 Task: Explore the satellite view of the Appalachian Trail in New Hampshire.
Action: Mouse moved to (96, 73)
Screenshot: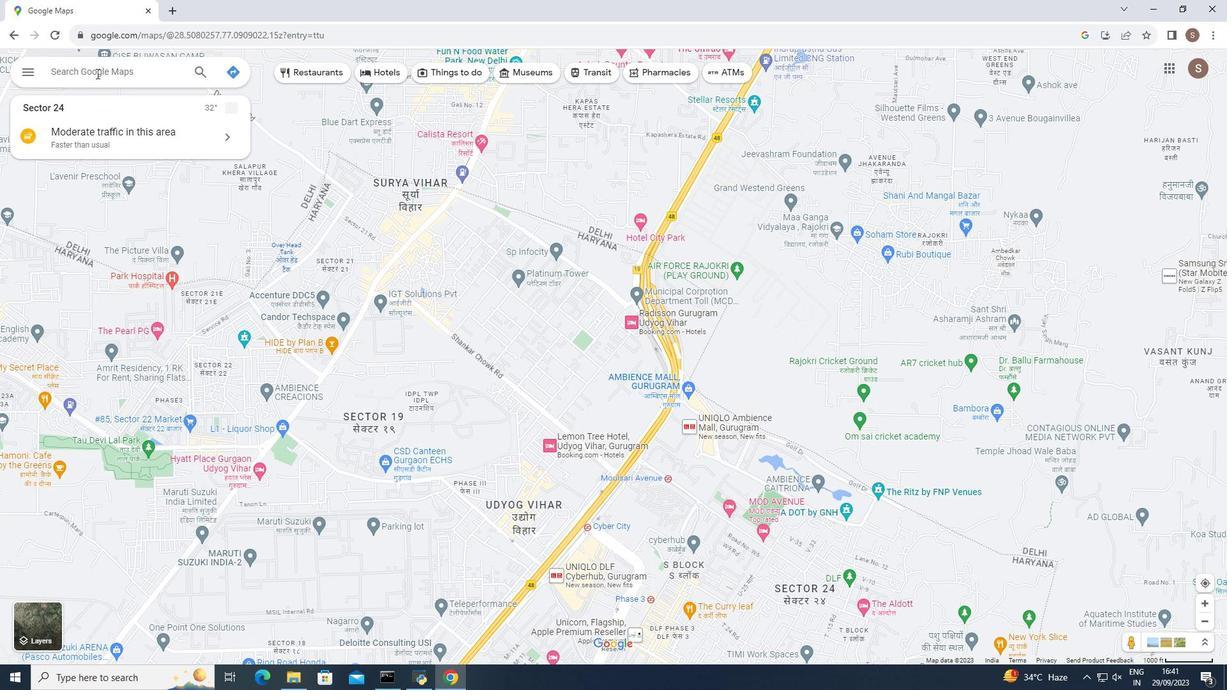 
Action: Mouse pressed left at (96, 73)
Screenshot: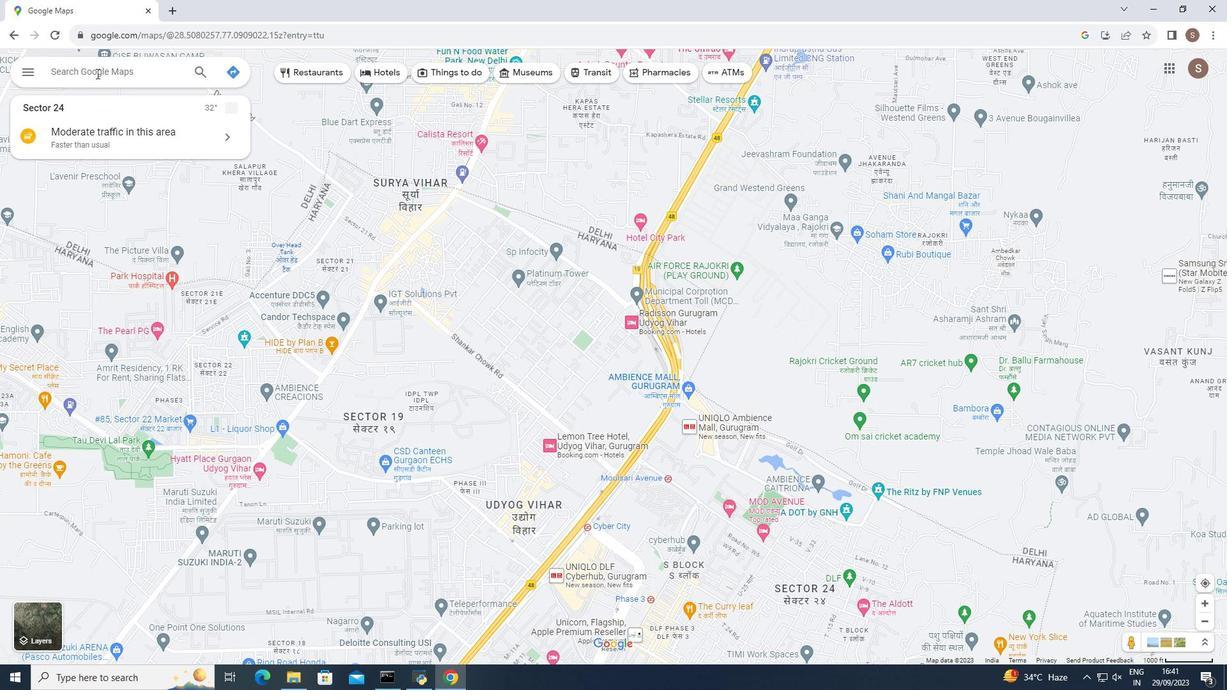 
Action: Key pressed appalachian<Key.space>trail<Key.space>in<Key.space>new<Key.space>hampshire<Key.enter>
Screenshot: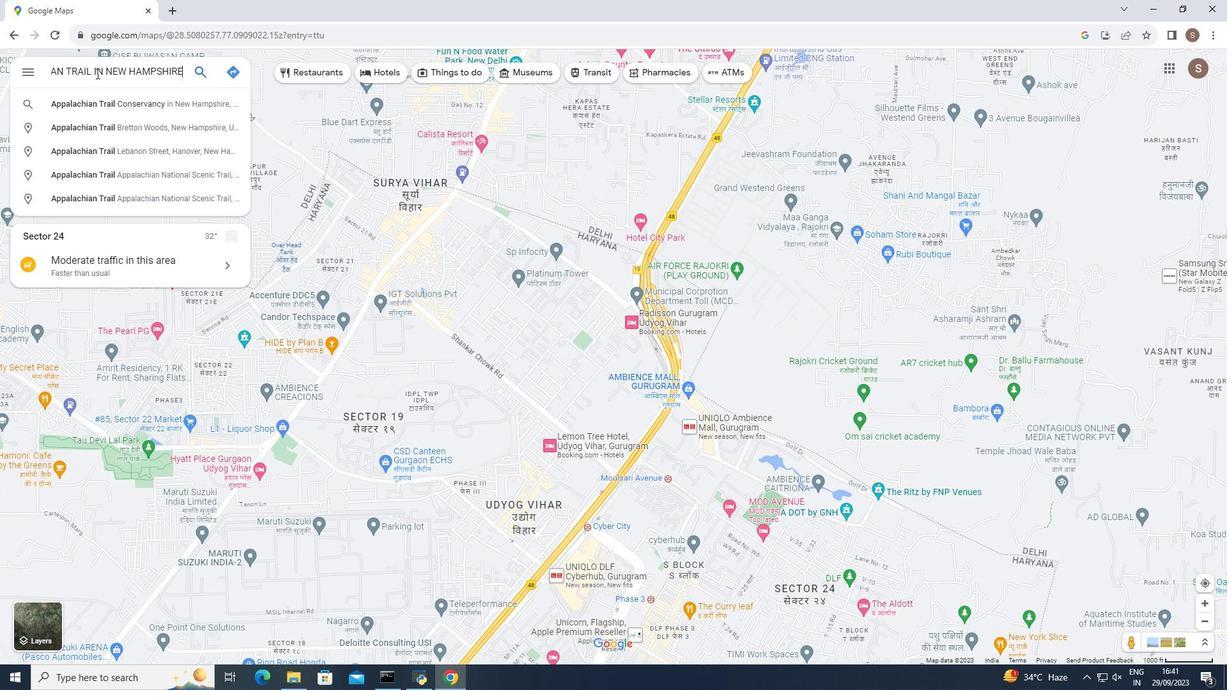 
Action: Mouse moved to (8, 31)
Screenshot: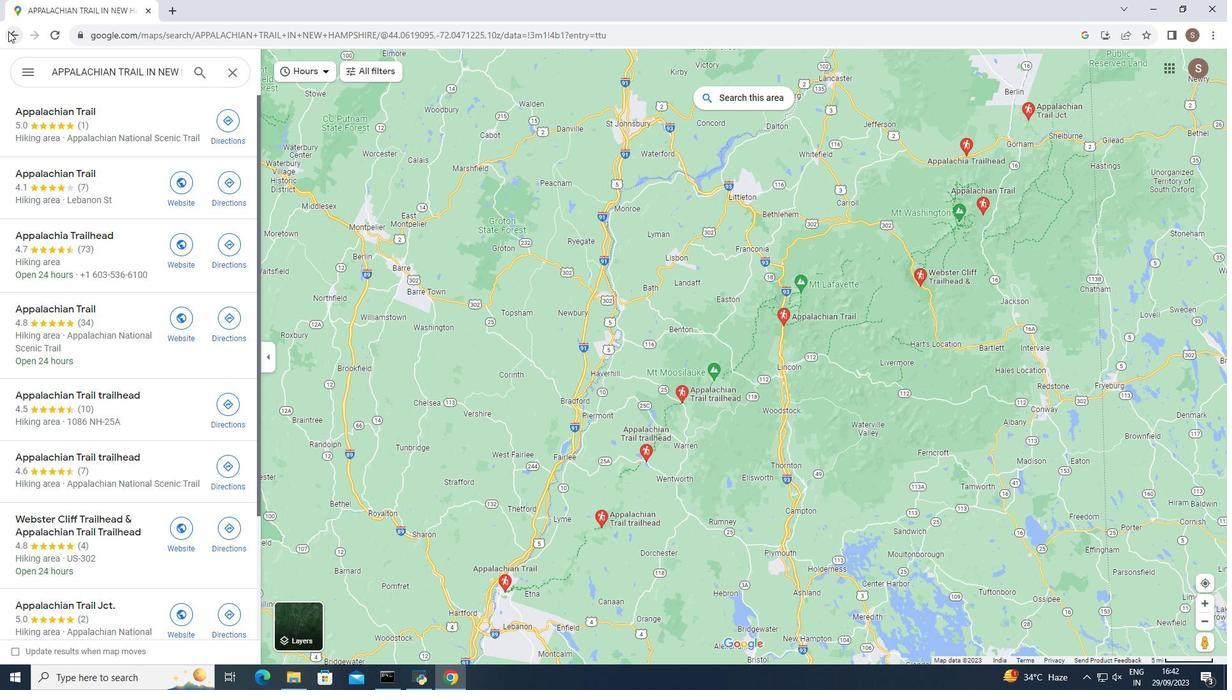 
Action: Mouse pressed left at (8, 31)
Screenshot: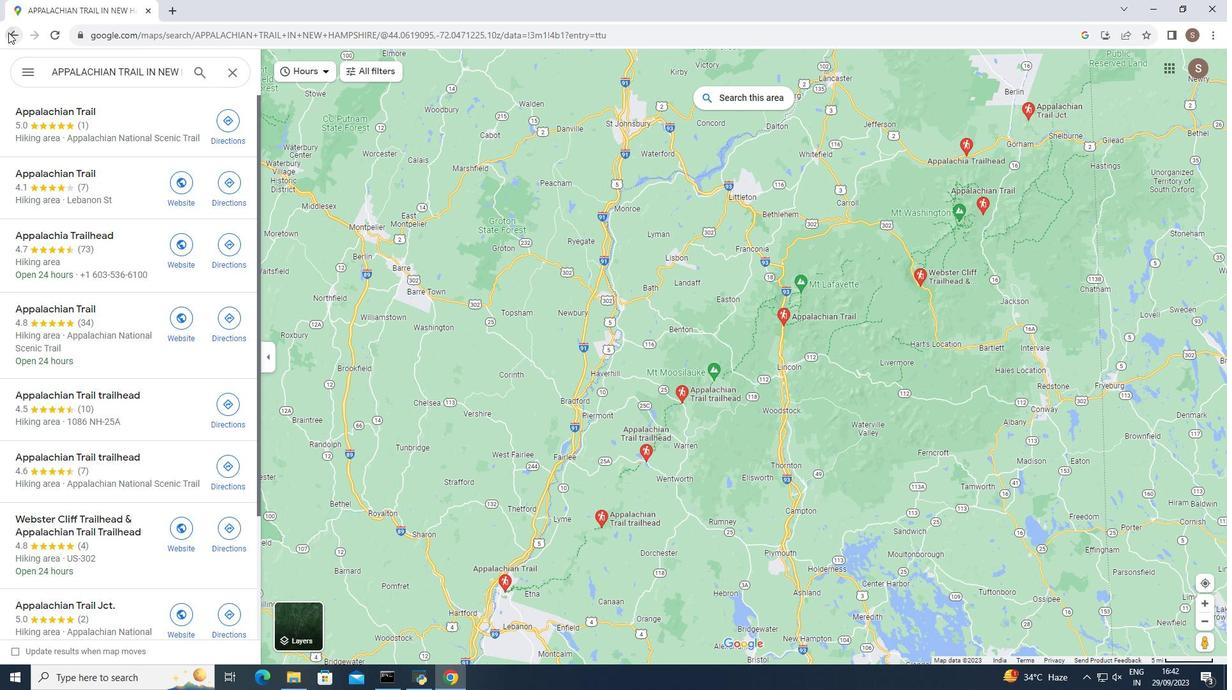 
Action: Mouse moved to (88, 70)
Screenshot: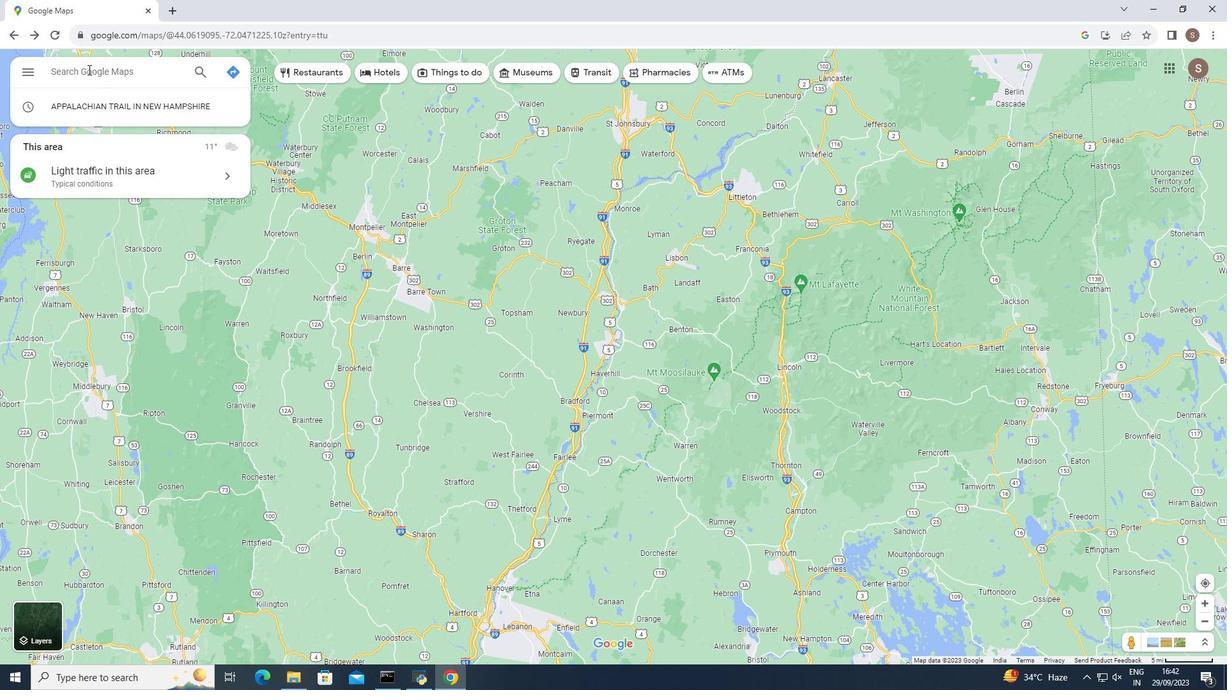 
Action: Mouse pressed left at (88, 70)
Screenshot: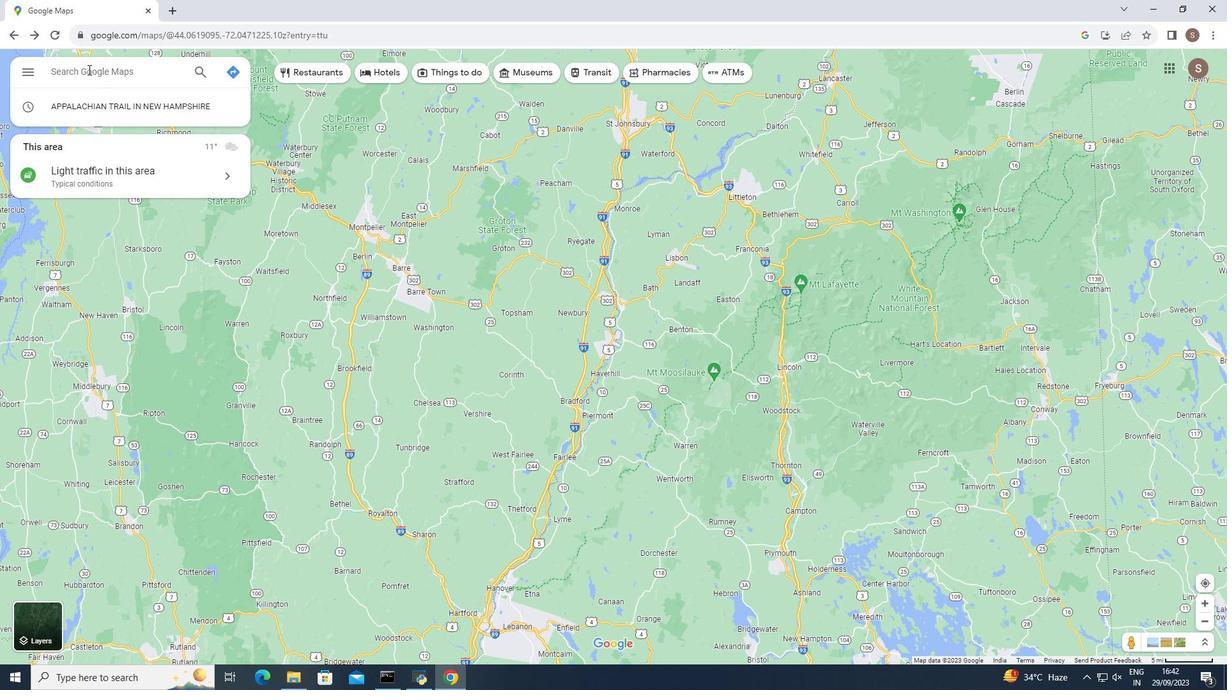 
Action: Mouse moved to (88, 69)
Screenshot: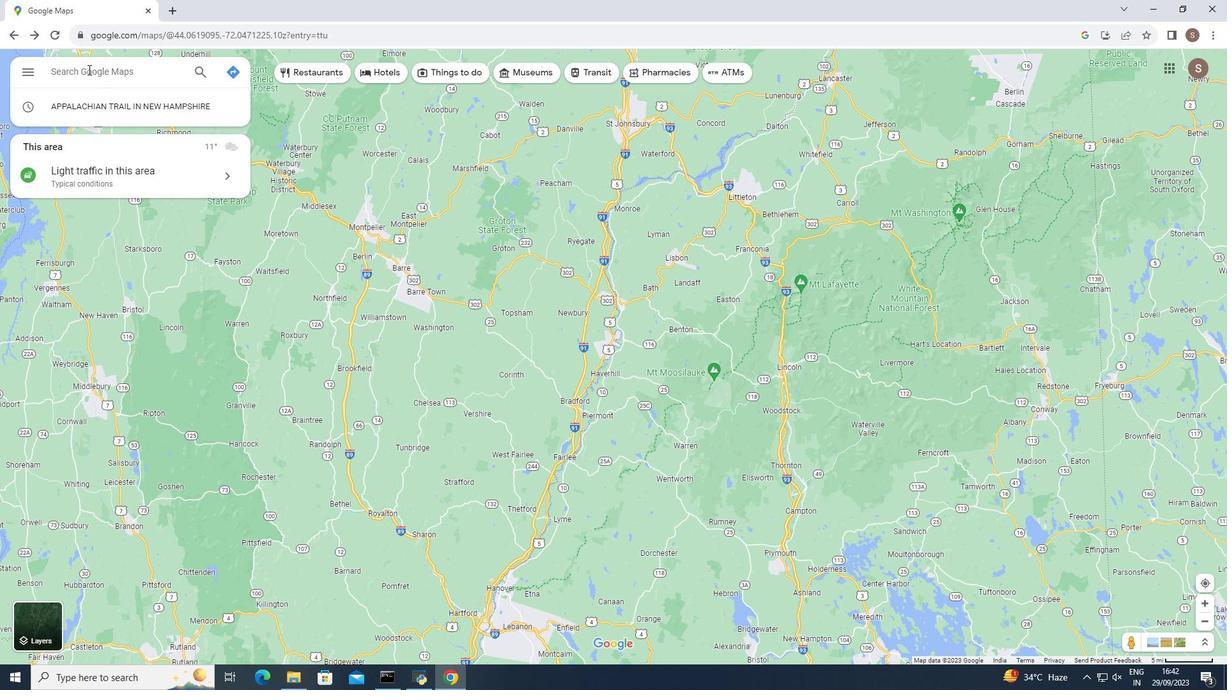 
Action: Key pressed appalachian<Key.space>trail<Key.space>in<Key.space>new<Key.space>hamo<Key.backspace>pshire
Screenshot: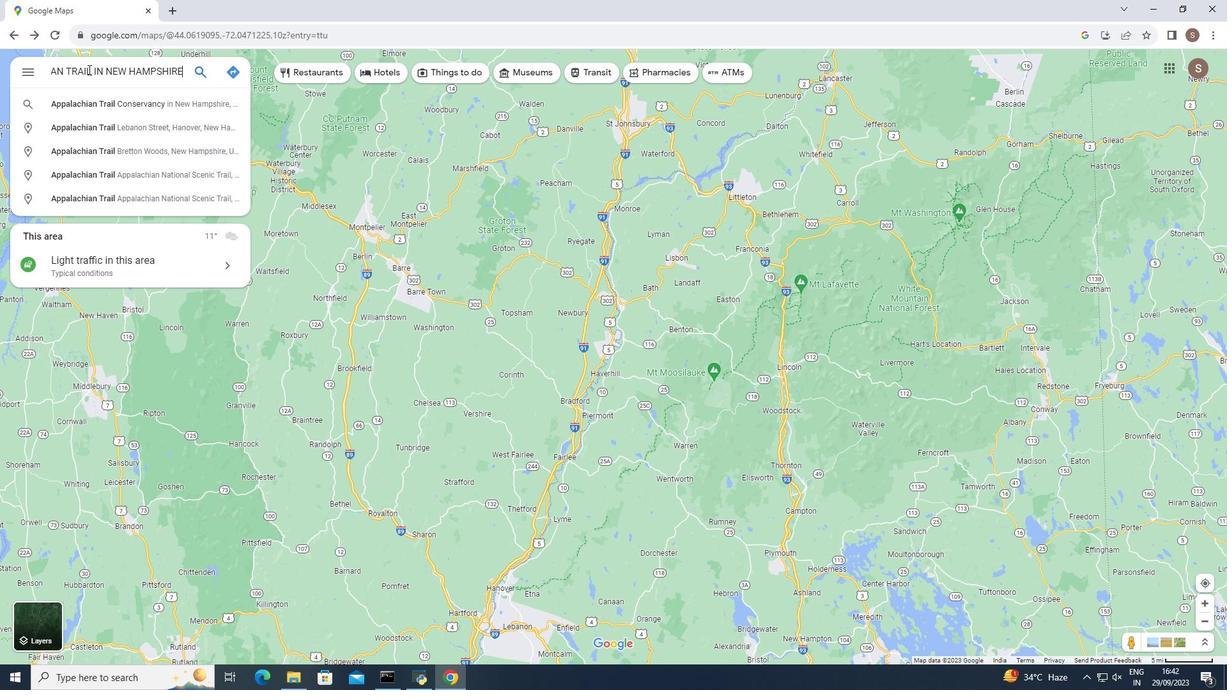 
Action: Mouse moved to (143, 97)
Screenshot: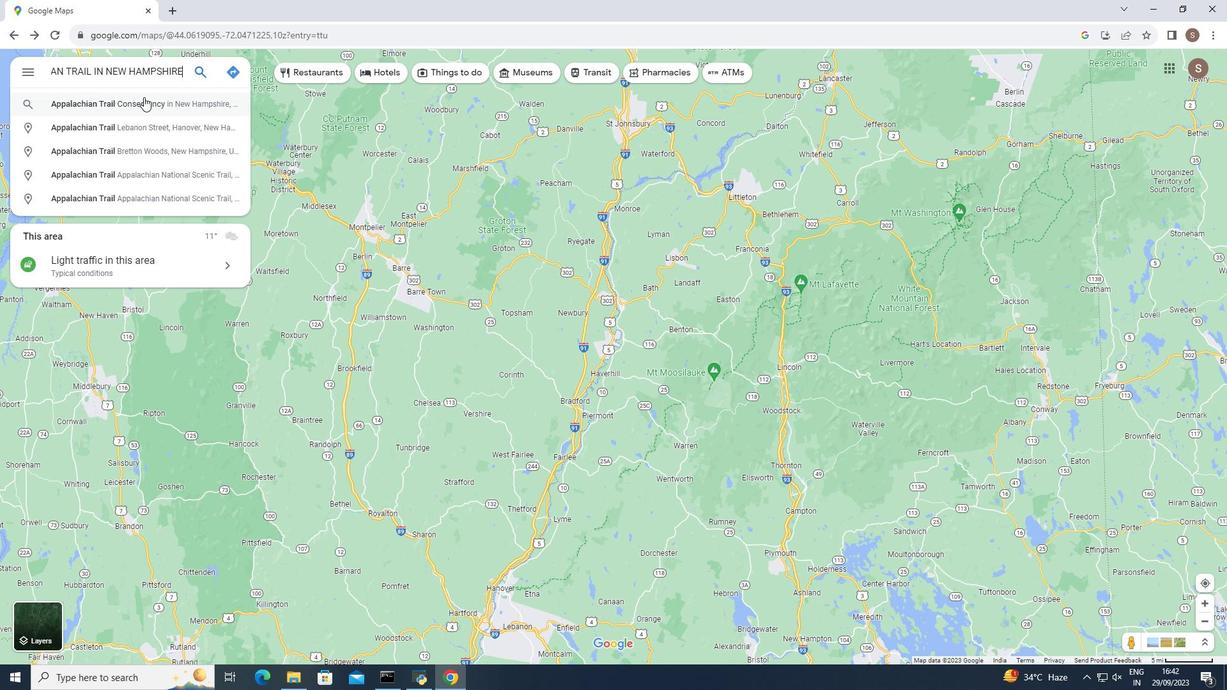 
Action: Key pressed <Key.enter>
Screenshot: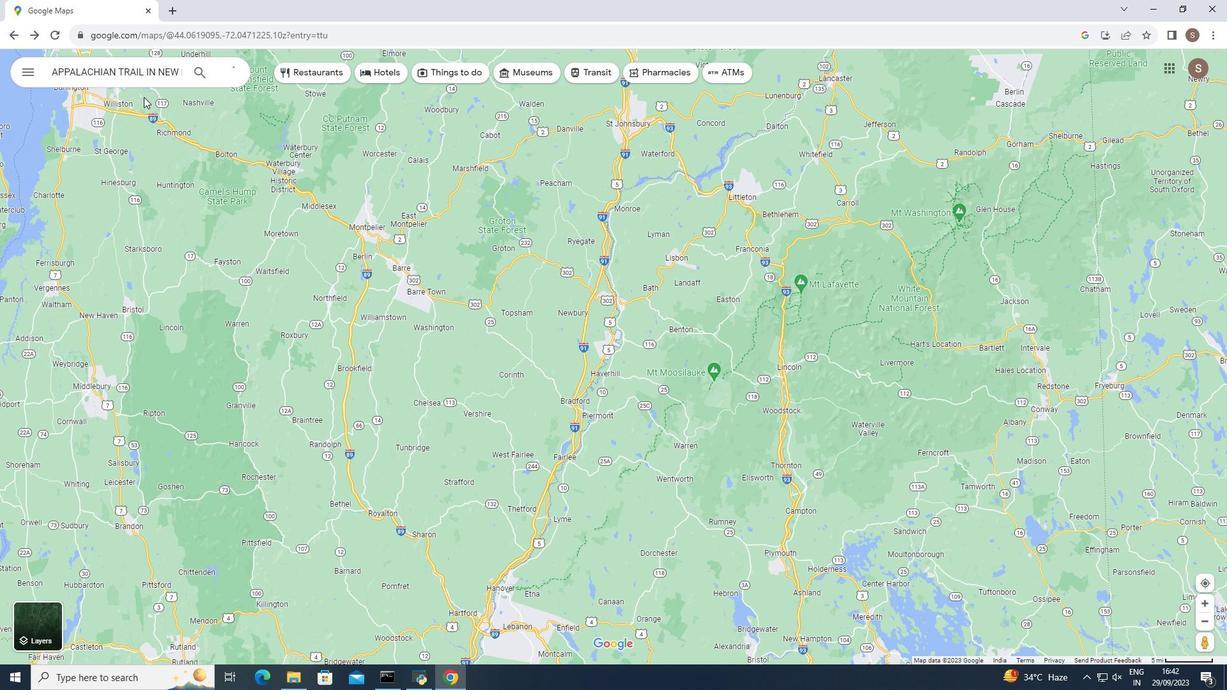 
Action: Mouse moved to (74, 109)
Screenshot: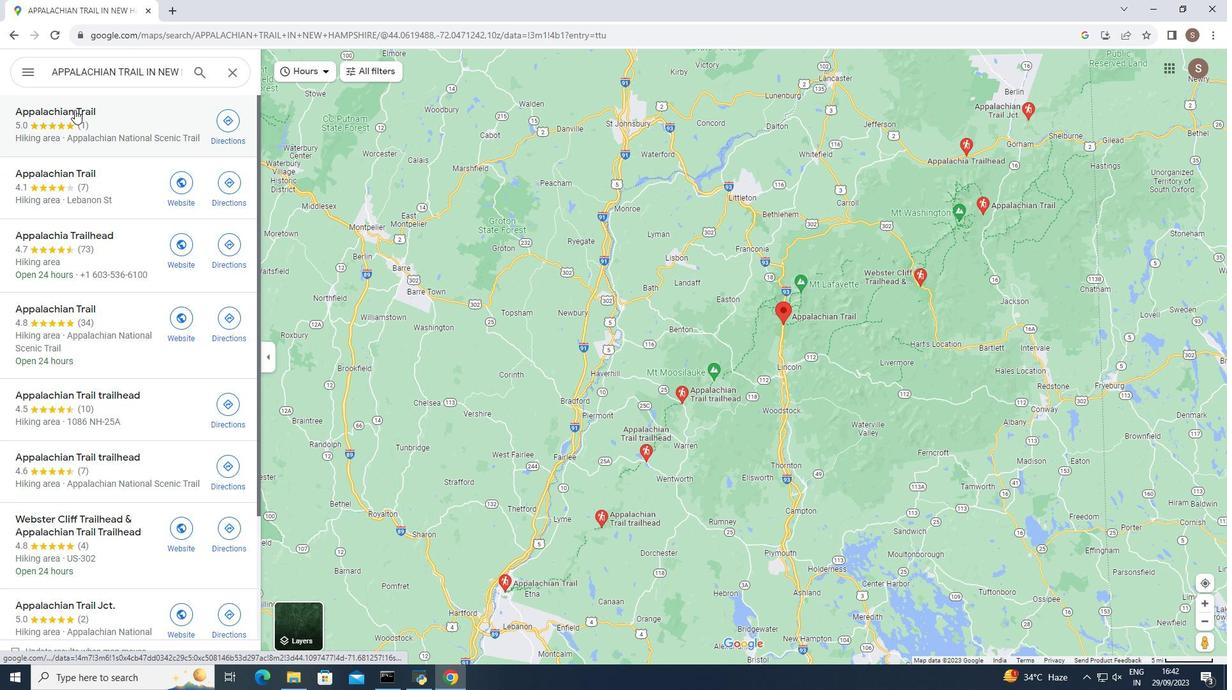 
Action: Mouse pressed left at (74, 109)
Screenshot: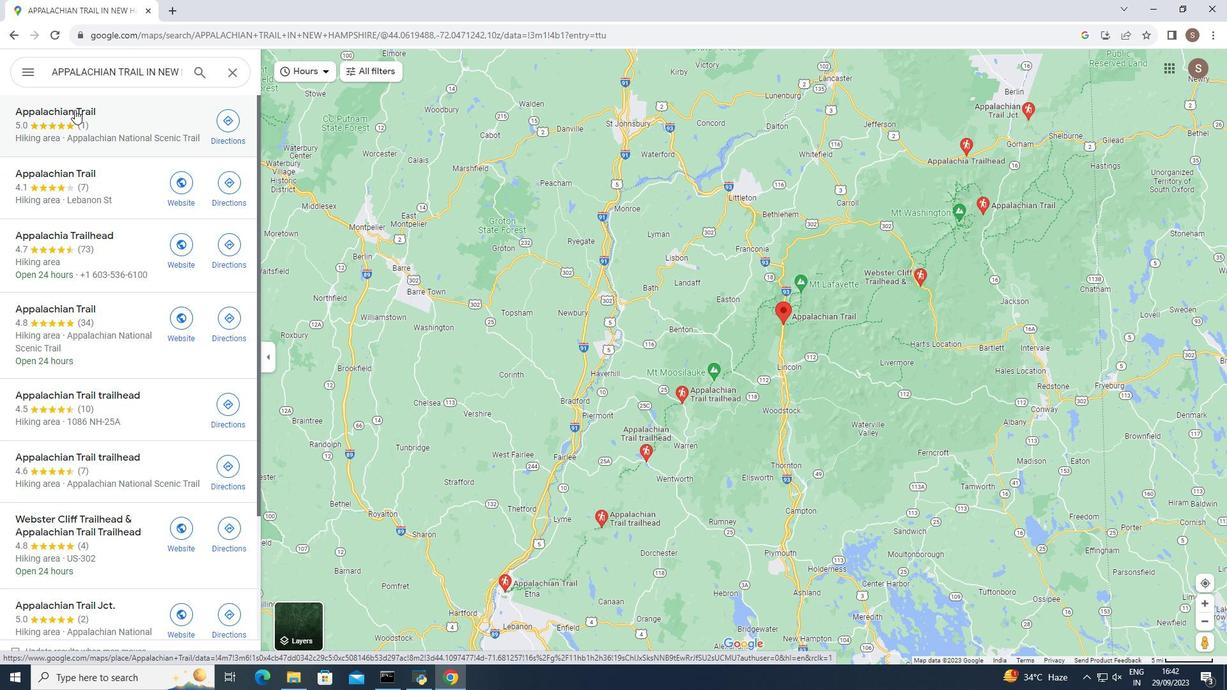 
Action: Mouse moved to (372, 464)
Screenshot: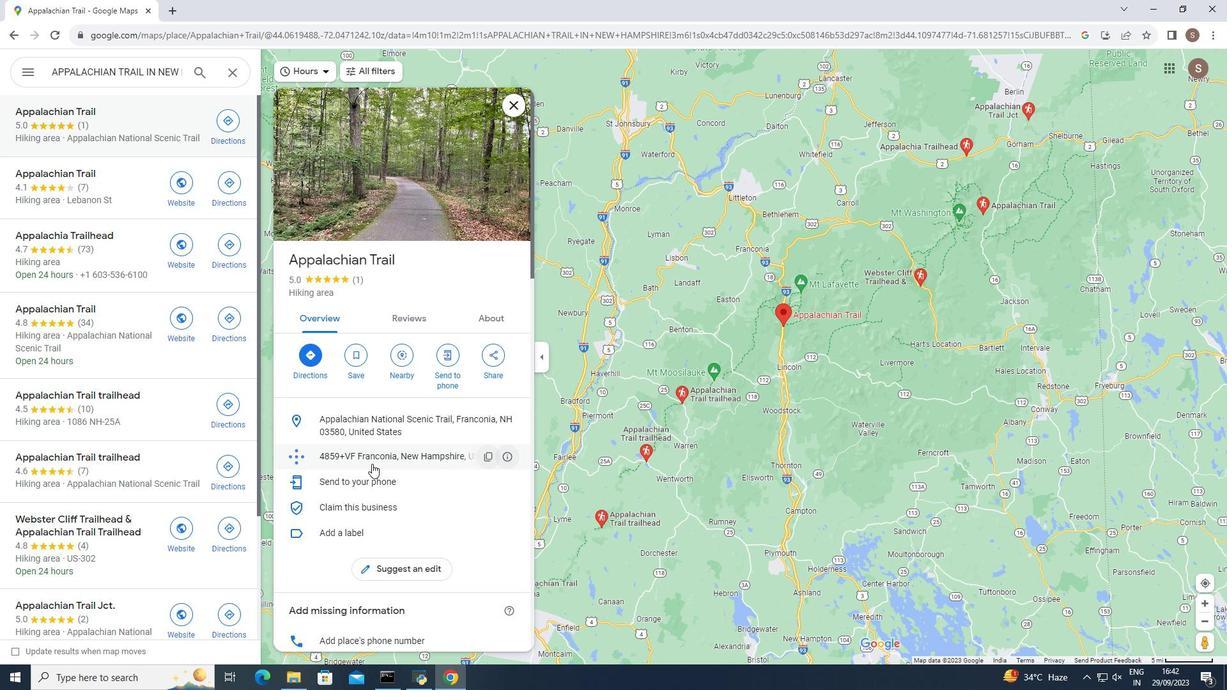 
Action: Mouse scrolled (372, 463) with delta (0, 0)
Screenshot: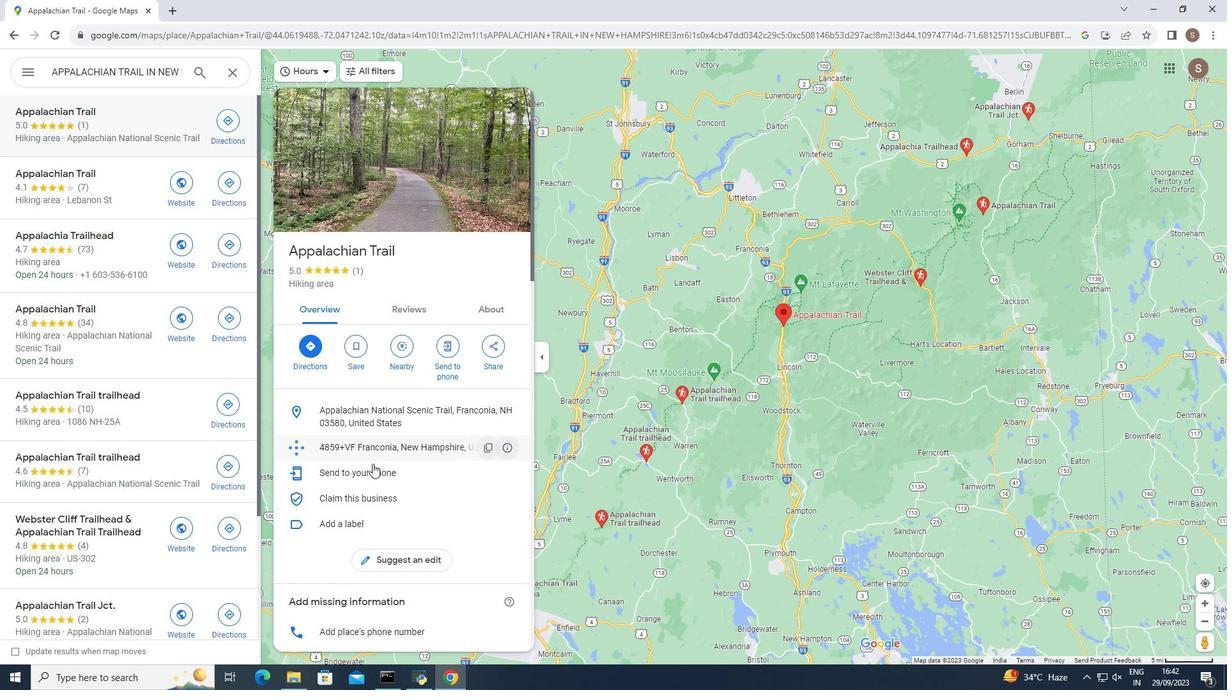 
Action: Mouse moved to (509, 105)
Screenshot: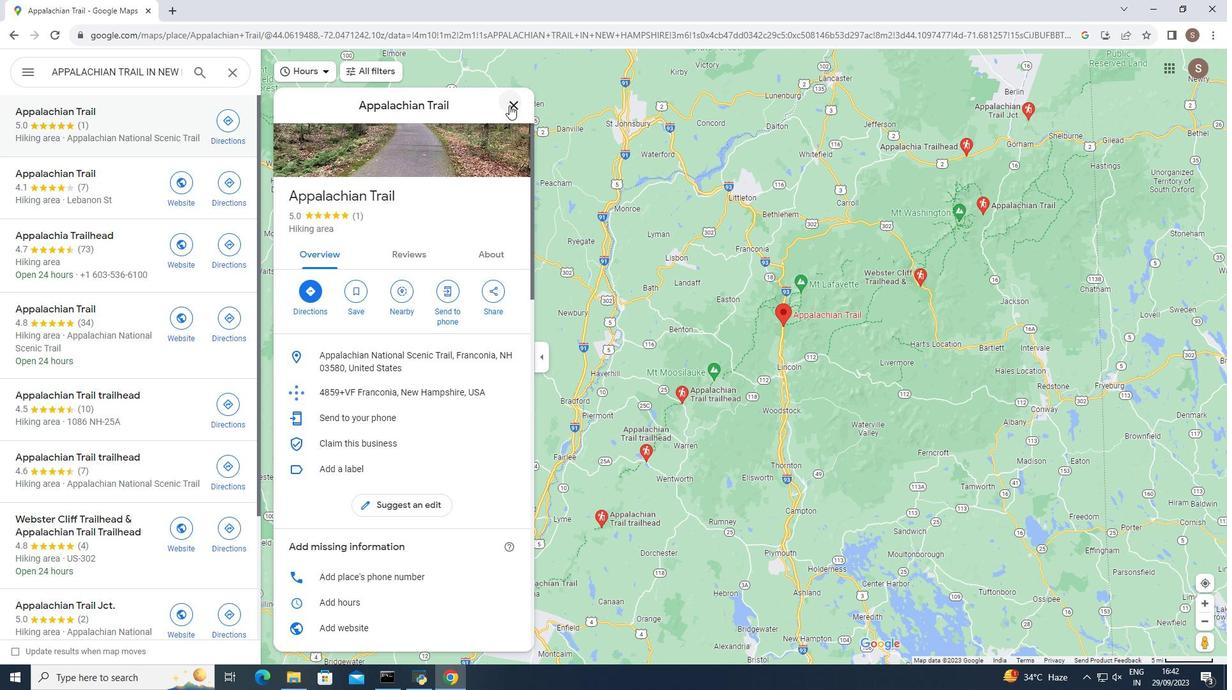 
Action: Mouse pressed left at (509, 105)
Screenshot: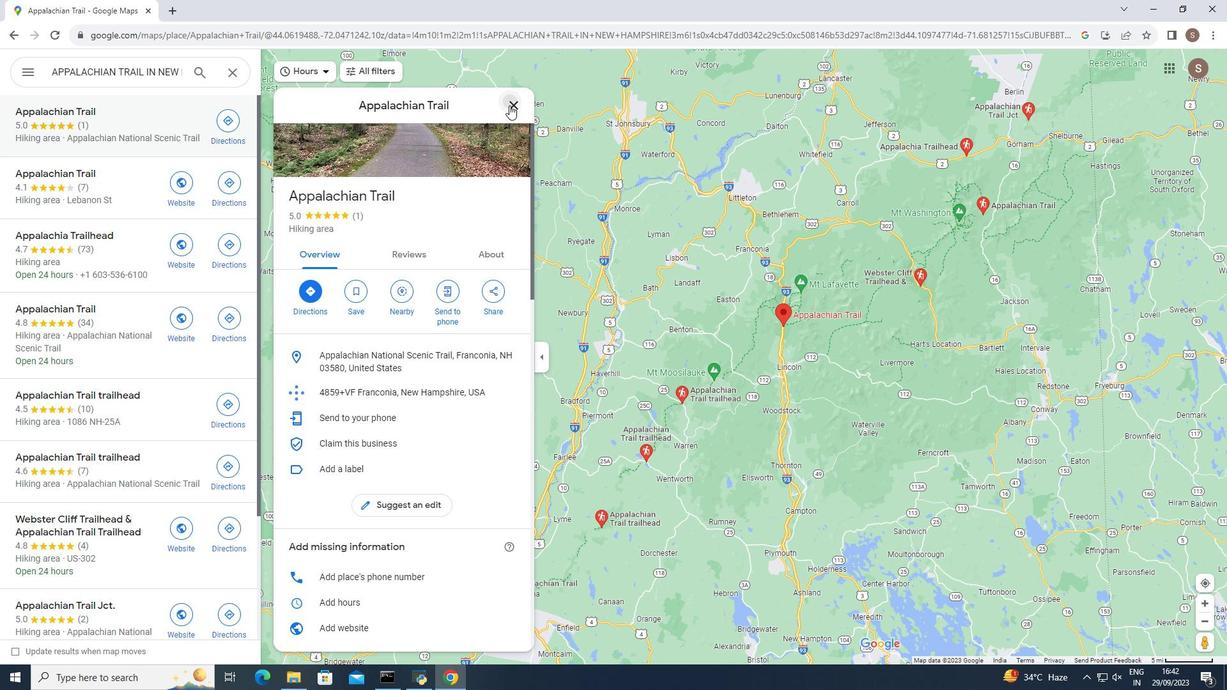 
Action: Mouse moved to (65, 173)
Screenshot: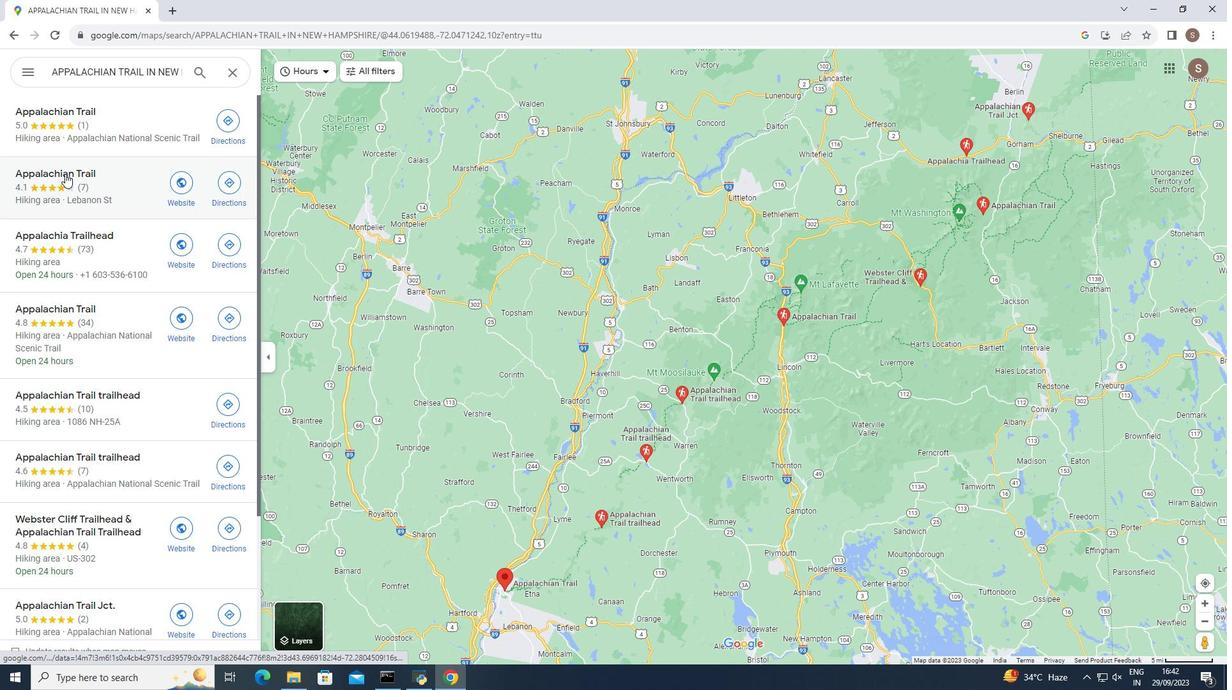 
Action: Mouse pressed left at (65, 173)
Screenshot: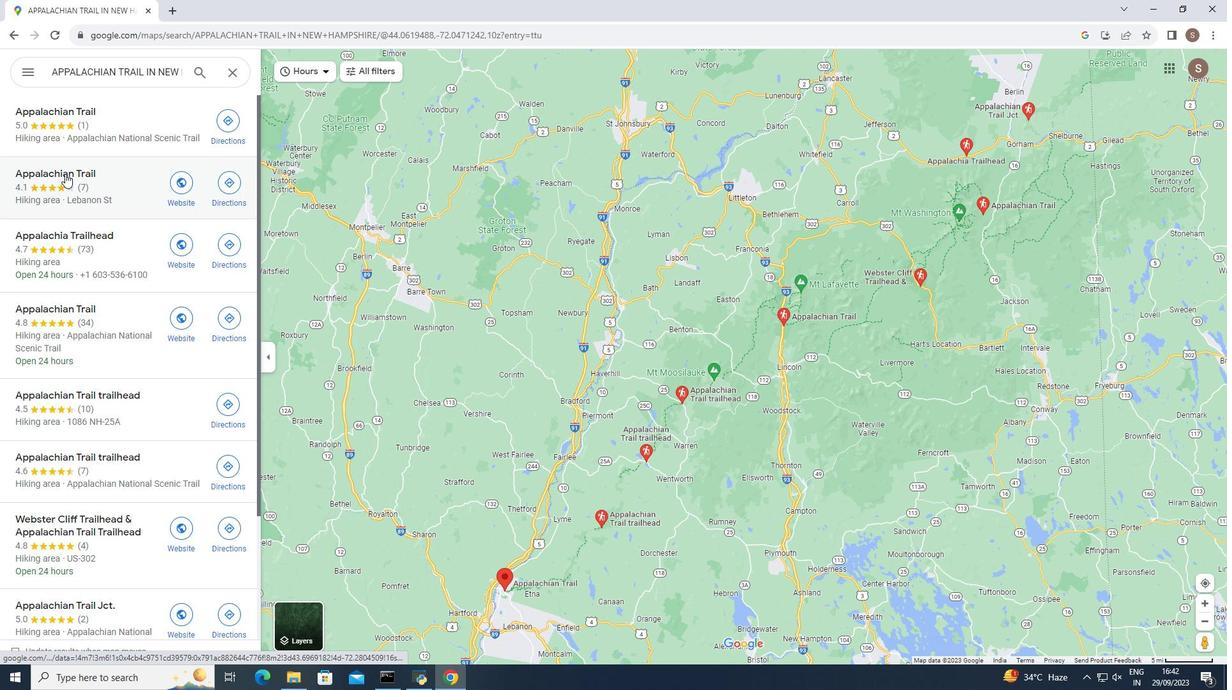
Action: Mouse moved to (509, 100)
Screenshot: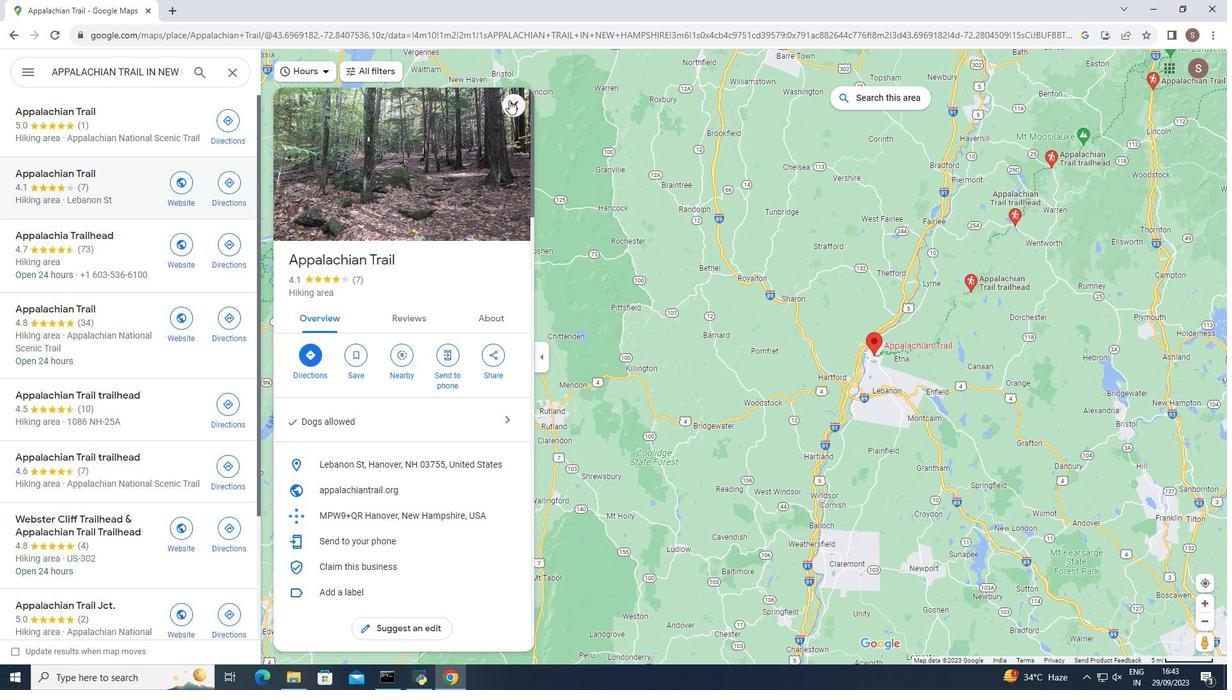 
Action: Mouse pressed left at (509, 100)
Screenshot: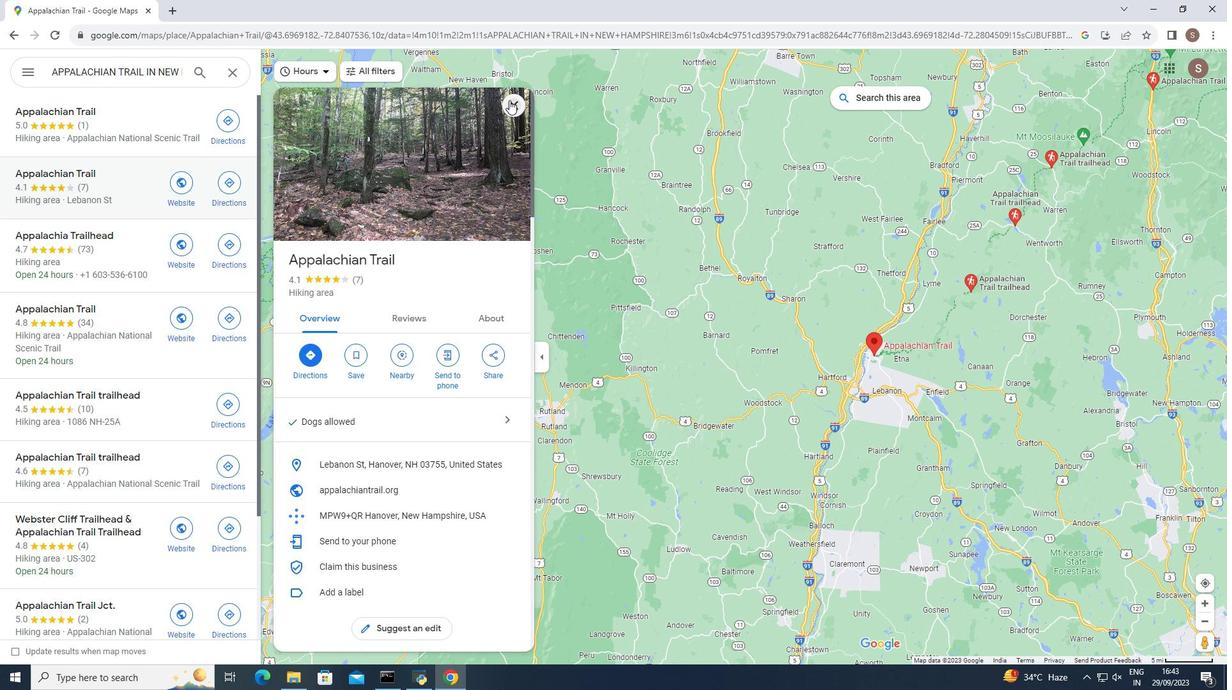 
Action: Mouse moved to (77, 106)
Screenshot: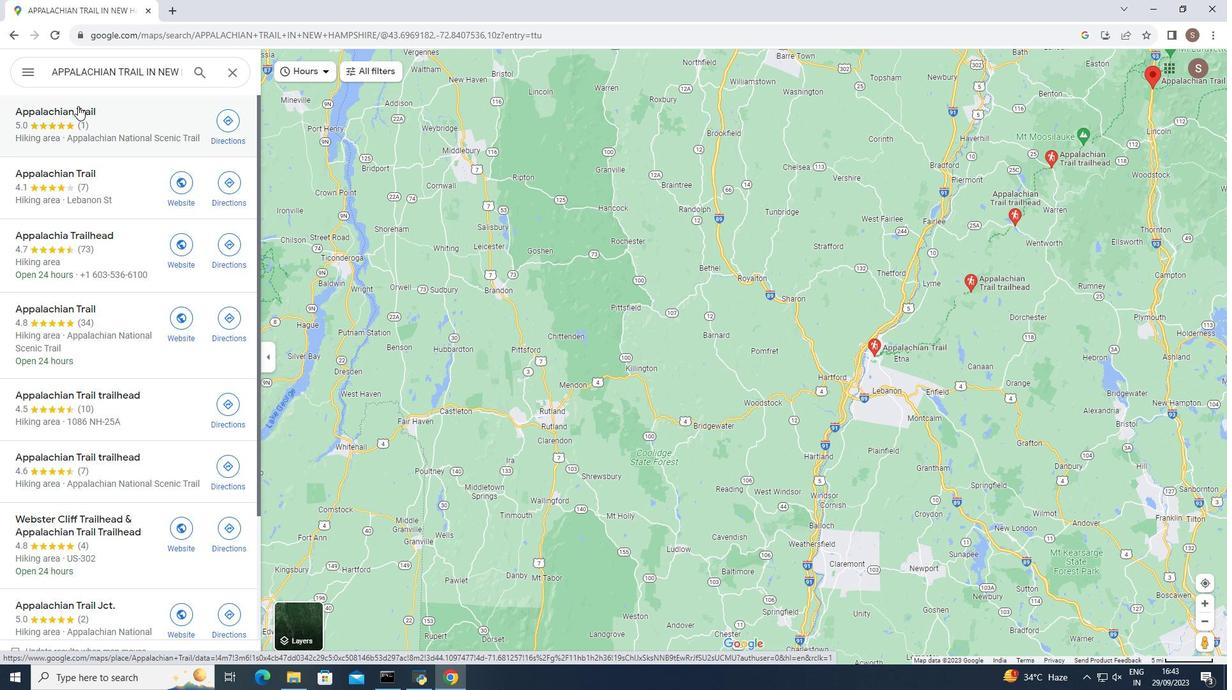
Action: Mouse pressed left at (77, 106)
Screenshot: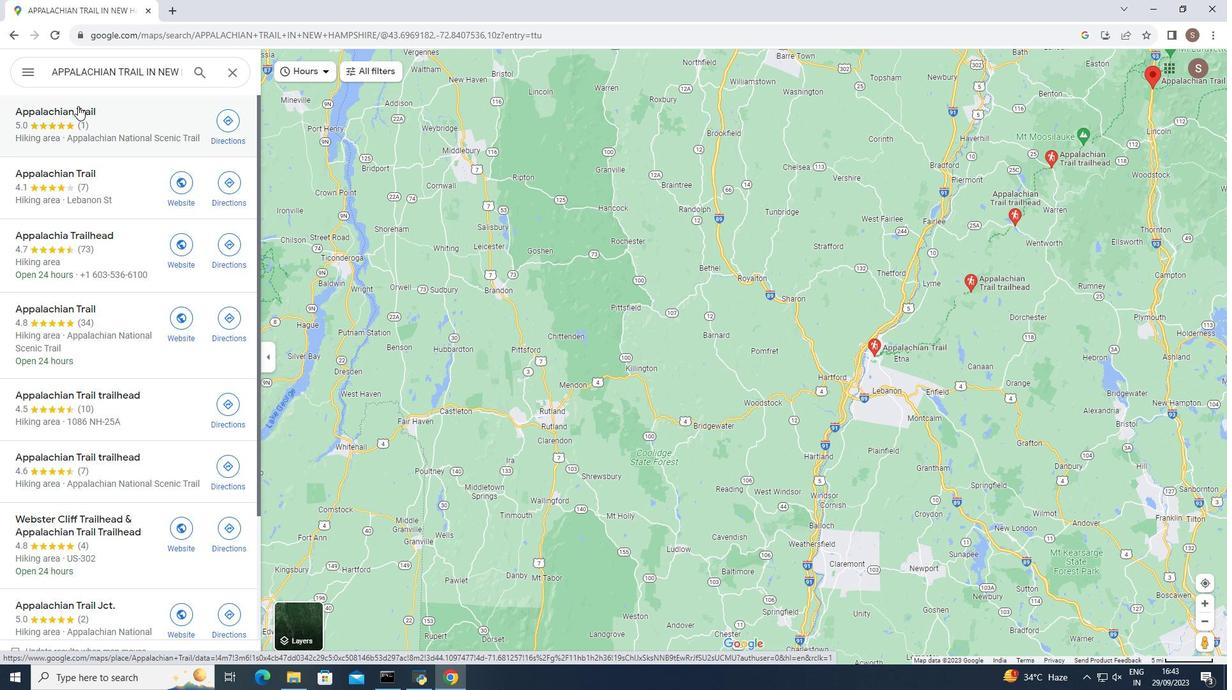 
Action: Mouse moved to (509, 102)
Screenshot: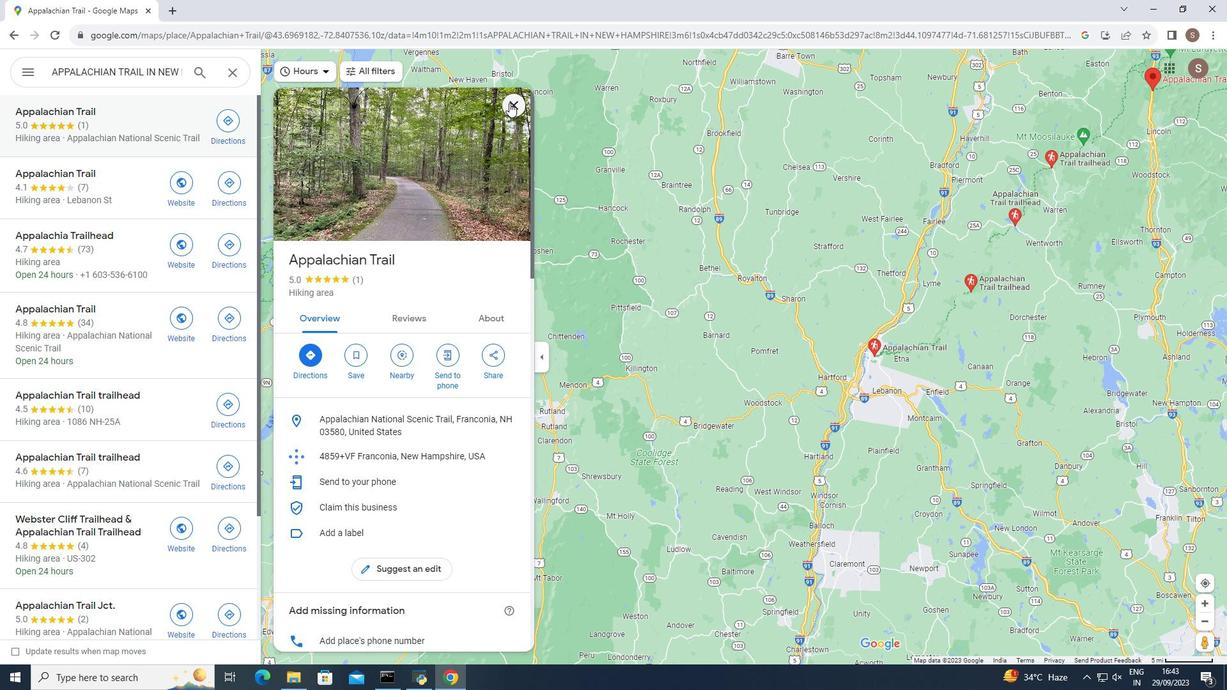 
Action: Mouse pressed left at (509, 102)
Screenshot: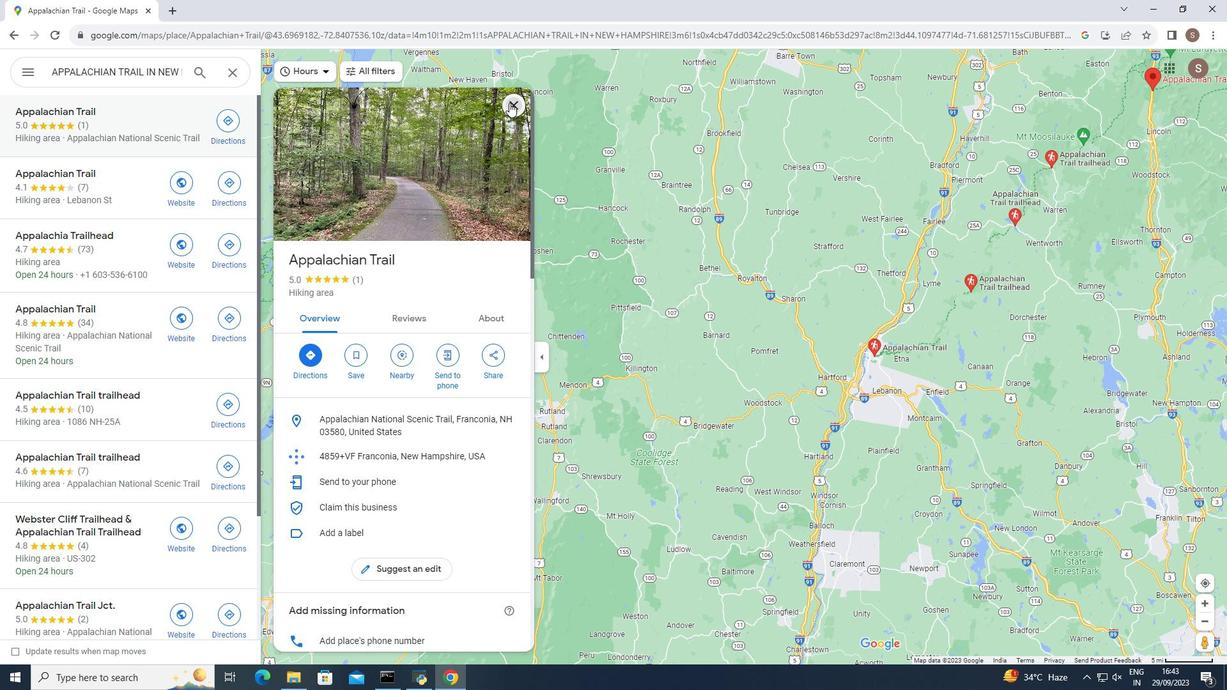 
Action: Mouse moved to (302, 621)
Screenshot: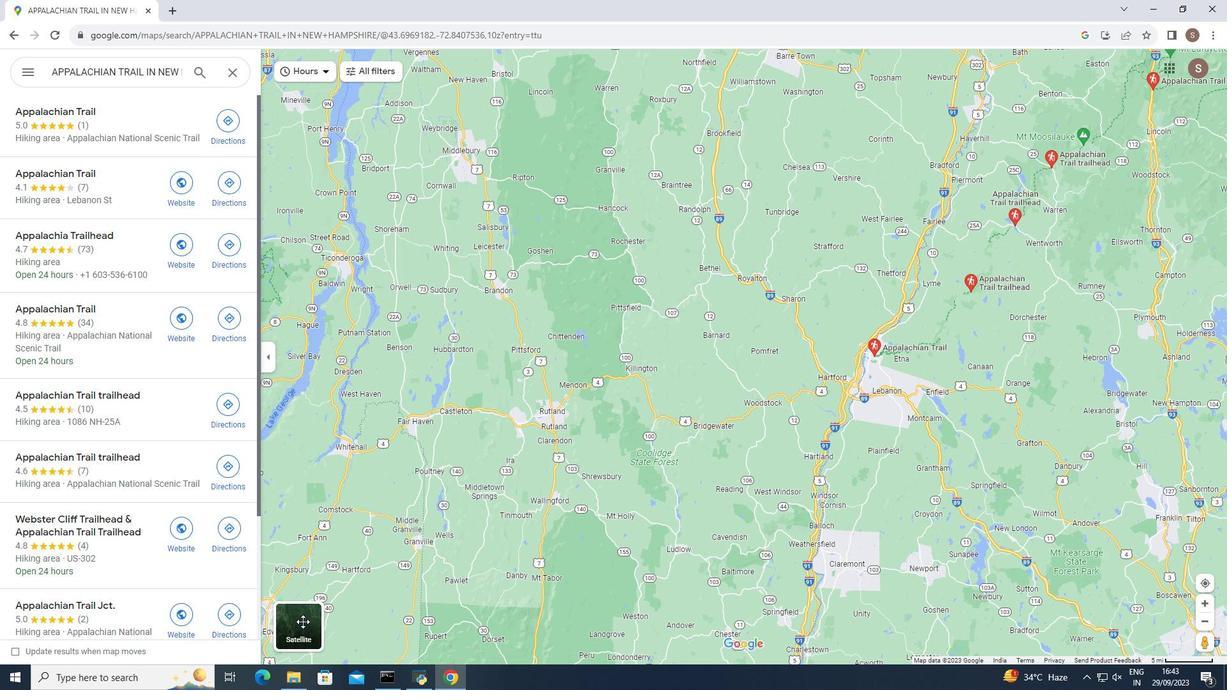 
Action: Mouse pressed left at (302, 621)
Screenshot: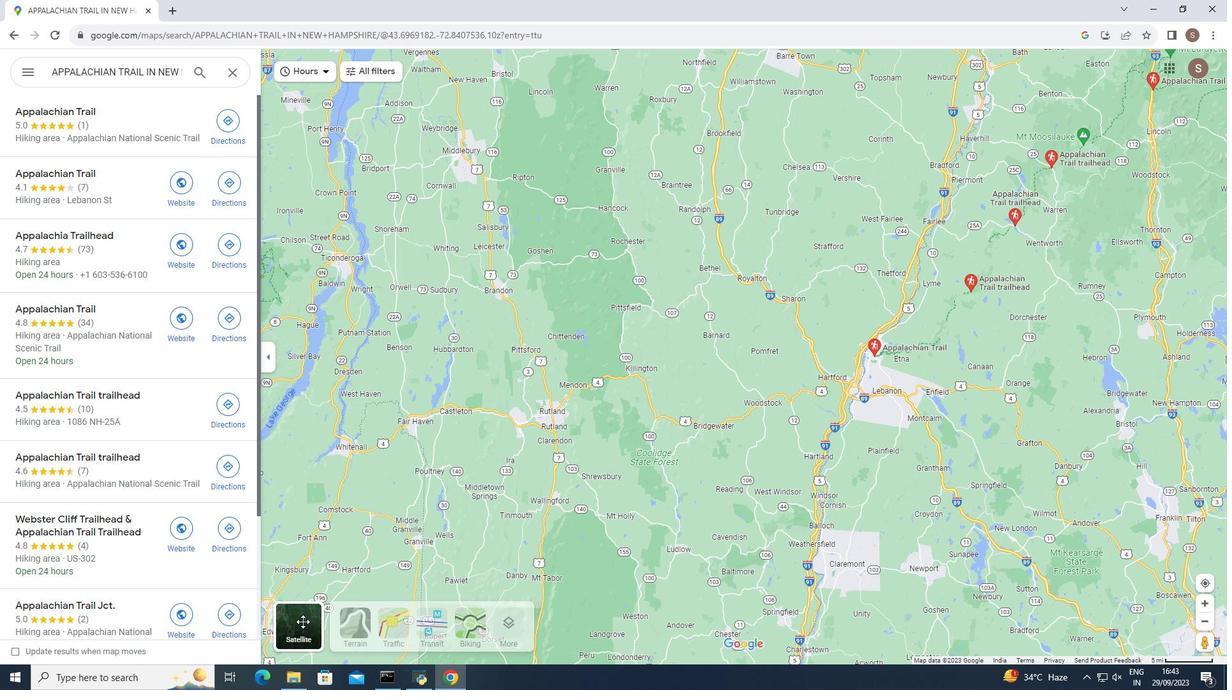 
Action: Mouse moved to (507, 623)
Screenshot: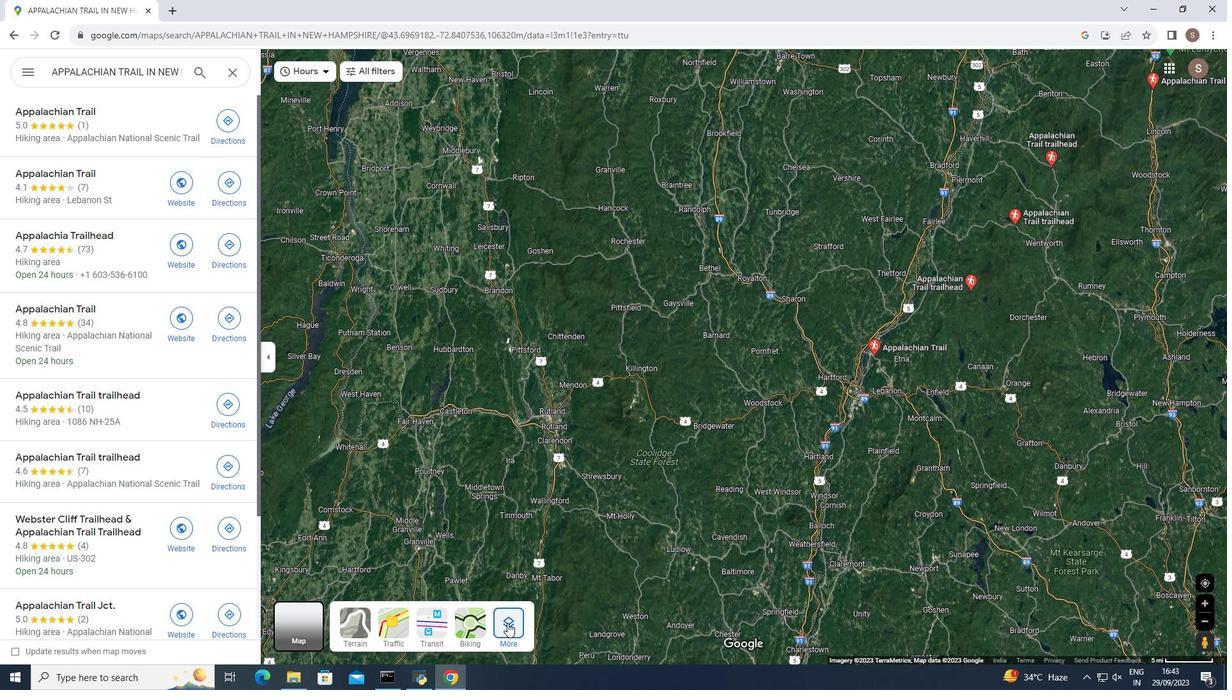 
Action: Mouse pressed left at (507, 623)
Screenshot: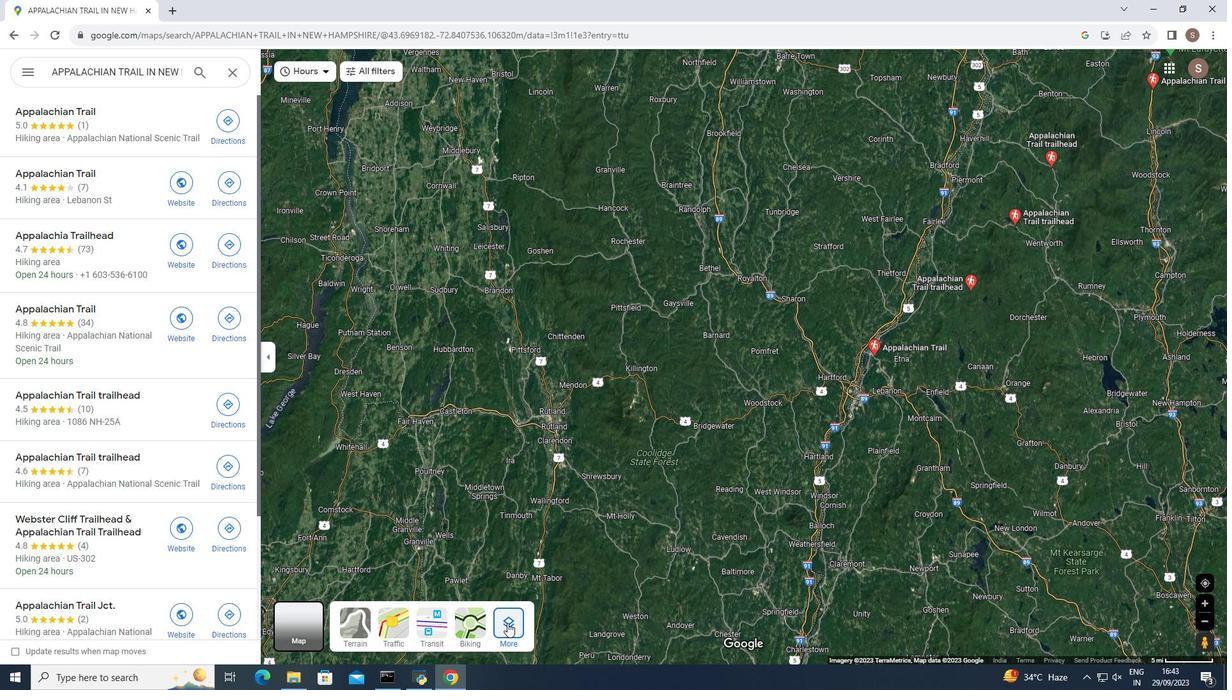 
Action: Mouse moved to (392, 587)
Screenshot: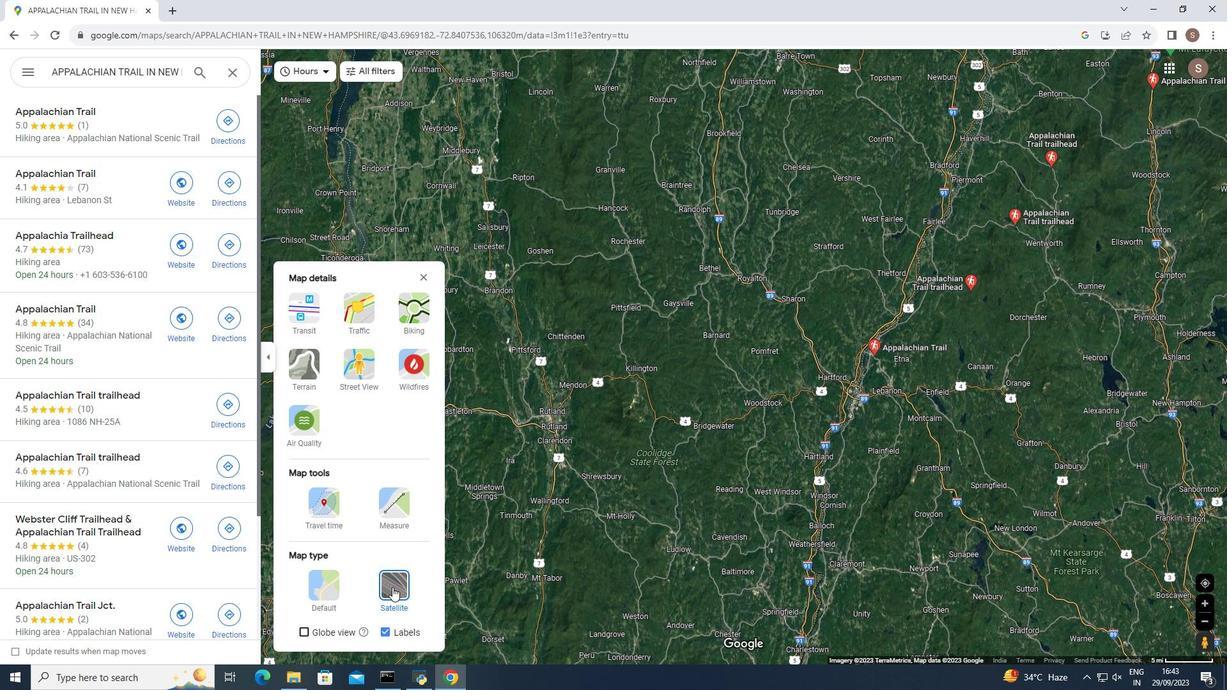 
Action: Mouse pressed left at (392, 587)
Screenshot: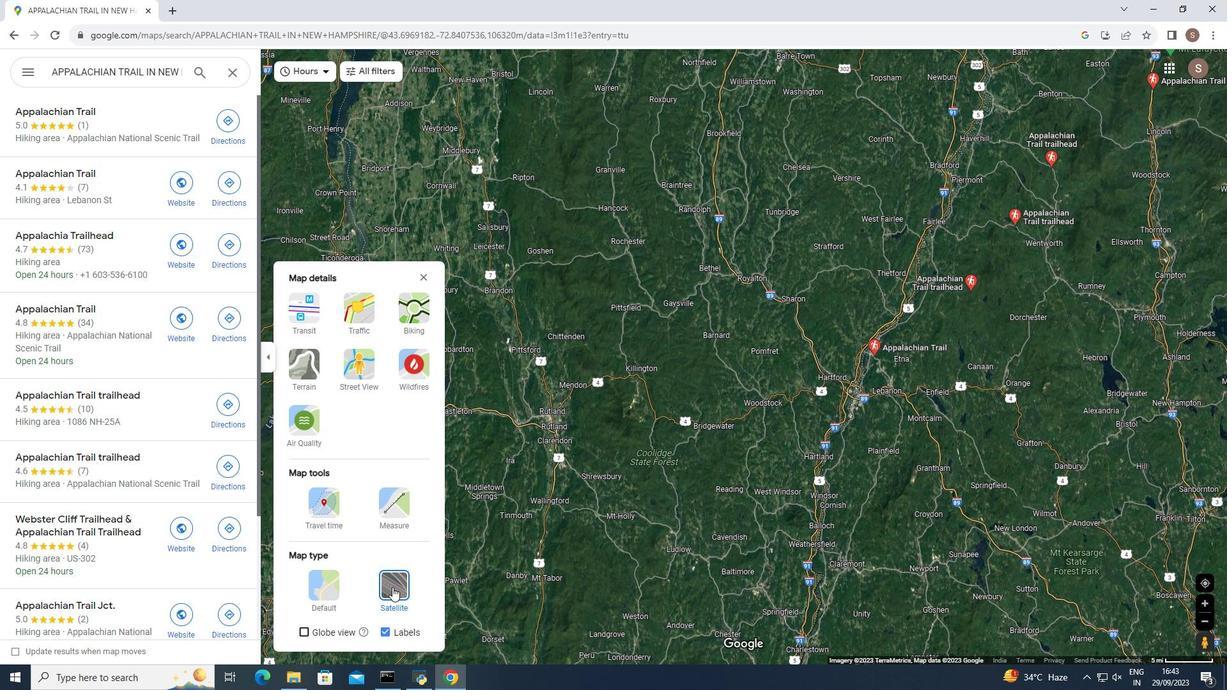 
Action: Mouse moved to (417, 273)
Screenshot: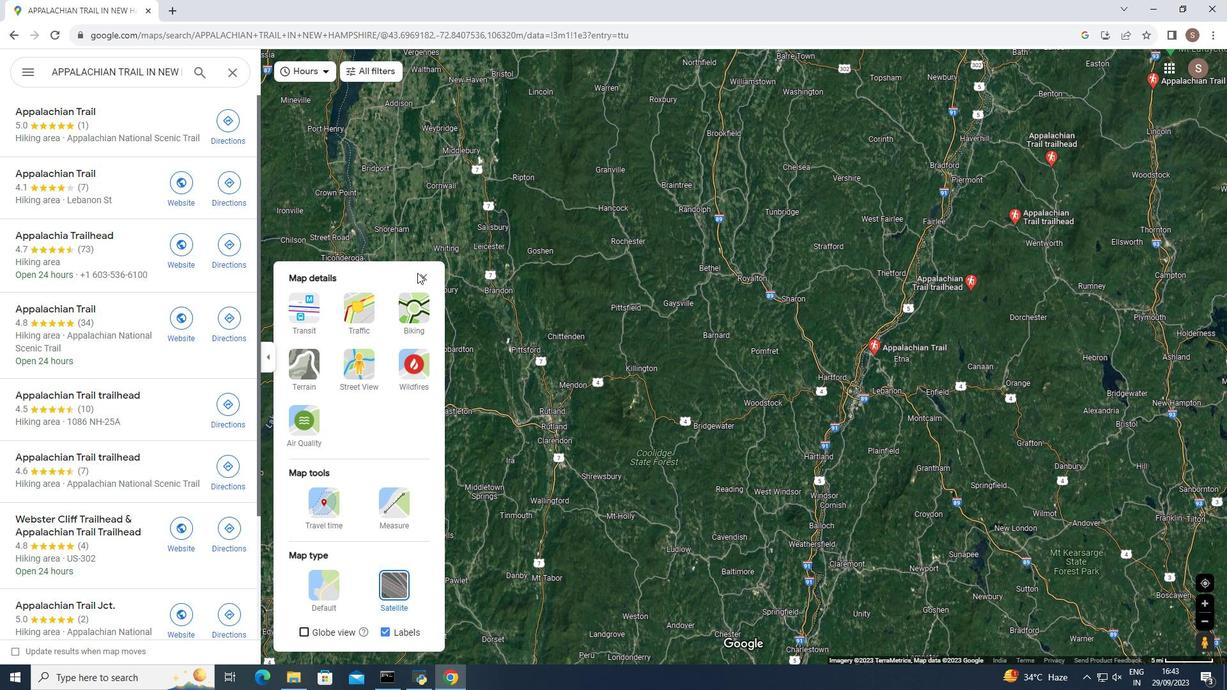 
Action: Mouse pressed left at (417, 273)
Screenshot: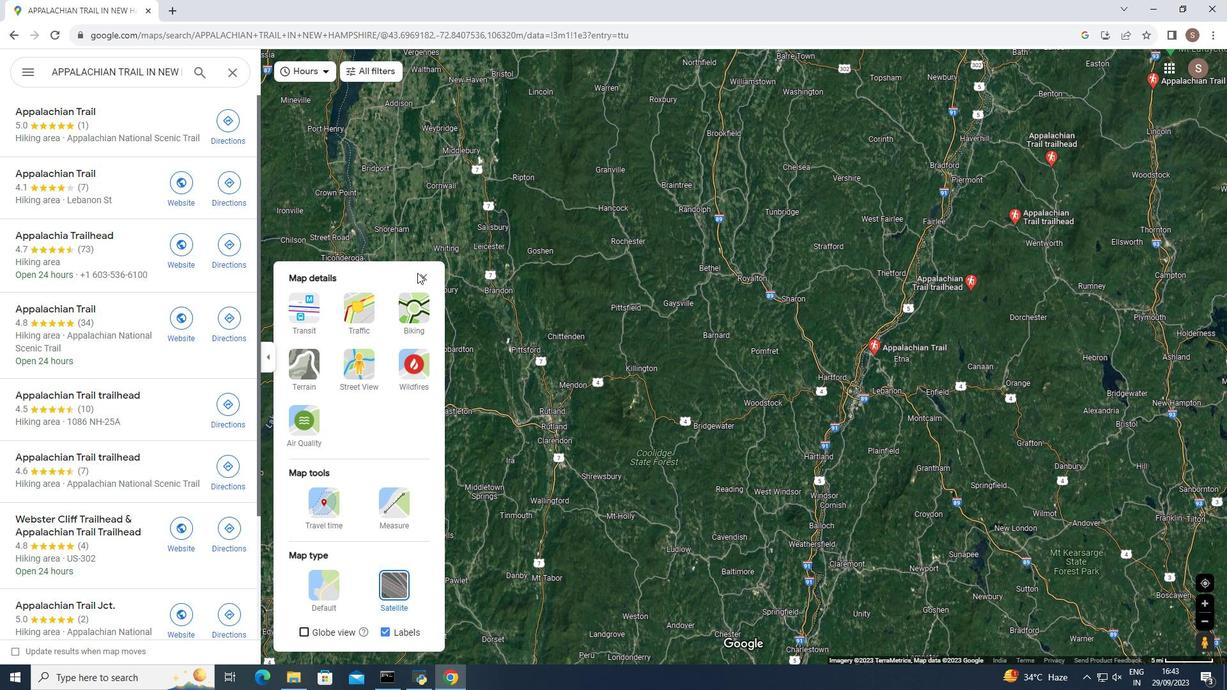 
Action: Mouse moved to (421, 275)
Screenshot: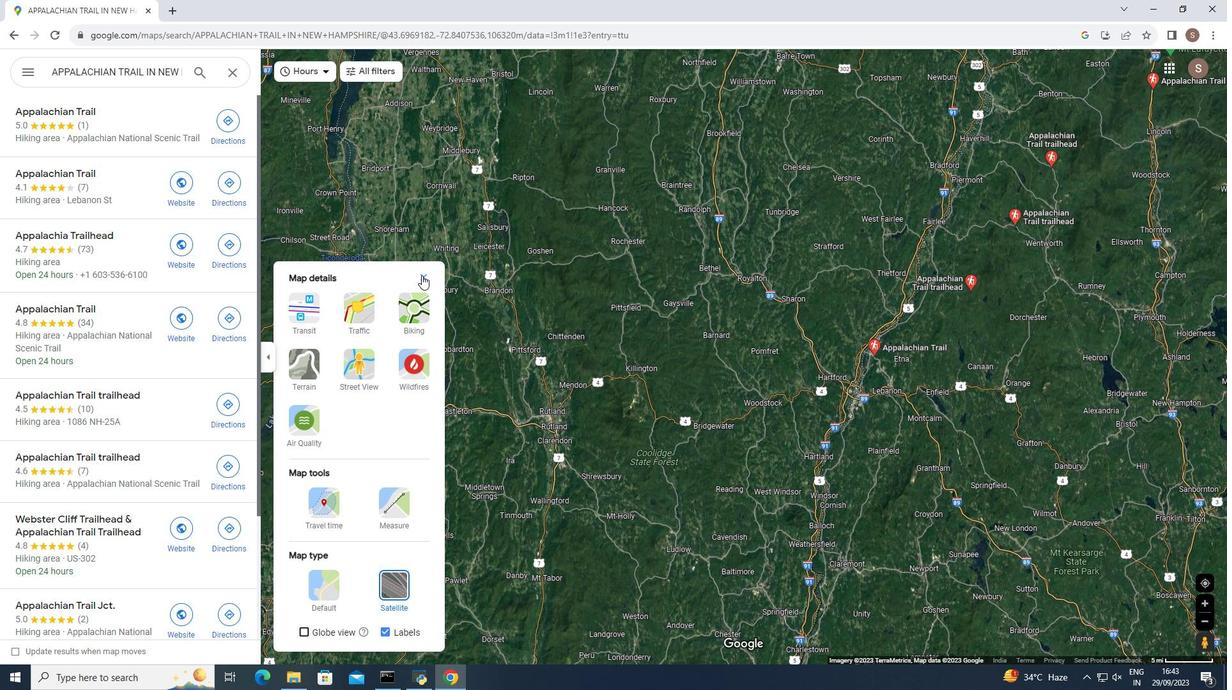 
Action: Mouse pressed left at (421, 275)
Screenshot: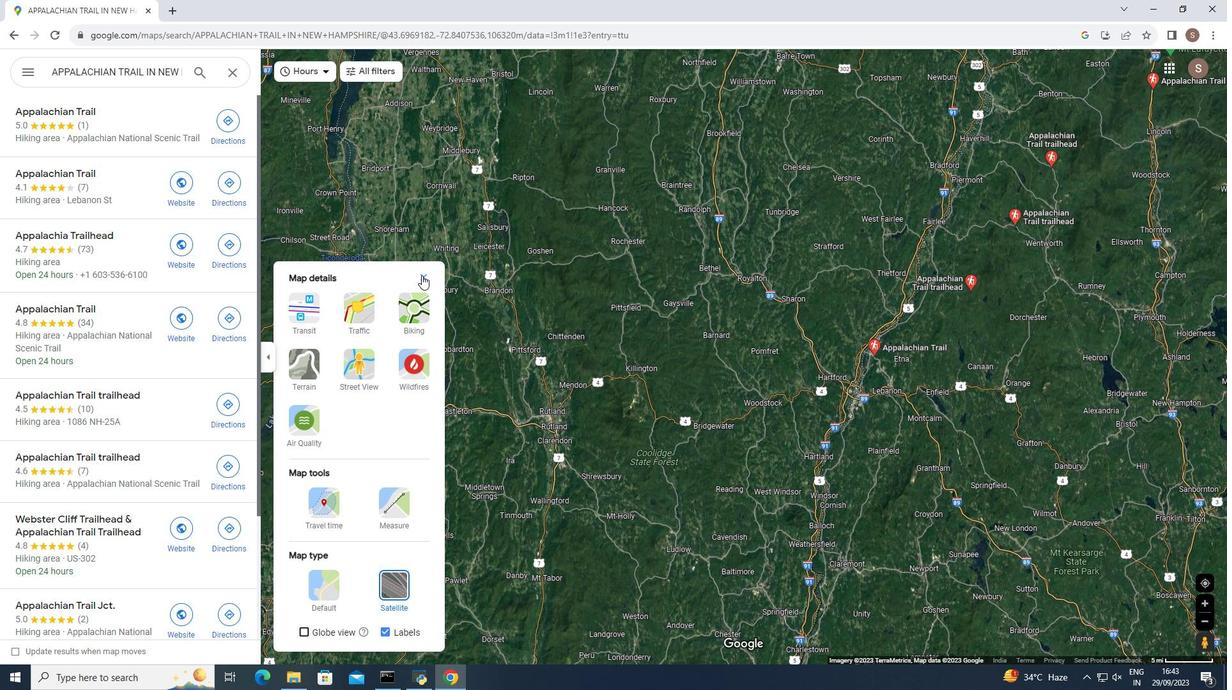 
Action: Mouse moved to (907, 309)
Screenshot: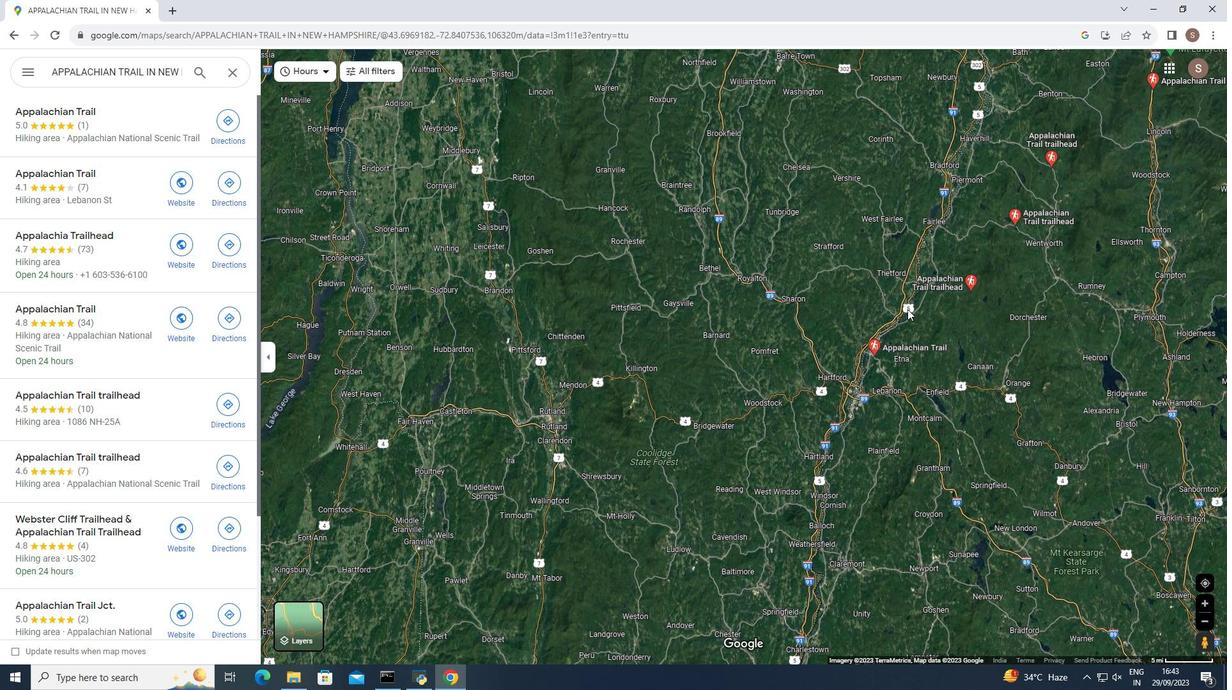 
Action: Mouse scrolled (907, 308) with delta (0, 0)
Screenshot: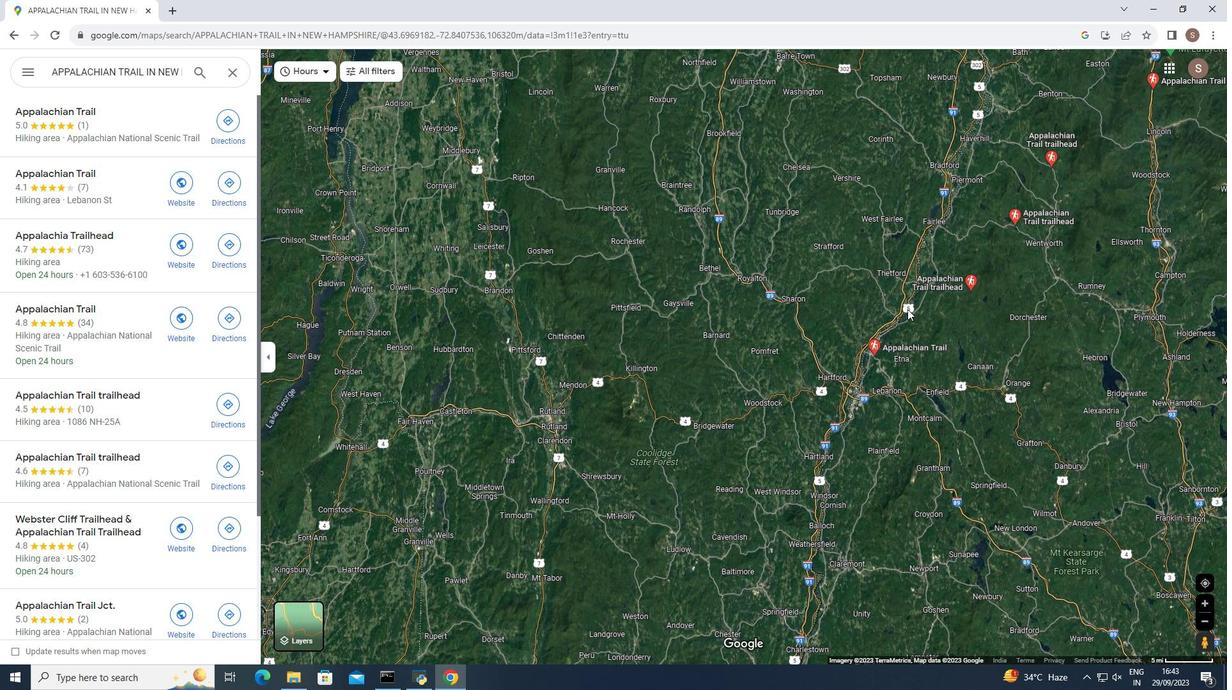 
Action: Mouse scrolled (907, 310) with delta (0, 0)
Screenshot: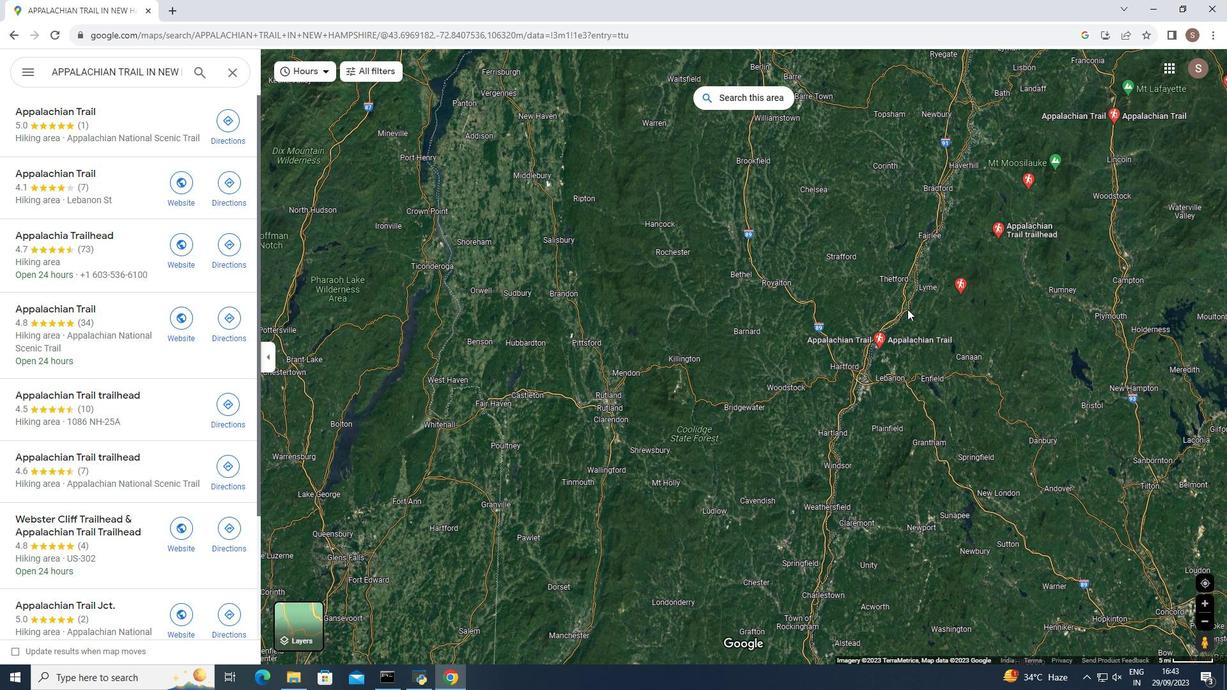 
Action: Mouse scrolled (907, 310) with delta (0, 0)
Screenshot: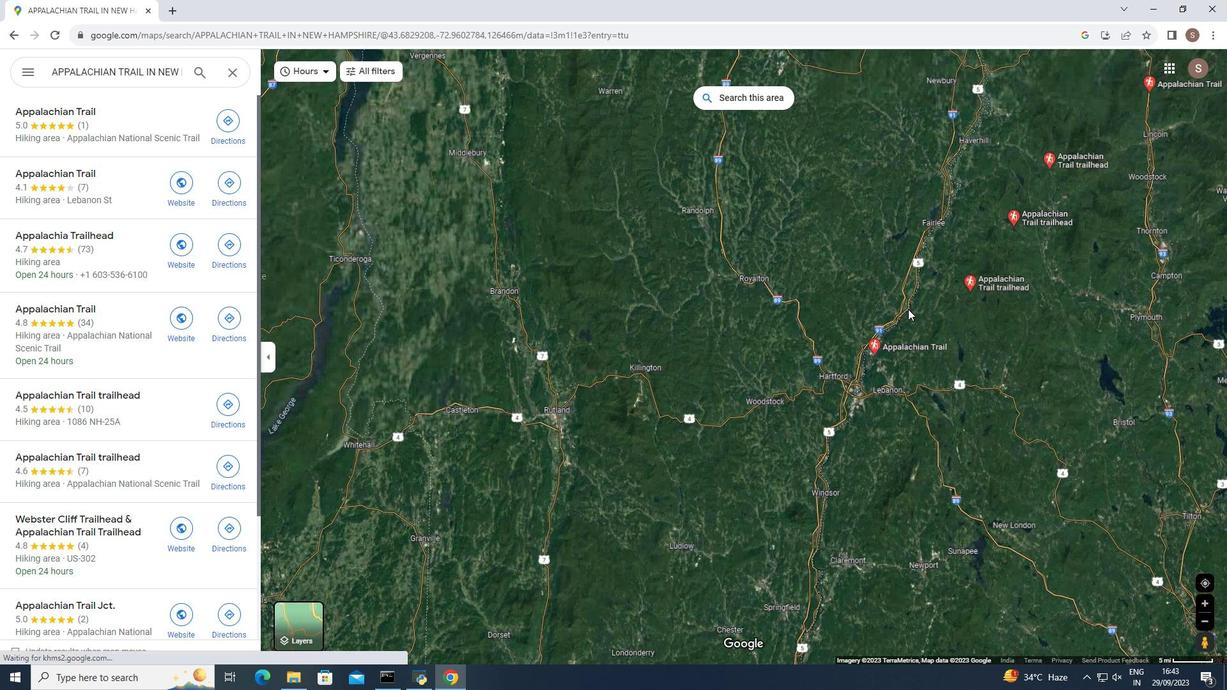 
Action: Mouse moved to (908, 309)
Screenshot: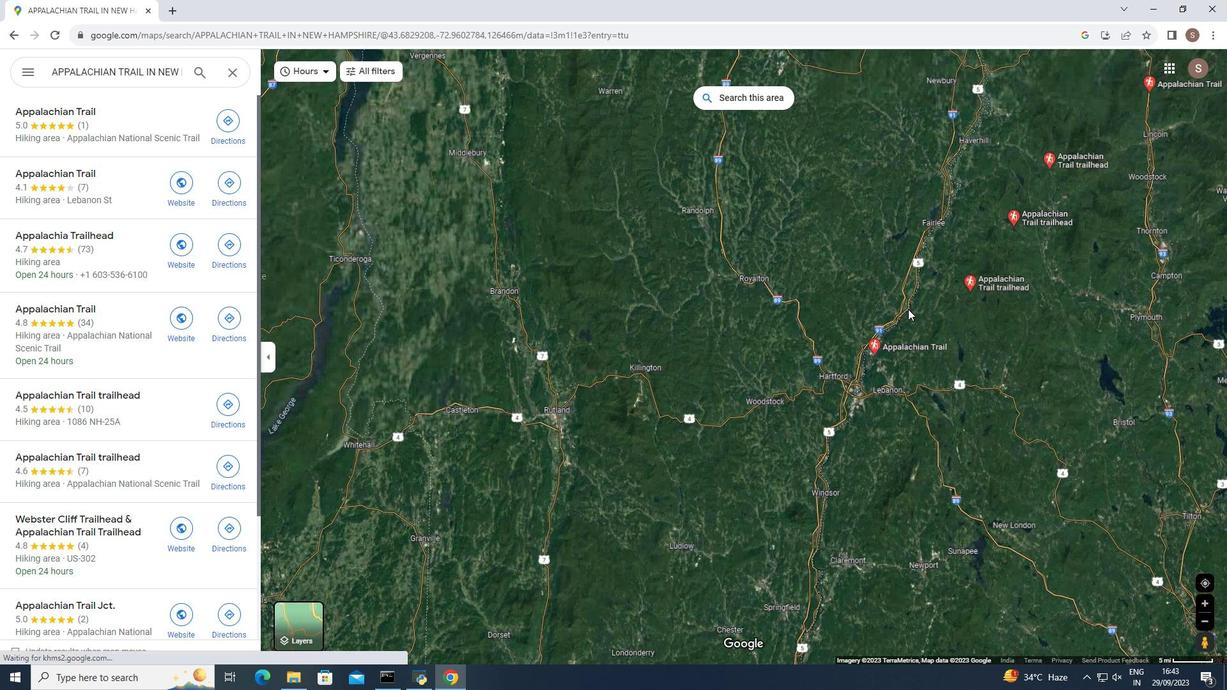 
Action: Mouse scrolled (908, 310) with delta (0, 0)
Screenshot: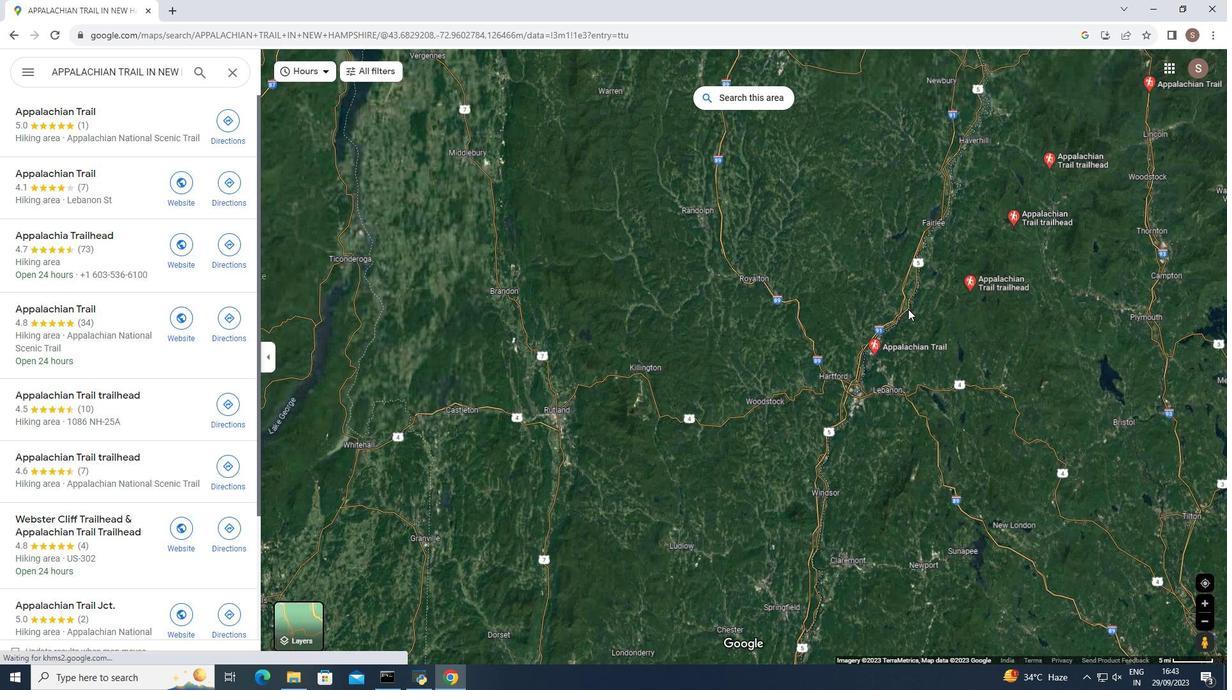 
Action: Mouse scrolled (908, 310) with delta (0, 0)
Screenshot: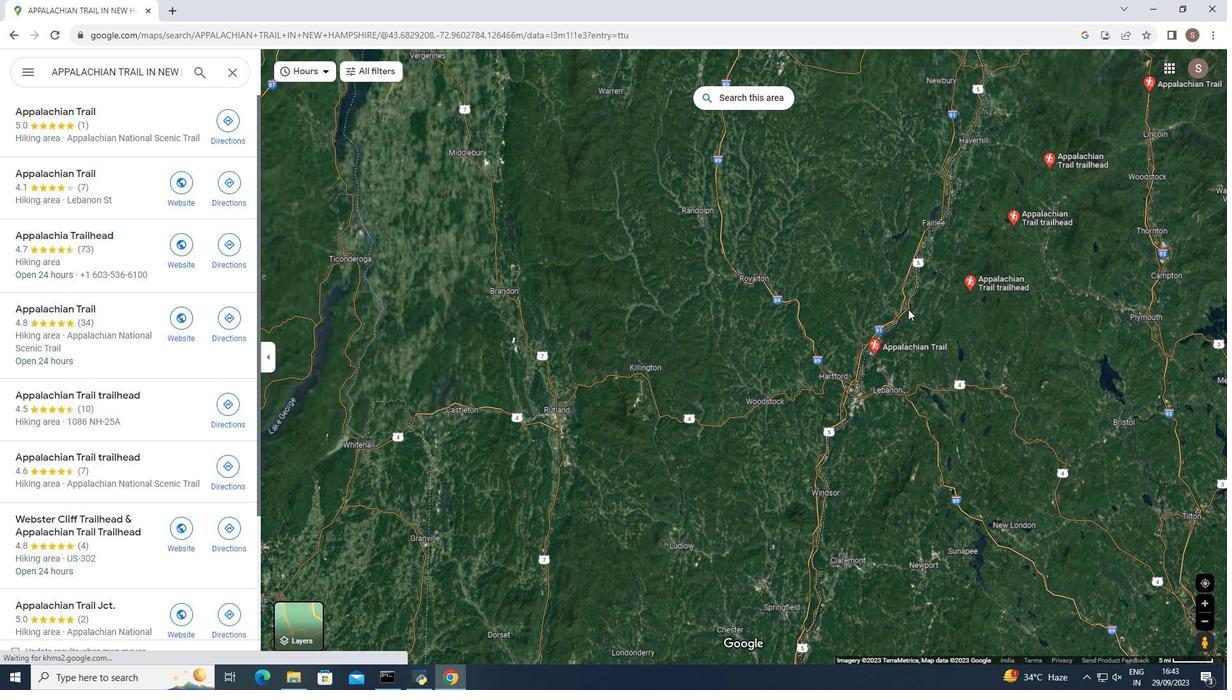 
Action: Mouse moved to (816, 373)
Screenshot: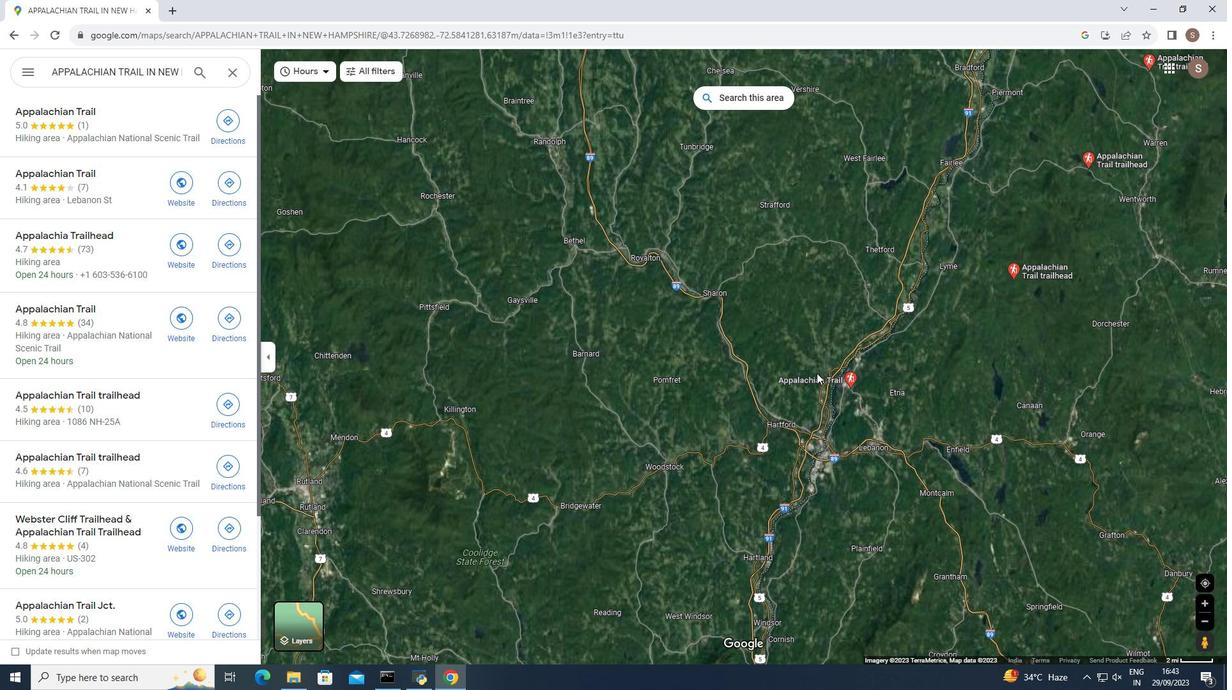 
Action: Mouse scrolled (816, 373) with delta (0, 0)
Screenshot: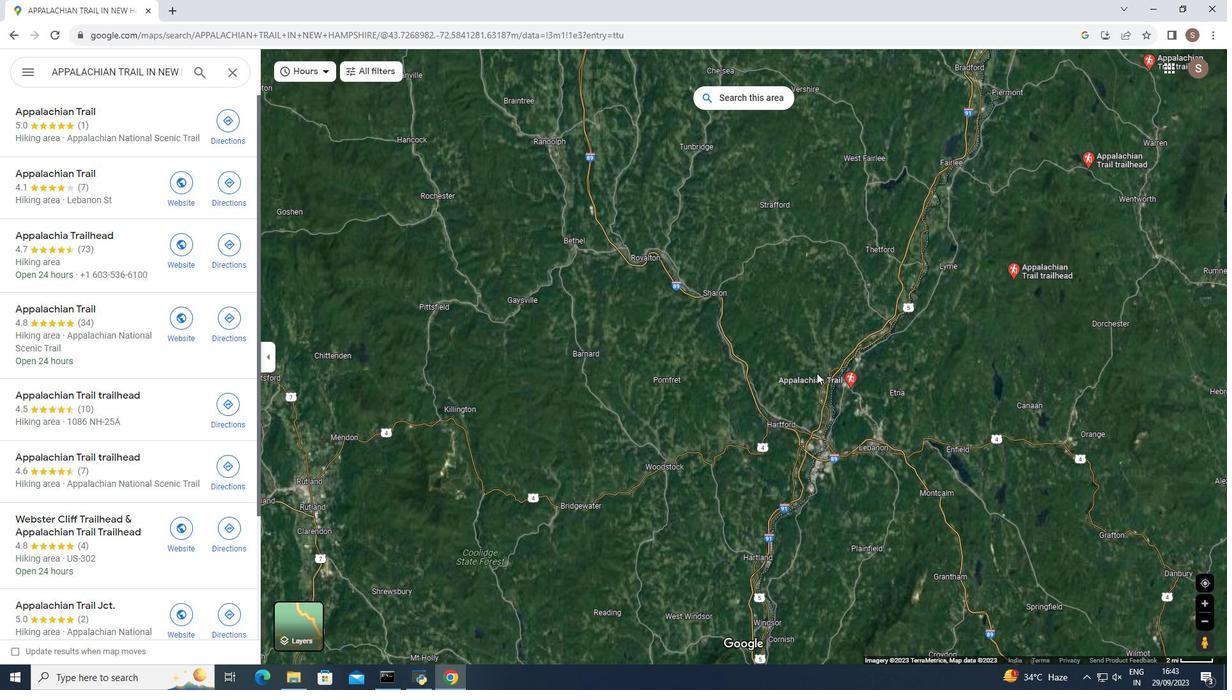 
Action: Mouse scrolled (816, 373) with delta (0, 0)
Screenshot: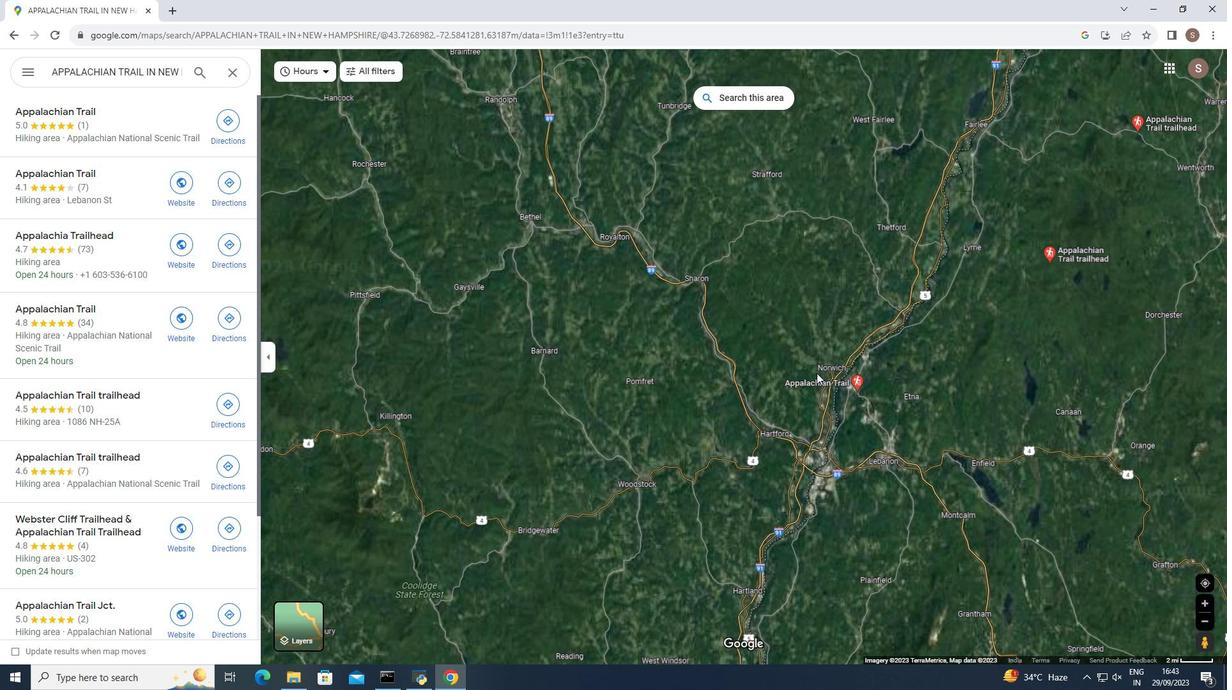 
Action: Mouse scrolled (816, 373) with delta (0, 0)
Screenshot: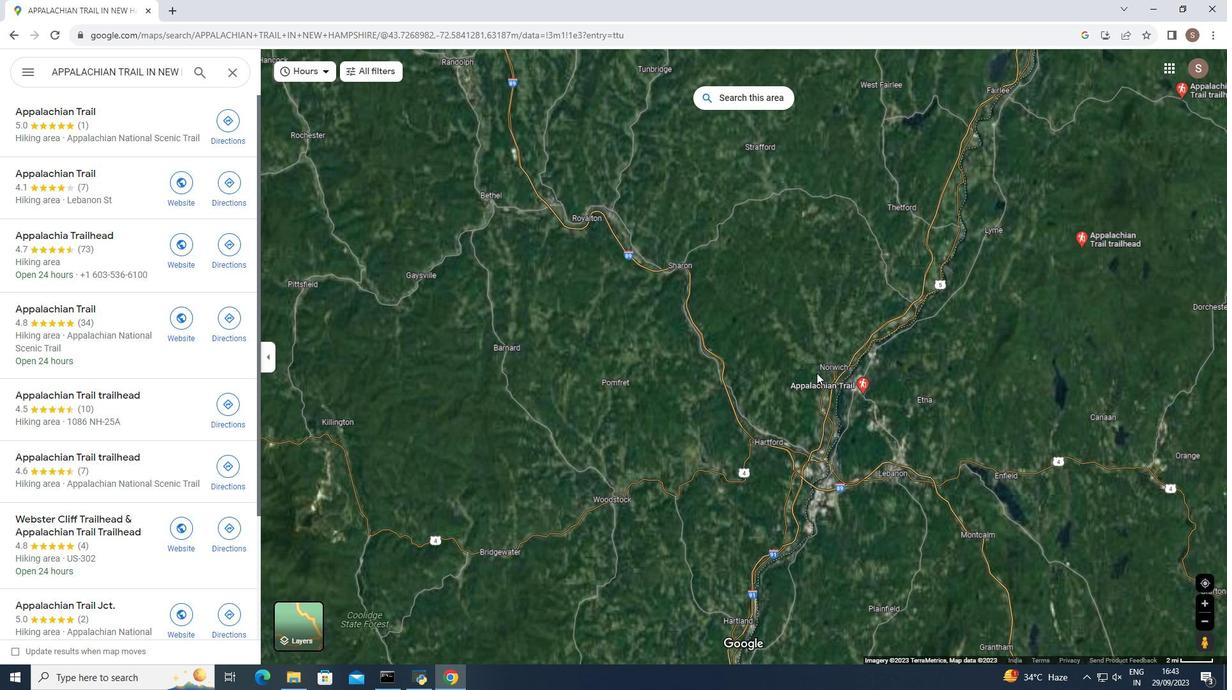 
Action: Mouse moved to (817, 373)
Screenshot: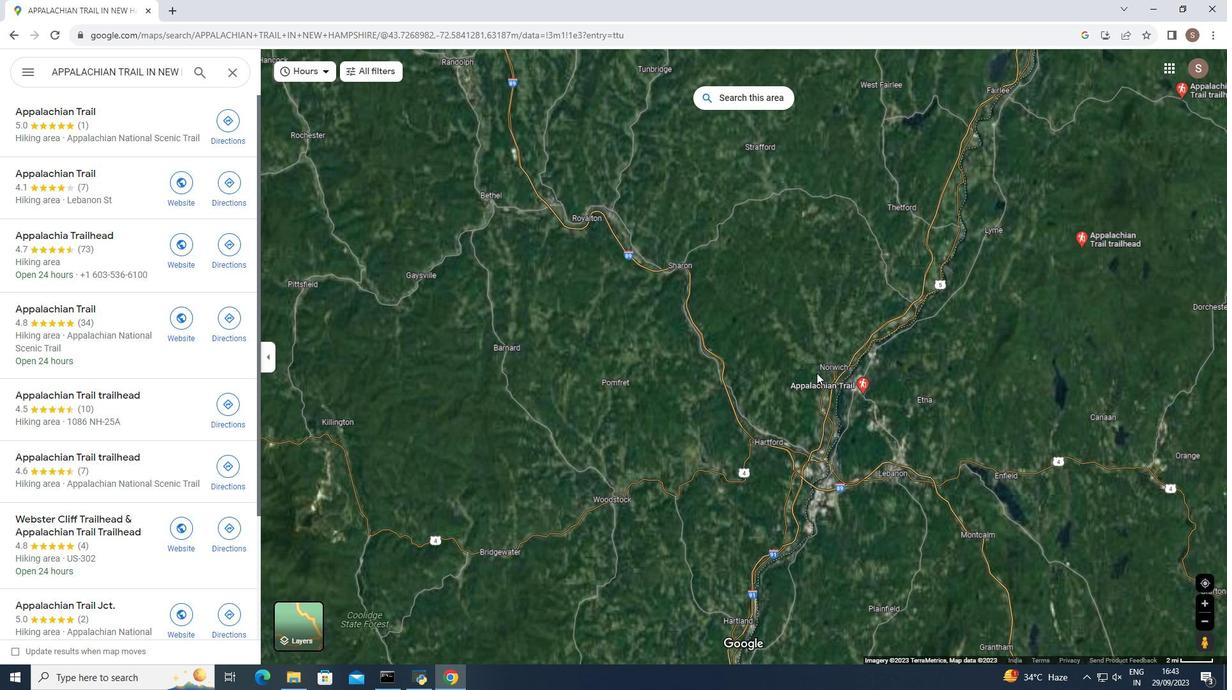 
Action: Mouse scrolled (817, 373) with delta (0, 0)
Screenshot: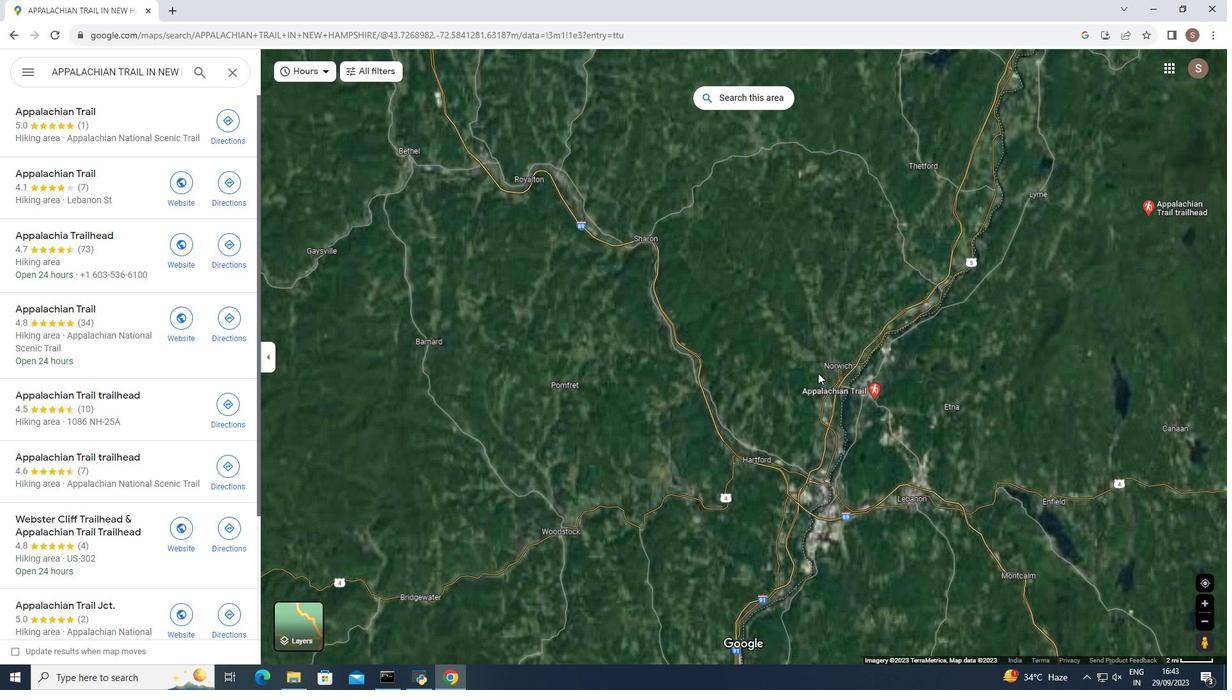 
Action: Mouse moved to (818, 373)
Screenshot: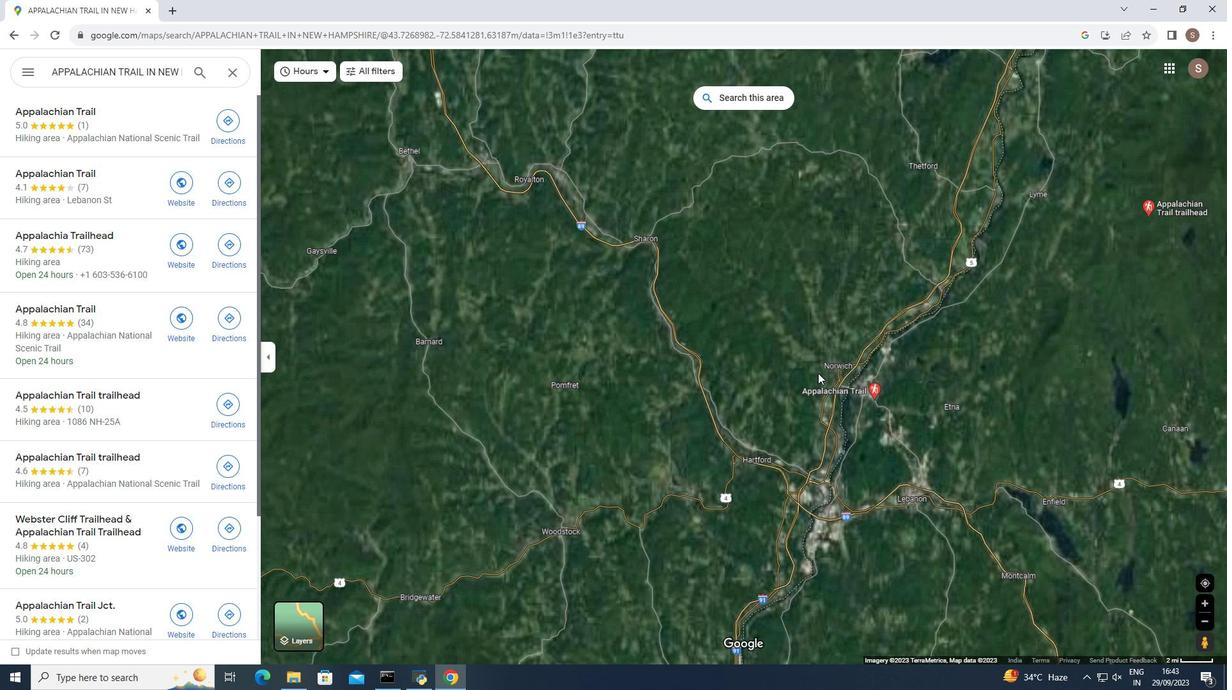 
Action: Mouse scrolled (818, 373) with delta (0, 0)
Screenshot: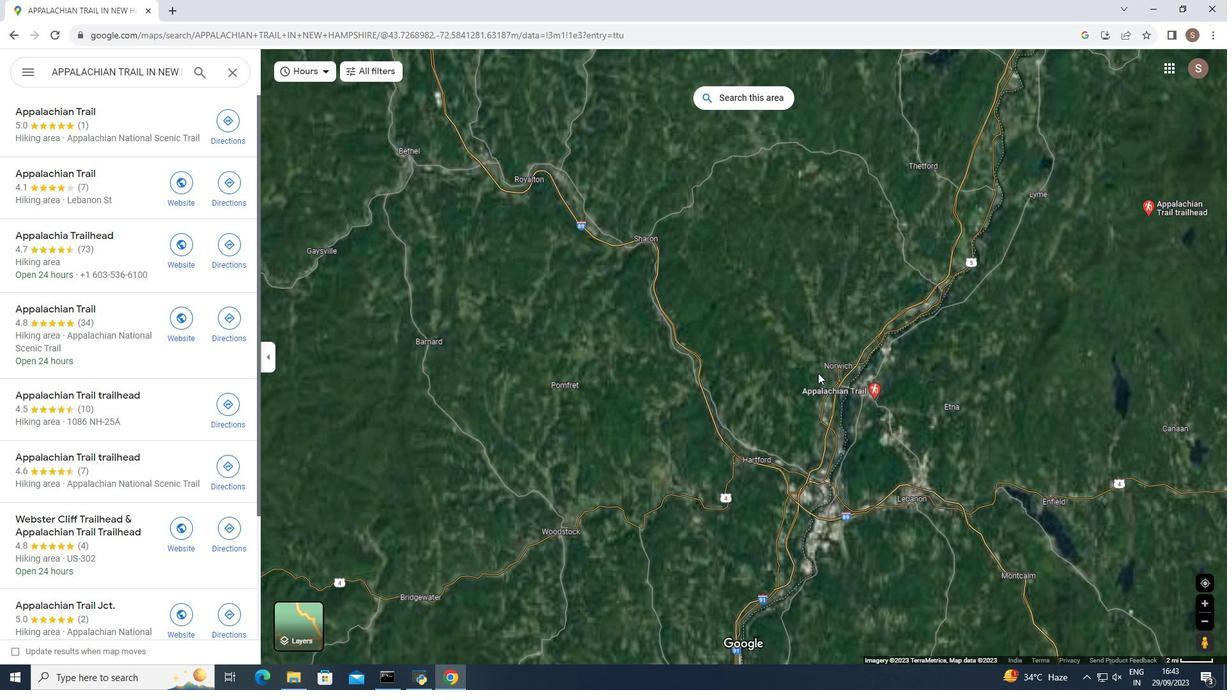 
Action: Mouse moved to (850, 418)
Screenshot: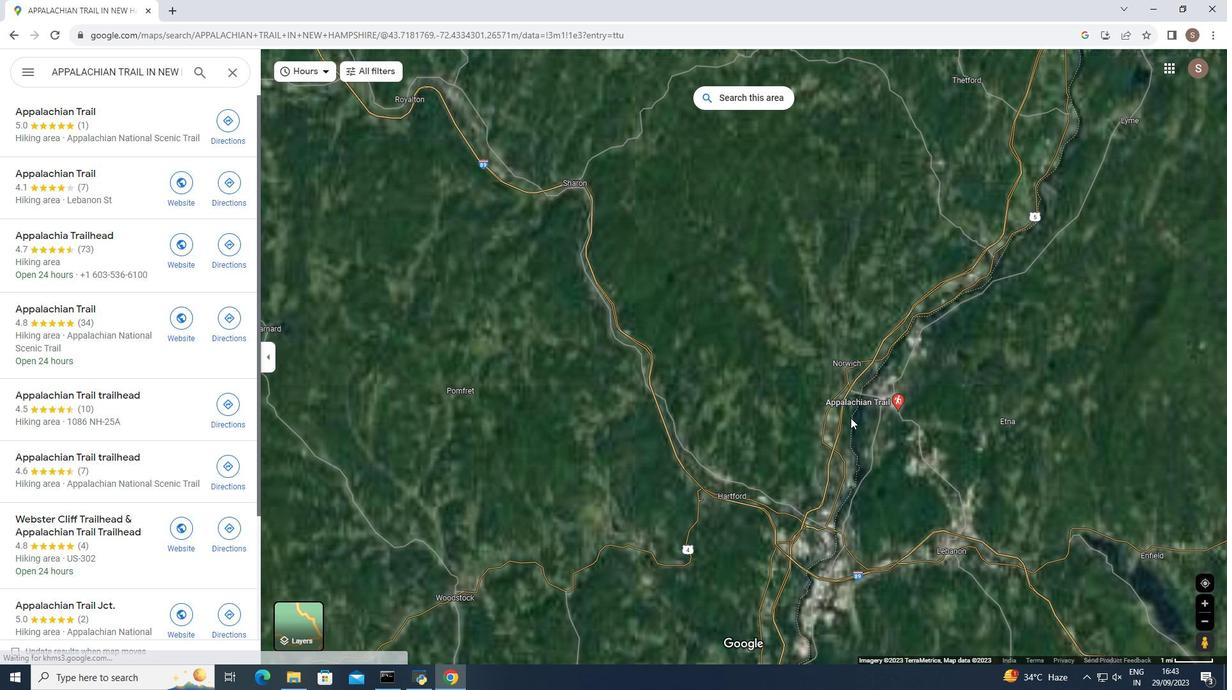 
Action: Mouse scrolled (850, 418) with delta (0, 0)
Screenshot: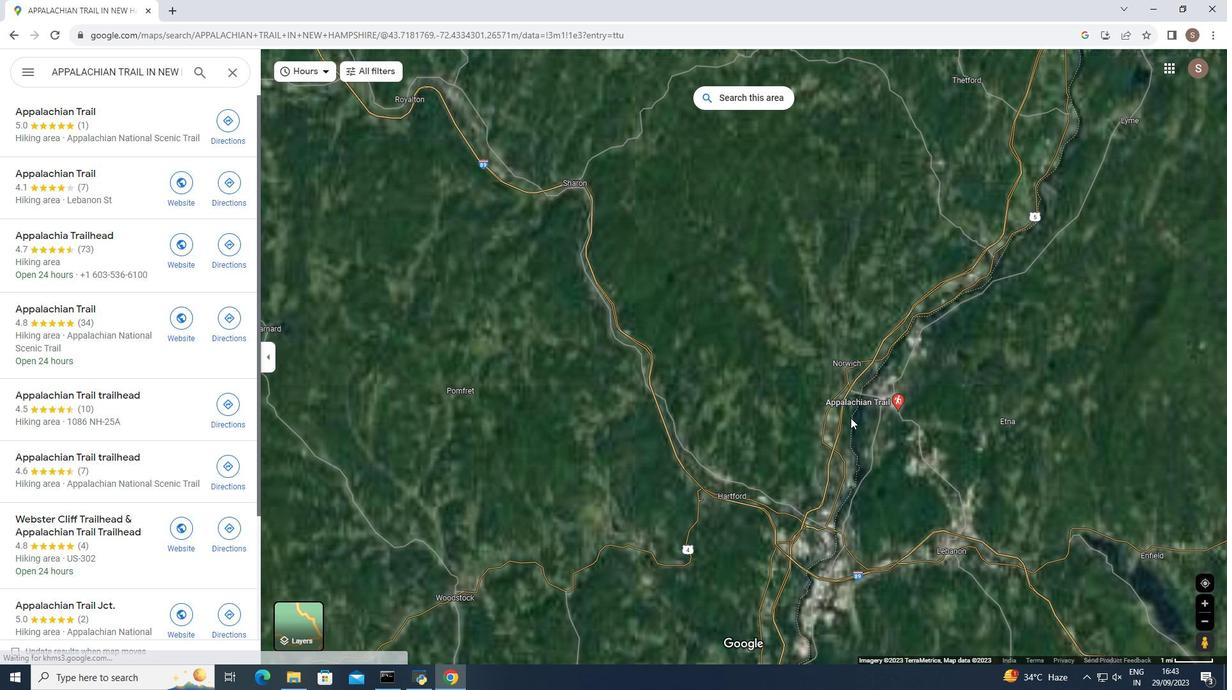 
Action: Mouse scrolled (850, 418) with delta (0, 0)
Screenshot: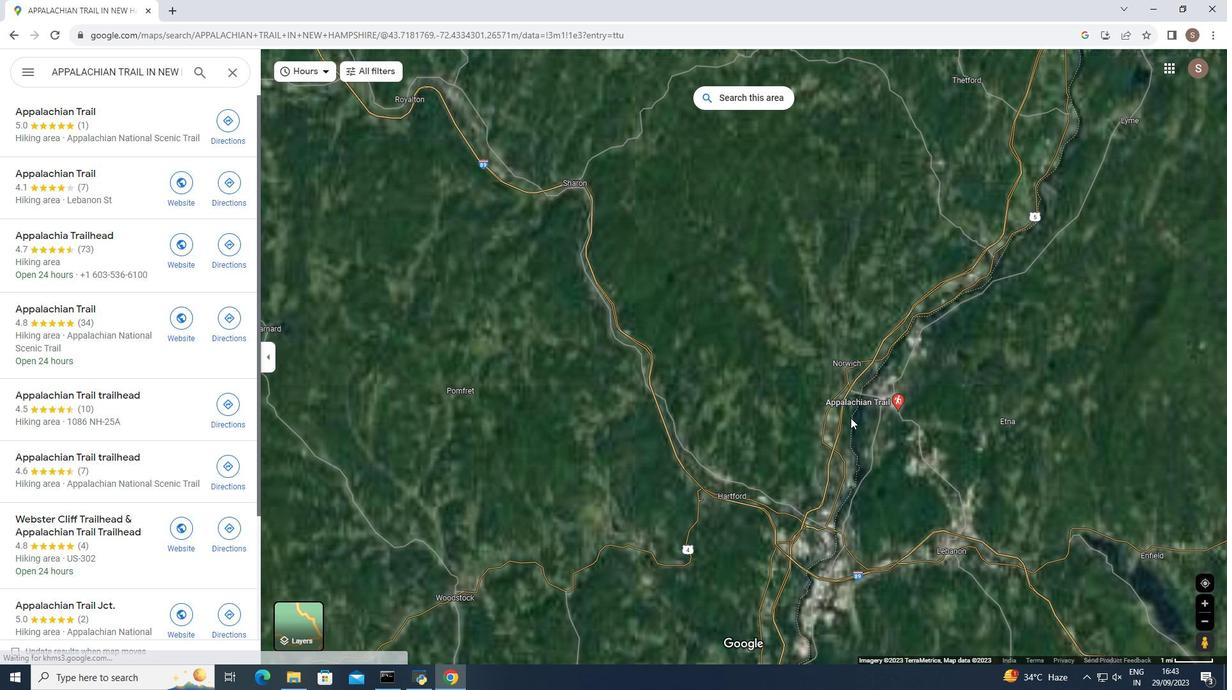 
Action: Mouse scrolled (850, 418) with delta (0, 0)
Screenshot: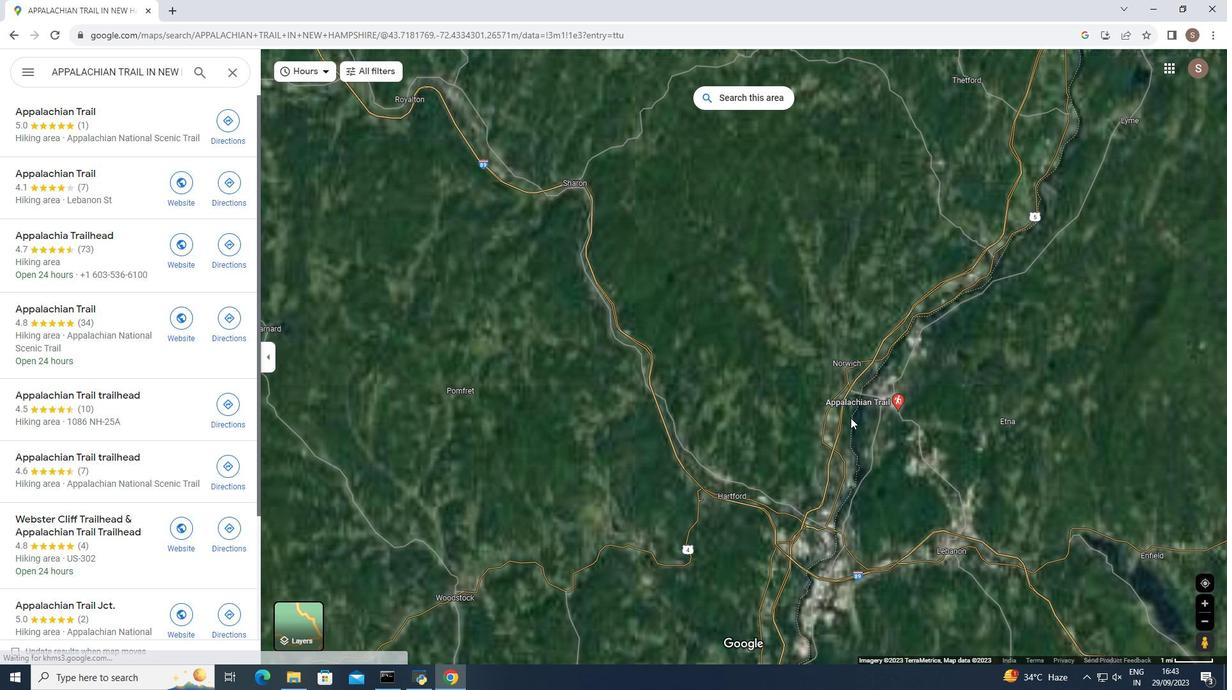 
Action: Mouse scrolled (850, 418) with delta (0, 0)
Screenshot: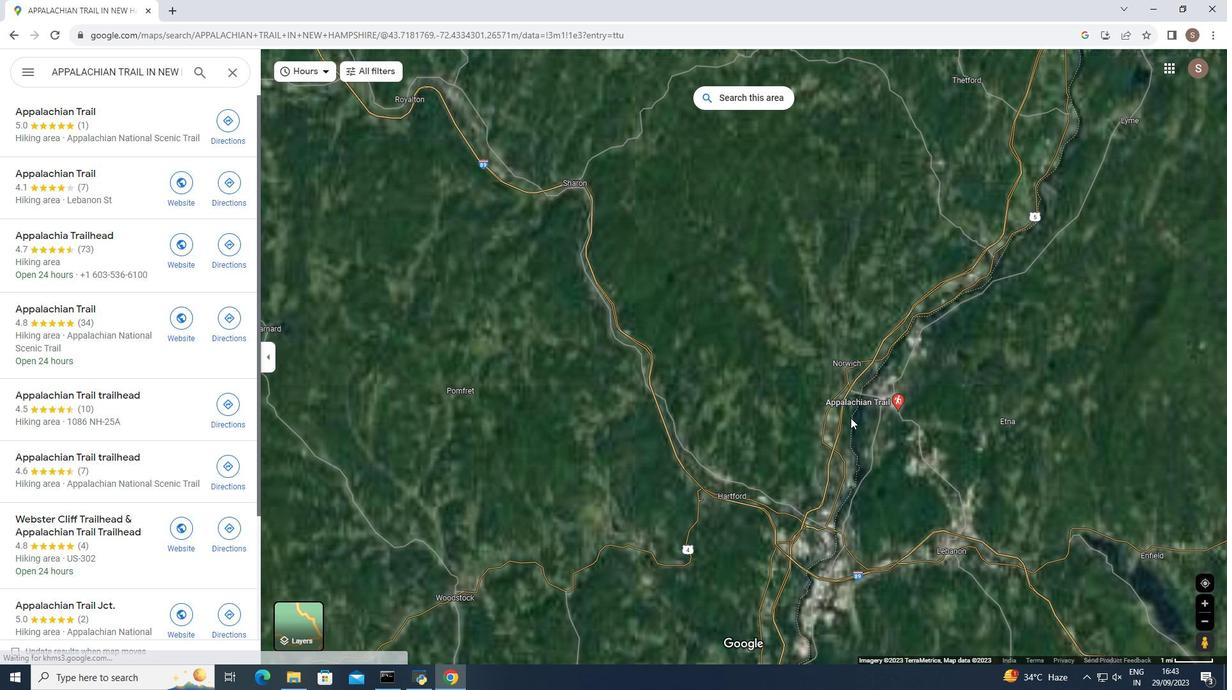 
Action: Mouse moved to (851, 418)
Screenshot: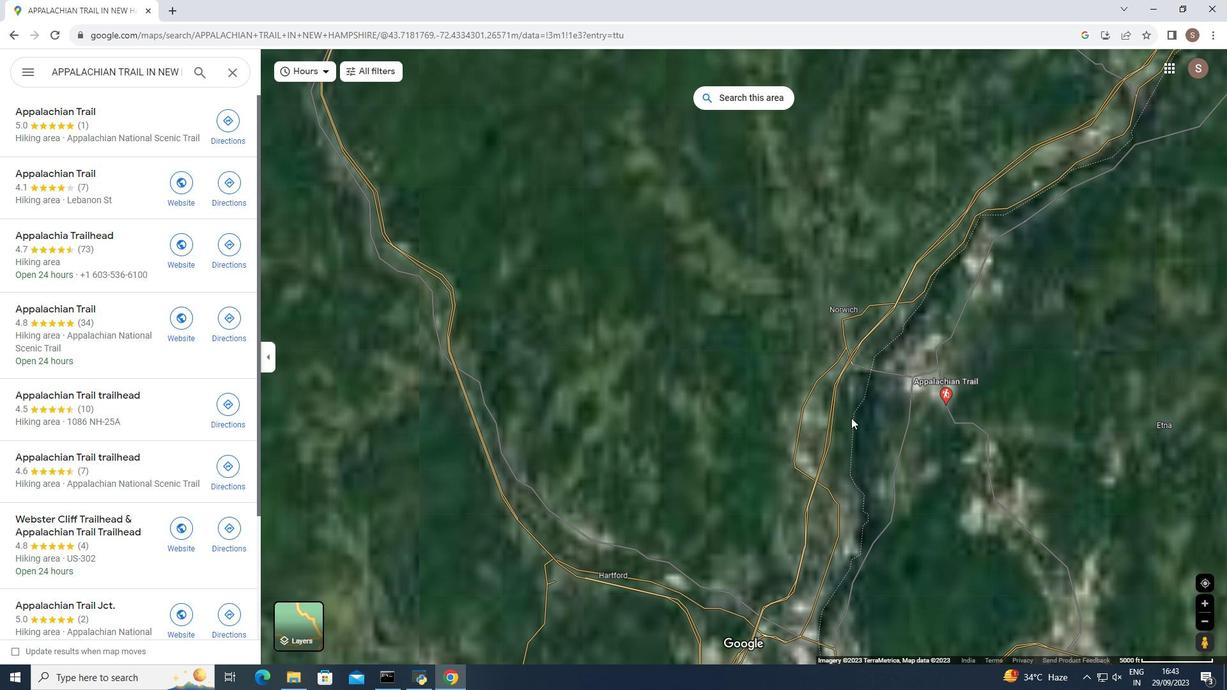 
Action: Mouse scrolled (851, 418) with delta (0, 0)
Screenshot: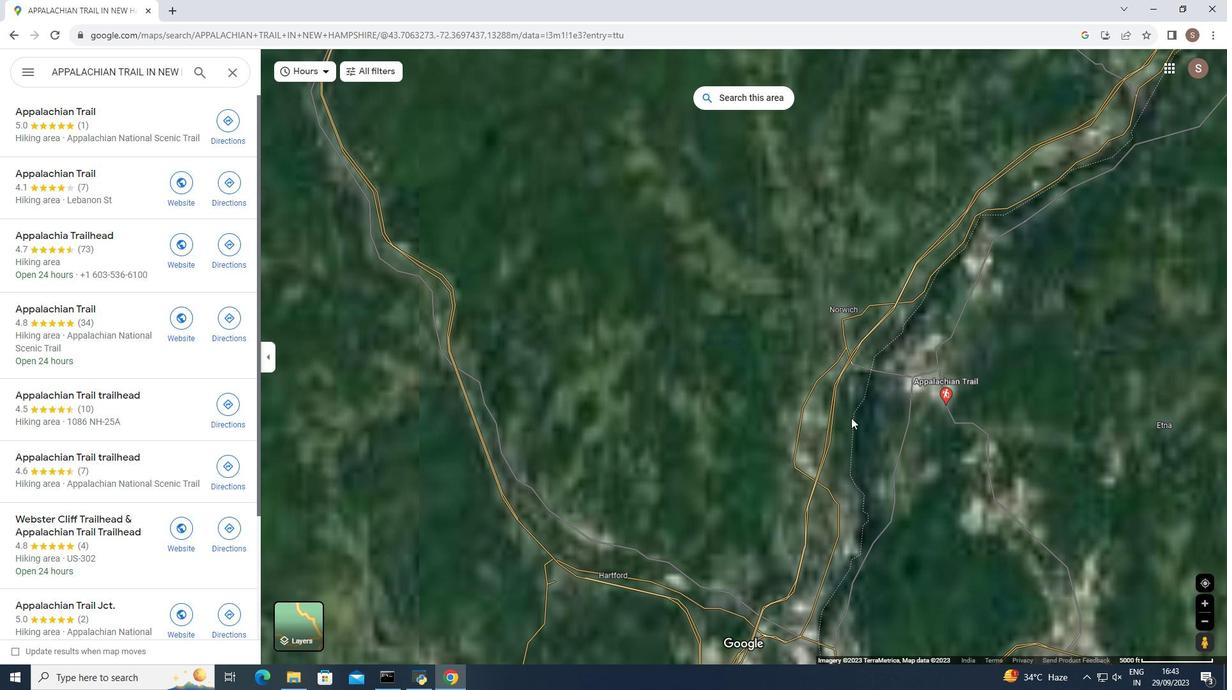 
Action: Mouse scrolled (851, 418) with delta (0, 0)
Screenshot: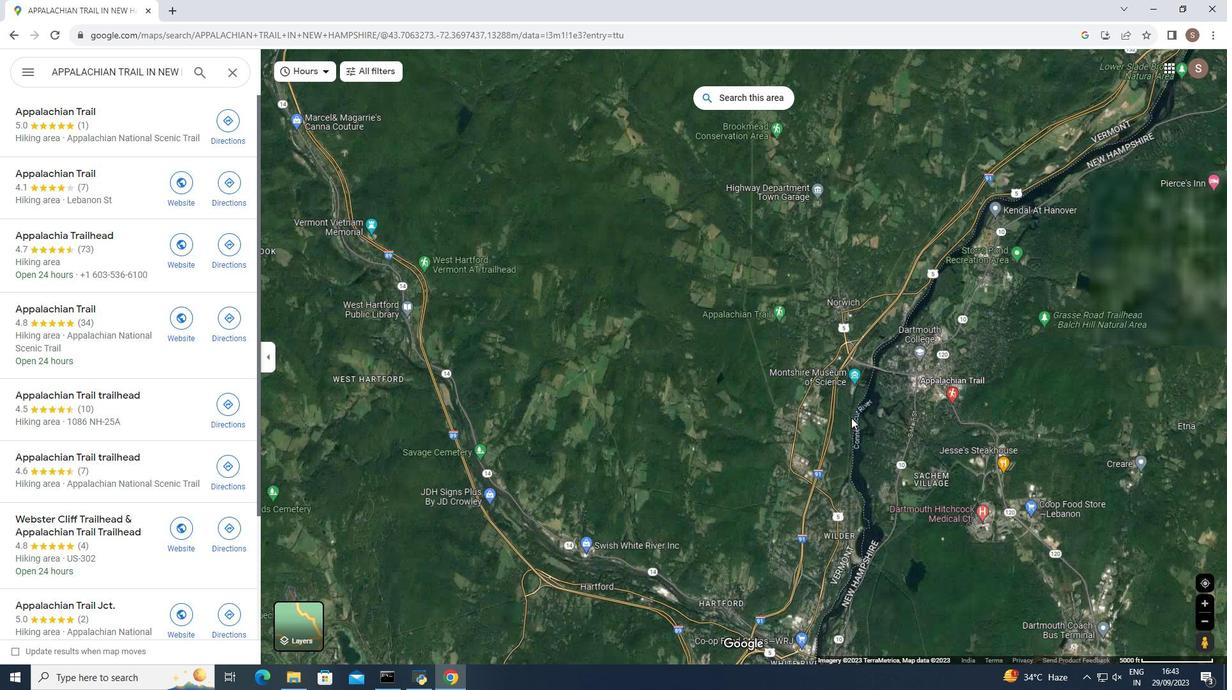 
Action: Mouse scrolled (851, 418) with delta (0, 0)
Screenshot: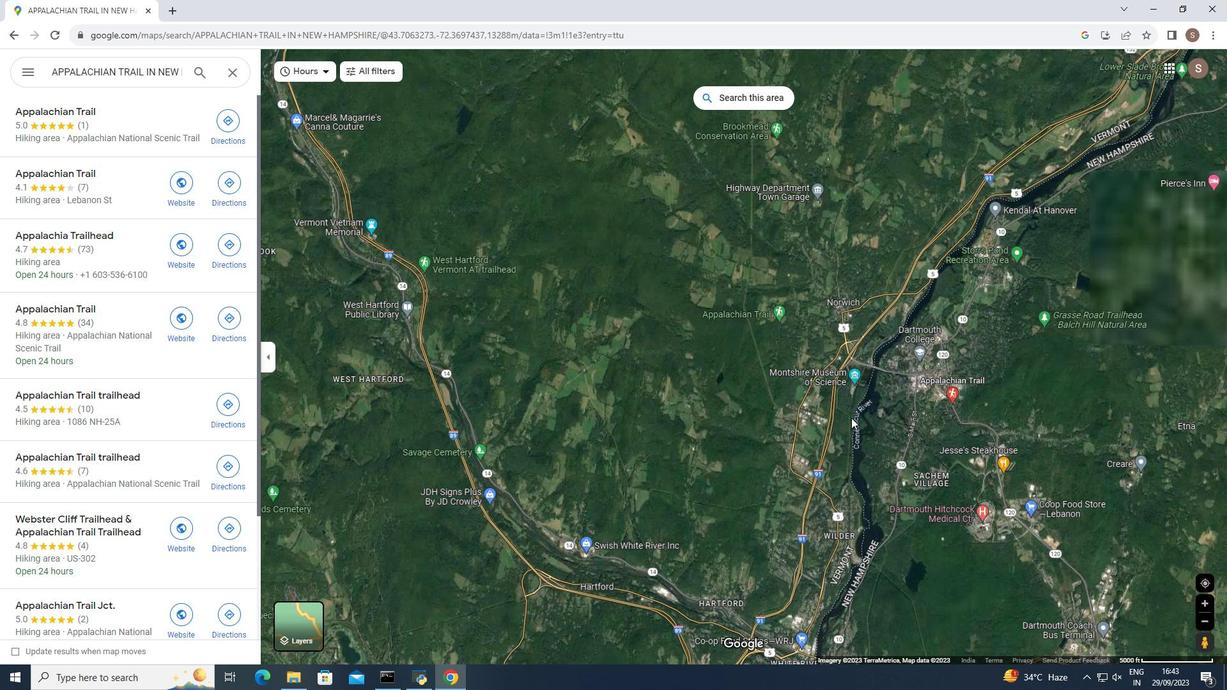 
Action: Mouse scrolled (851, 418) with delta (0, 0)
Screenshot: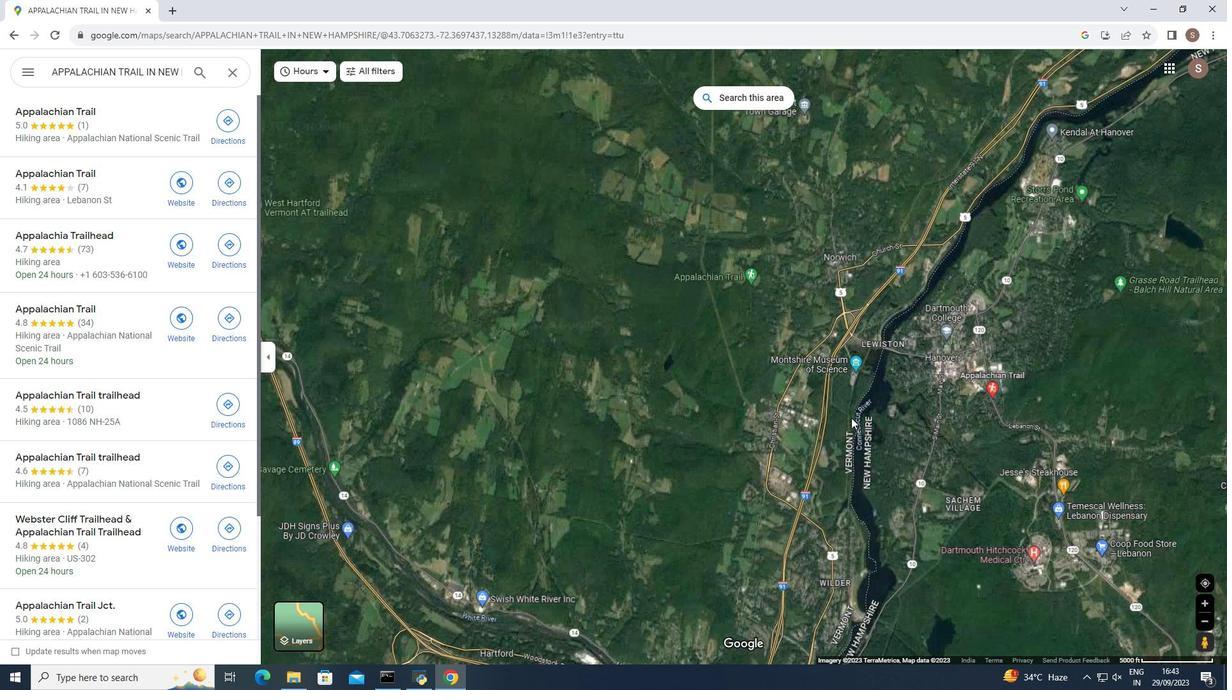 
Action: Mouse scrolled (851, 418) with delta (0, 0)
Screenshot: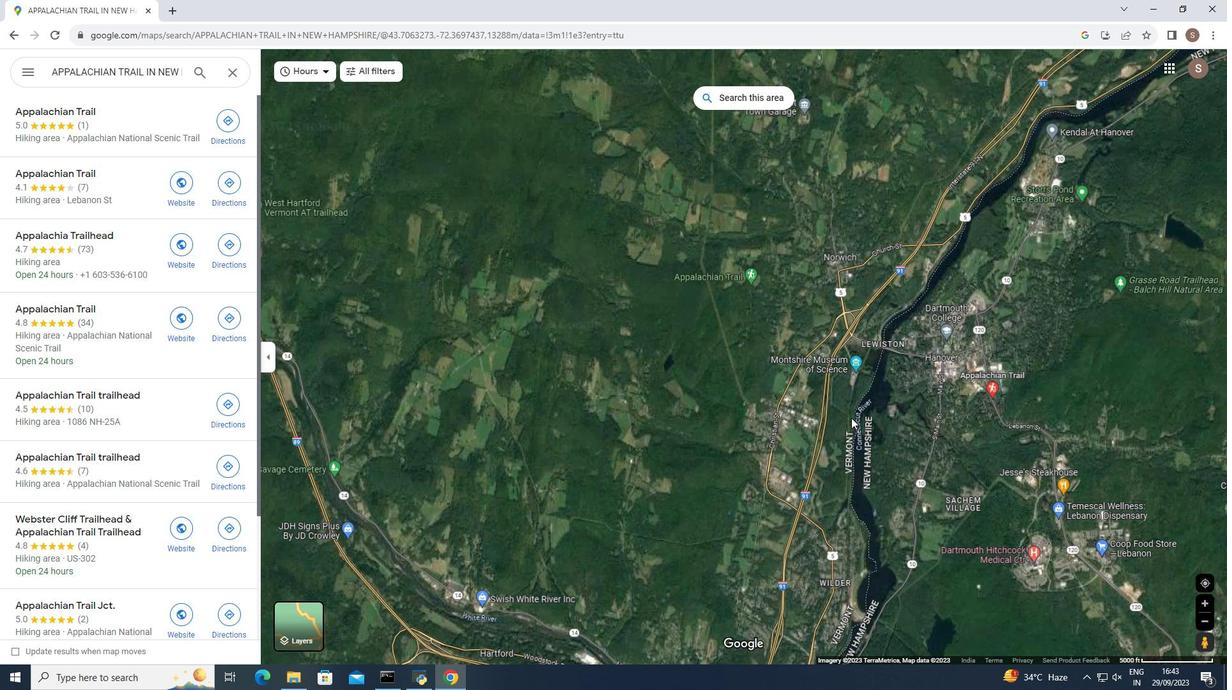 
Action: Mouse scrolled (851, 418) with delta (0, 0)
Screenshot: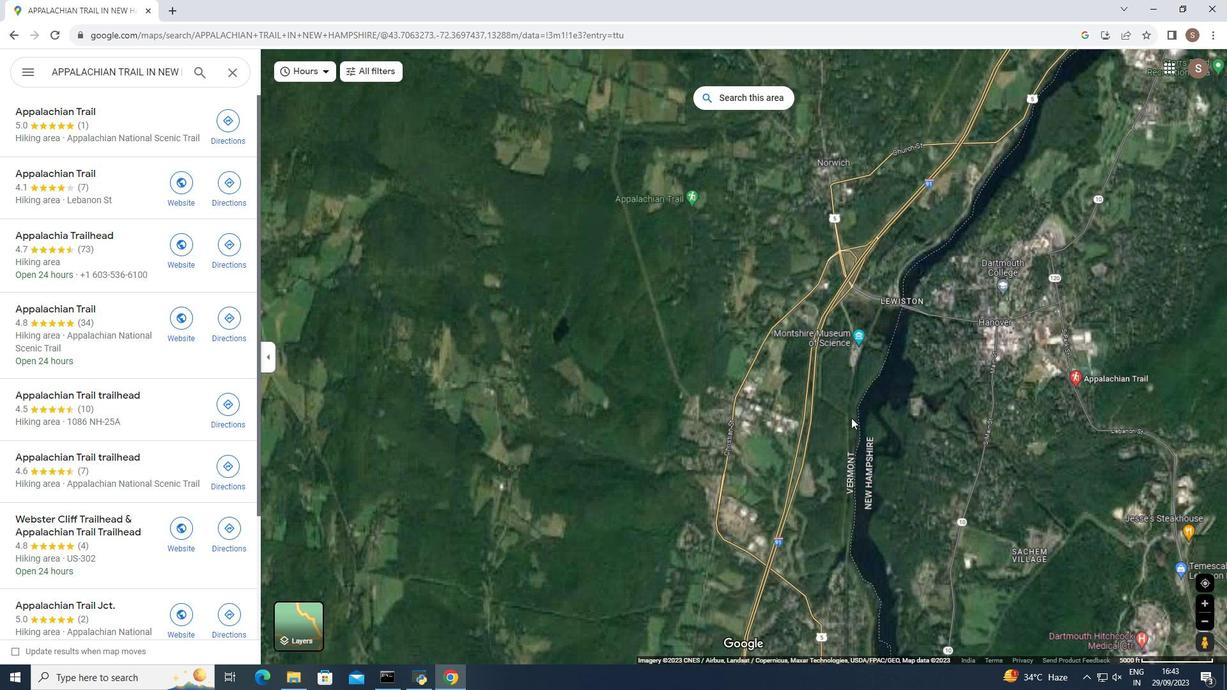 
Action: Mouse moved to (1064, 369)
Screenshot: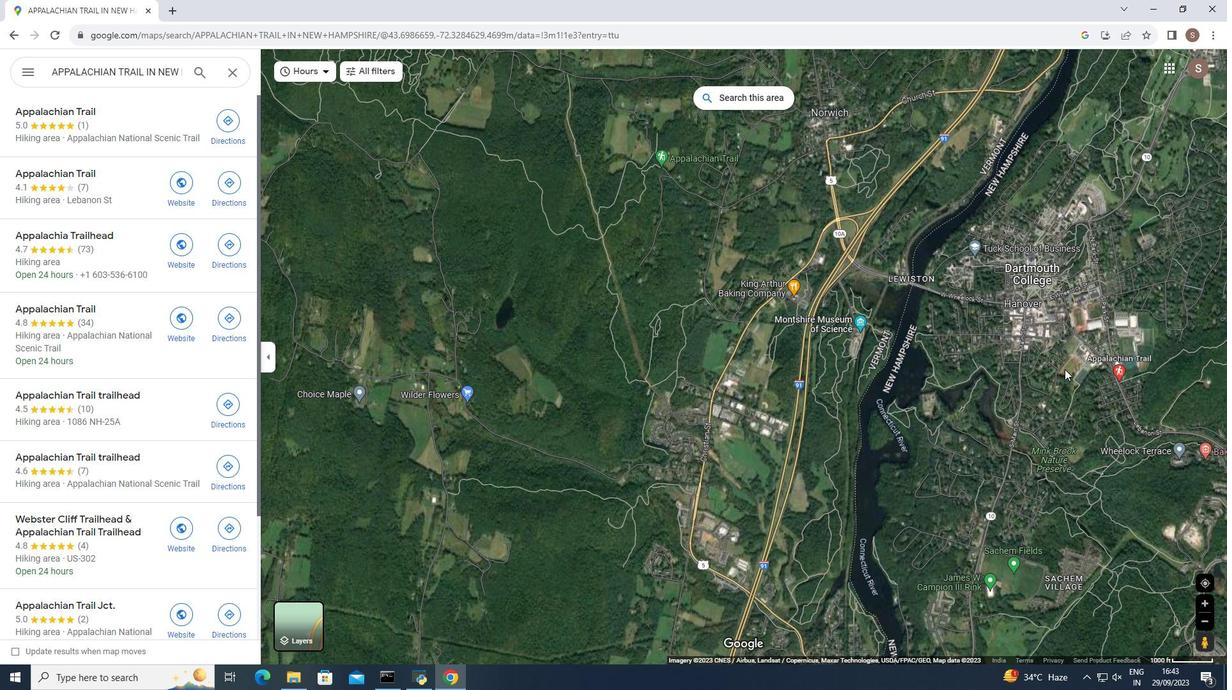 
Action: Mouse pressed left at (1064, 369)
Screenshot: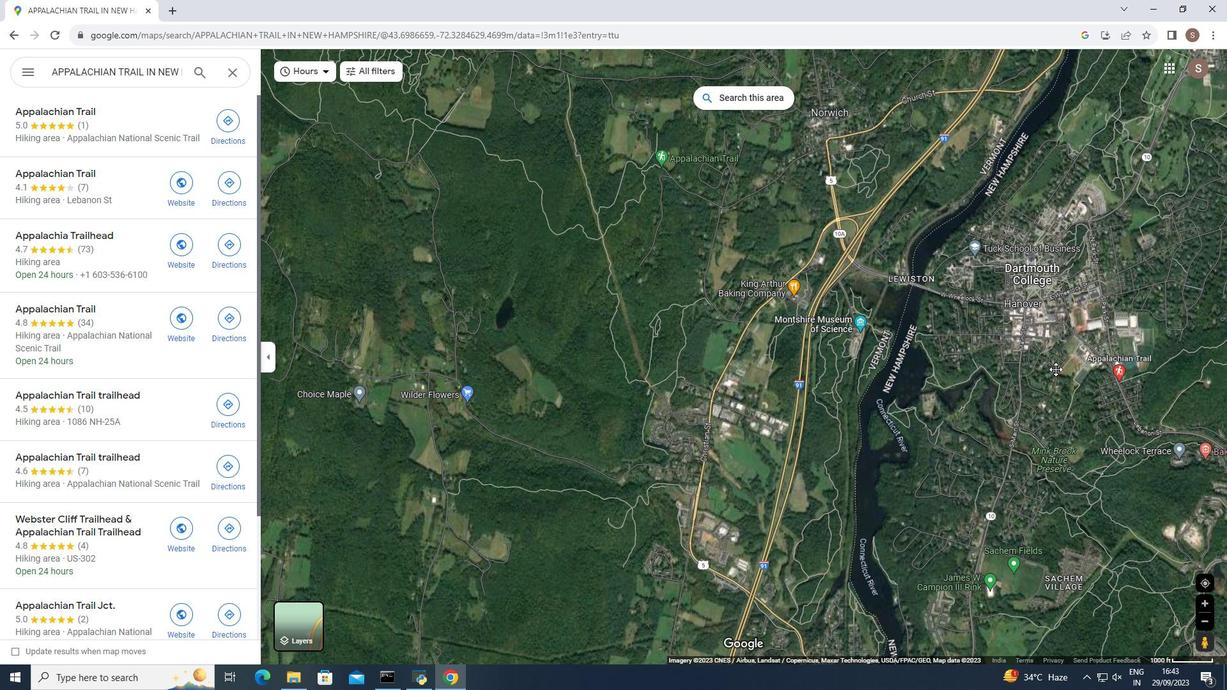 
Action: Mouse moved to (701, 316)
Screenshot: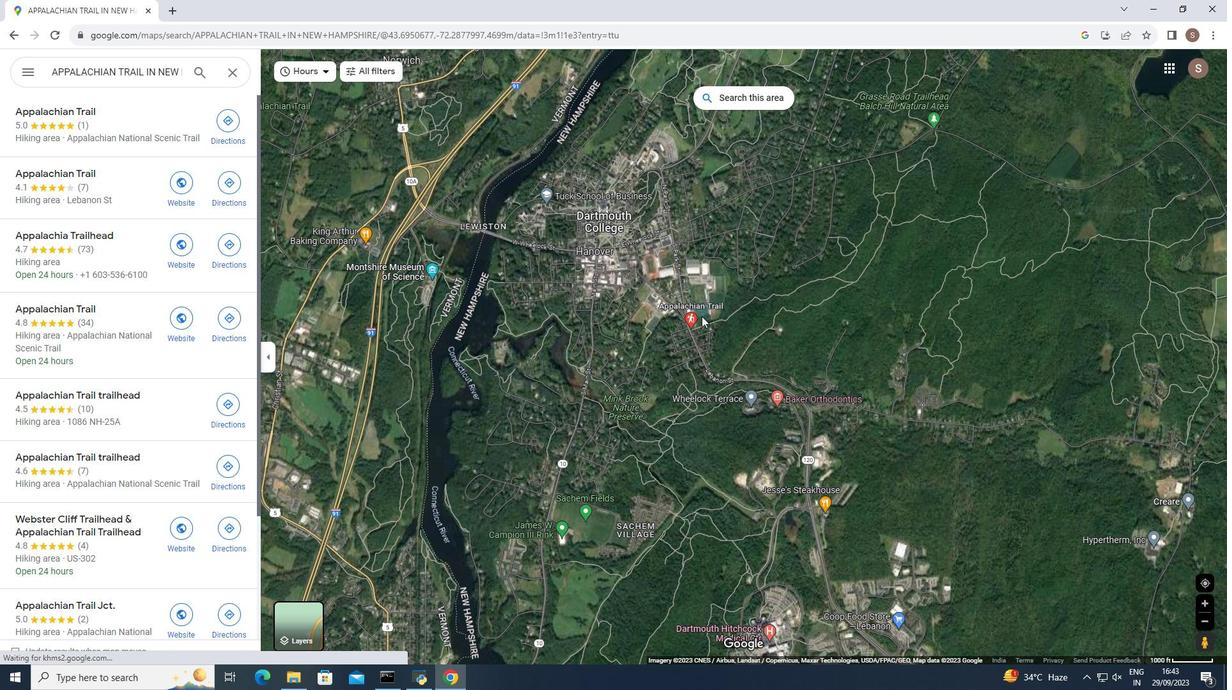 
Action: Mouse scrolled (701, 317) with delta (0, 0)
Screenshot: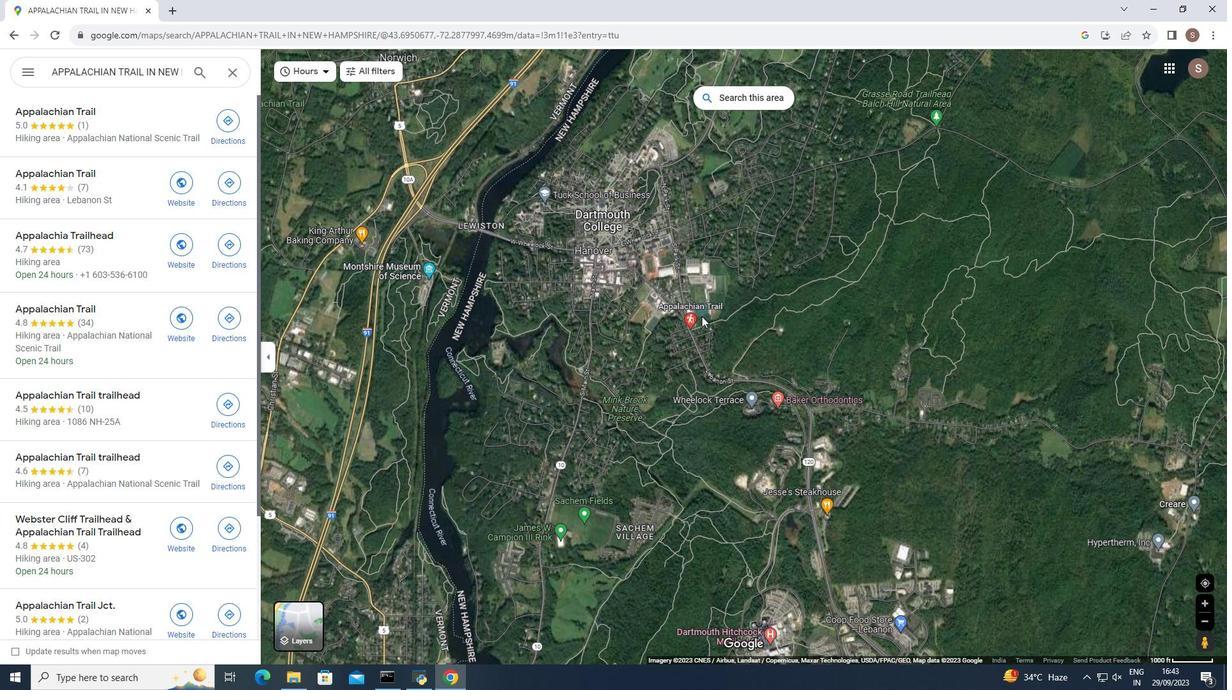 
Action: Mouse scrolled (701, 317) with delta (0, 0)
Screenshot: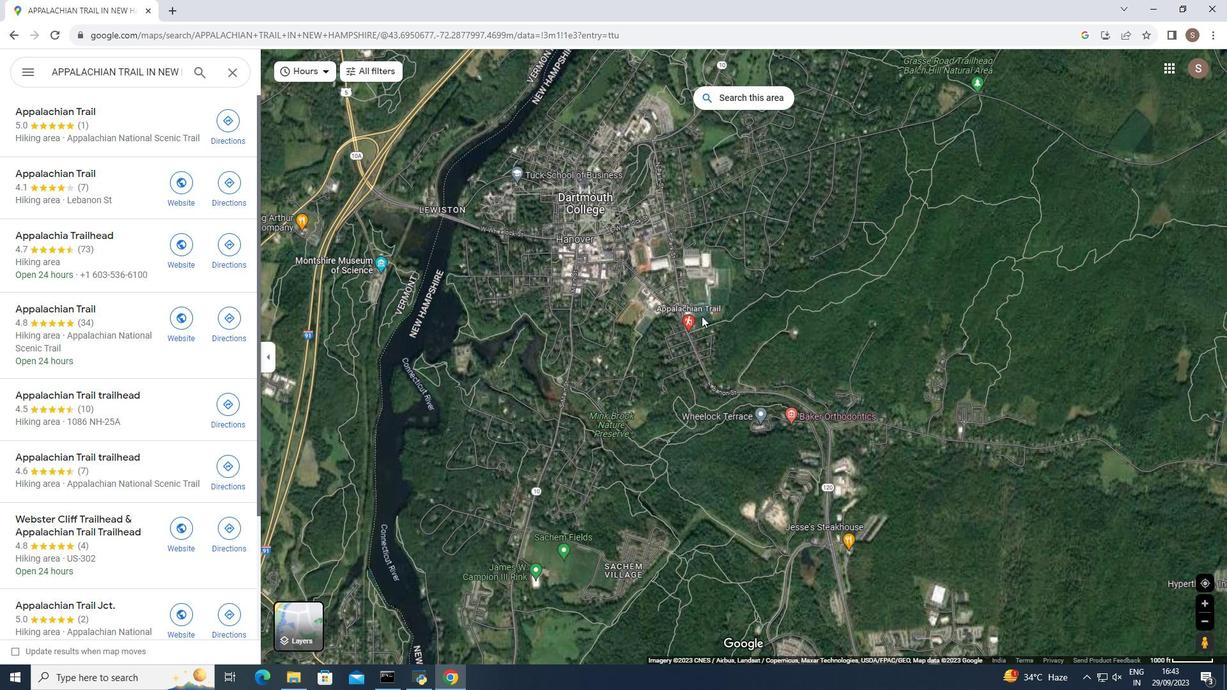 
Action: Mouse scrolled (701, 317) with delta (0, 0)
Screenshot: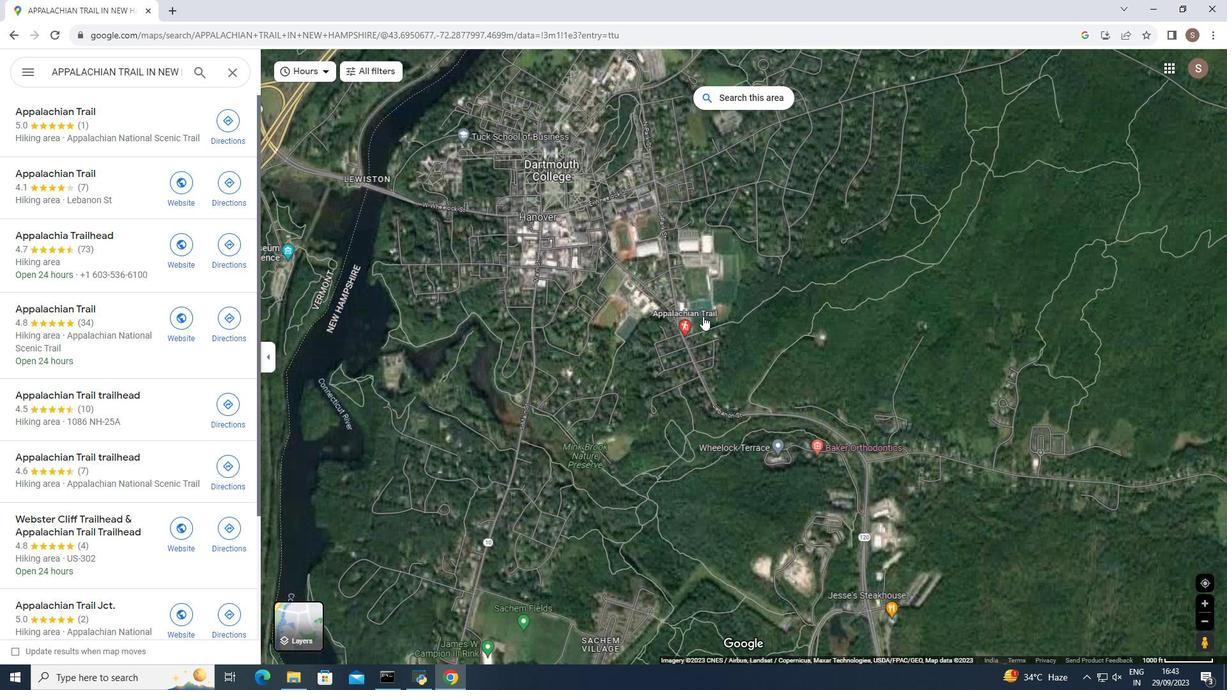 
Action: Mouse moved to (703, 316)
Screenshot: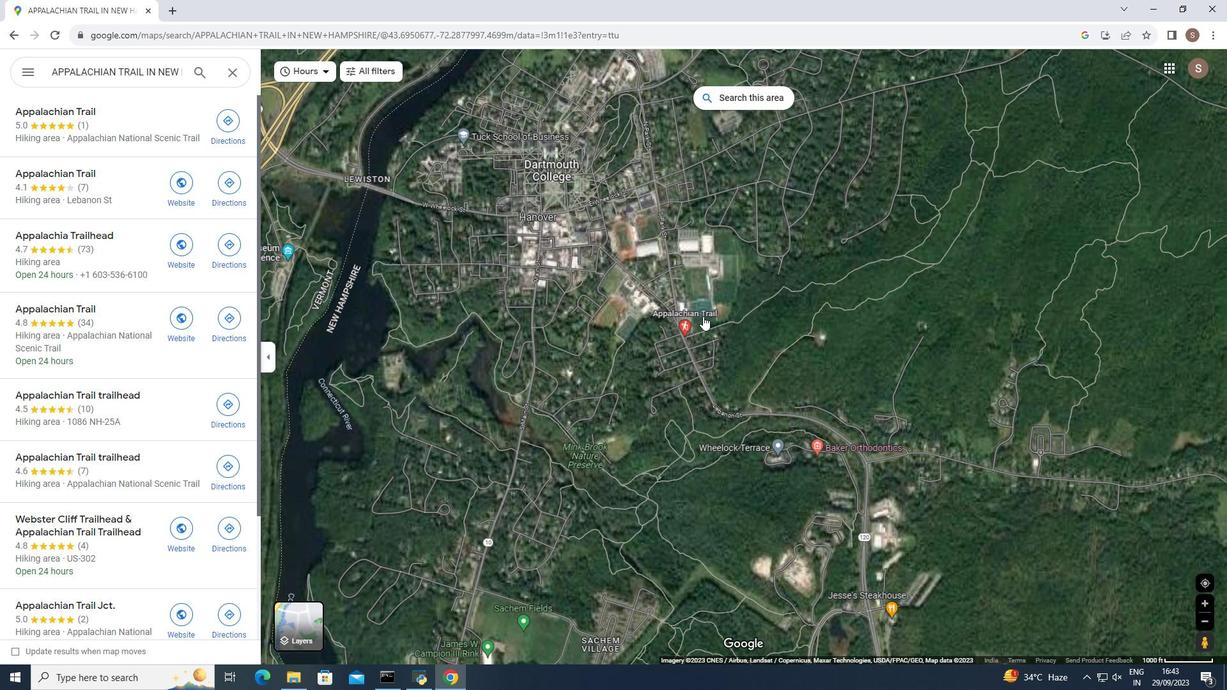 
Action: Mouse scrolled (703, 317) with delta (0, 0)
Screenshot: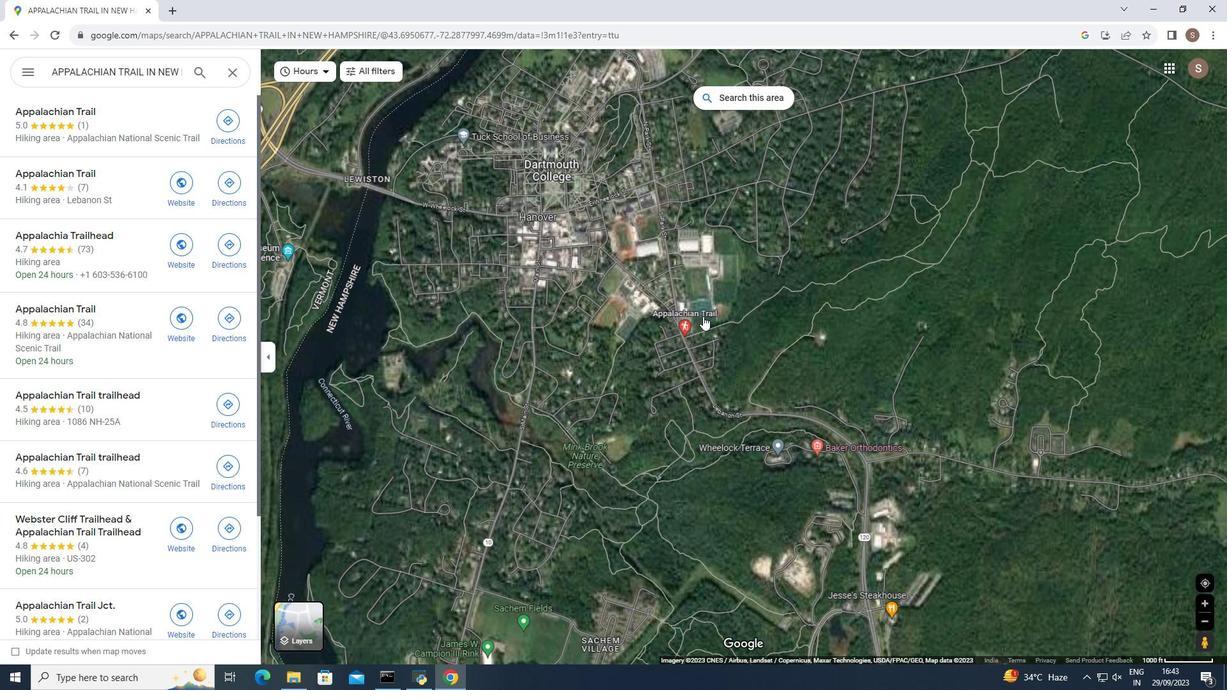 
Action: Mouse moved to (689, 326)
Screenshot: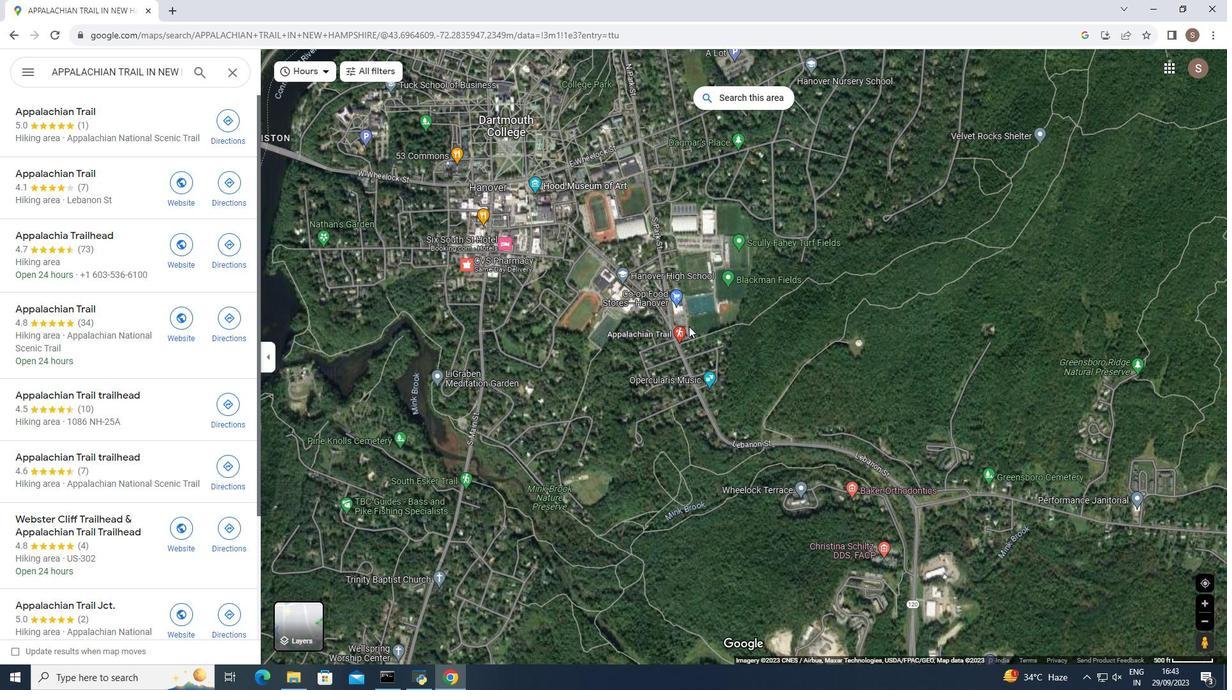 
Action: Mouse scrolled (689, 327) with delta (0, 0)
Screenshot: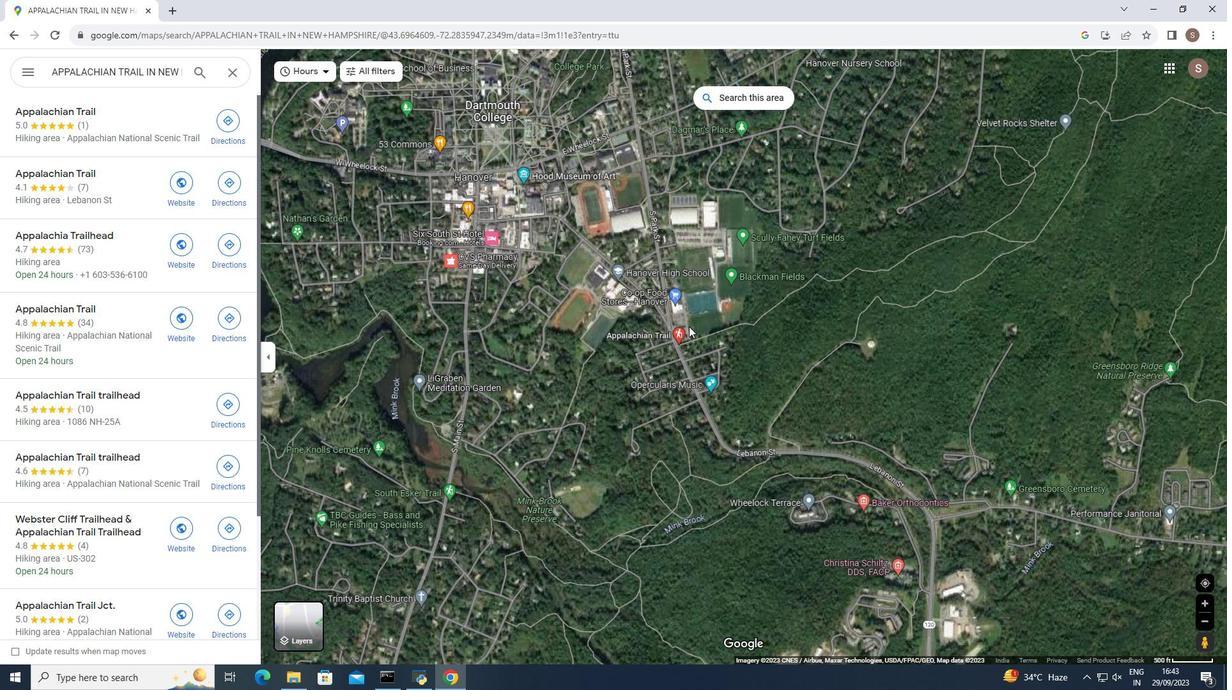 
Action: Mouse scrolled (689, 327) with delta (0, 0)
Screenshot: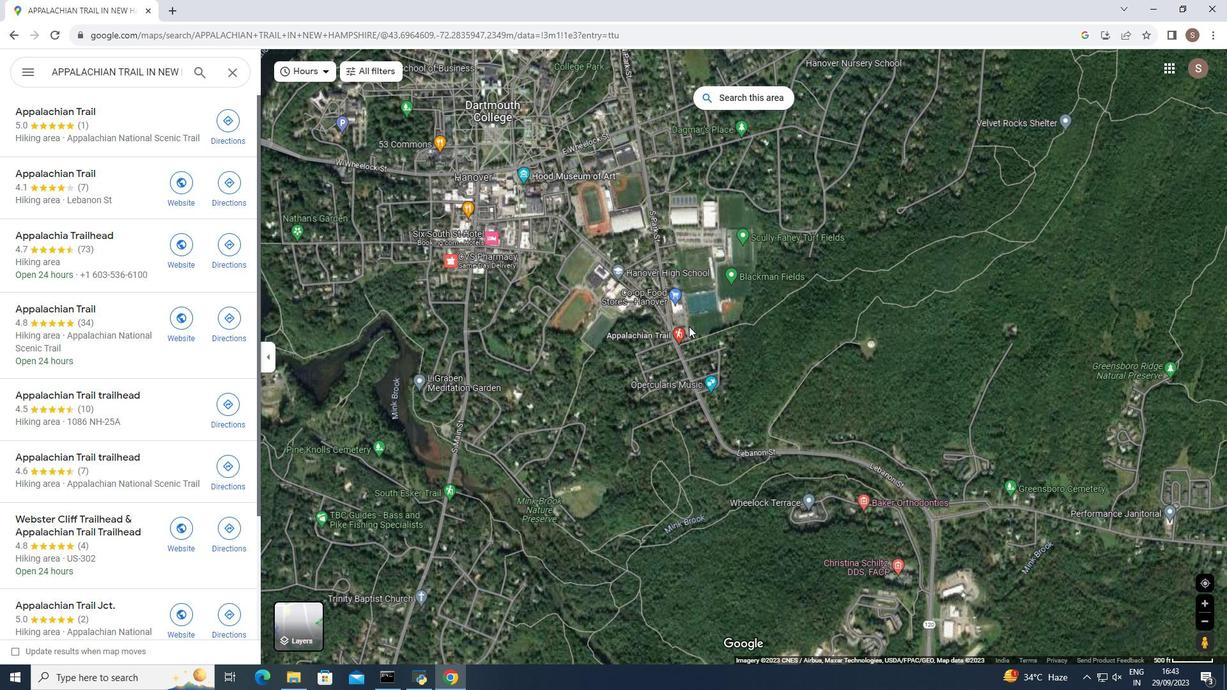
Action: Mouse scrolled (689, 327) with delta (0, 0)
Screenshot: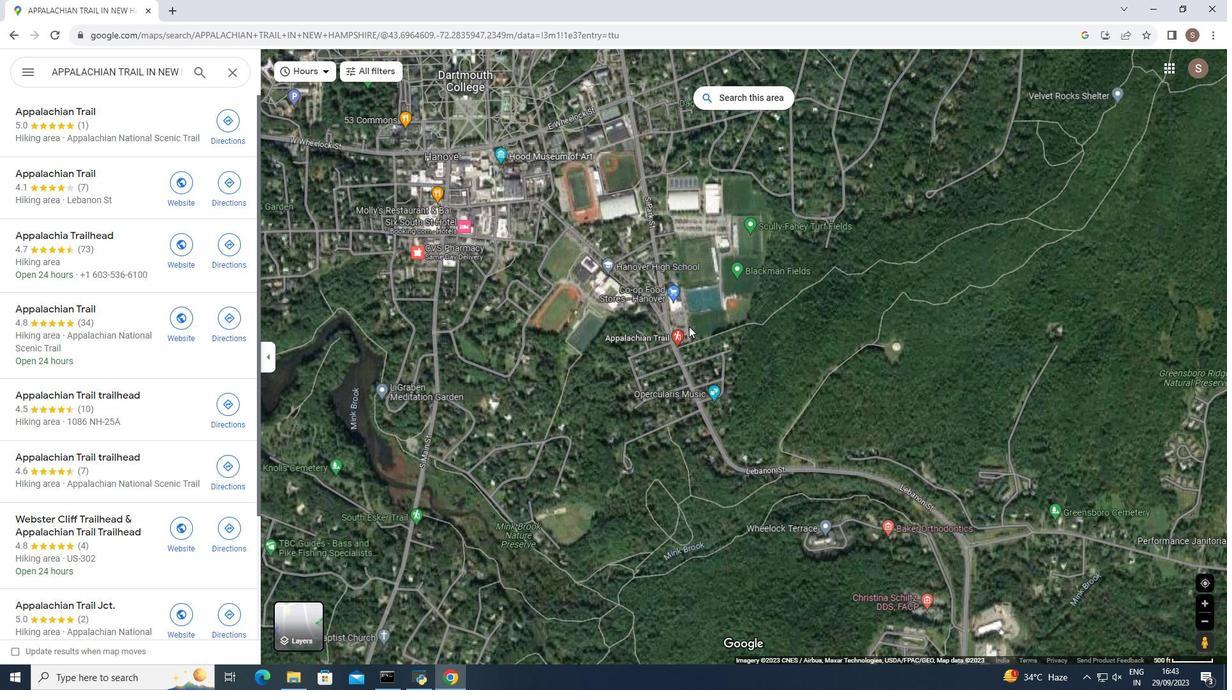 
Action: Mouse scrolled (689, 327) with delta (0, 0)
Screenshot: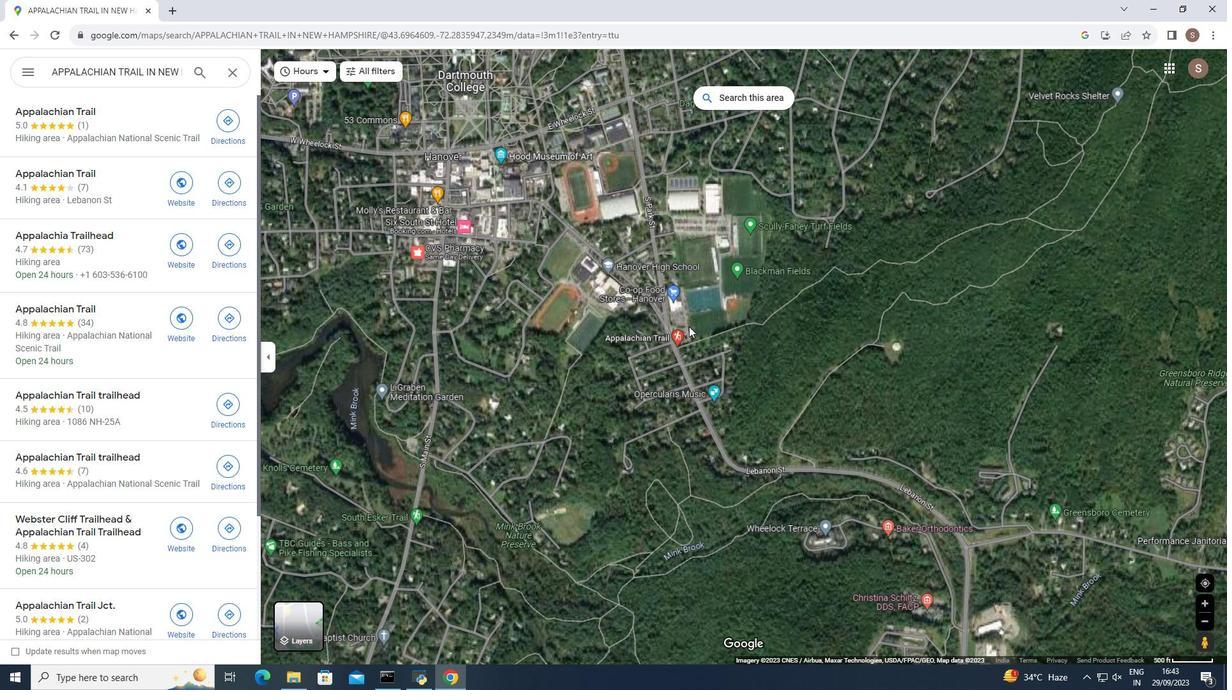 
Action: Mouse moved to (690, 327)
Screenshot: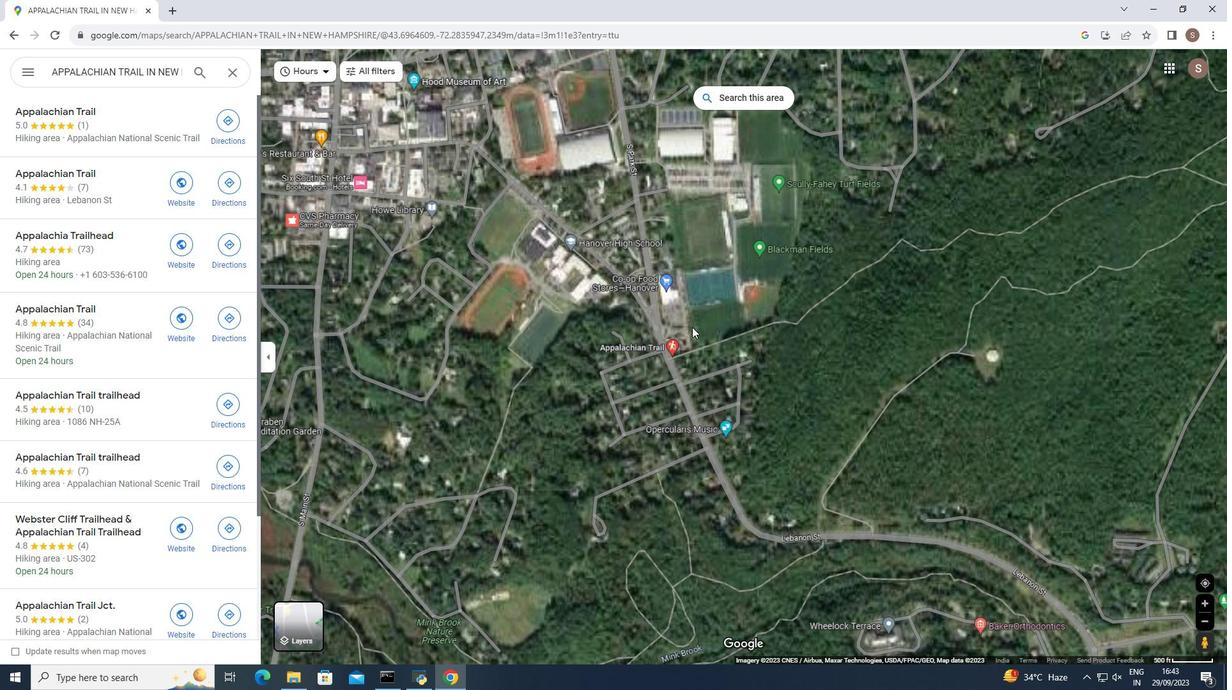 
Action: Mouse scrolled (690, 327) with delta (0, 0)
Screenshot: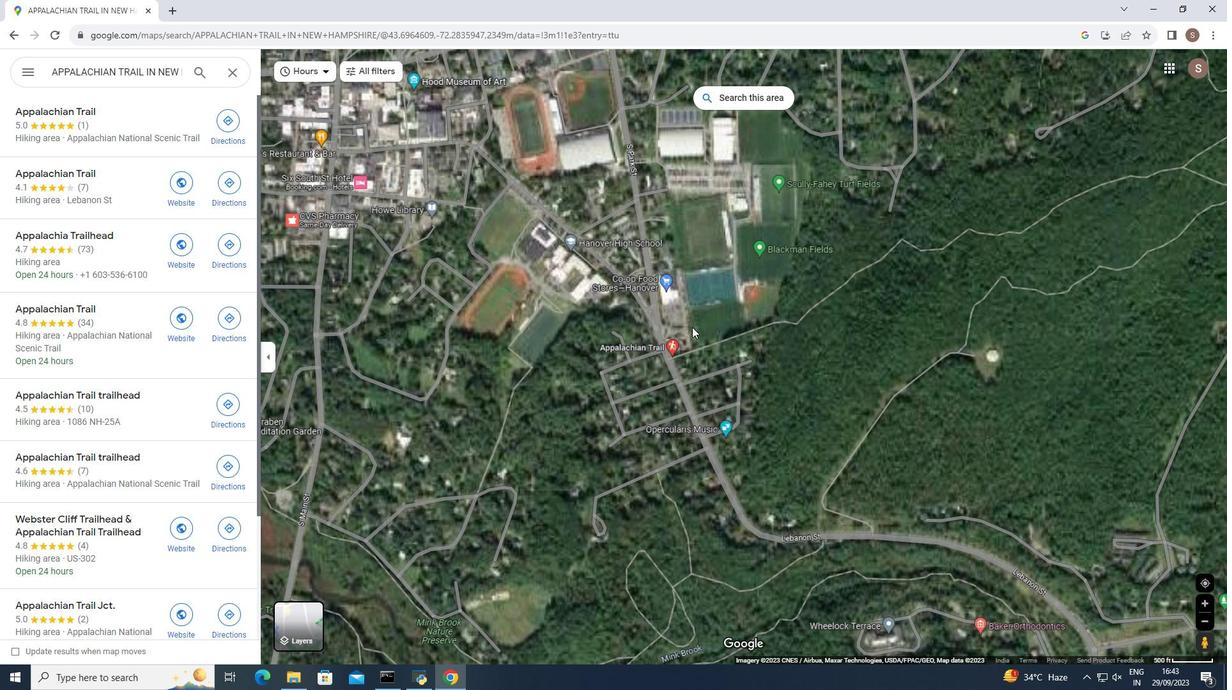 
Action: Mouse moved to (691, 325)
Screenshot: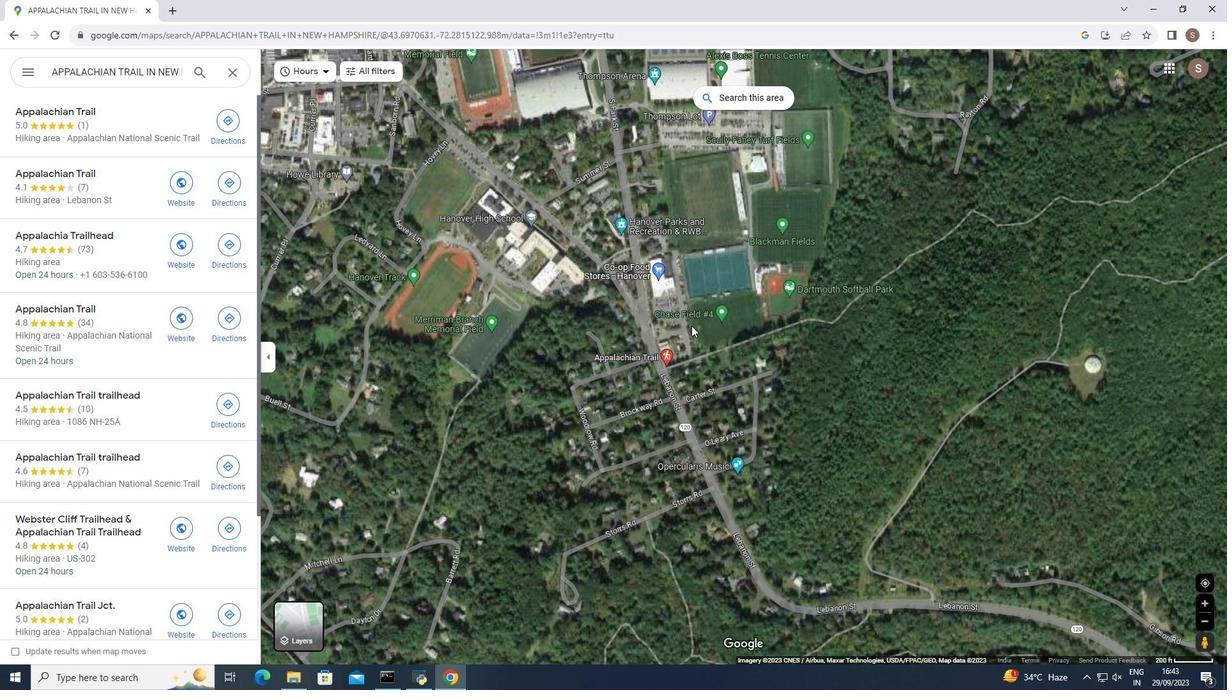 
Action: Mouse scrolled (691, 326) with delta (0, 0)
Screenshot: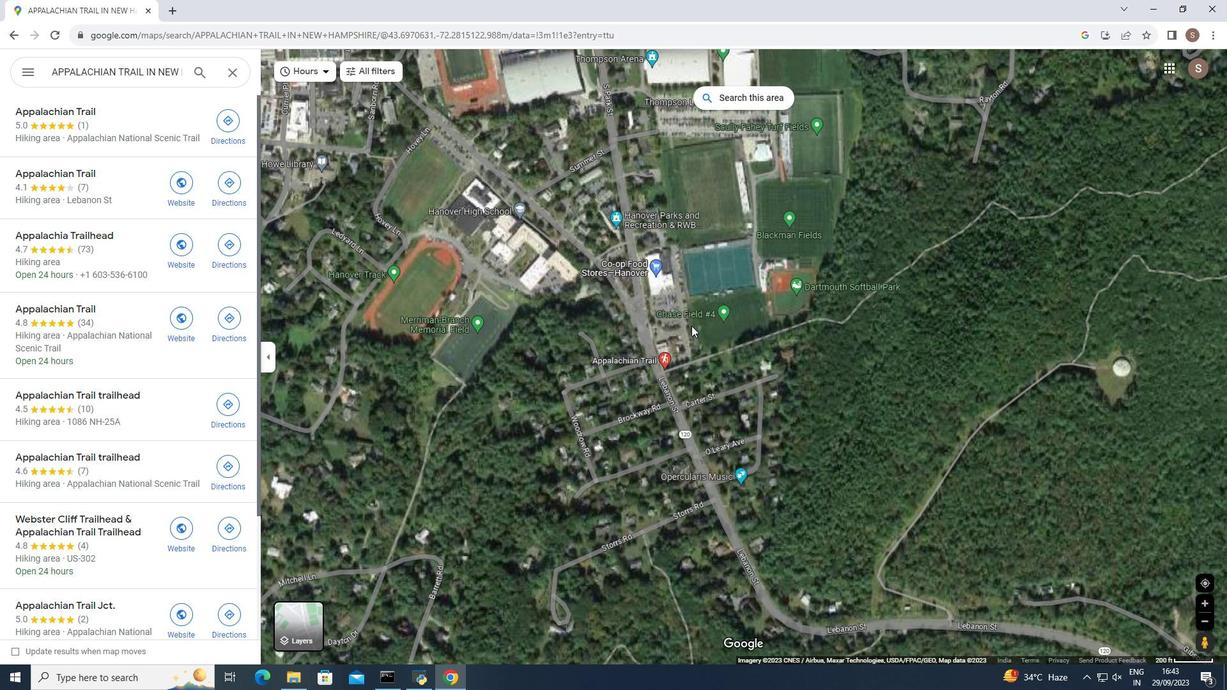 
Action: Mouse scrolled (691, 326) with delta (0, 0)
Screenshot: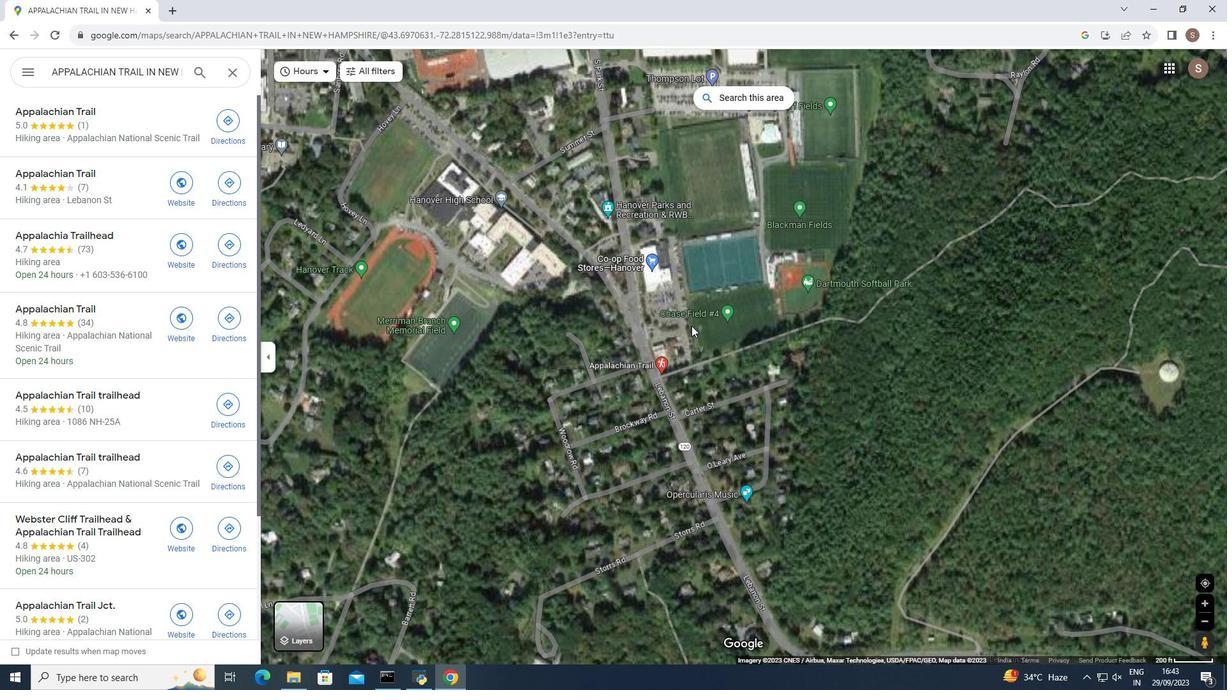 
Action: Mouse scrolled (691, 326) with delta (0, 0)
Screenshot: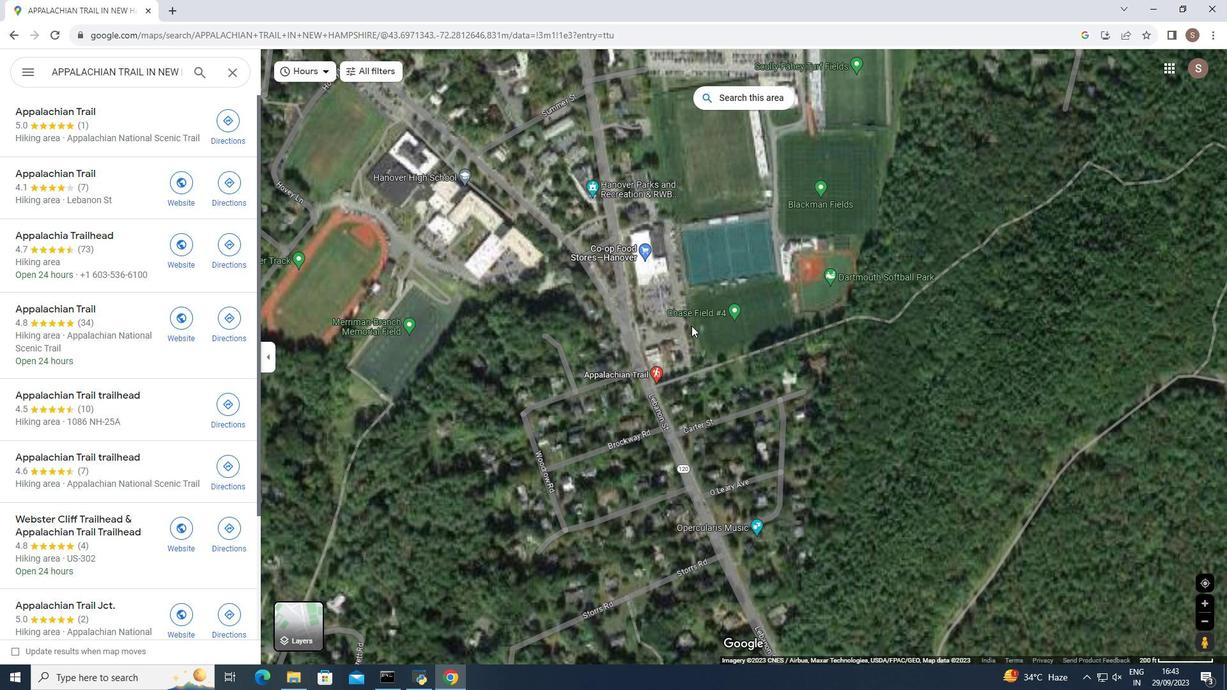 
Action: Mouse moved to (692, 325)
Screenshot: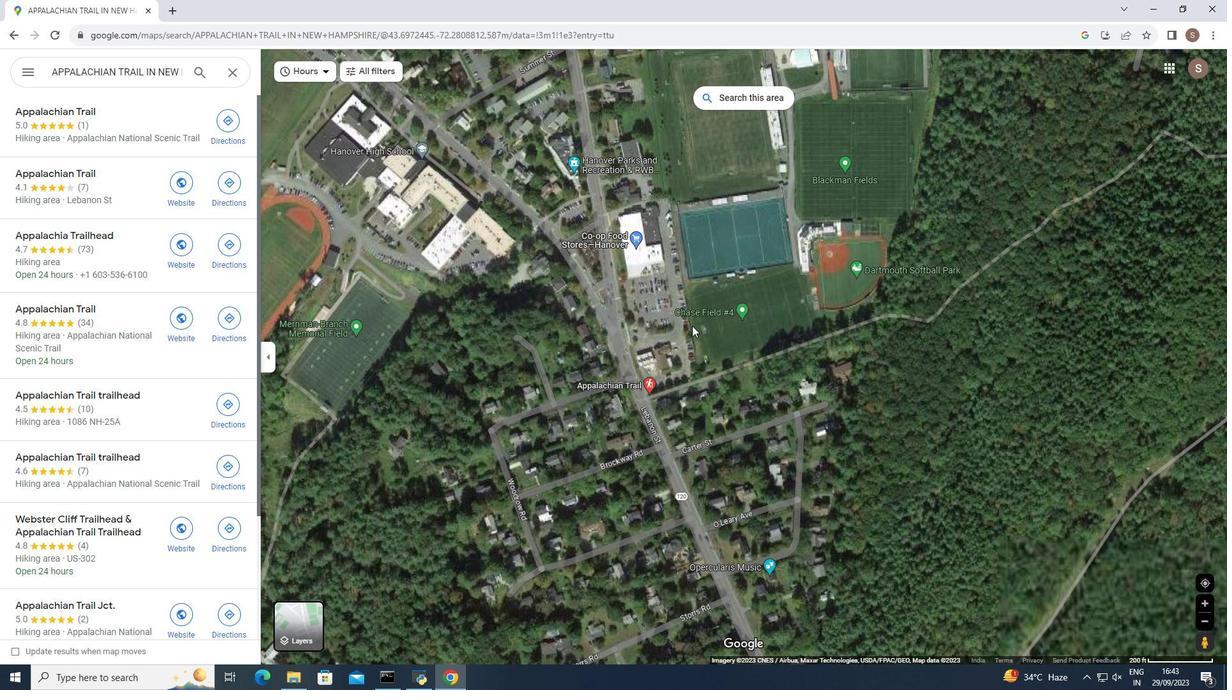 
Action: Mouse scrolled (692, 326) with delta (0, 0)
Screenshot: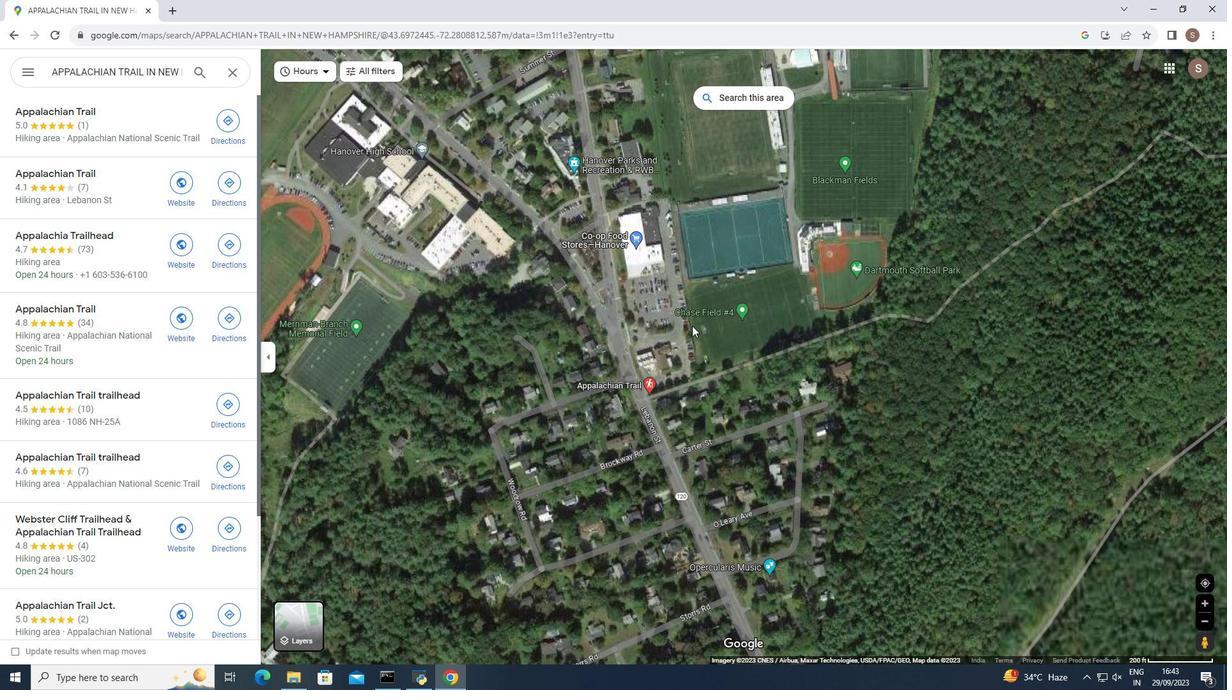 
Action: Mouse moved to (695, 323)
Screenshot: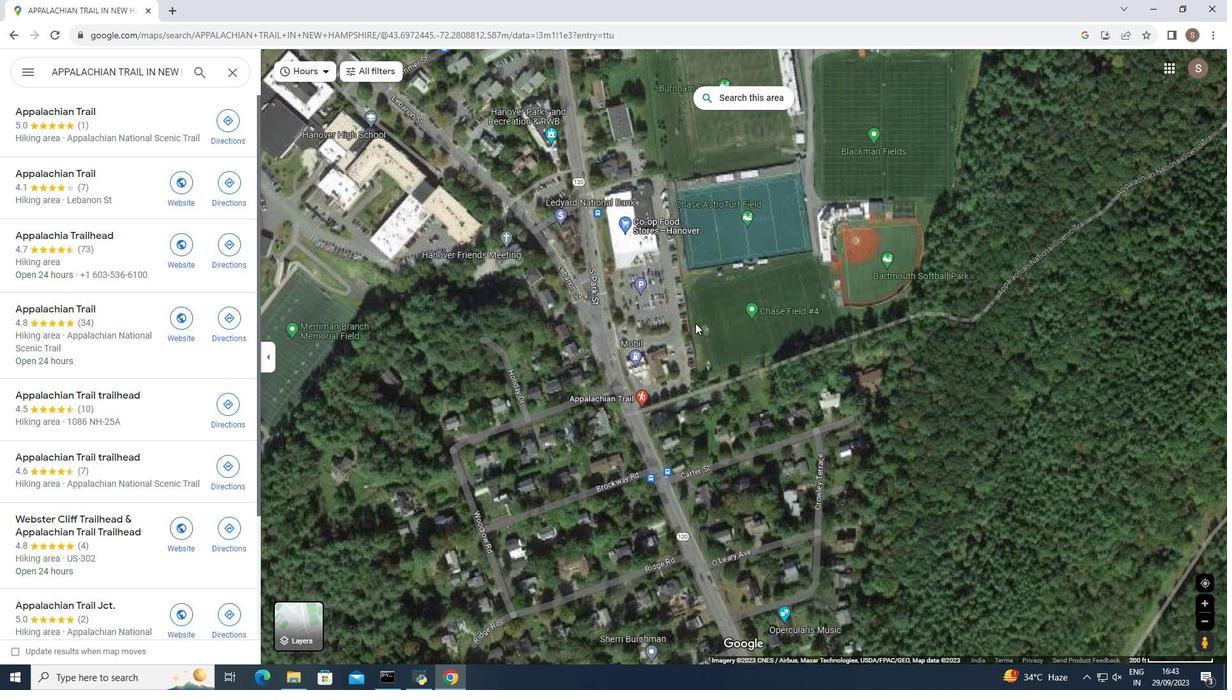 
Action: Mouse scrolled (695, 324) with delta (0, 0)
Screenshot: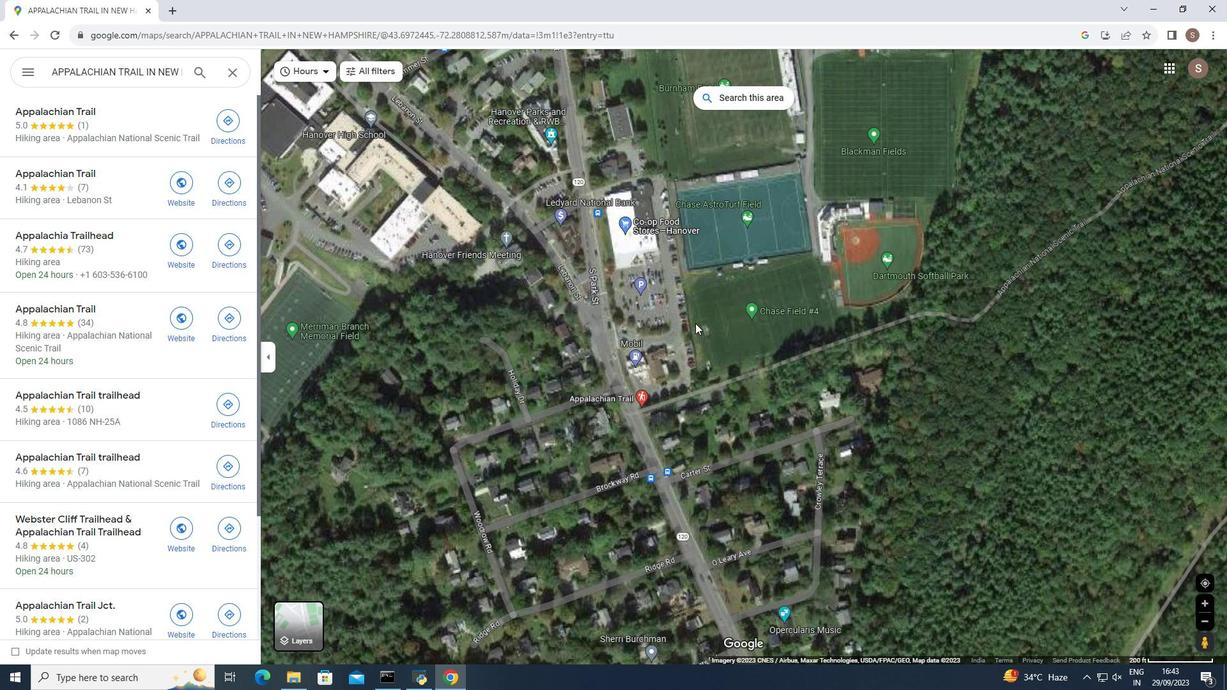 
Action: Mouse moved to (687, 344)
Screenshot: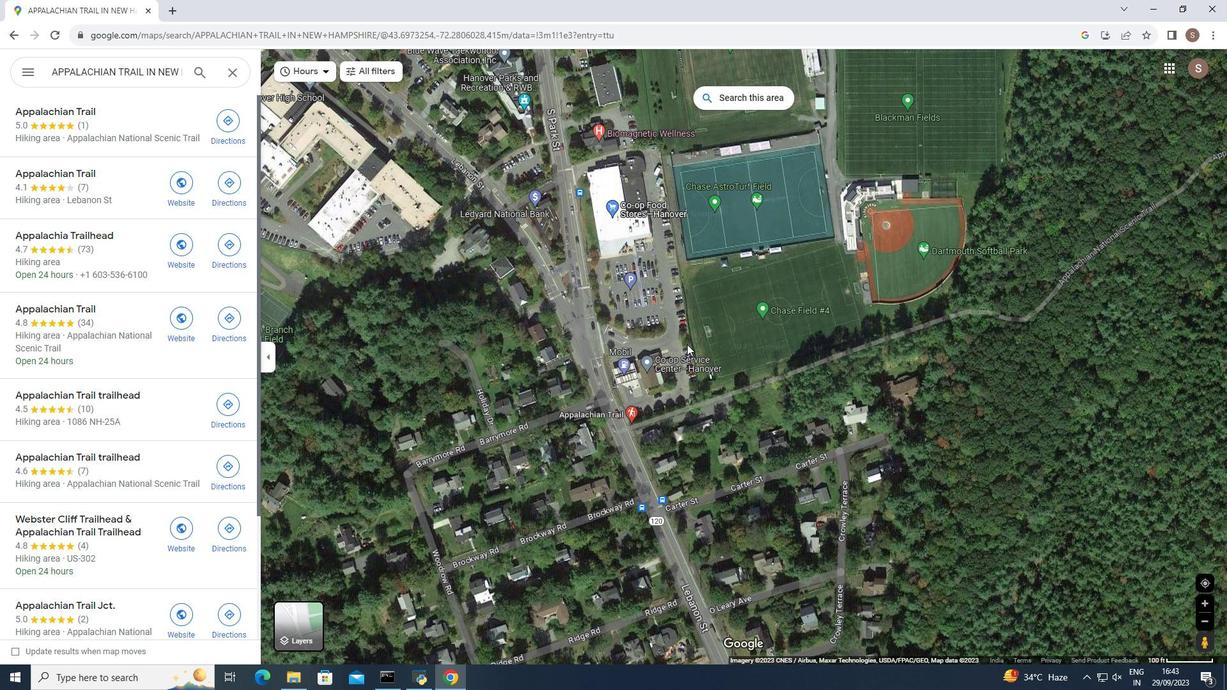 
Action: Mouse scrolled (687, 345) with delta (0, 0)
Screenshot: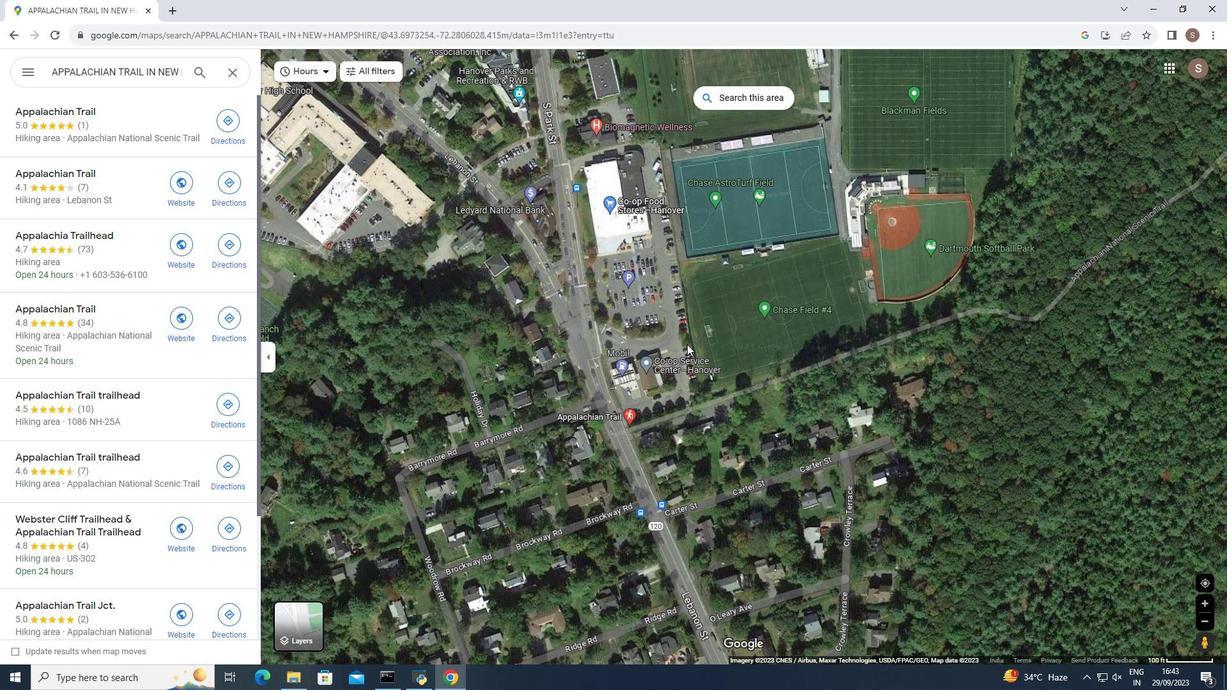 
Action: Mouse scrolled (687, 345) with delta (0, 0)
Screenshot: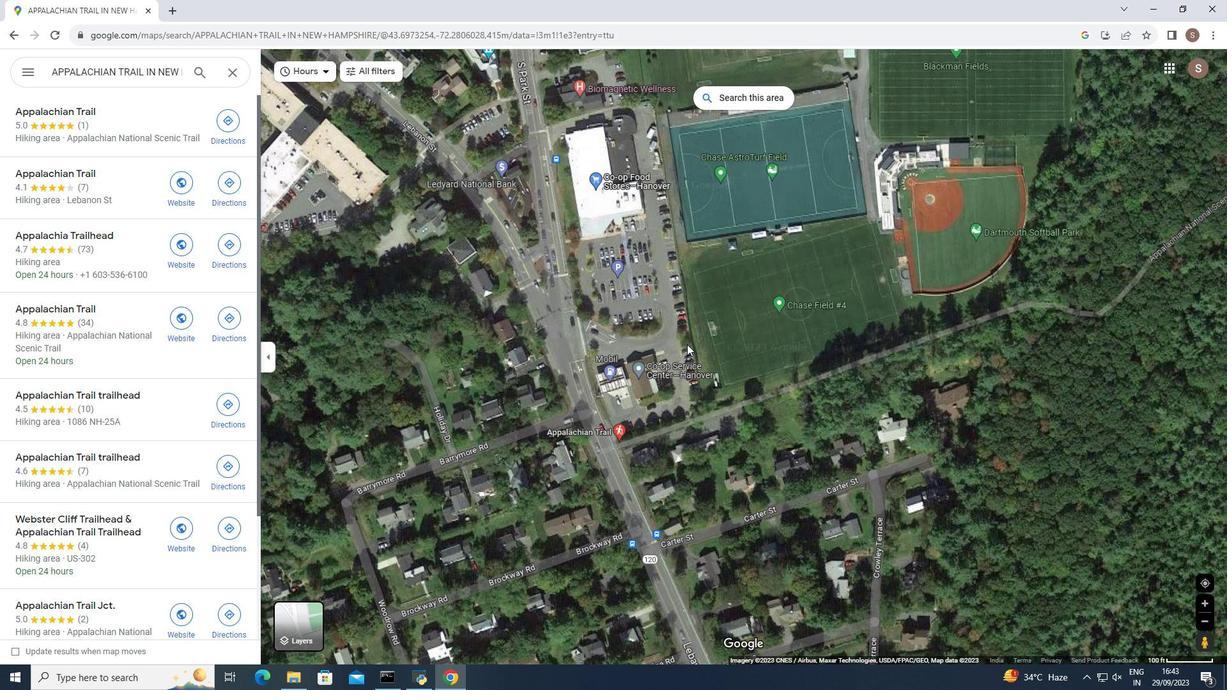 
Action: Mouse scrolled (687, 345) with delta (0, 0)
Screenshot: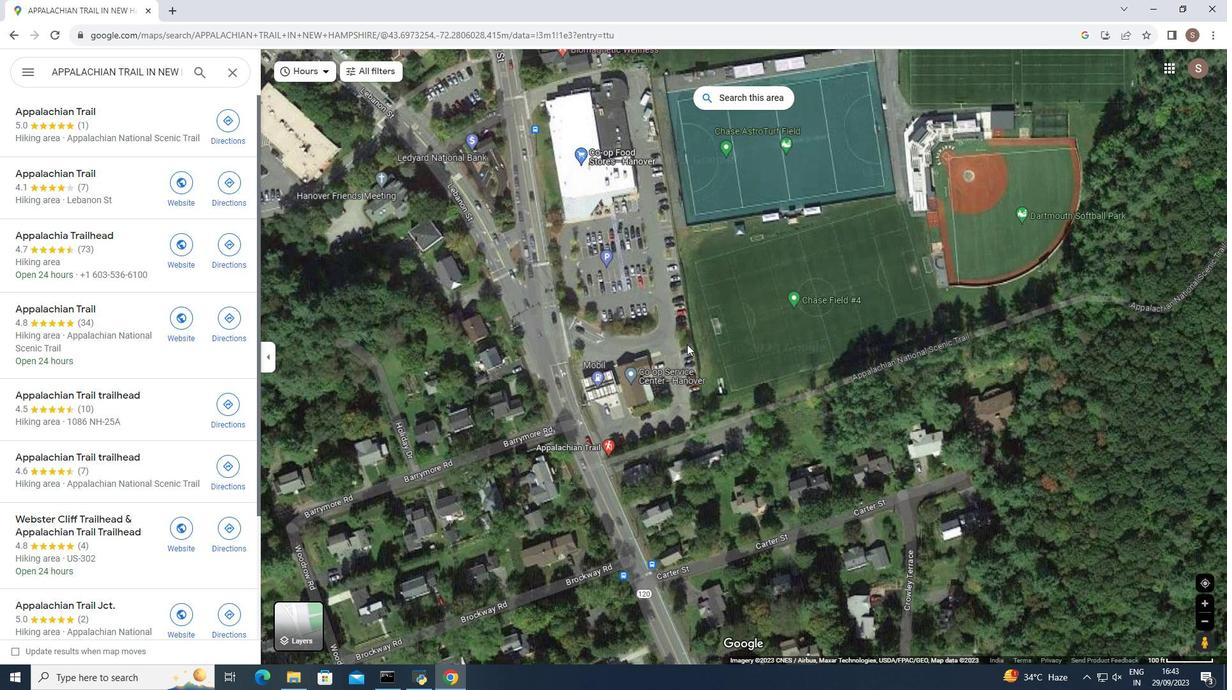 
Action: Mouse moved to (688, 345)
Screenshot: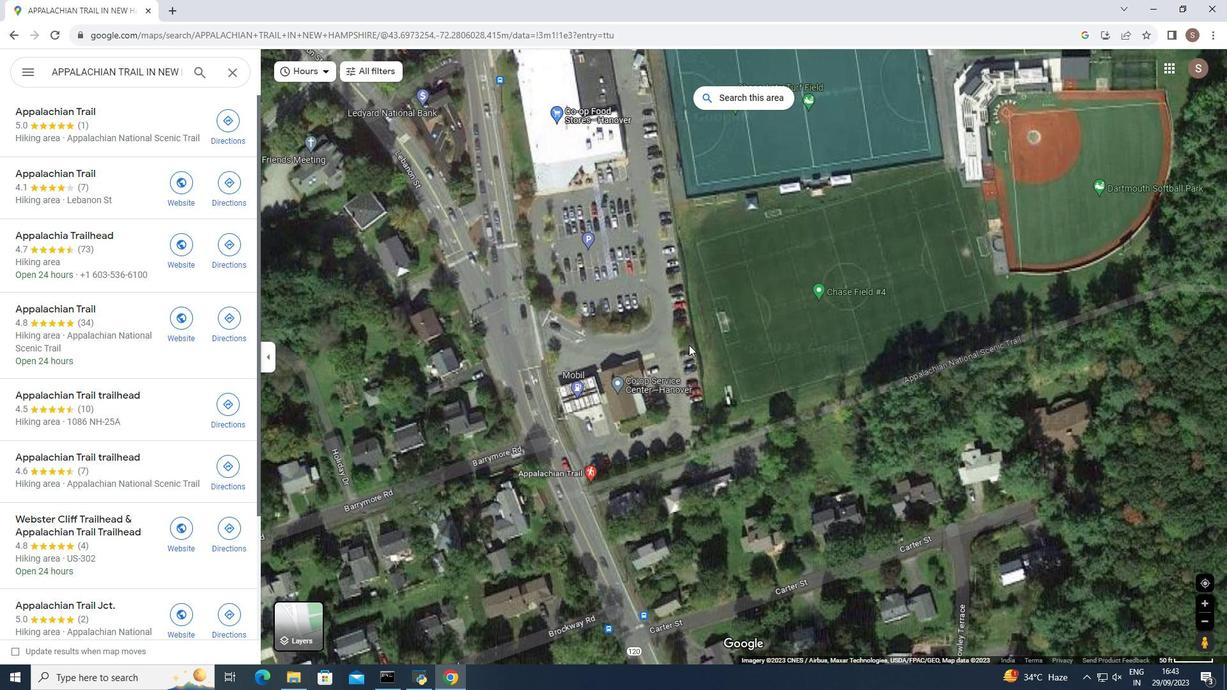 
Action: Mouse scrolled (688, 345) with delta (0, 0)
Screenshot: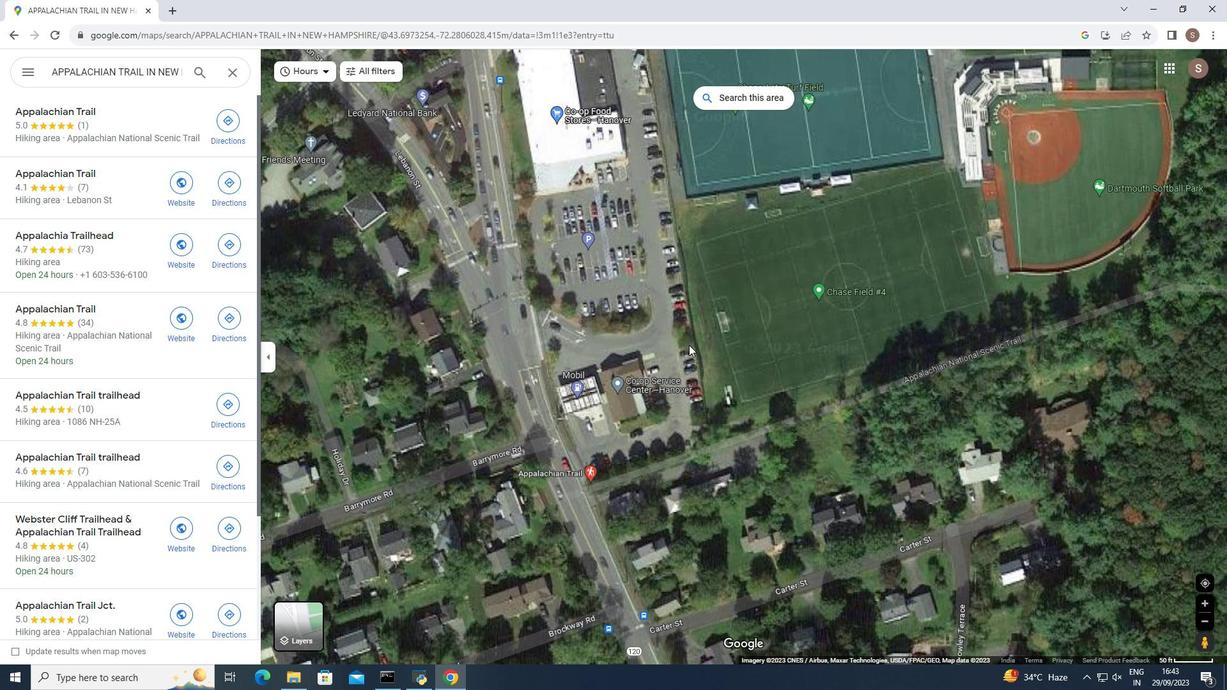 
Action: Mouse moved to (710, 434)
Screenshot: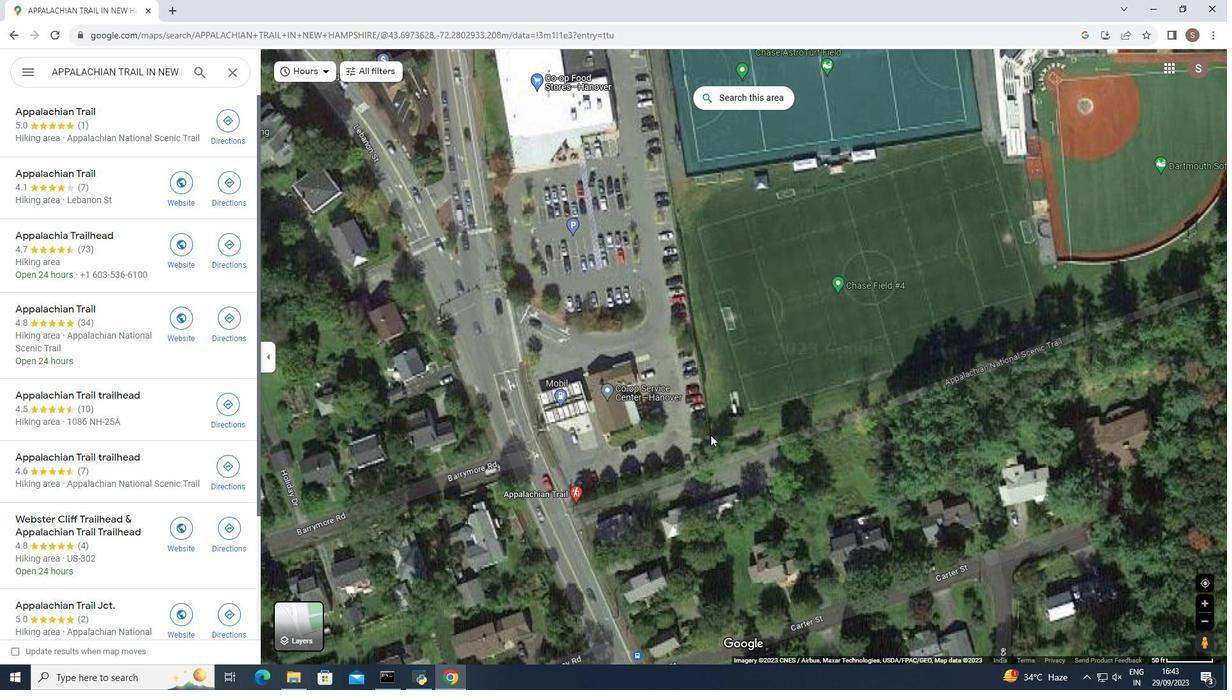 
Action: Mouse pressed left at (710, 434)
Screenshot: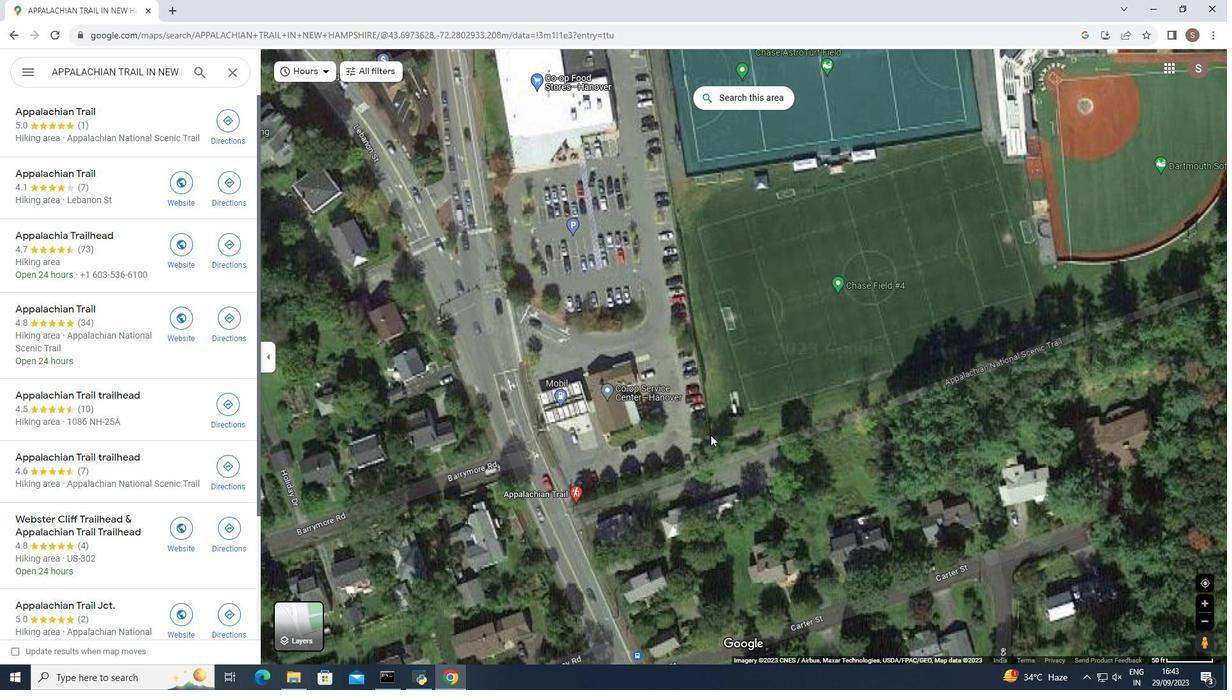
Action: Mouse moved to (737, 336)
Screenshot: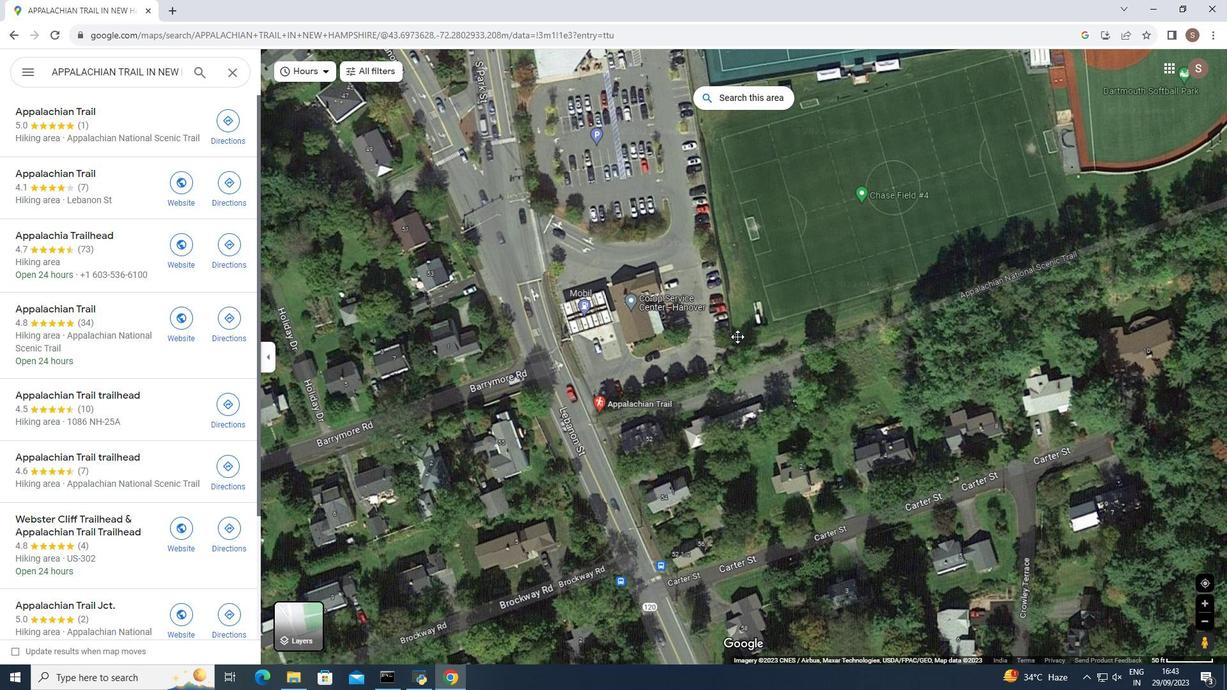 
Action: Mouse pressed left at (737, 336)
Screenshot: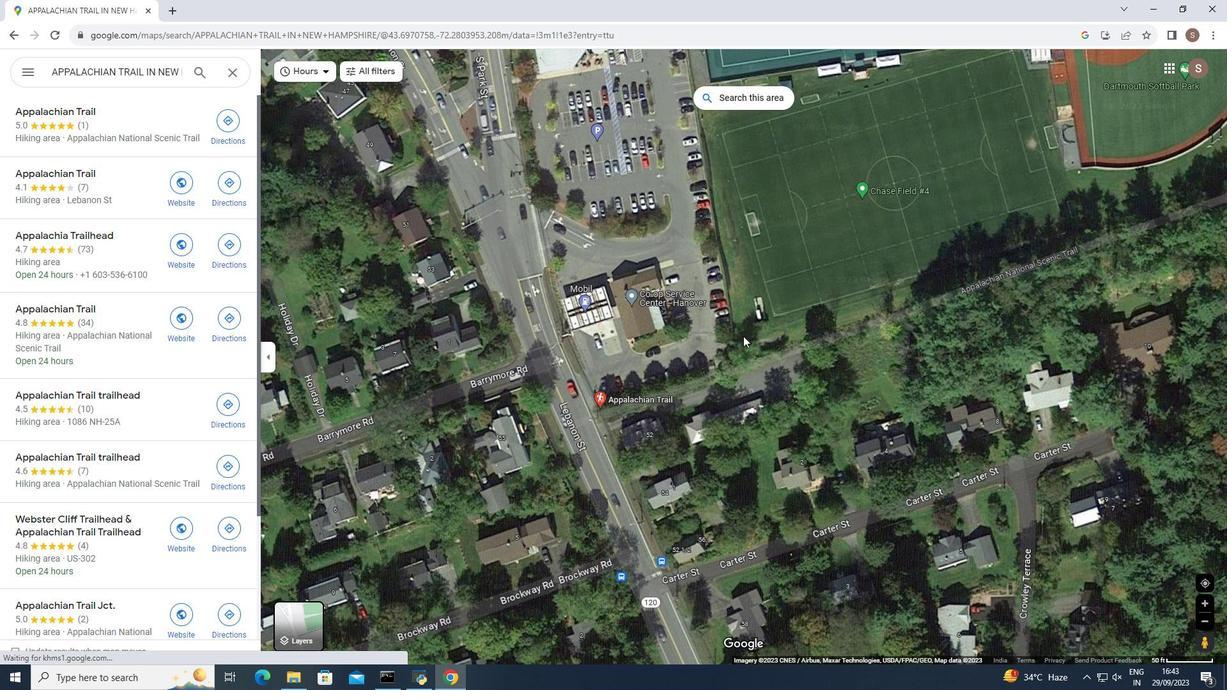 
Action: Mouse moved to (798, 338)
Screenshot: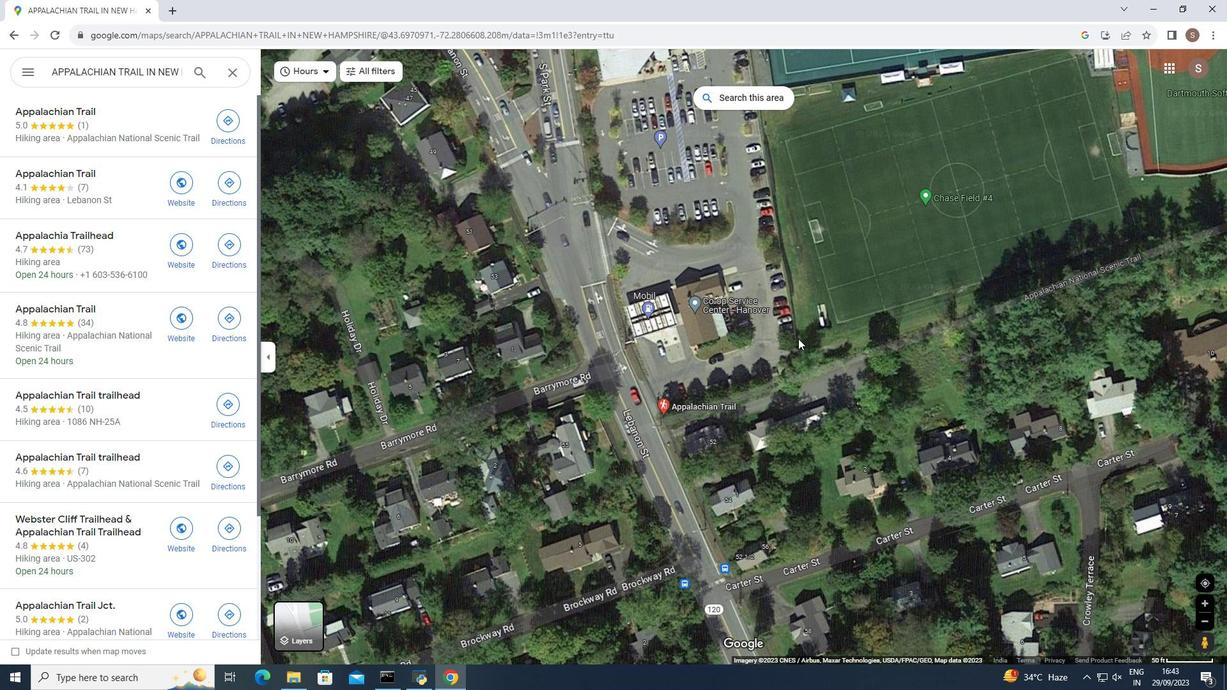 
Action: Mouse scrolled (798, 338) with delta (0, 0)
Screenshot: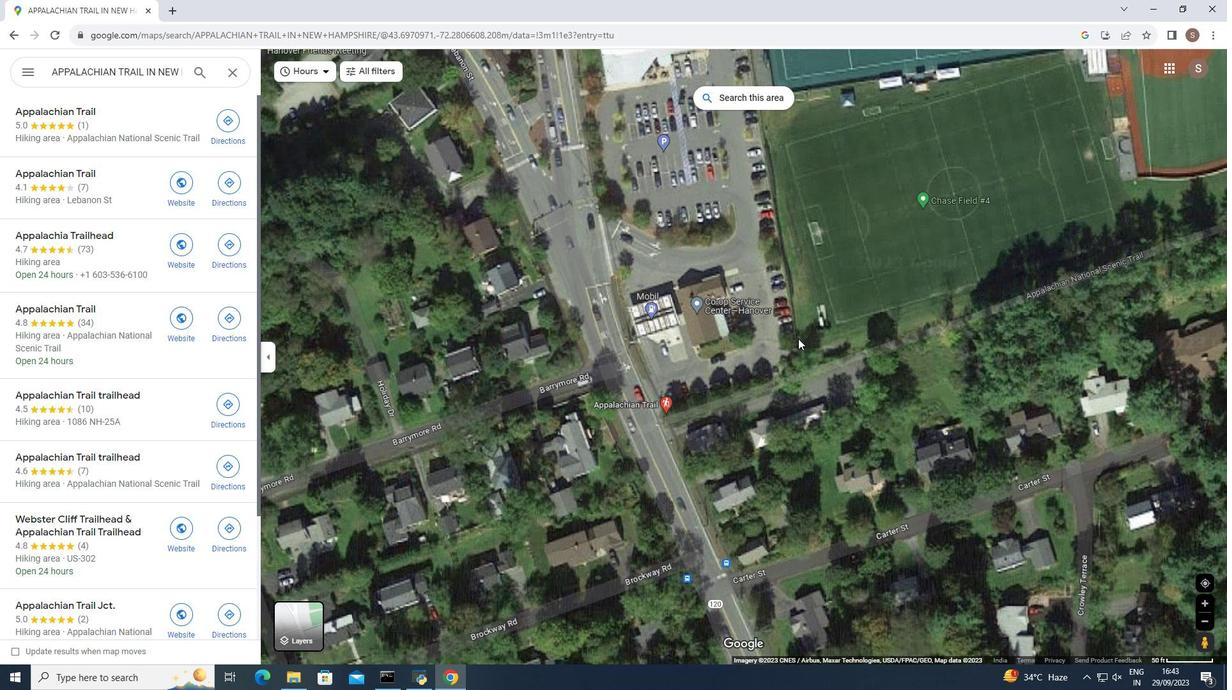 
Action: Mouse scrolled (798, 338) with delta (0, 0)
Screenshot: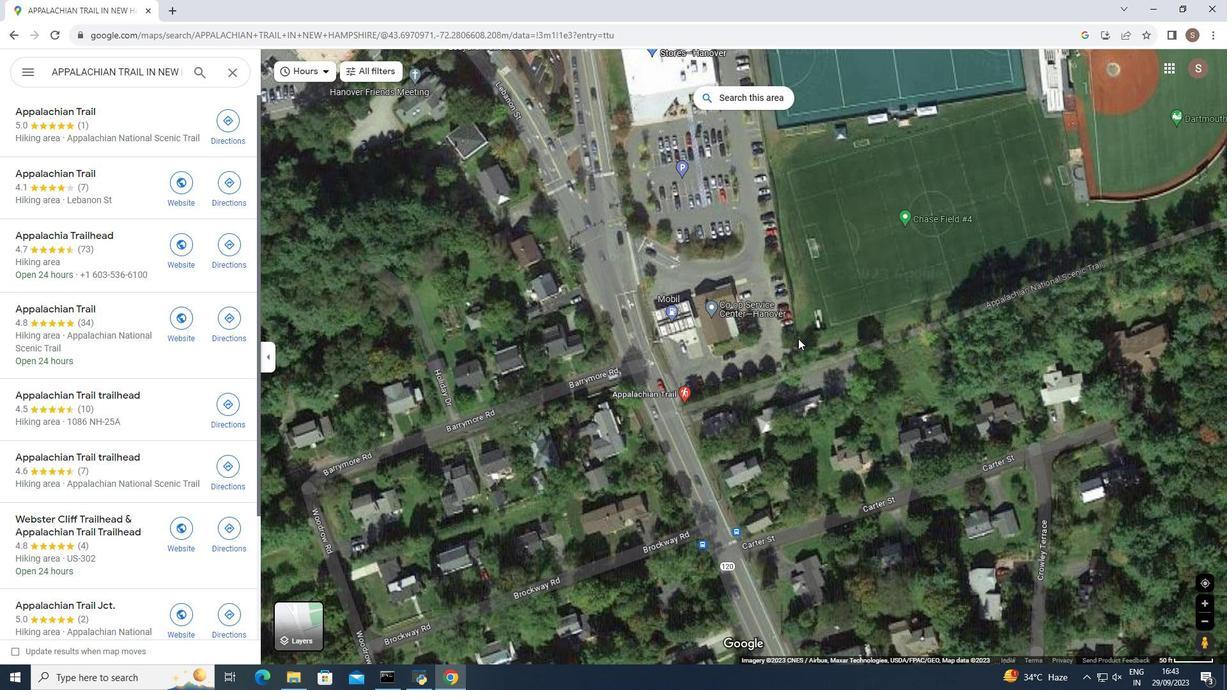 
Action: Mouse moved to (798, 336)
Screenshot: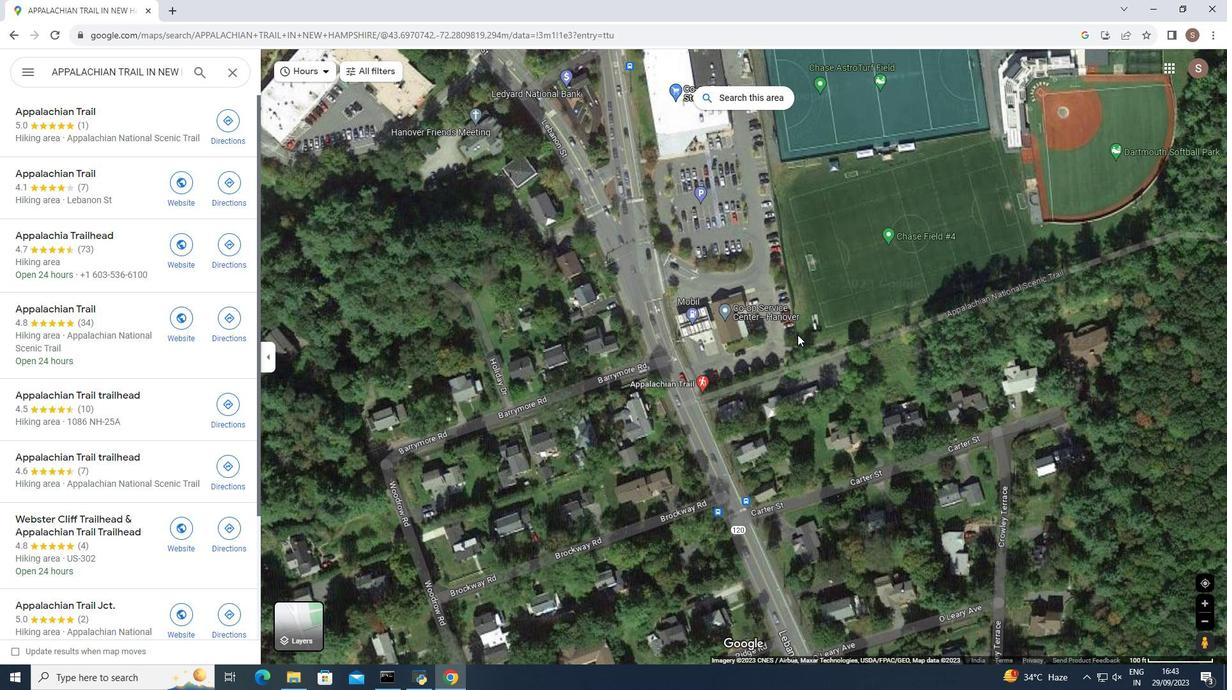 
Action: Mouse scrolled (798, 337) with delta (0, 0)
Screenshot: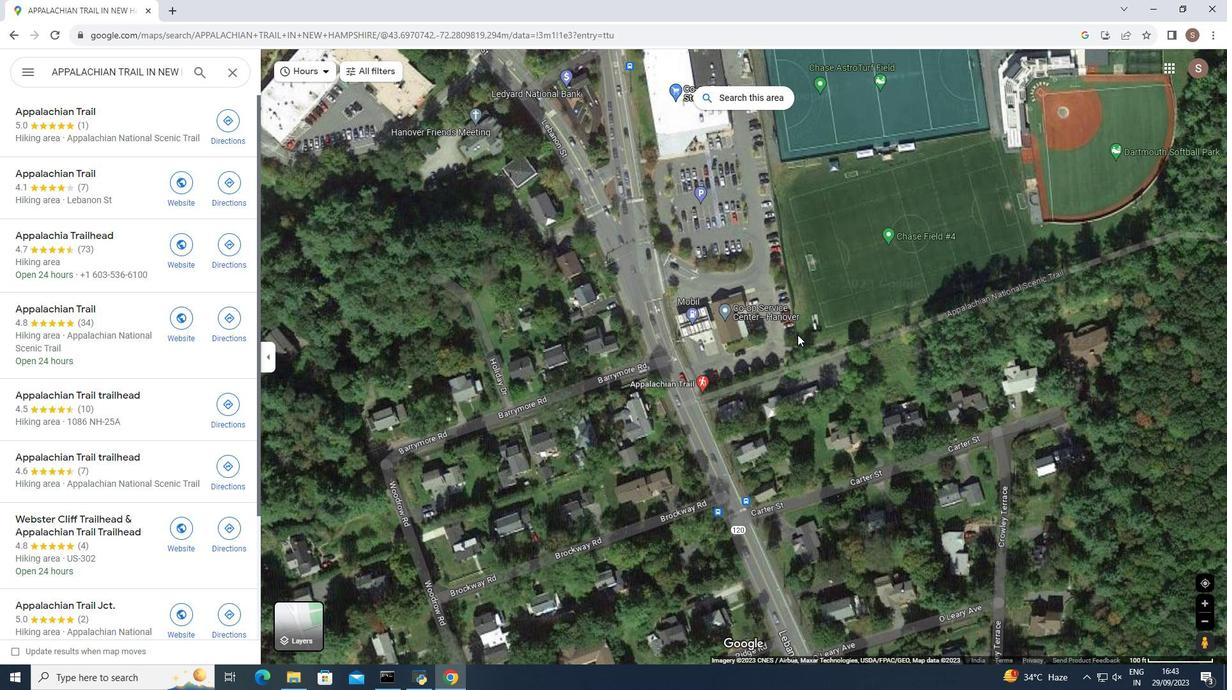 
Action: Mouse moved to (797, 334)
Screenshot: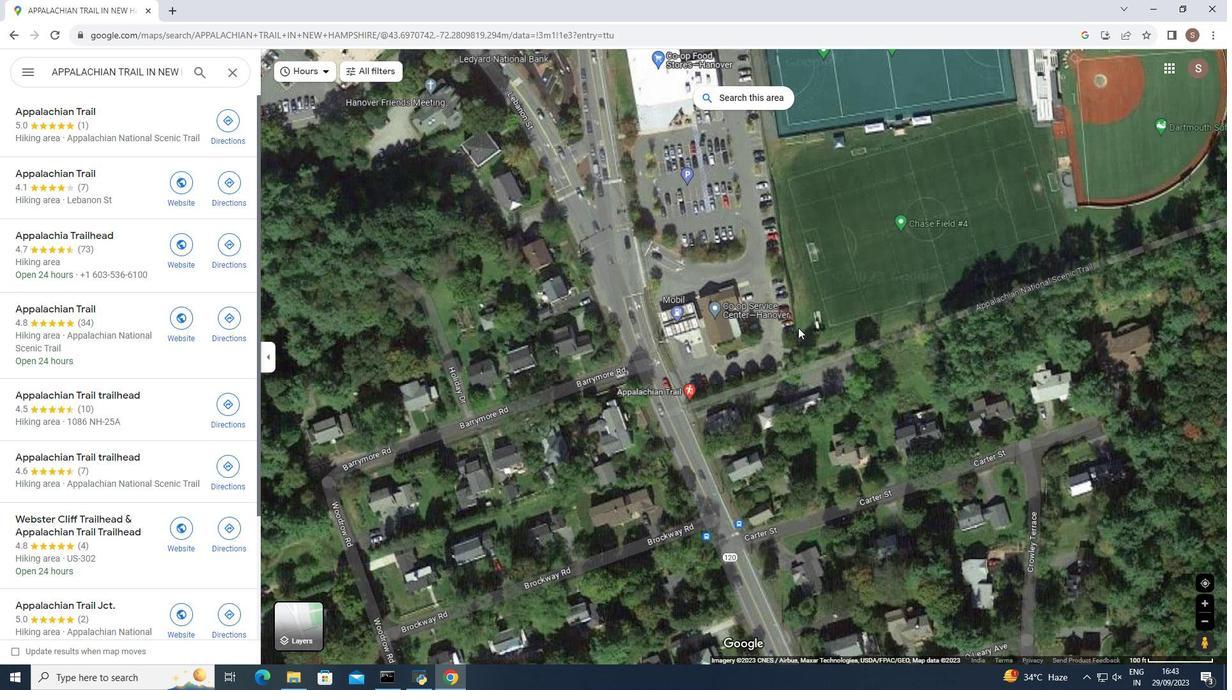 
Action: Mouse scrolled (797, 335) with delta (0, 0)
Screenshot: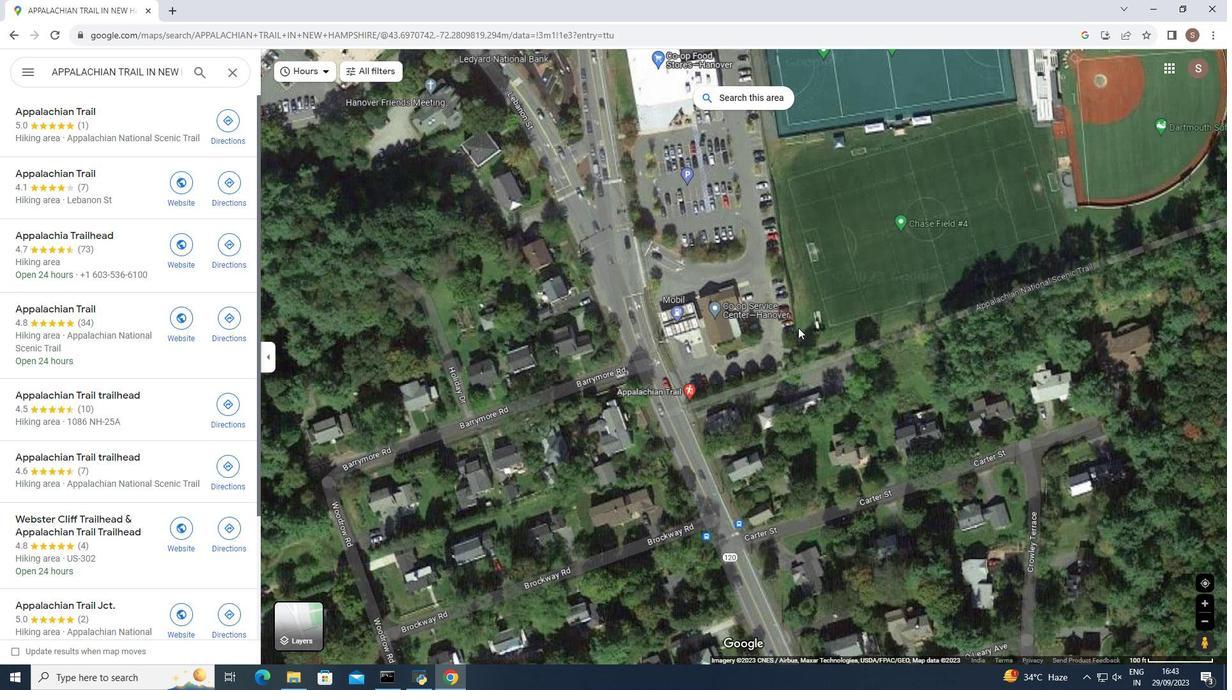 
Action: Mouse moved to (797, 331)
Screenshot: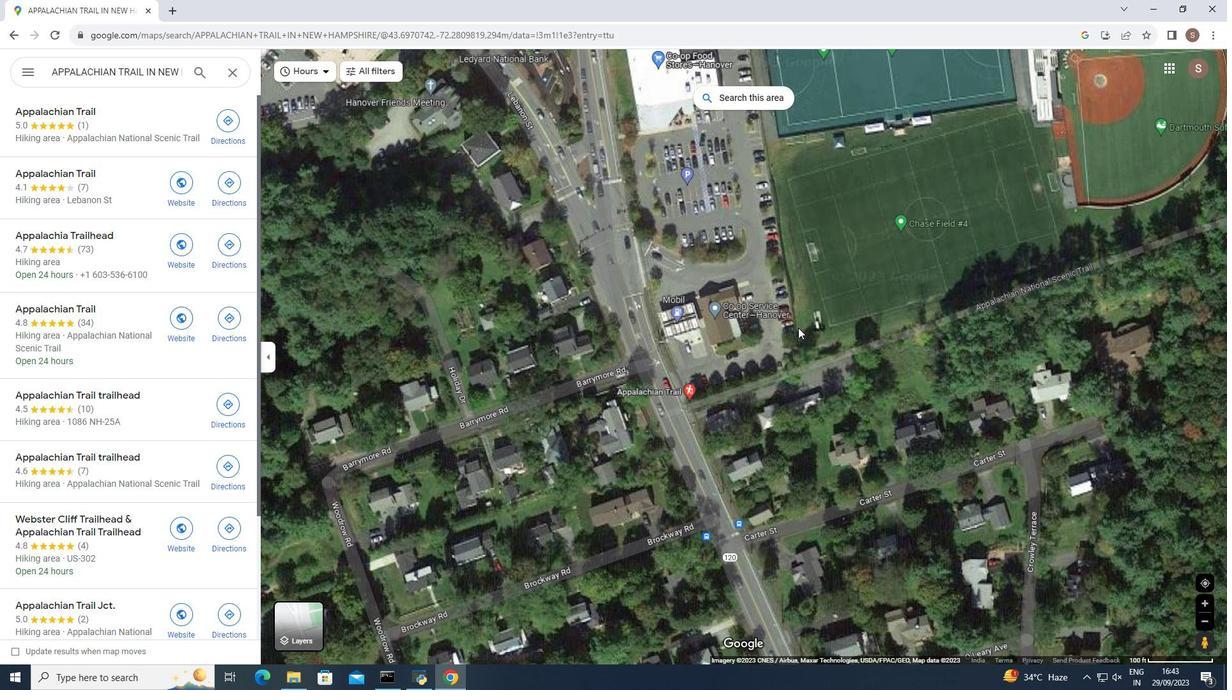 
Action: Mouse scrolled (797, 332) with delta (0, 0)
Screenshot: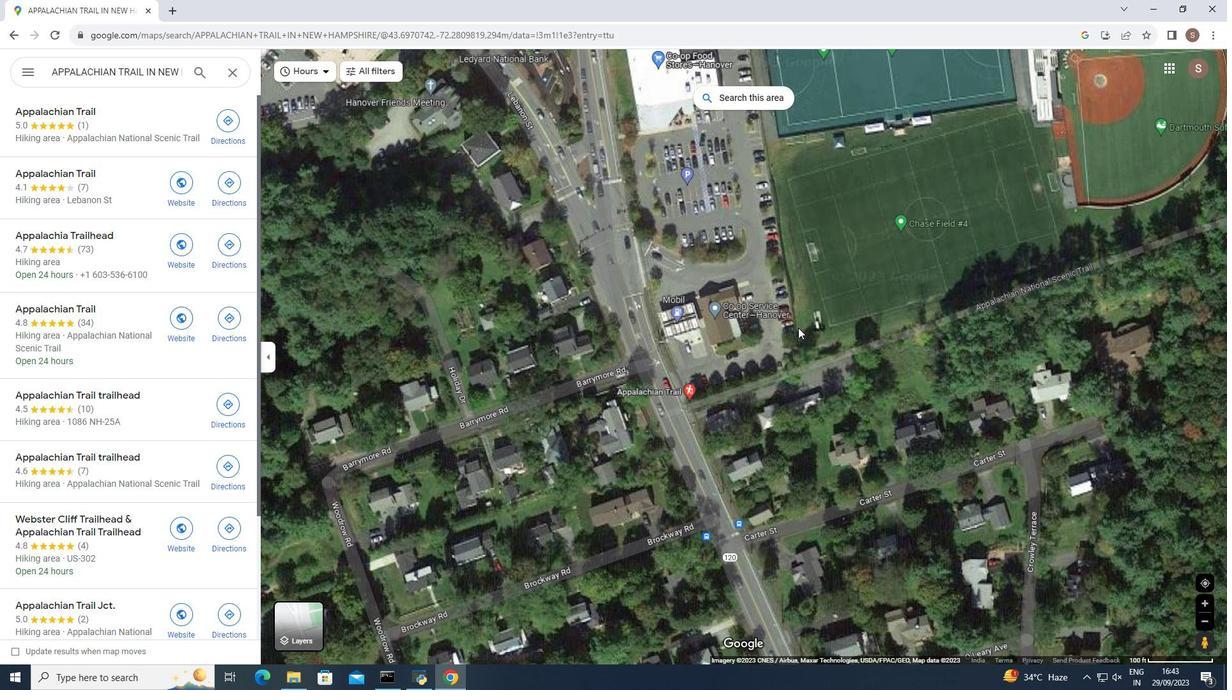 
Action: Mouse moved to (798, 327)
Screenshot: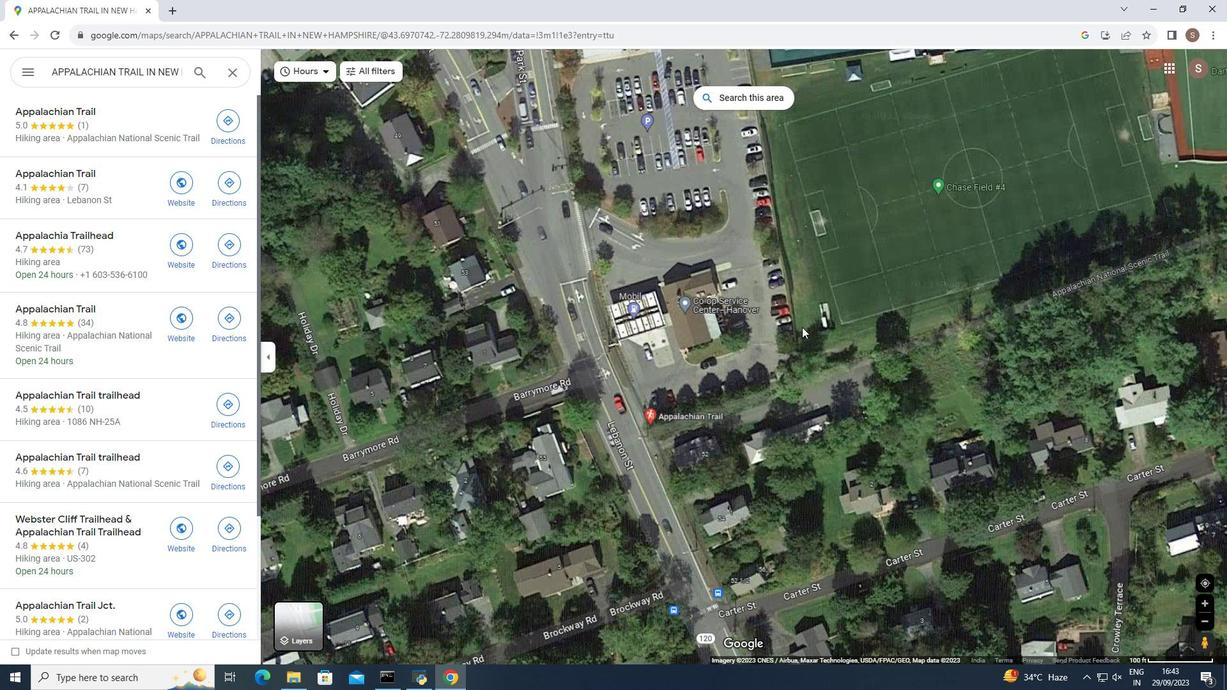 
Action: Mouse scrolled (798, 327) with delta (0, 0)
Screenshot: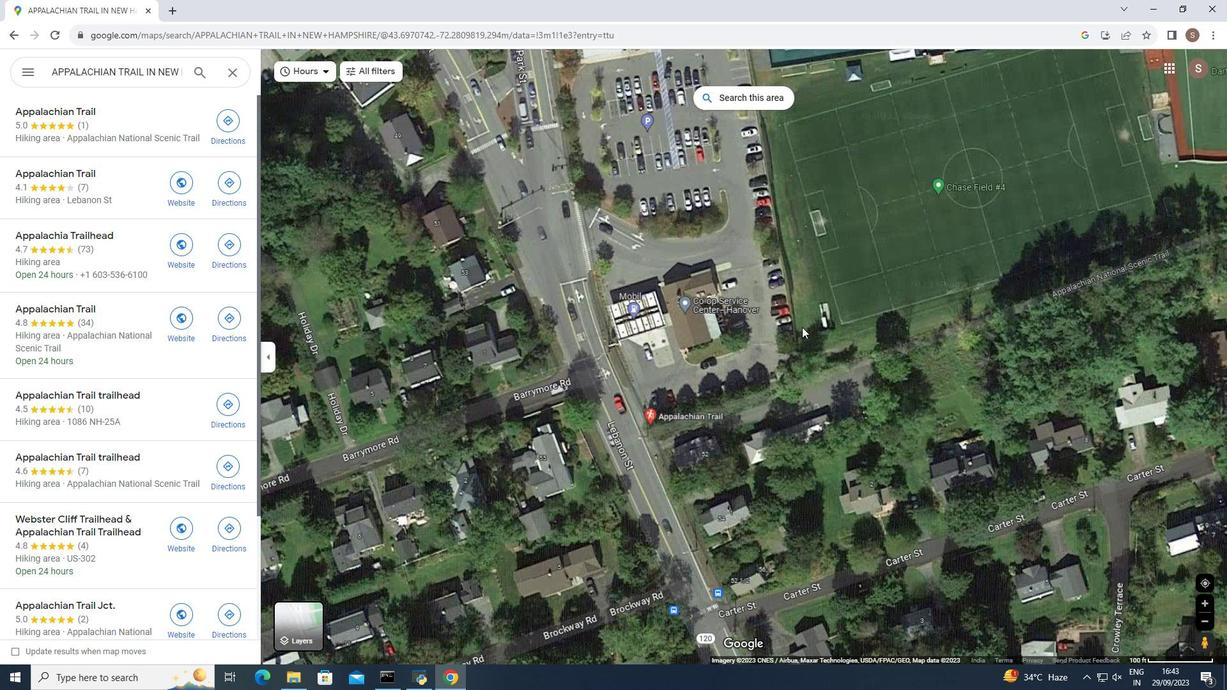 
Action: Mouse moved to (804, 325)
Screenshot: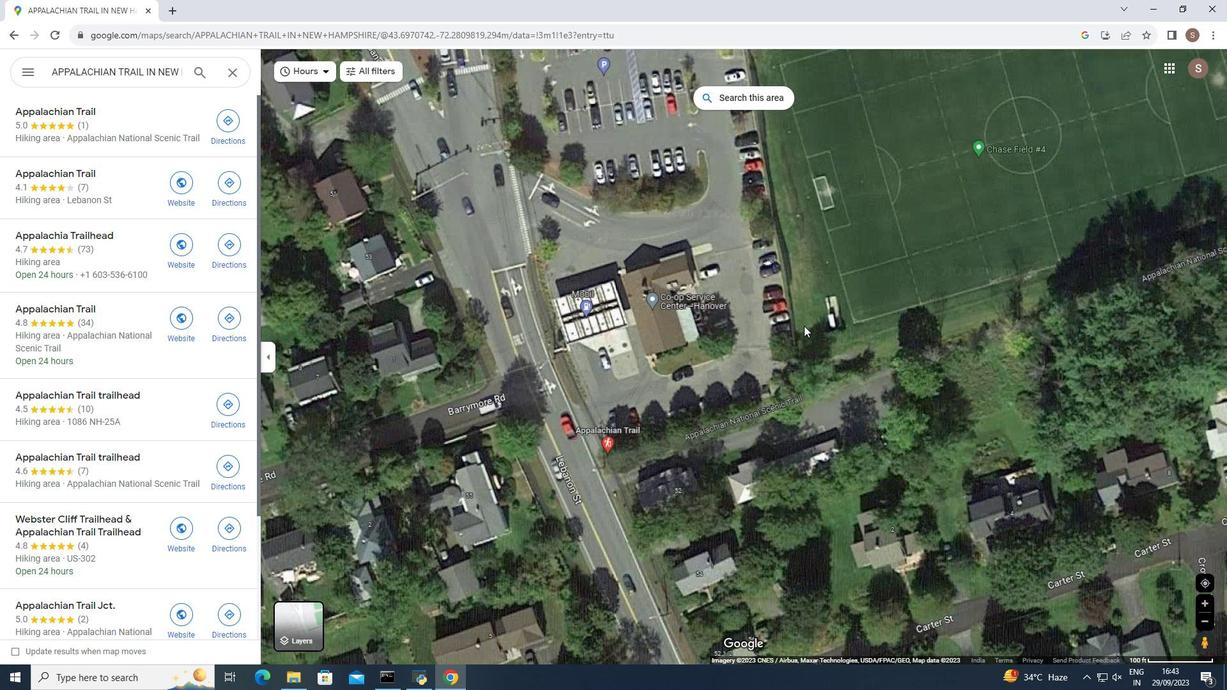 
Action: Mouse scrolled (804, 326) with delta (0, 0)
Screenshot: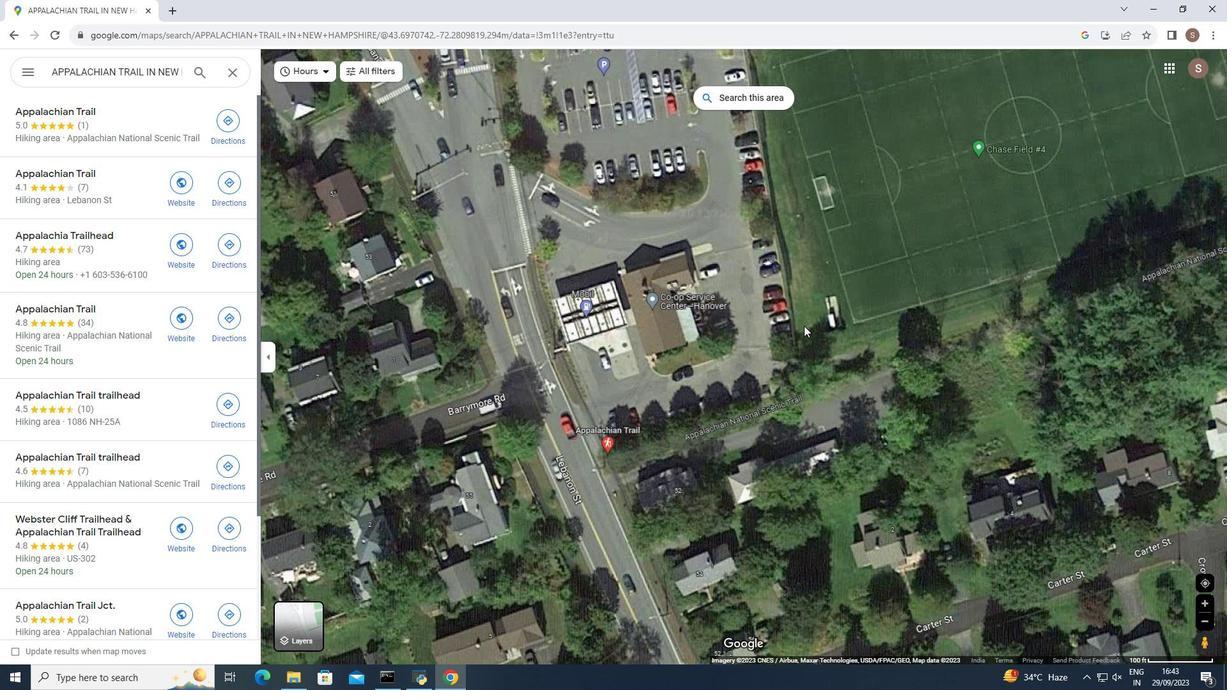
Action: Mouse moved to (802, 326)
Screenshot: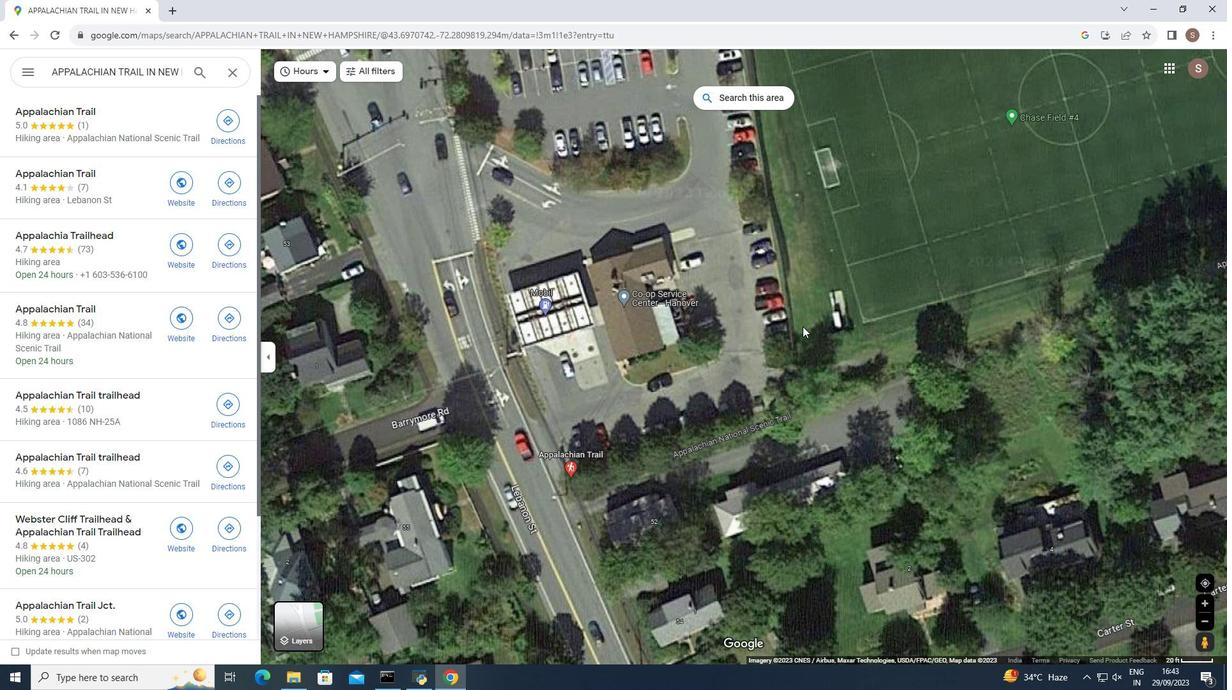 
Action: Mouse scrolled (802, 327) with delta (0, 0)
Screenshot: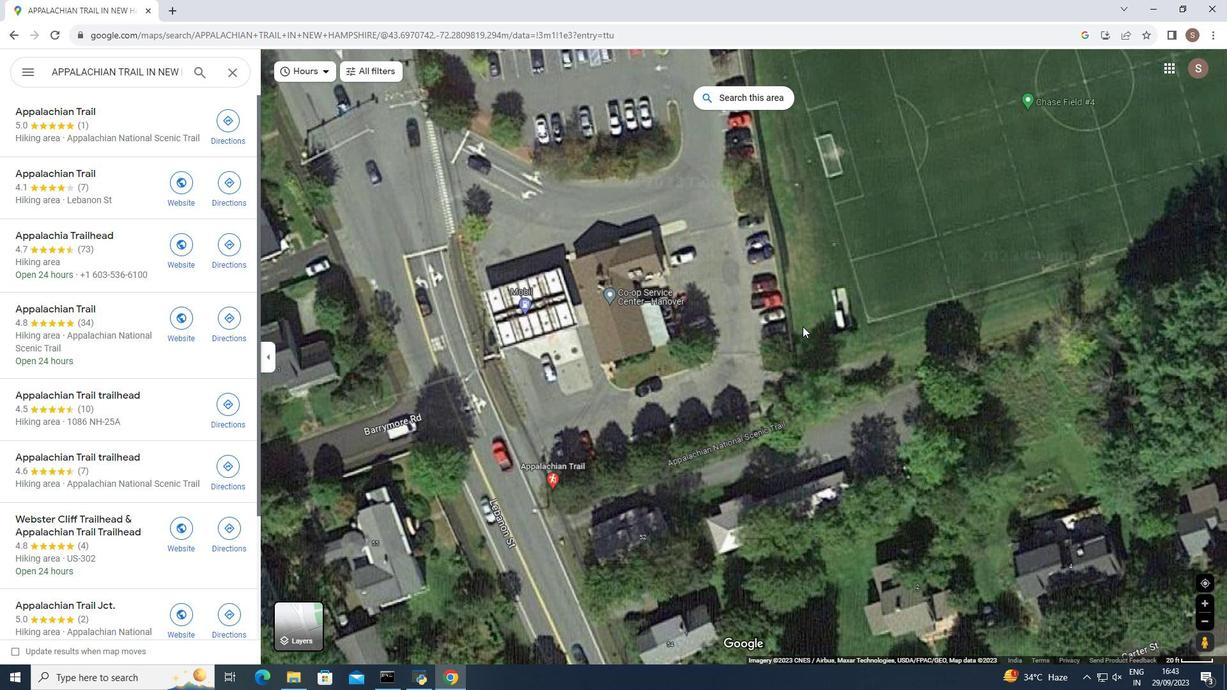 
Action: Mouse moved to (695, 306)
Screenshot: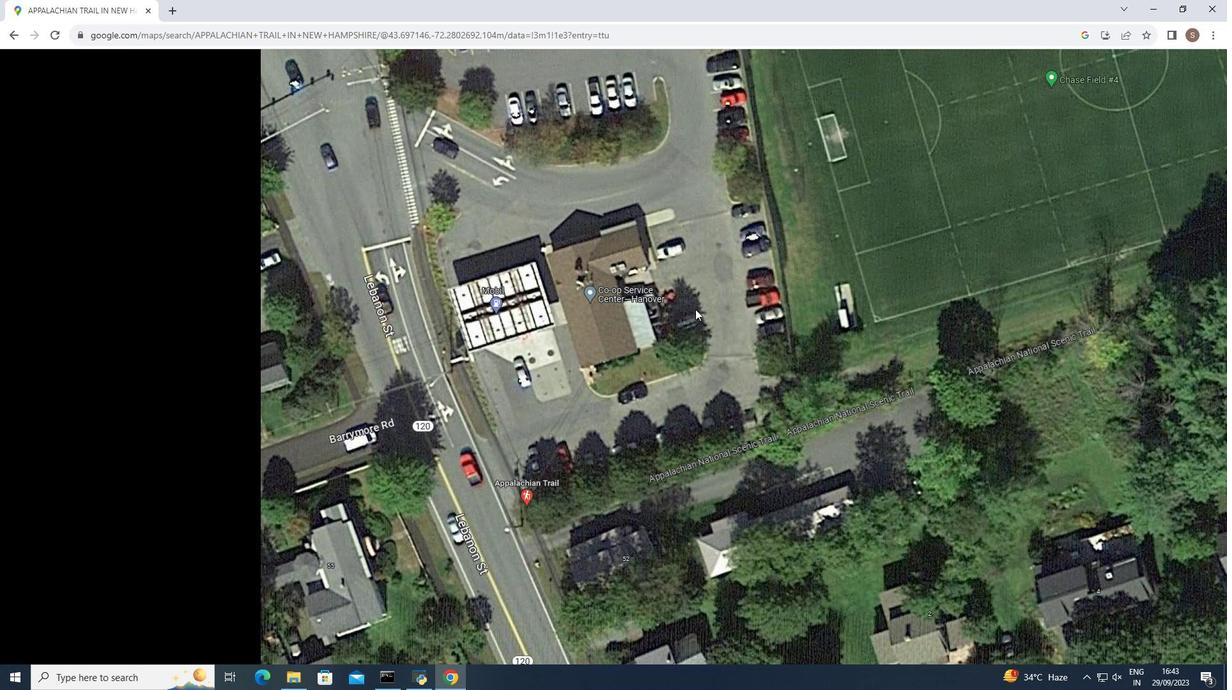 
Action: Mouse pressed left at (695, 306)
Screenshot: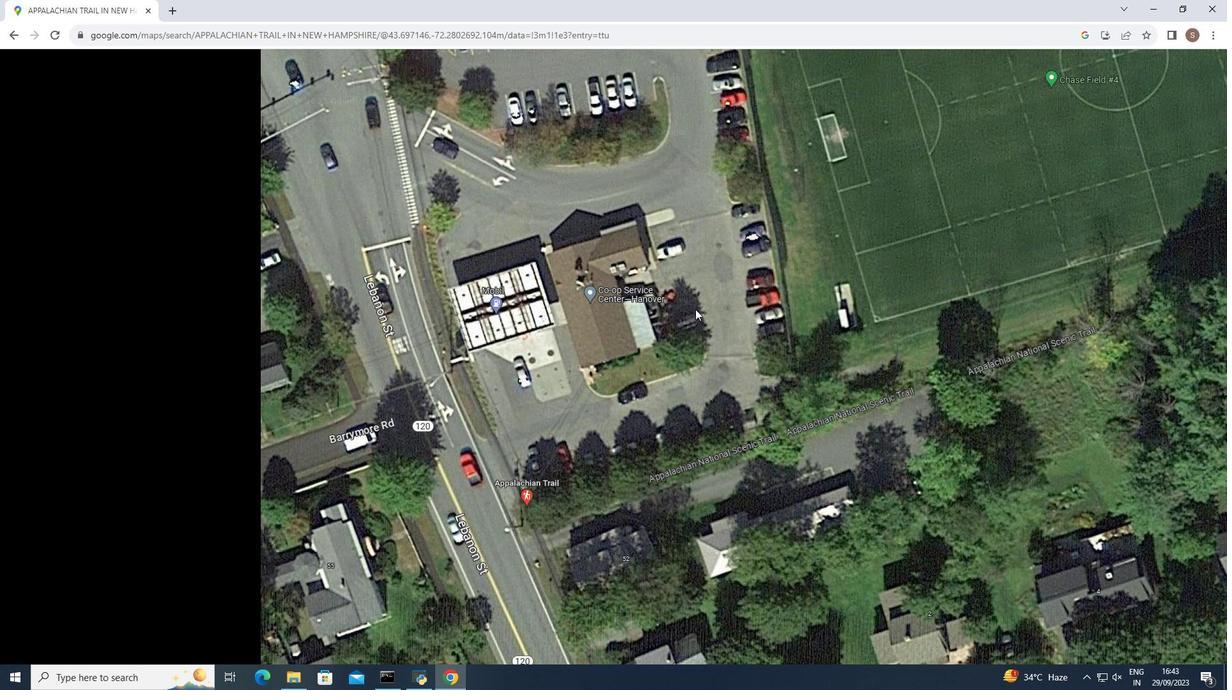 
Action: Mouse moved to (769, 364)
Screenshot: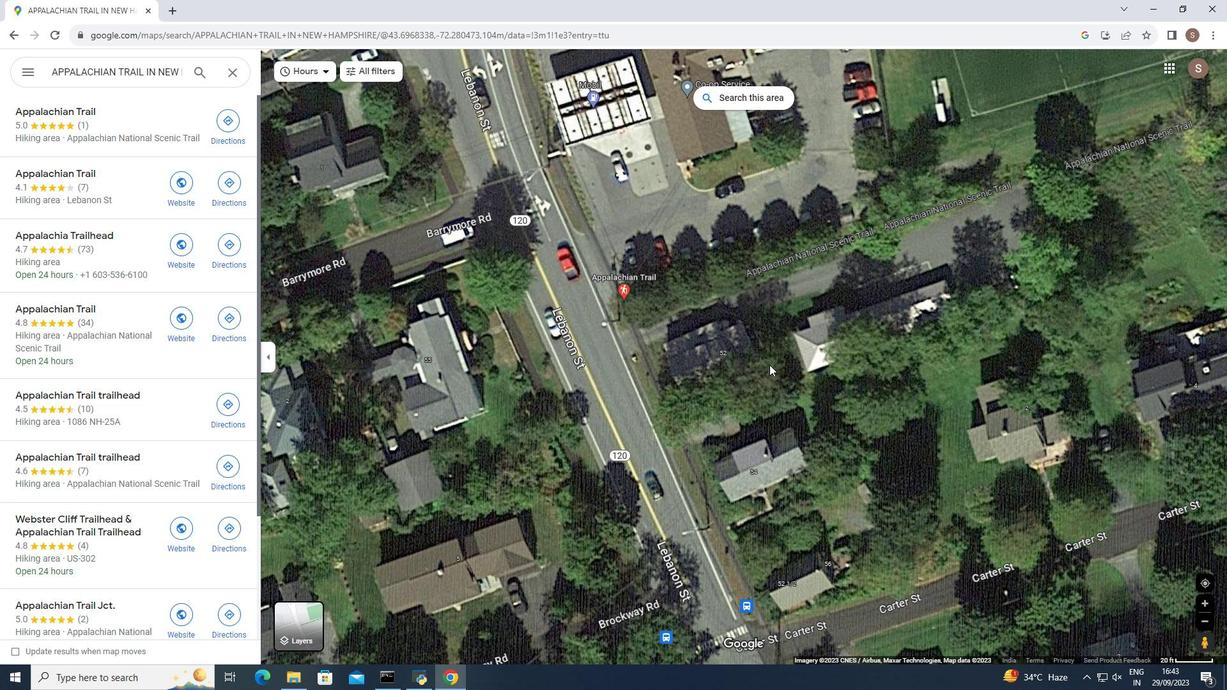 
Action: Mouse scrolled (769, 365) with delta (0, 0)
Screenshot: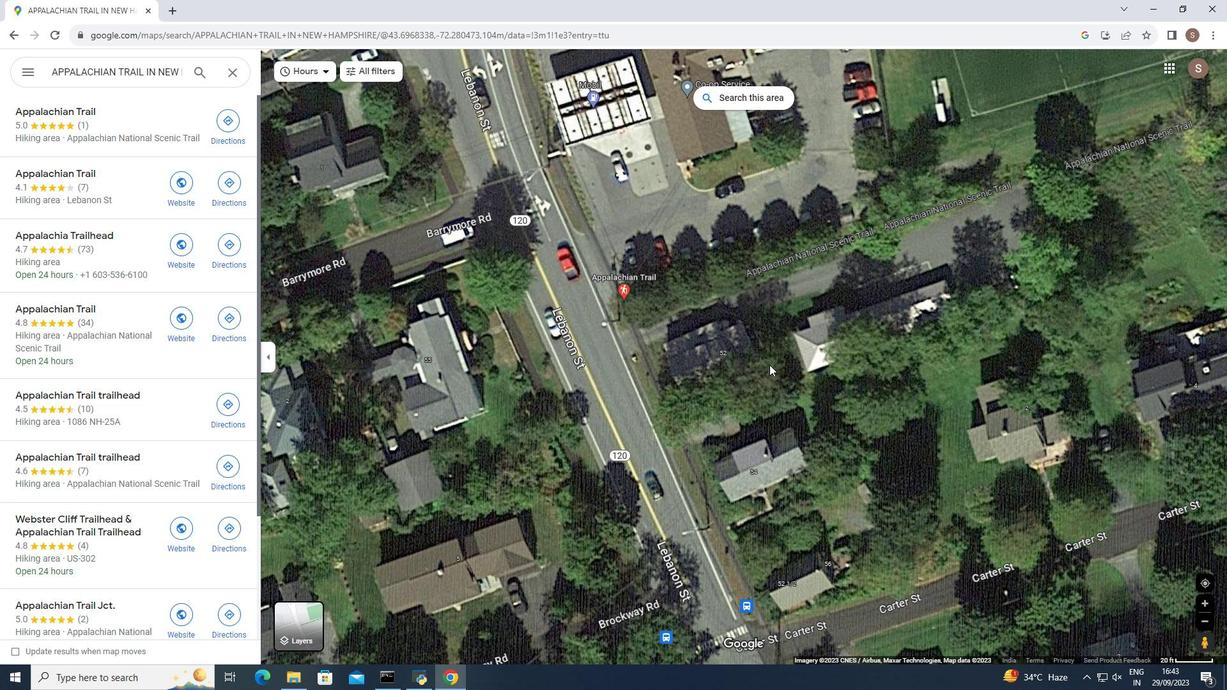 
Action: Mouse moved to (748, 369)
Screenshot: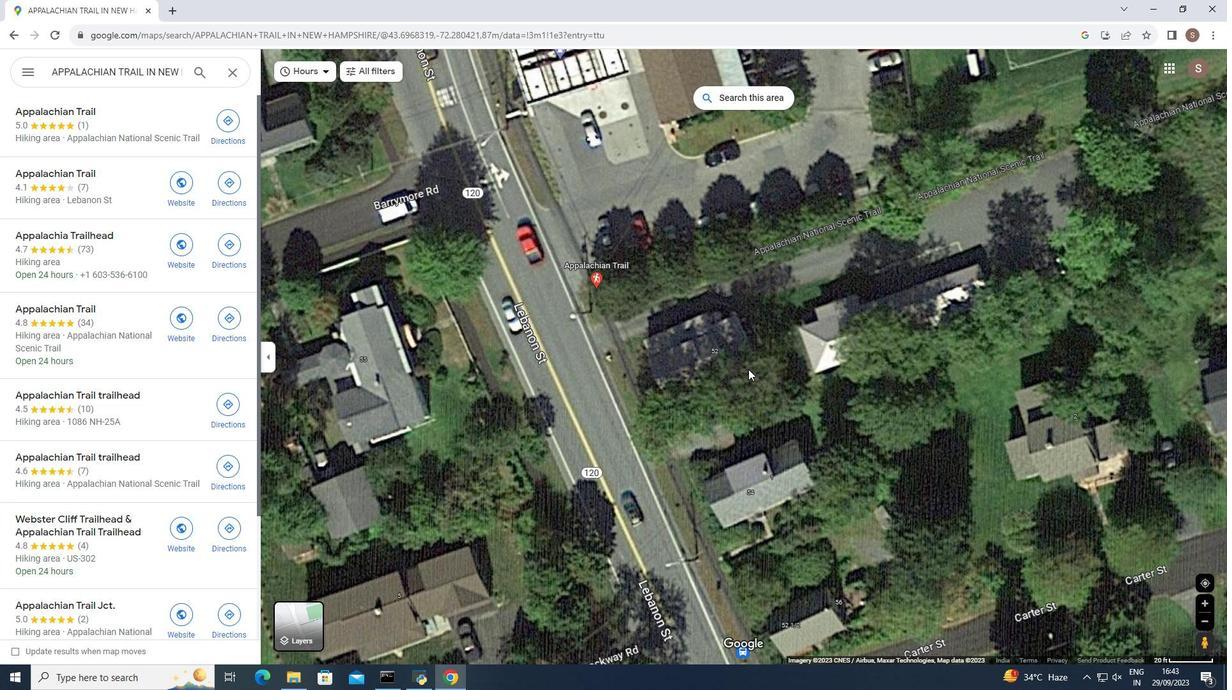 
Action: Mouse pressed left at (748, 369)
Screenshot: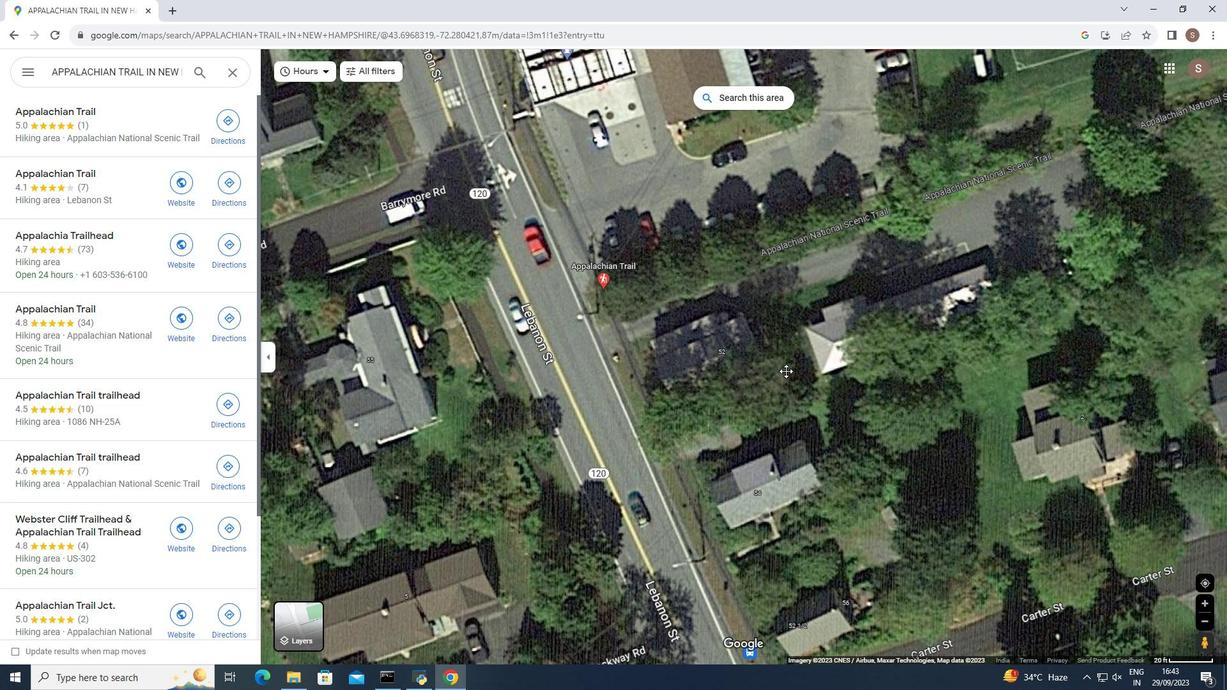 
Action: Mouse moved to (622, 296)
Screenshot: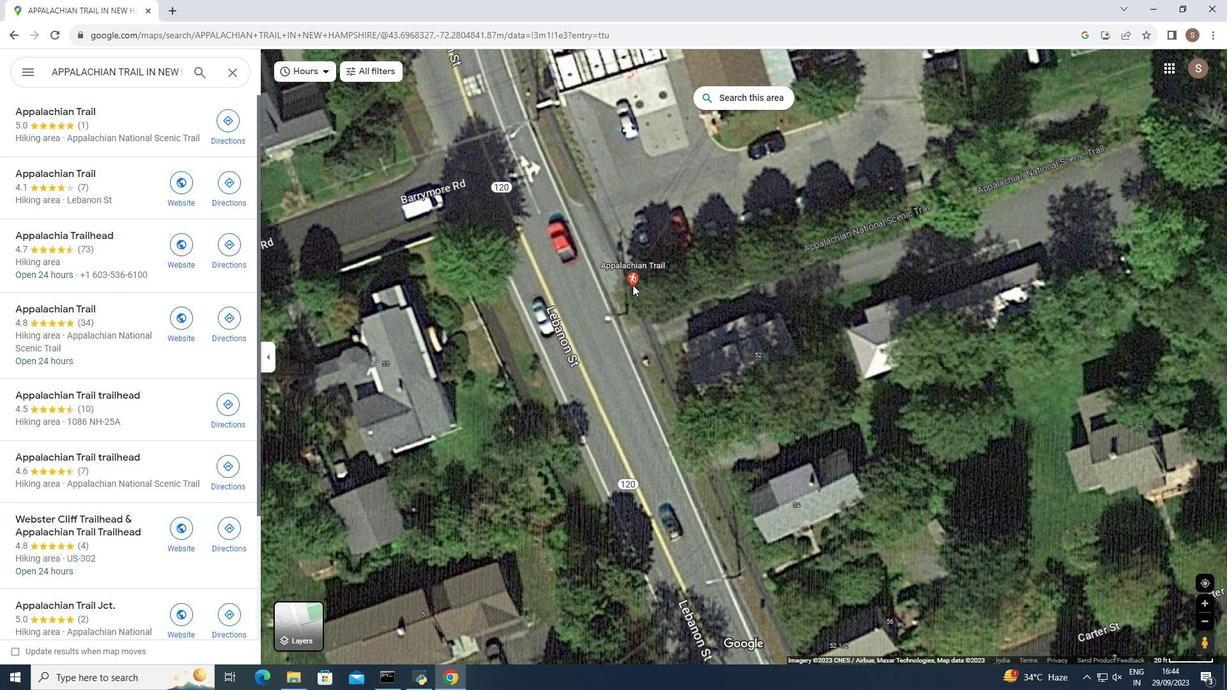 
Action: Mouse scrolled (622, 297) with delta (0, 0)
Screenshot: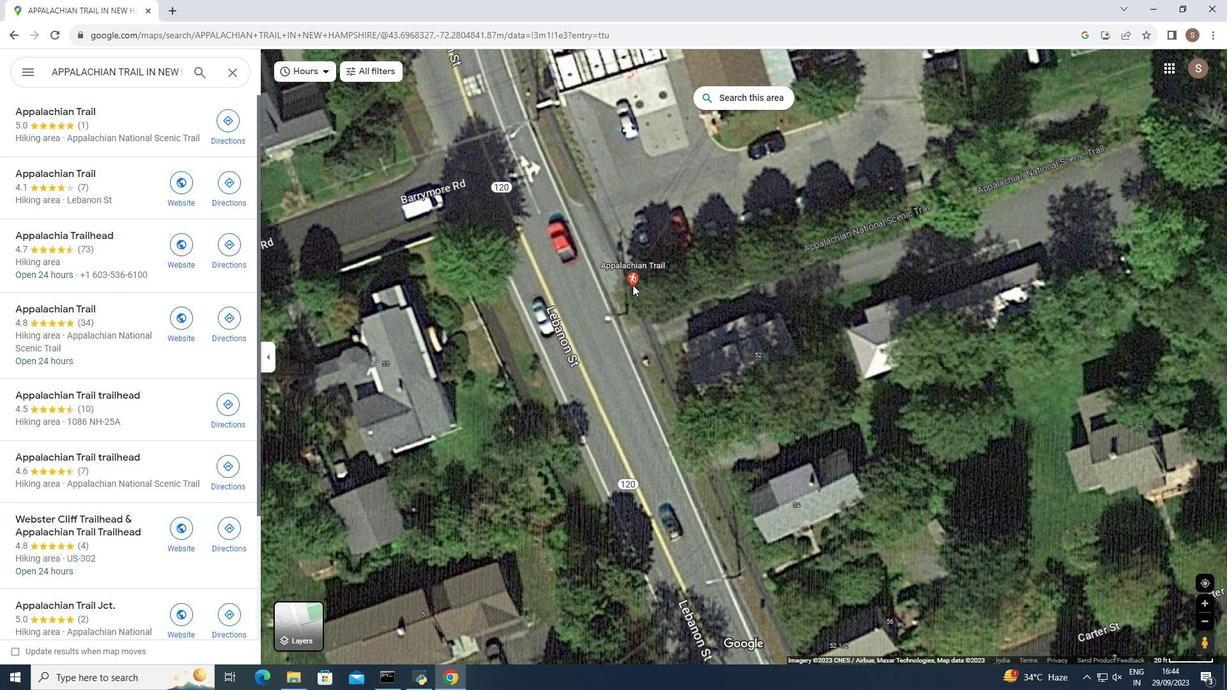 
Action: Mouse moved to (625, 291)
Screenshot: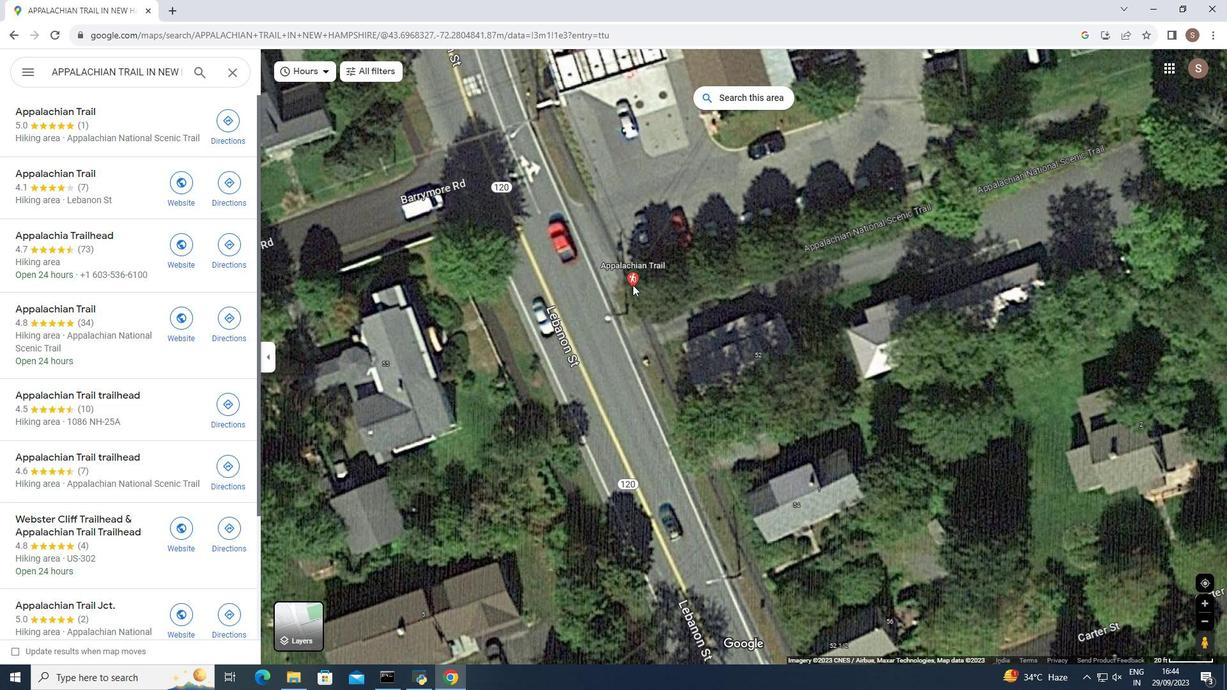 
Action: Mouse scrolled (625, 292) with delta (0, 0)
Screenshot: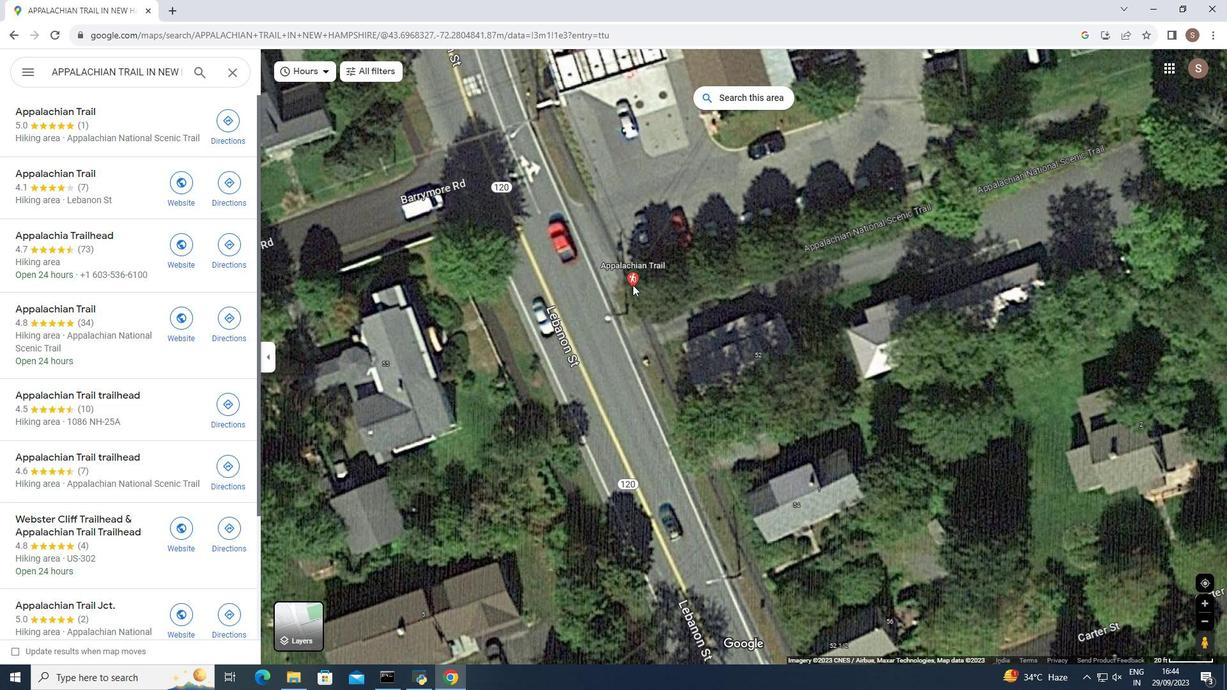 
Action: Mouse moved to (629, 286)
Screenshot: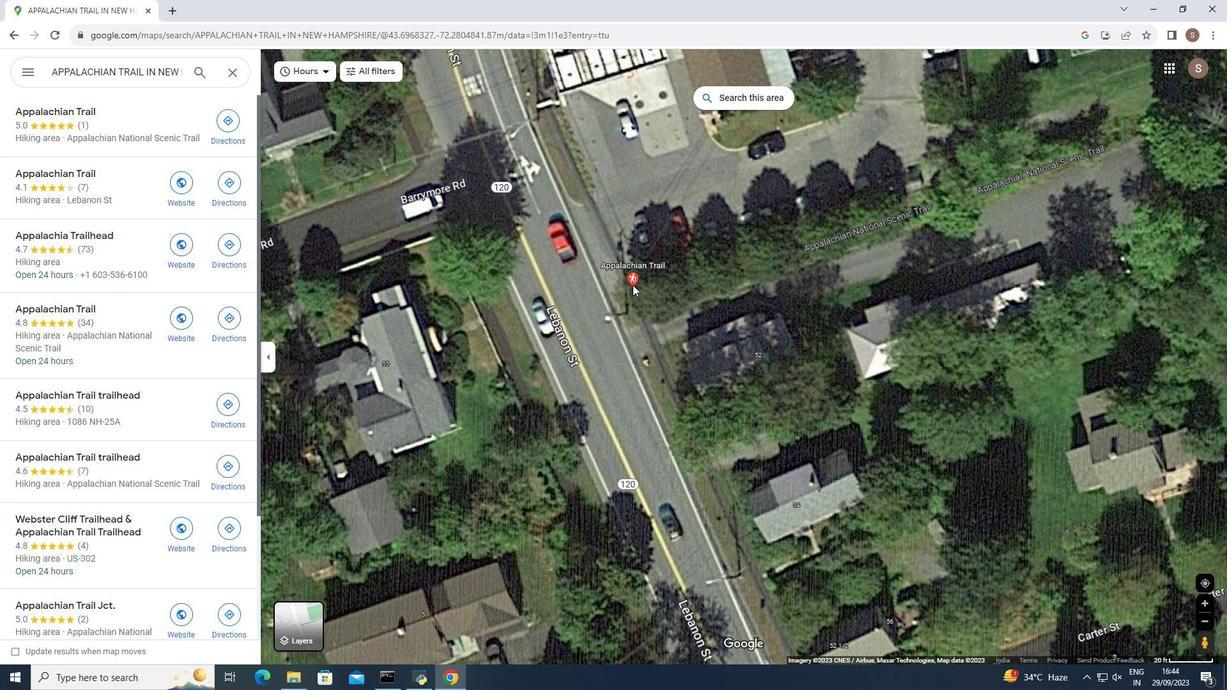 
Action: Mouse scrolled (629, 286) with delta (0, 0)
Screenshot: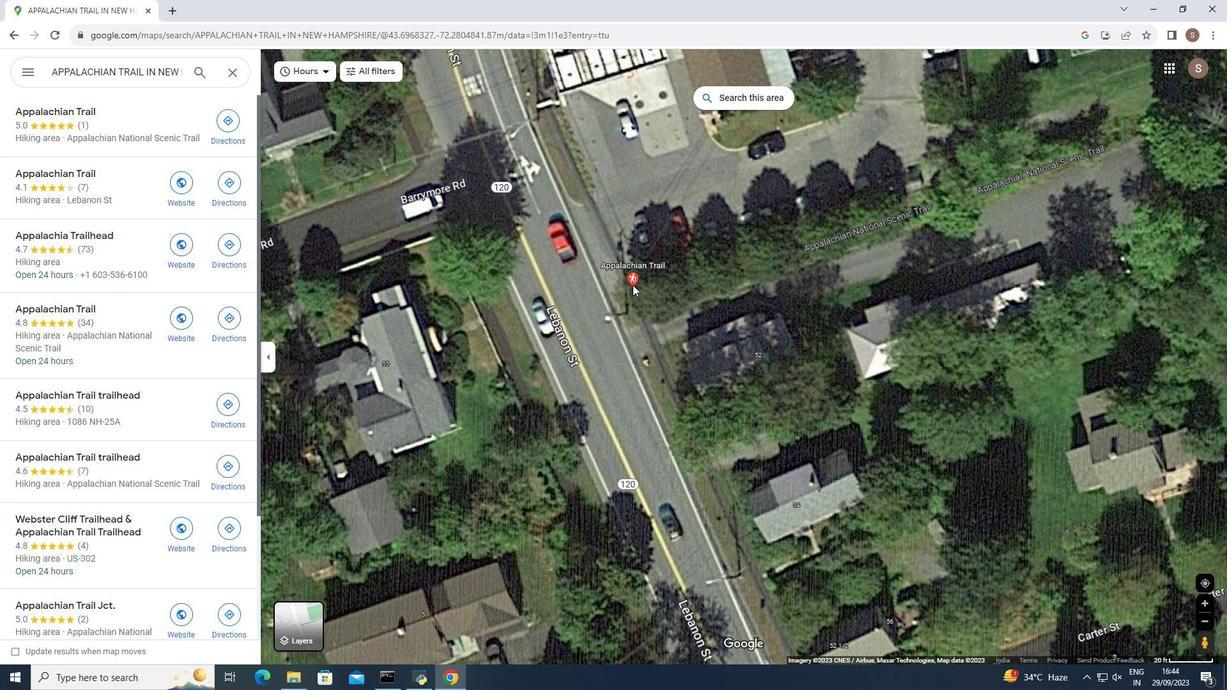 
Action: Mouse moved to (633, 284)
Screenshot: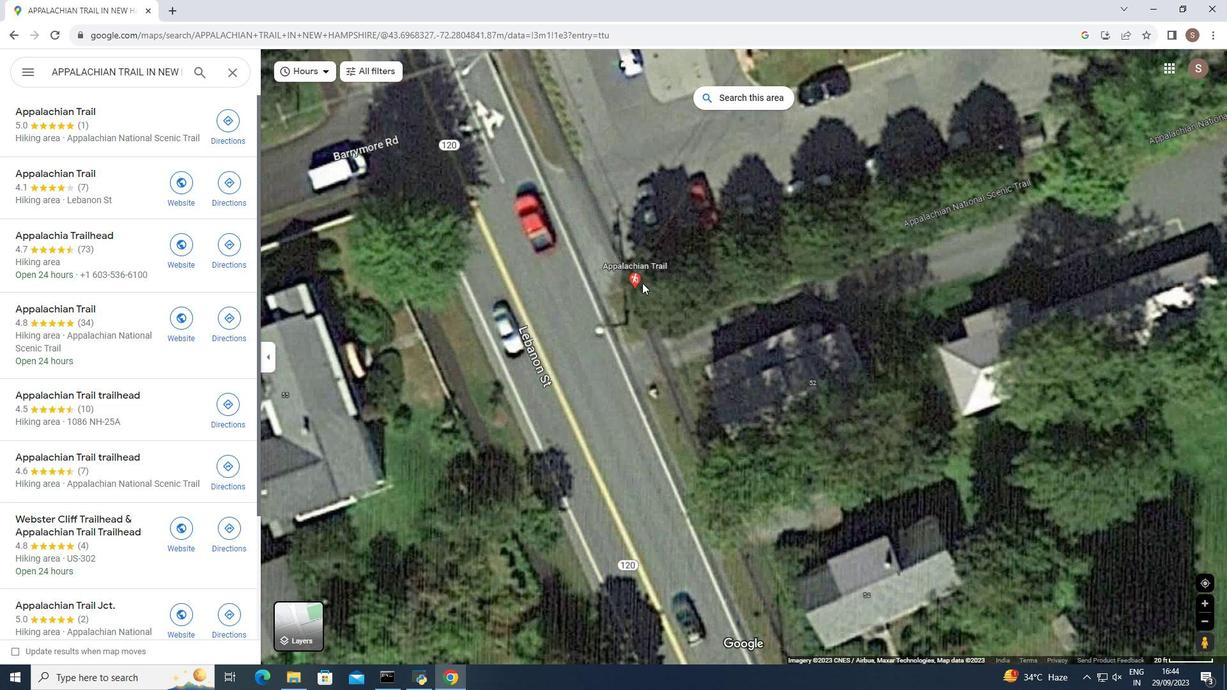 
Action: Mouse scrolled (633, 285) with delta (0, 0)
Screenshot: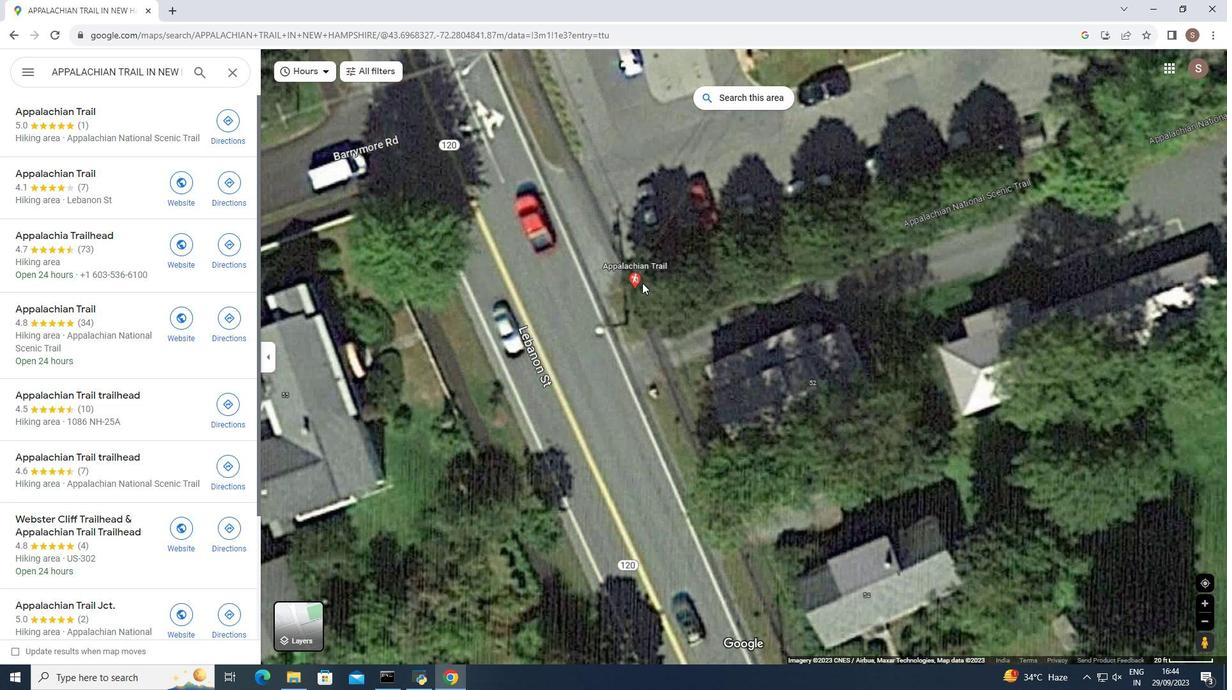 
Action: Mouse moved to (662, 283)
Screenshot: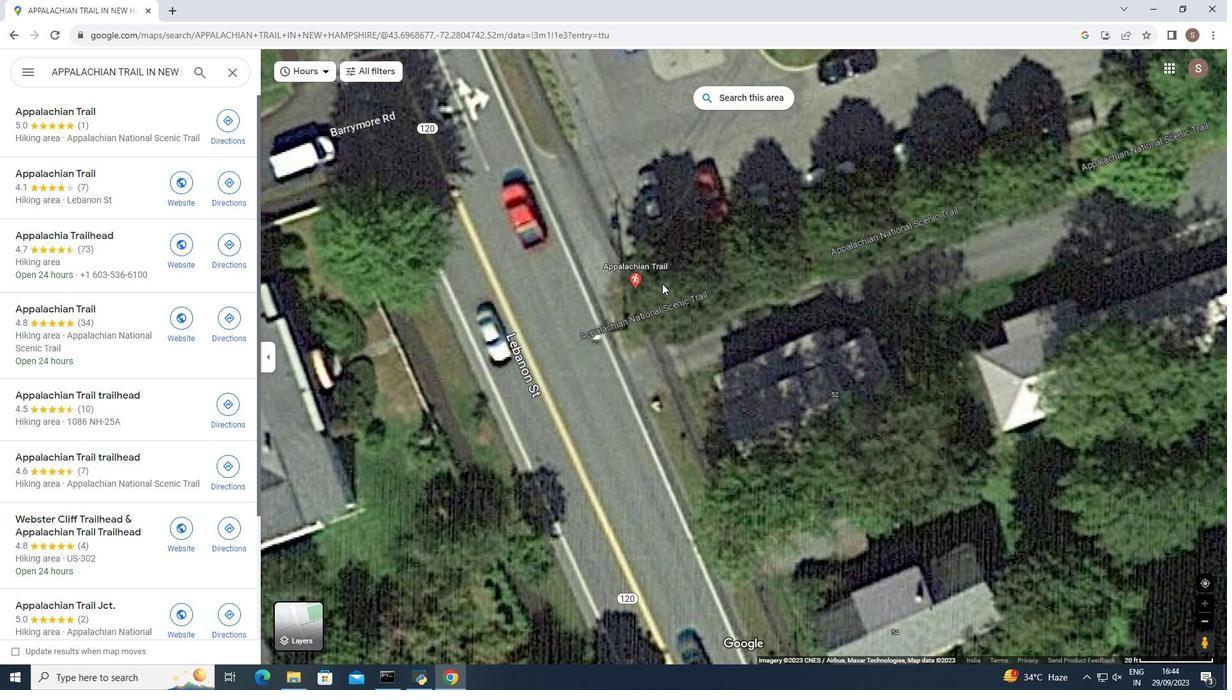 
Action: Mouse scrolled (662, 284) with delta (0, 0)
Screenshot: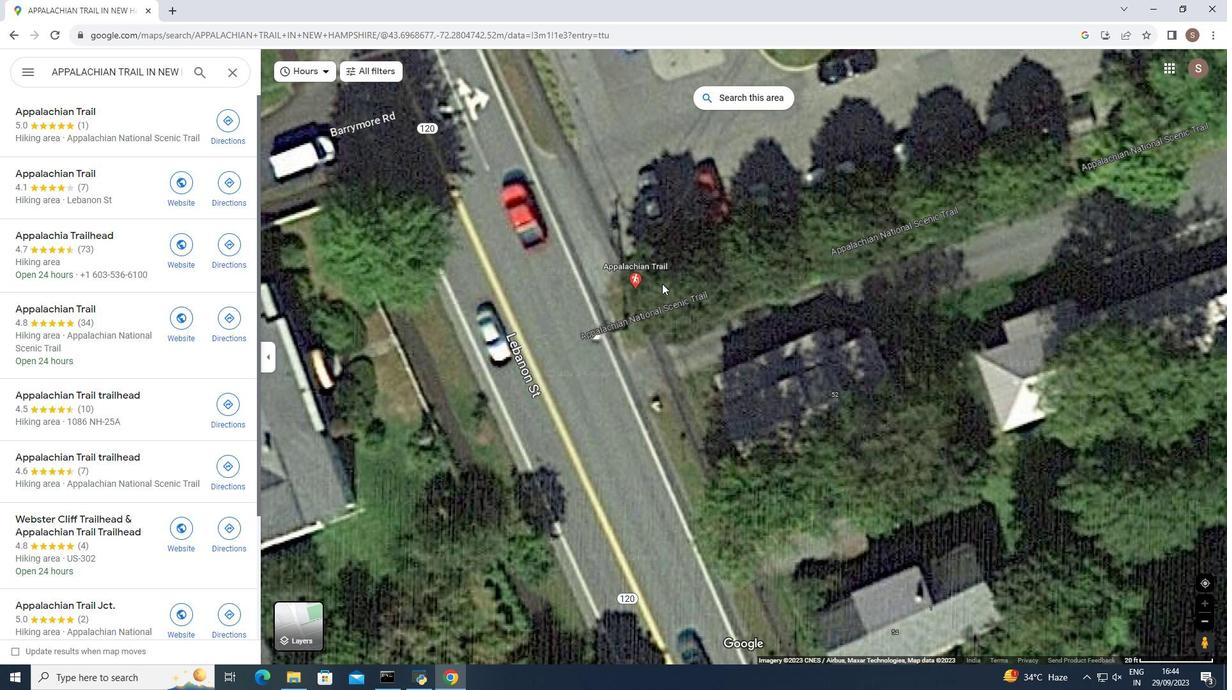 
Action: Mouse scrolled (662, 284) with delta (0, 0)
Screenshot: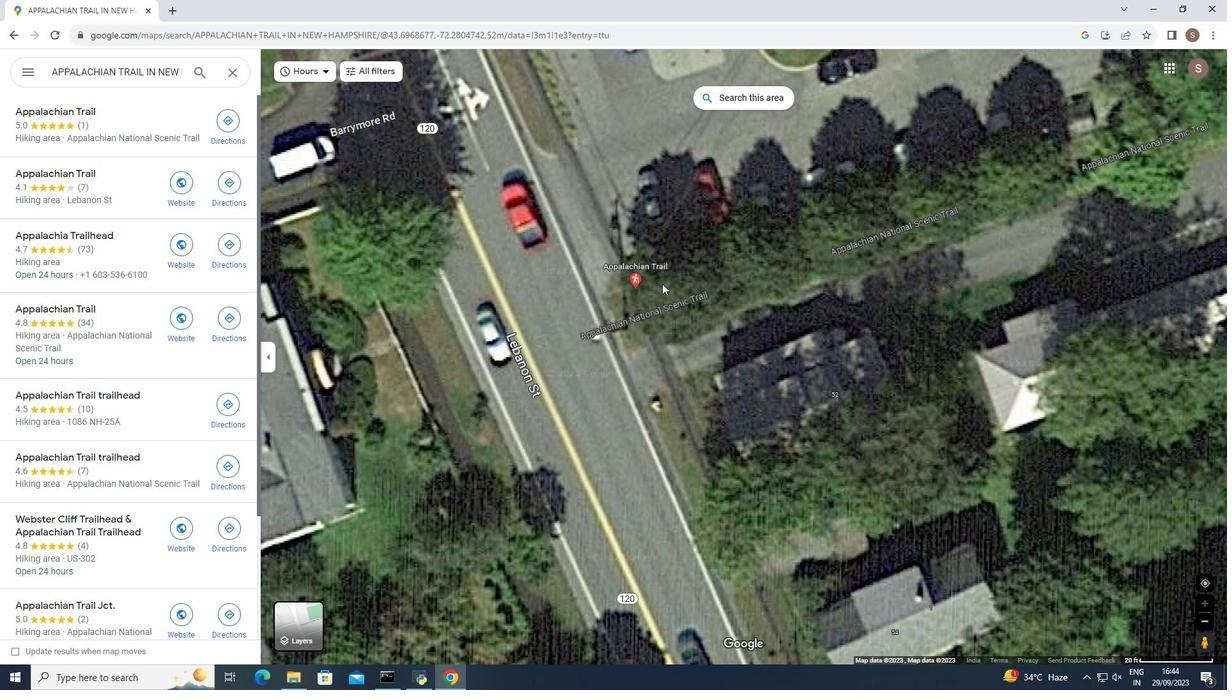 
Action: Mouse scrolled (662, 284) with delta (0, 0)
Screenshot: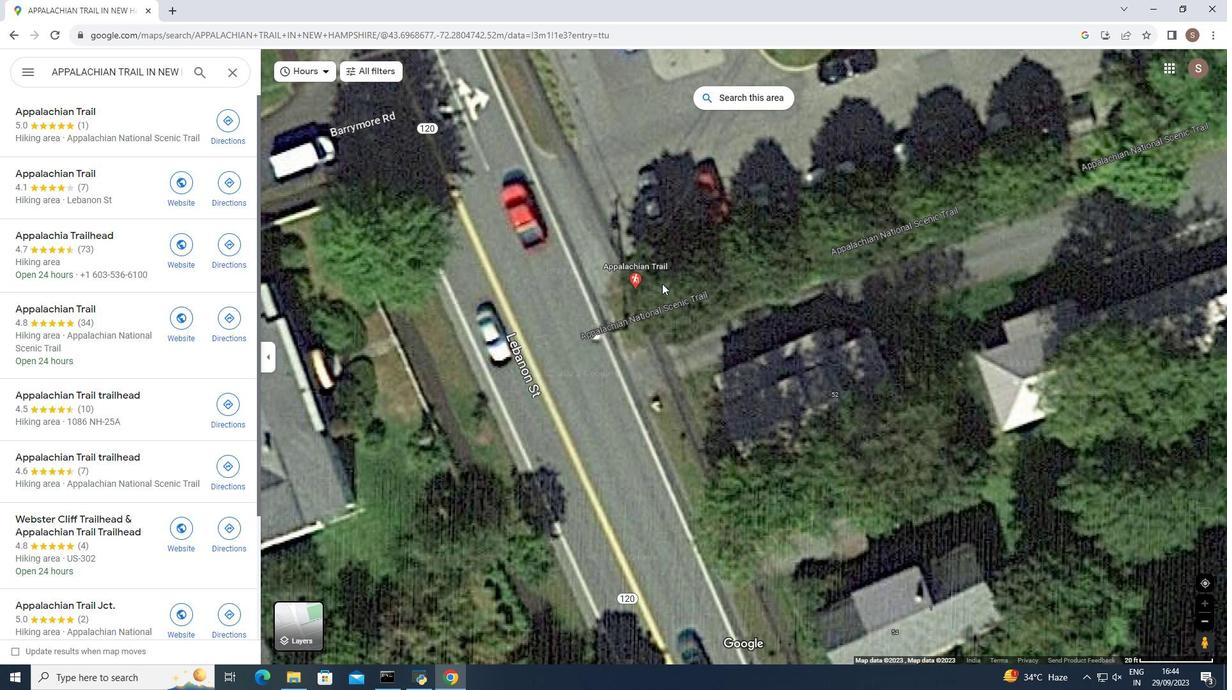 
Action: Mouse scrolled (662, 284) with delta (0, 0)
Screenshot: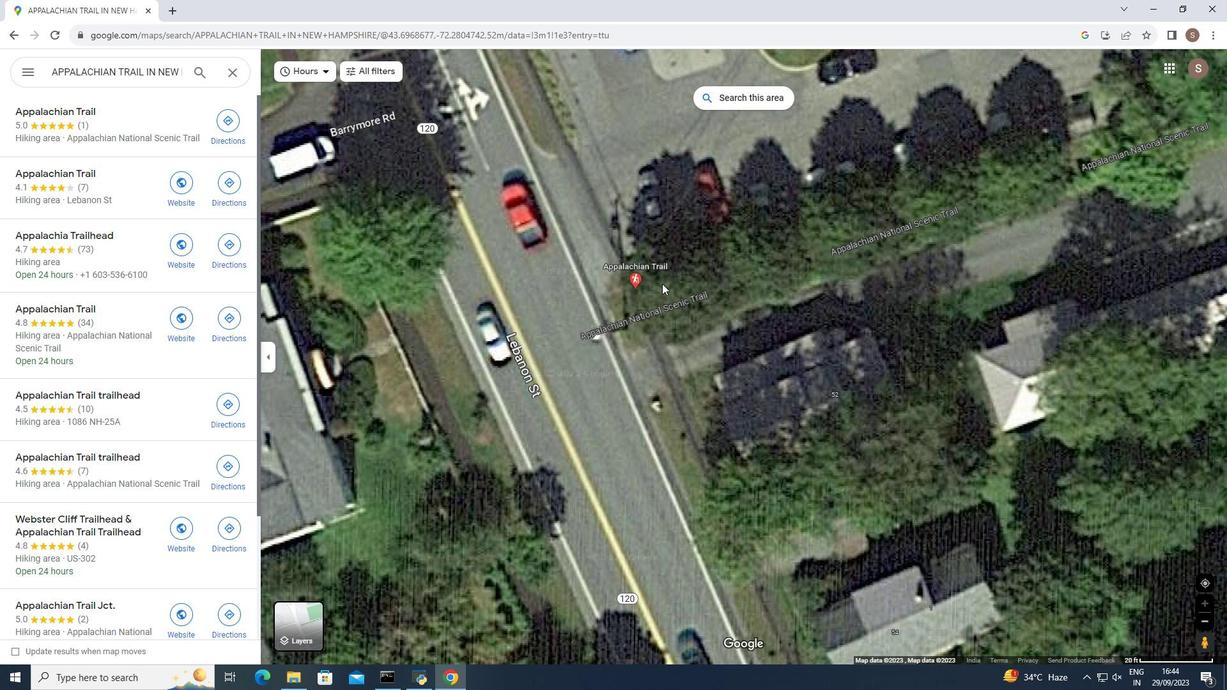 
Action: Mouse moved to (662, 283)
Screenshot: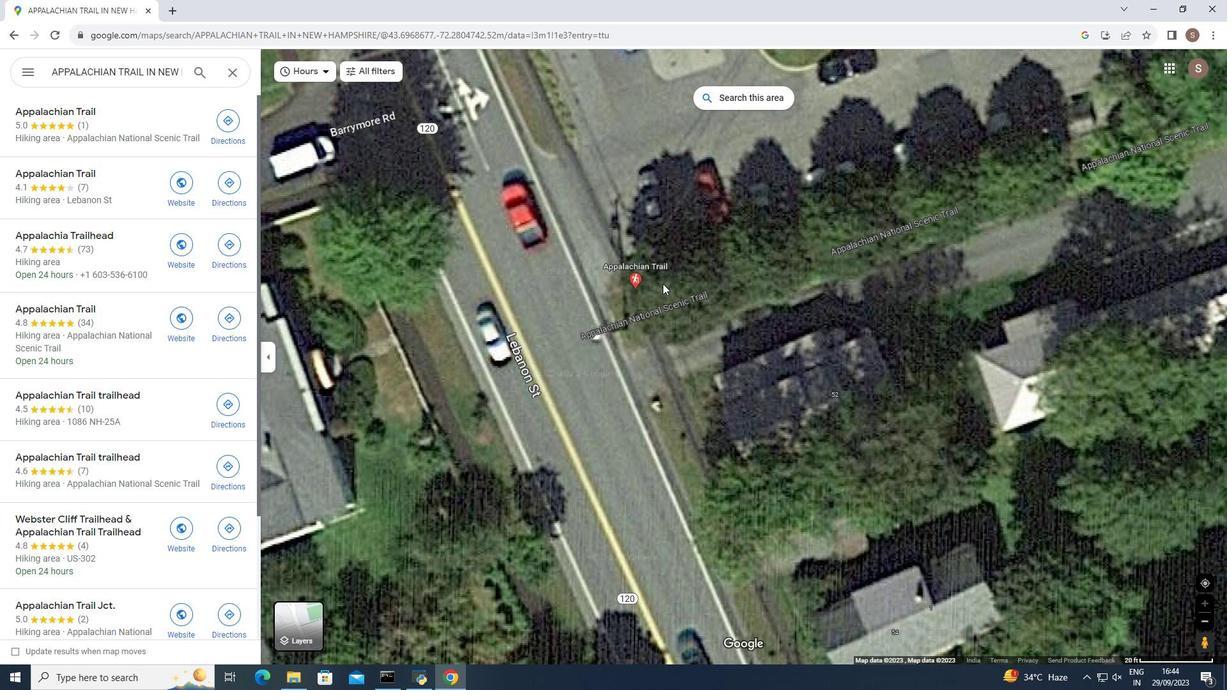 
Action: Mouse scrolled (662, 283) with delta (0, 0)
Screenshot: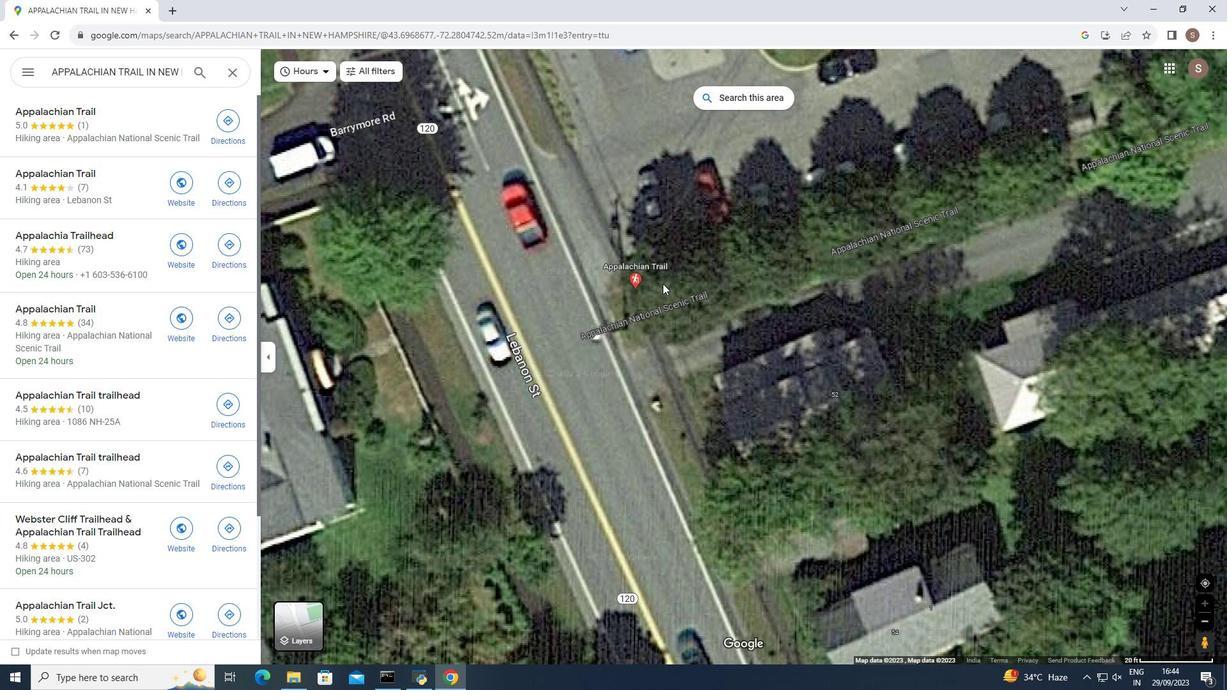 
Action: Mouse scrolled (662, 283) with delta (0, 0)
Screenshot: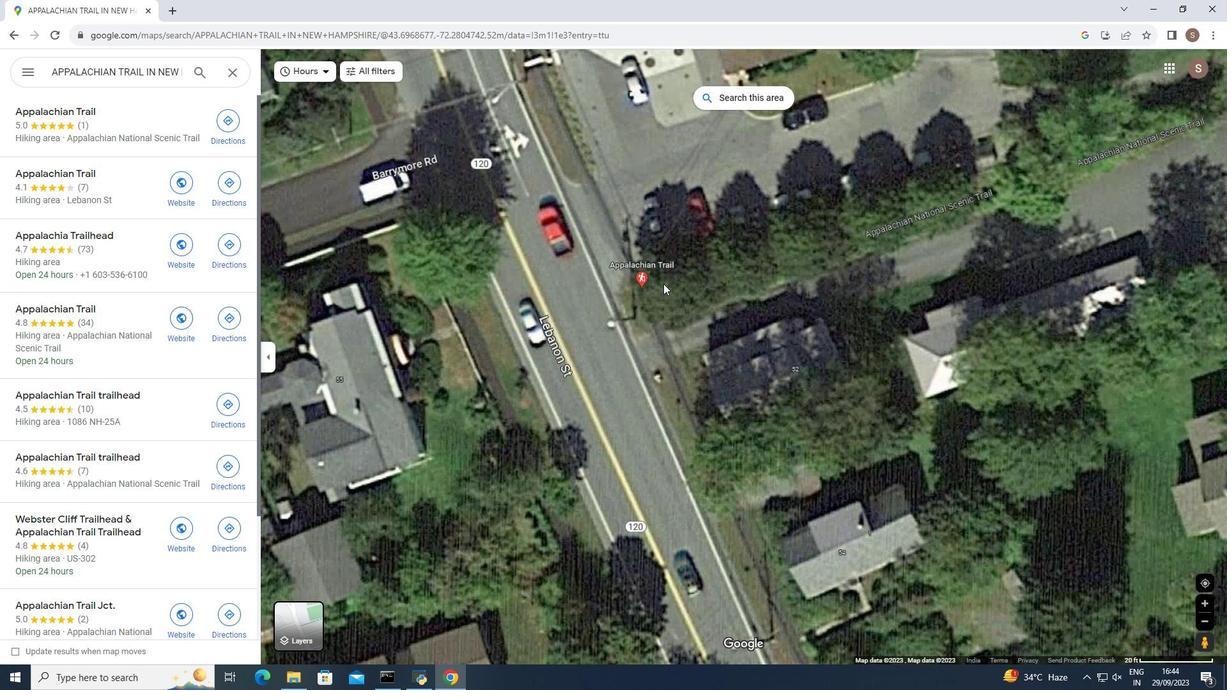
Action: Mouse scrolled (662, 283) with delta (0, 0)
Screenshot: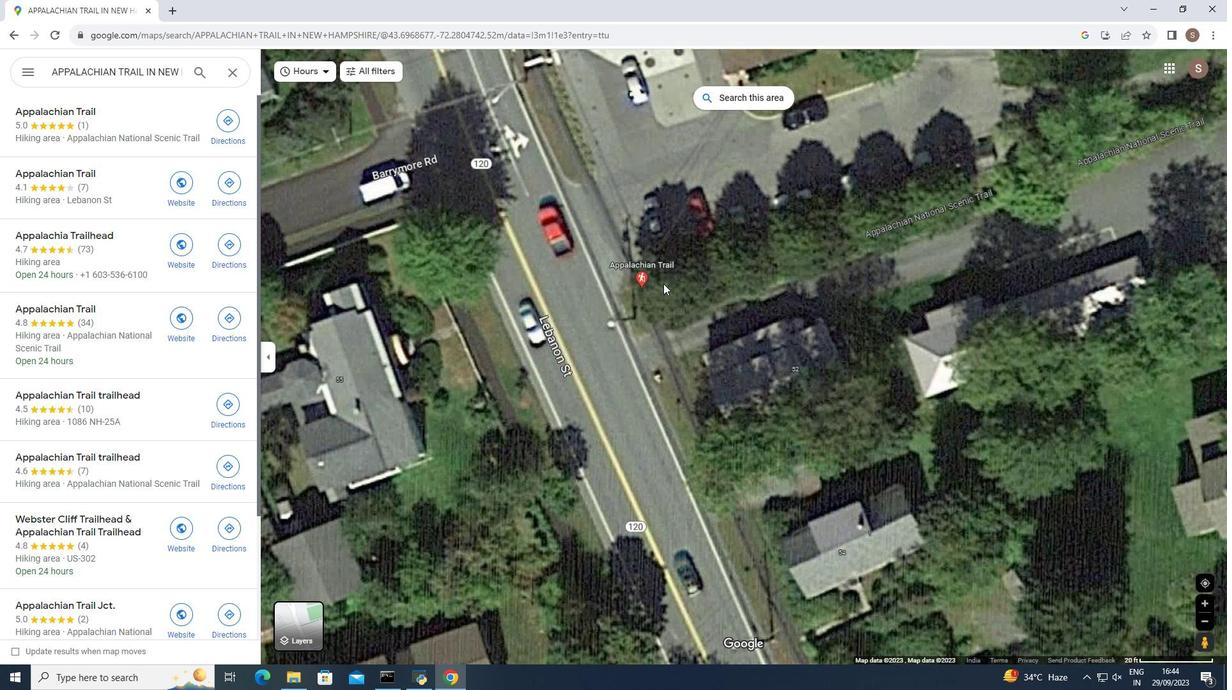 
Action: Mouse moved to (667, 282)
Screenshot: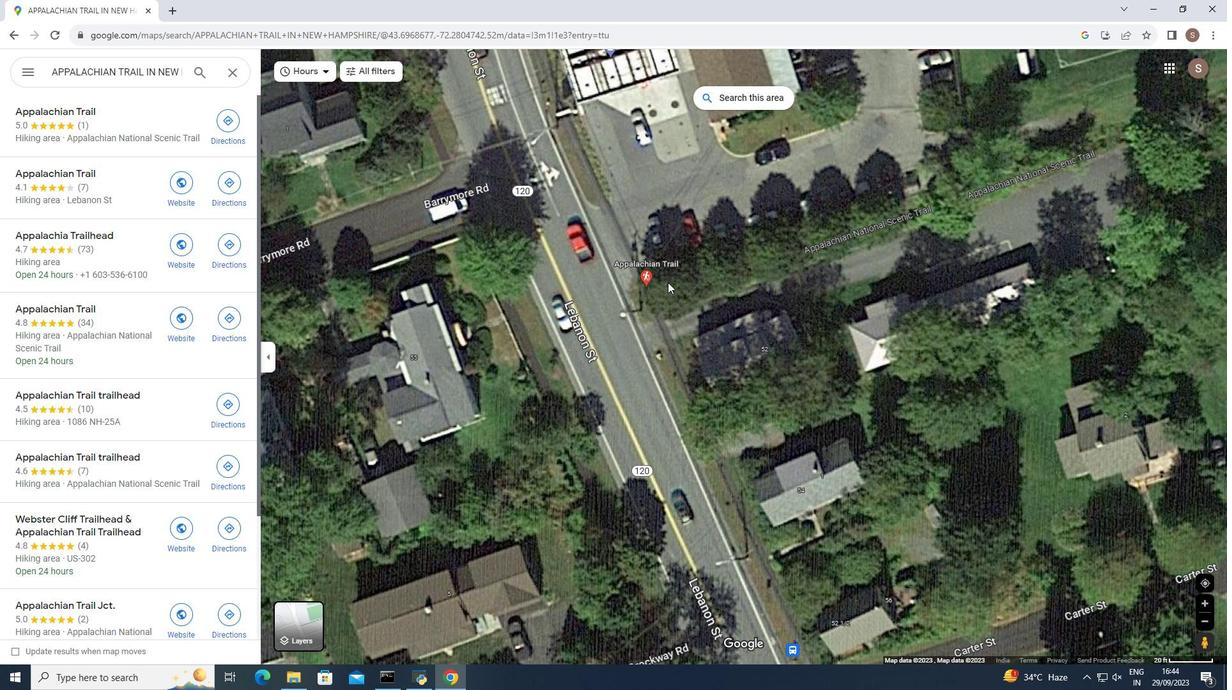 
Action: Mouse scrolled (667, 281) with delta (0, 0)
Screenshot: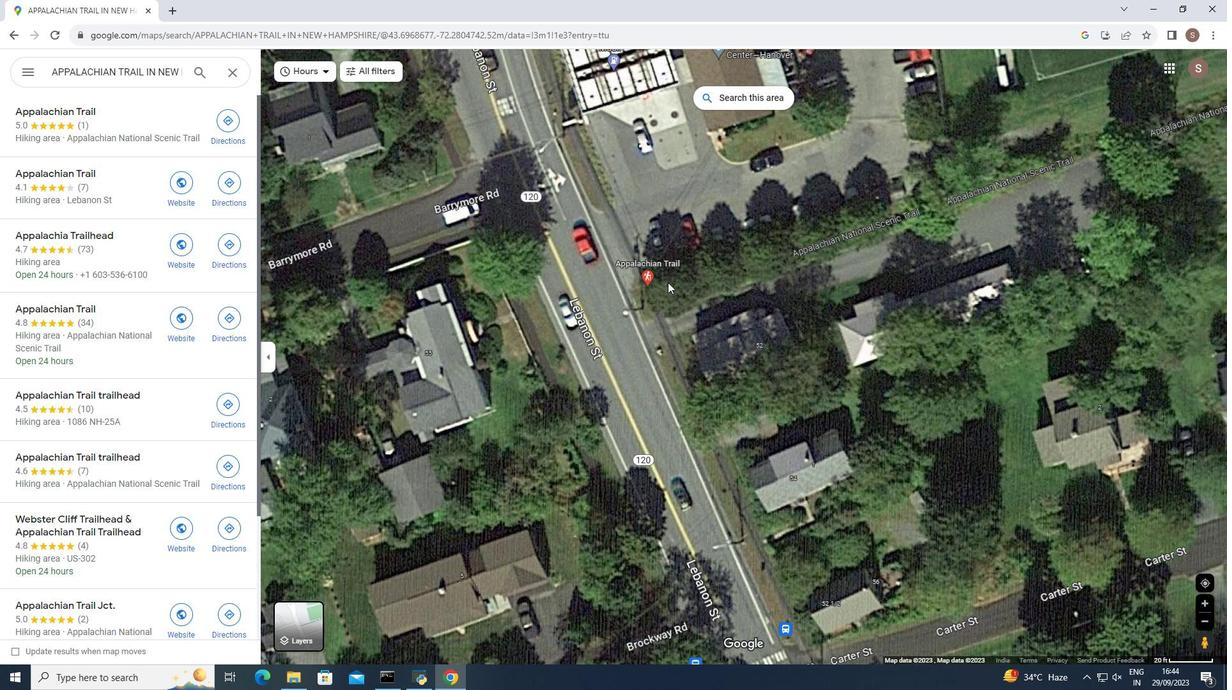
Action: Mouse scrolled (667, 281) with delta (0, 0)
Screenshot: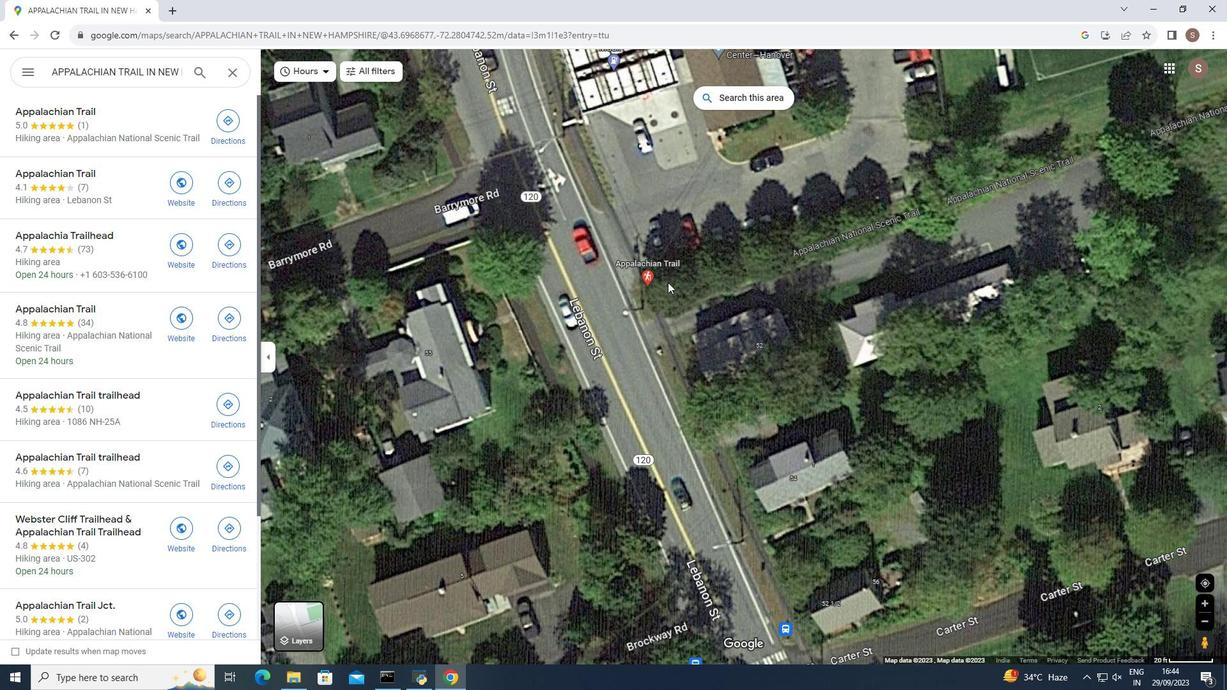
Action: Mouse scrolled (667, 281) with delta (0, 0)
Screenshot: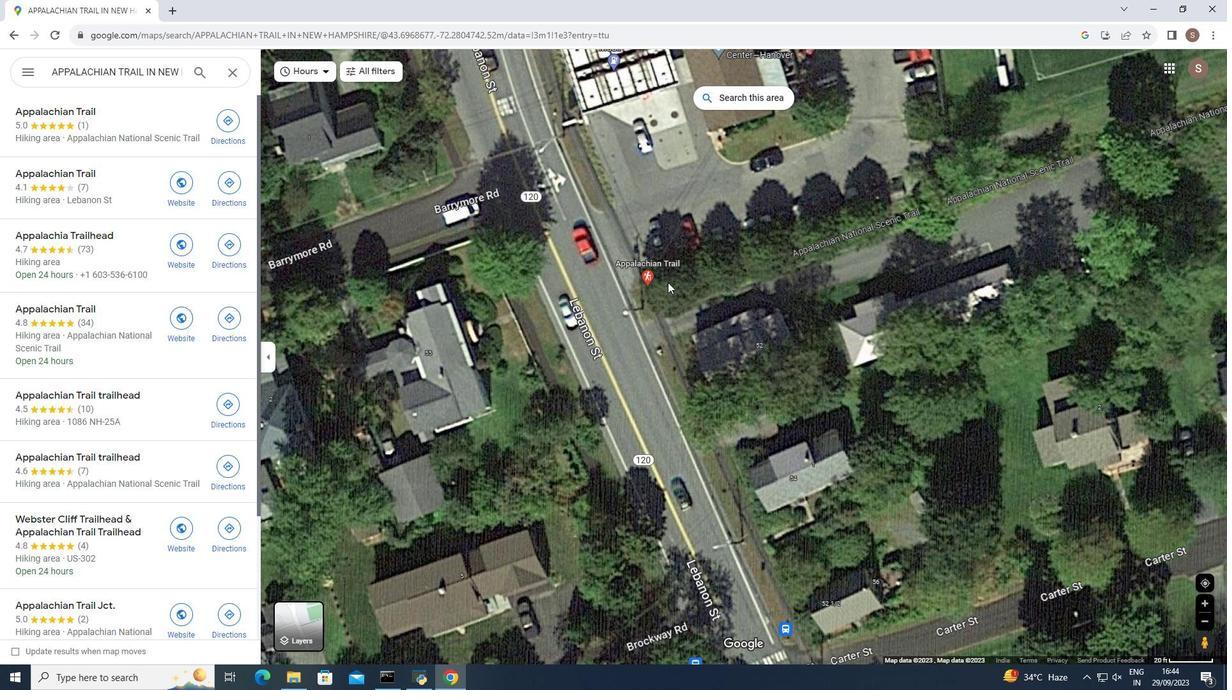 
Action: Mouse scrolled (667, 281) with delta (0, 0)
Screenshot: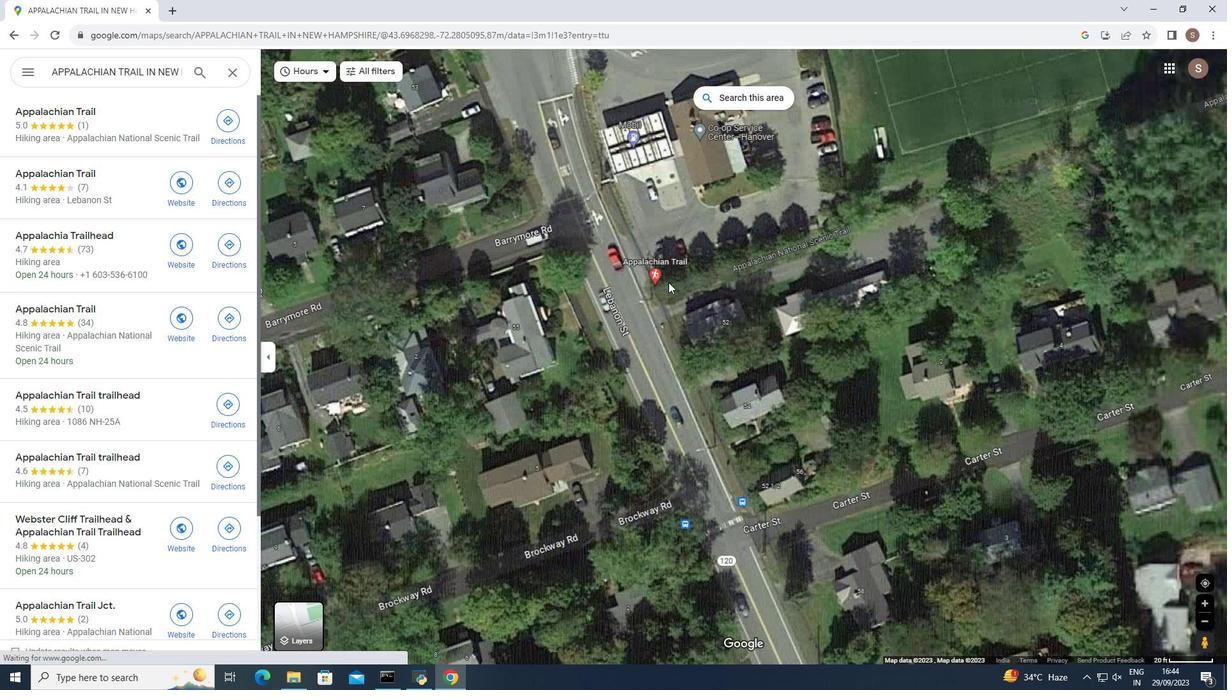 
Action: Mouse moved to (669, 279)
Screenshot: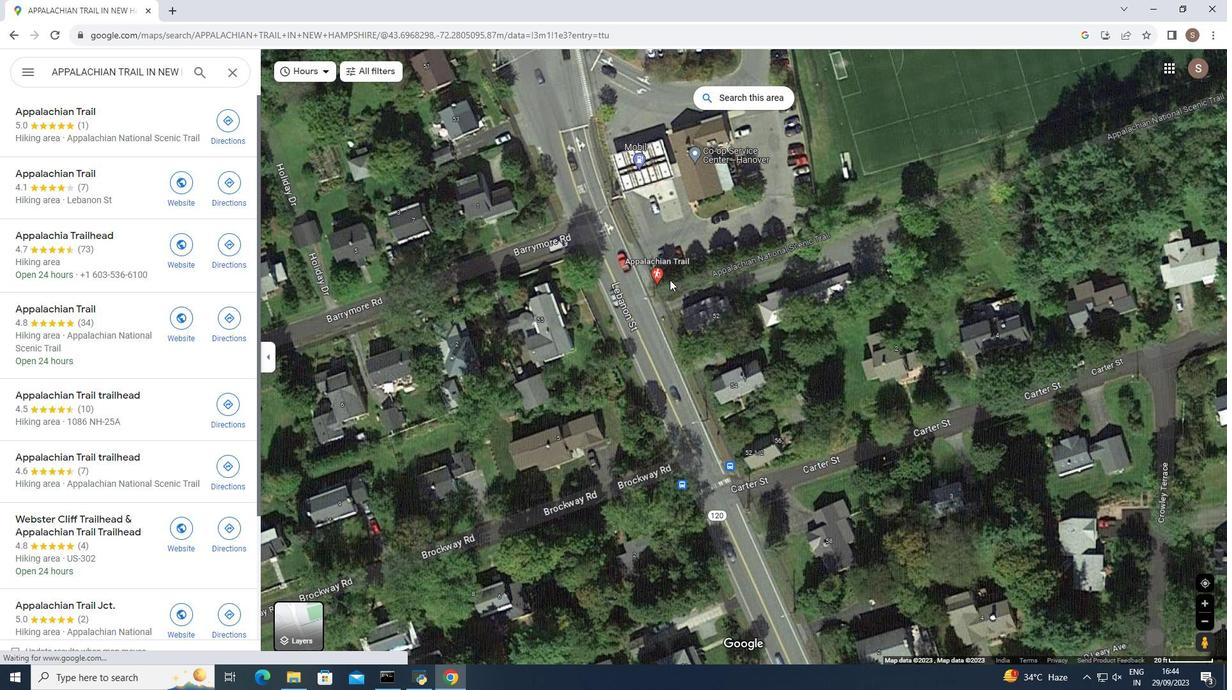 
Action: Mouse scrolled (669, 279) with delta (0, 0)
Screenshot: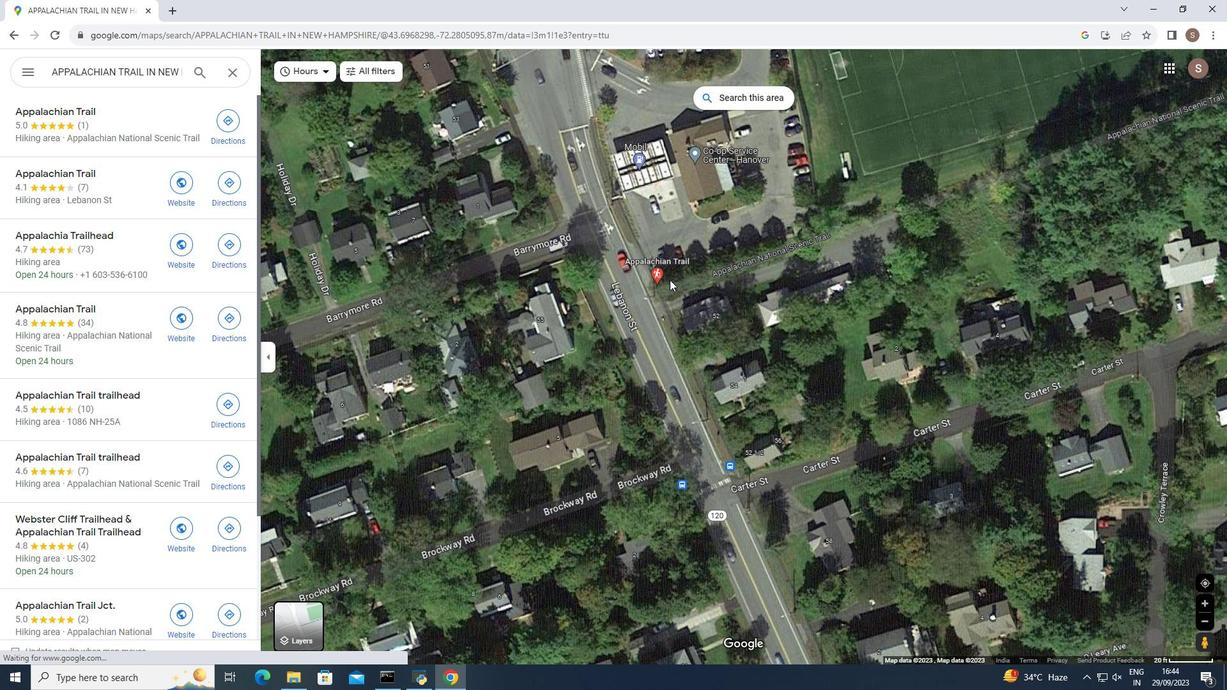 
Action: Mouse scrolled (669, 279) with delta (0, 0)
Screenshot: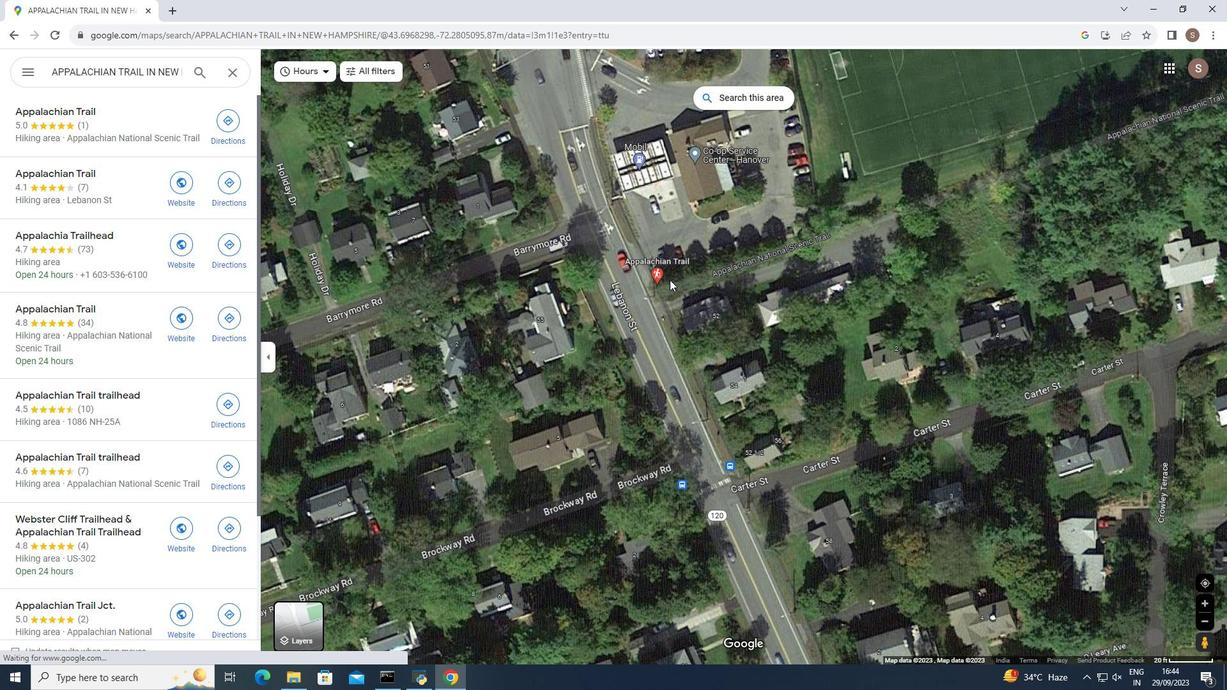 
Action: Mouse scrolled (669, 279) with delta (0, 0)
Screenshot: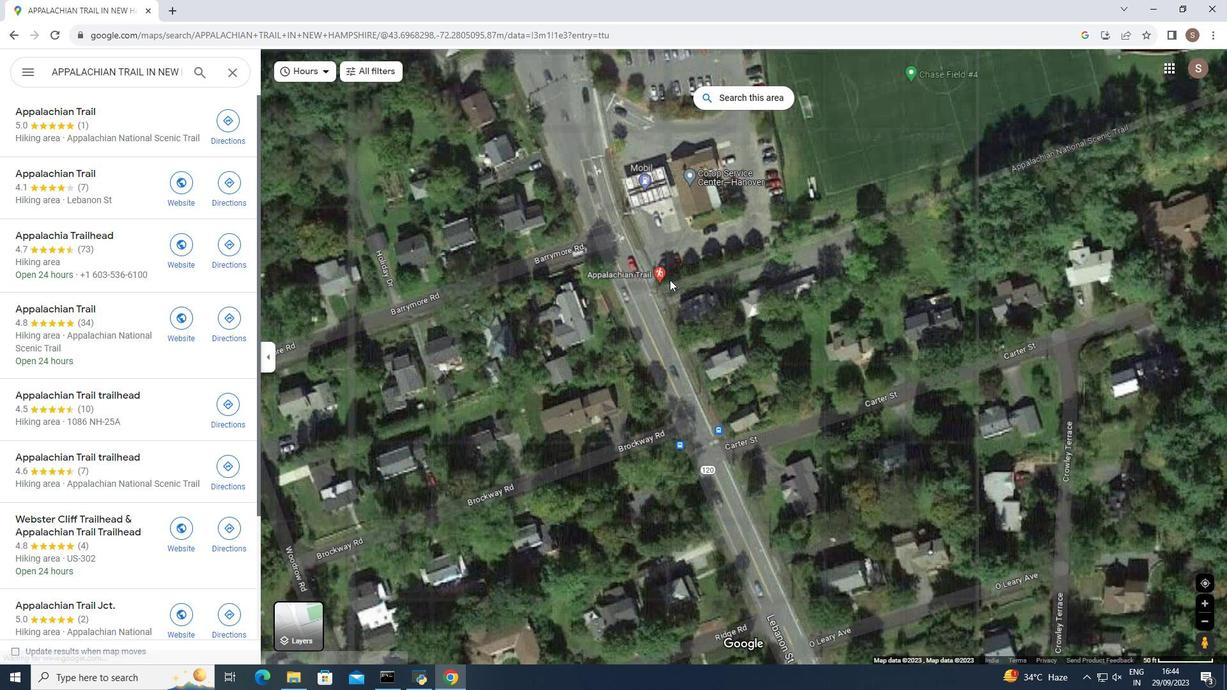 
Action: Mouse scrolled (669, 279) with delta (0, 0)
Screenshot: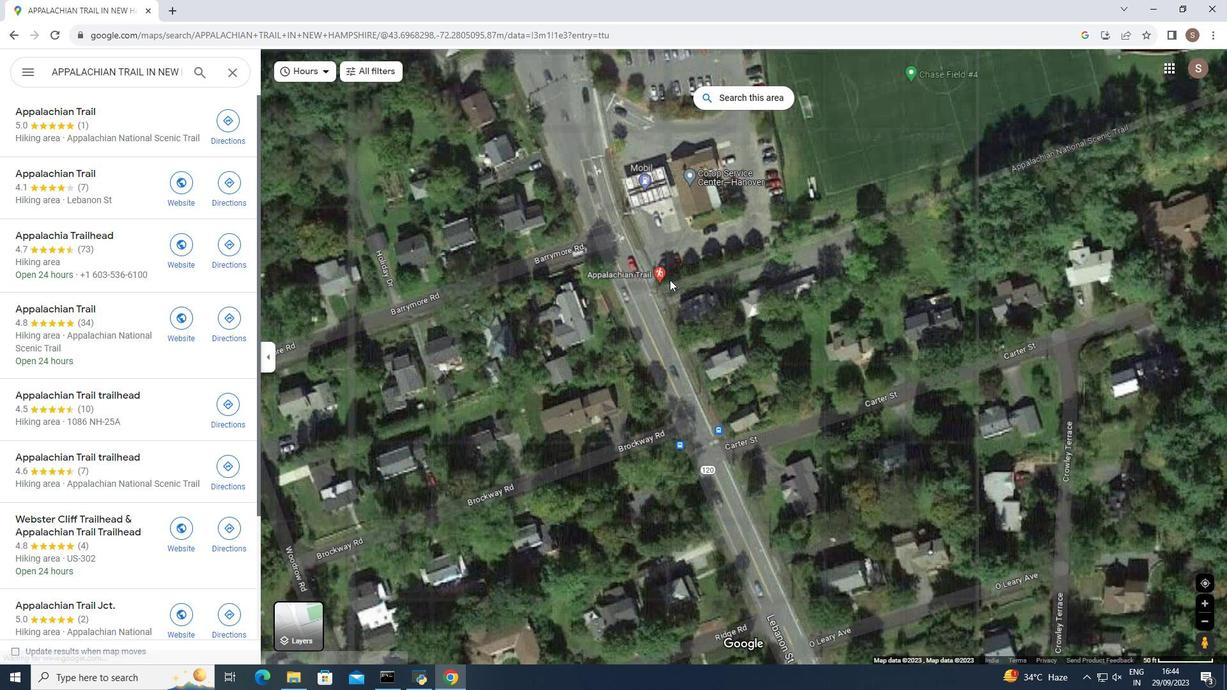 
Action: Mouse moved to (670, 273)
Screenshot: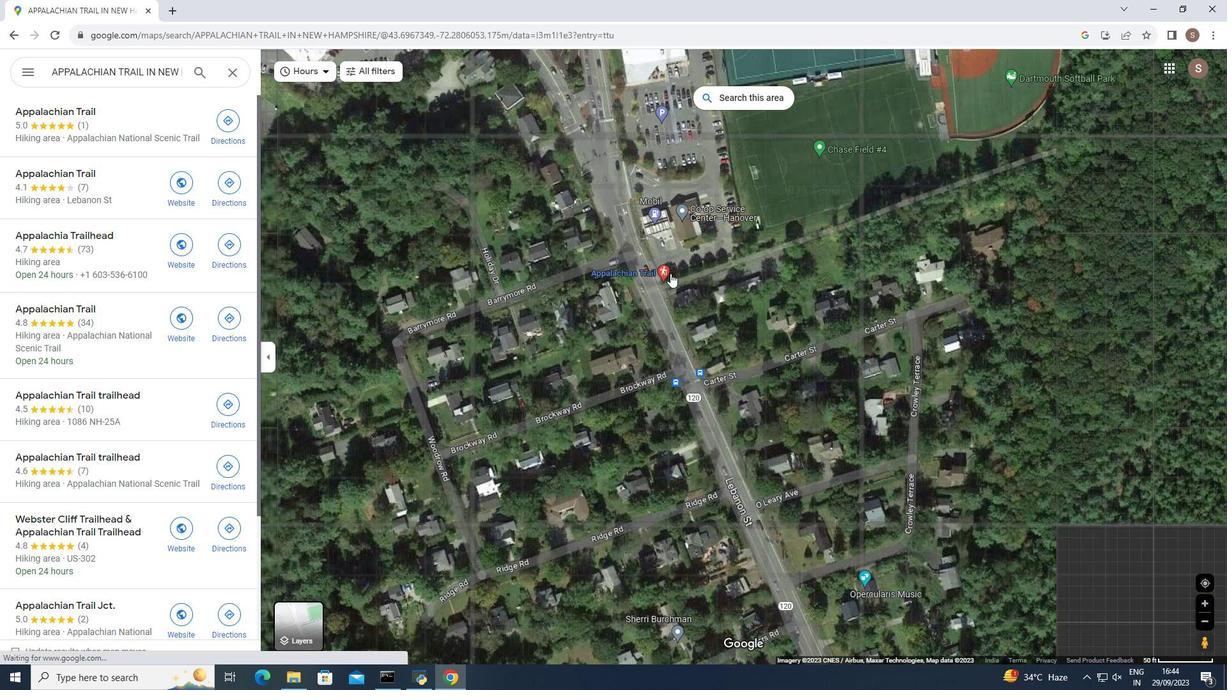 
Action: Mouse scrolled (670, 272) with delta (0, 0)
Screenshot: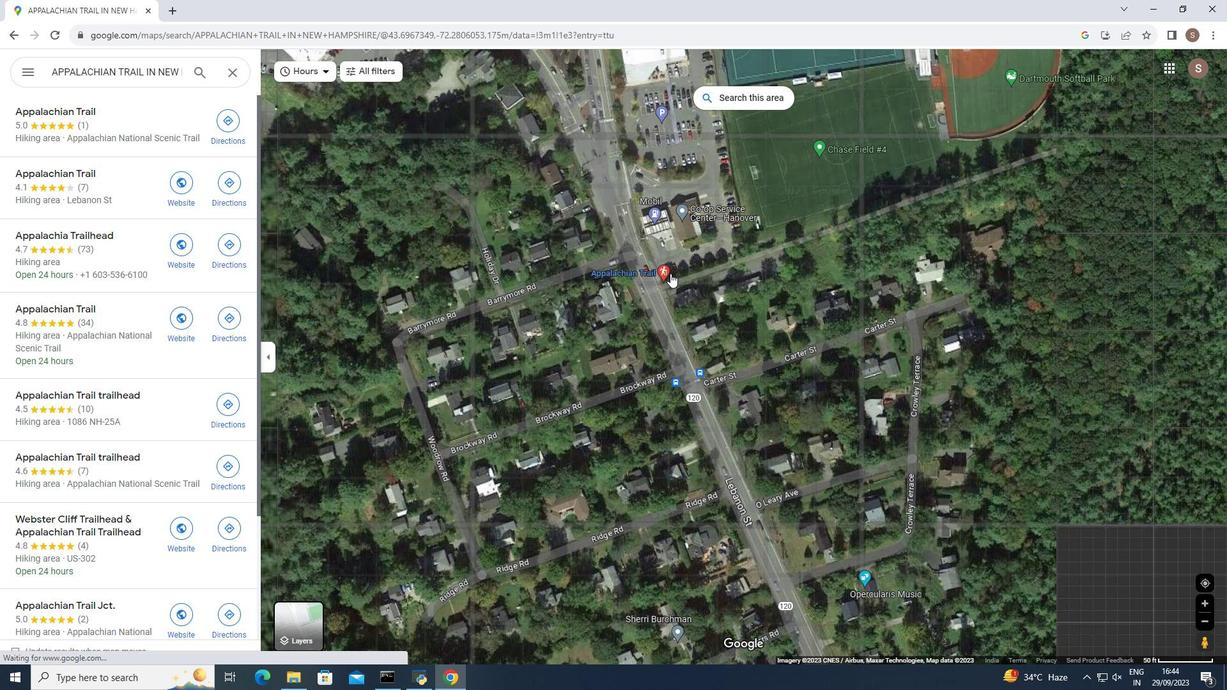 
Action: Mouse scrolled (670, 272) with delta (0, 0)
Screenshot: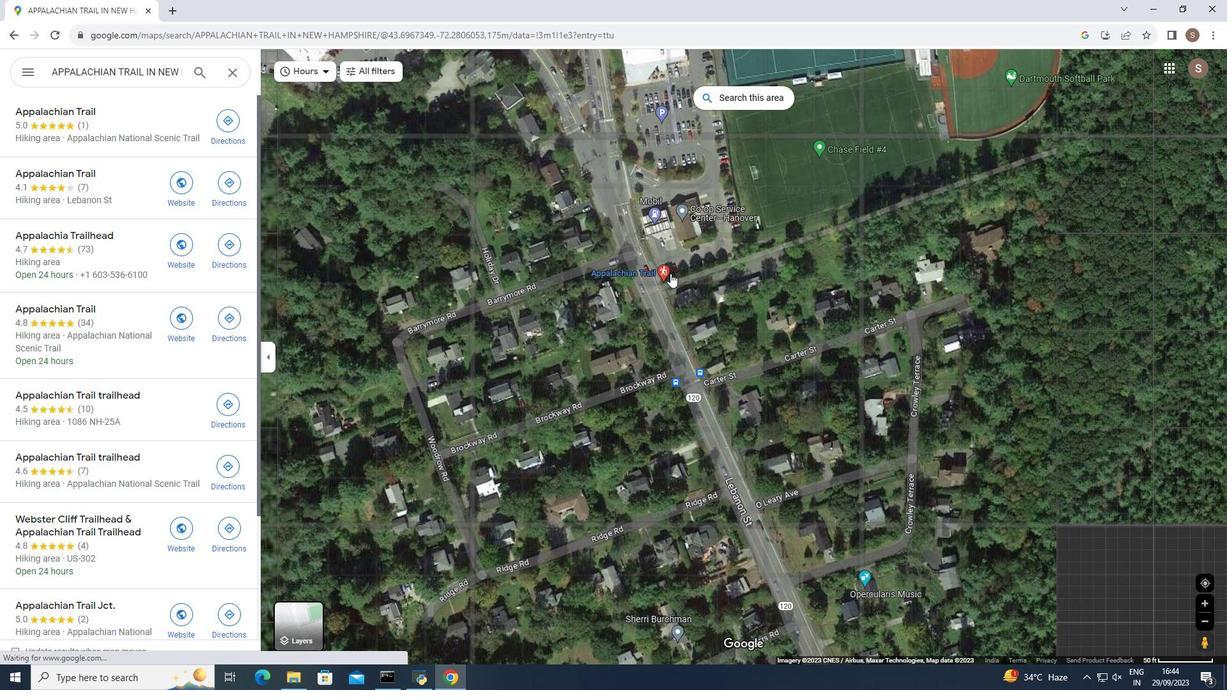 
Action: Mouse scrolled (670, 272) with delta (0, 0)
Screenshot: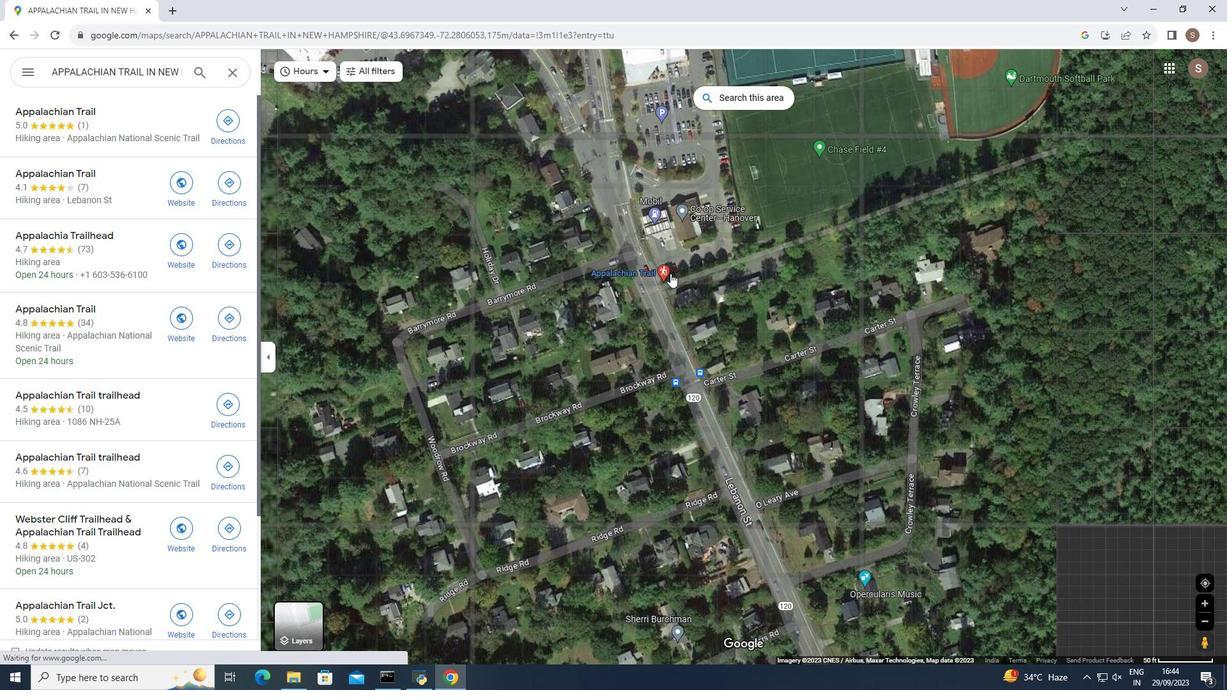 
Action: Mouse moved to (670, 273)
Screenshot: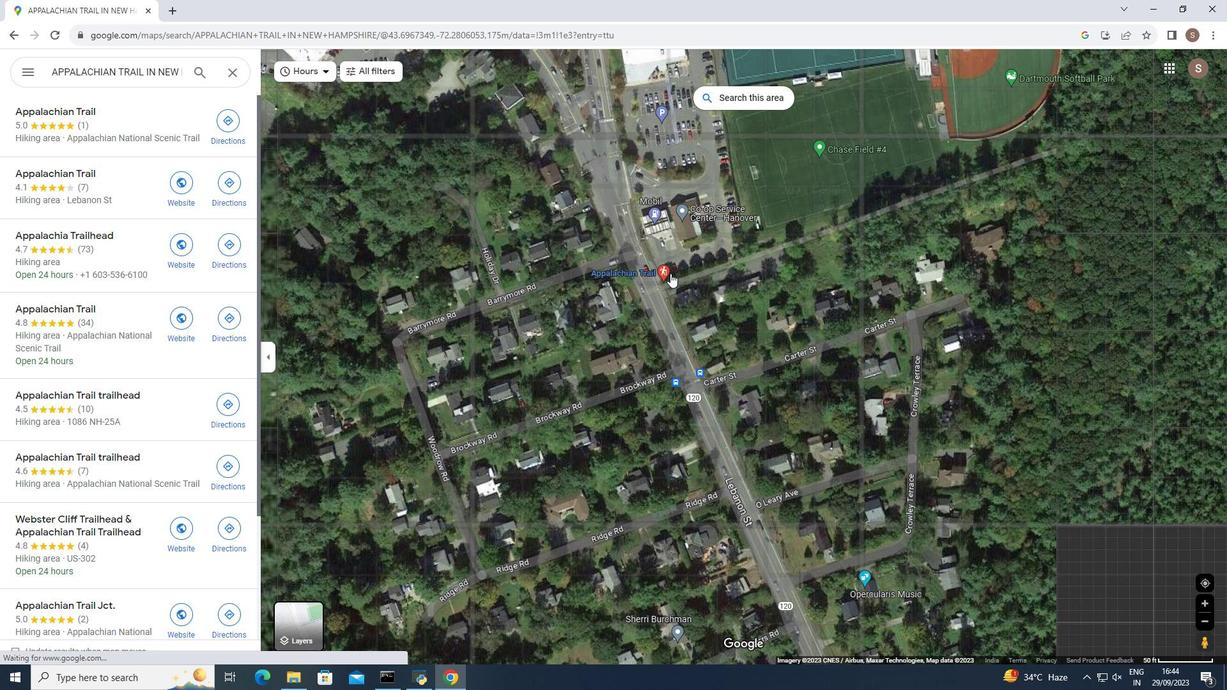 
Action: Mouse scrolled (670, 272) with delta (0, 0)
Screenshot: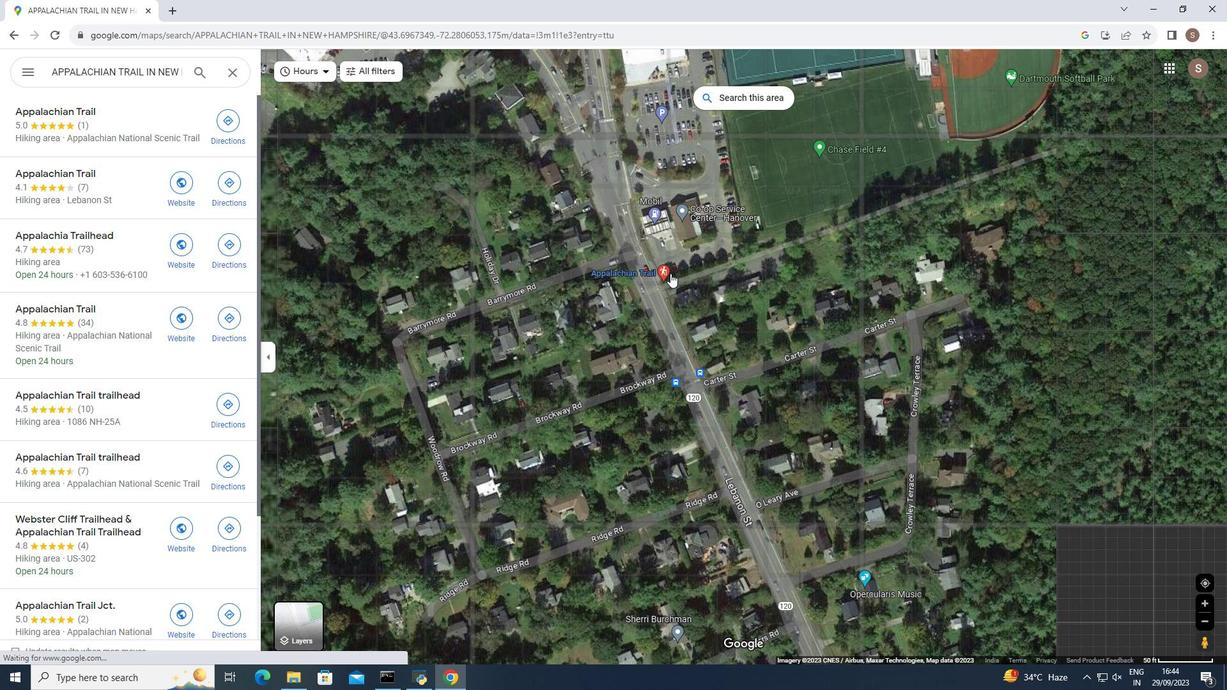 
Action: Mouse scrolled (670, 272) with delta (0, 0)
Screenshot: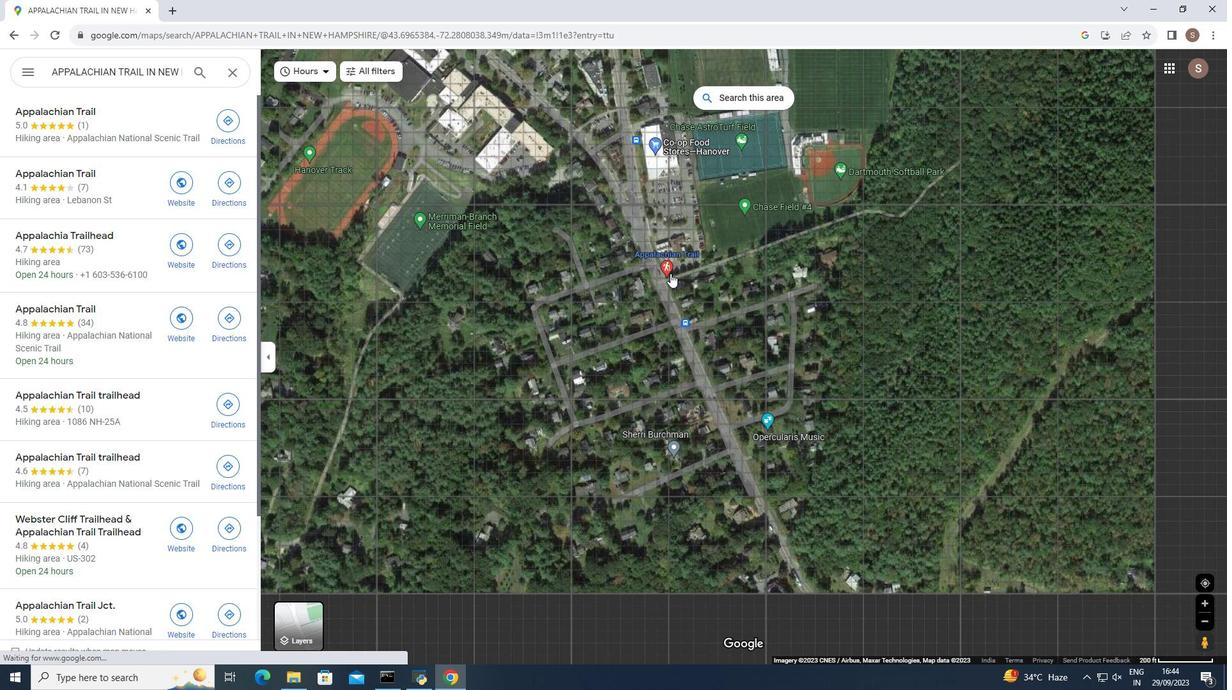 
Action: Mouse scrolled (670, 272) with delta (0, 0)
Screenshot: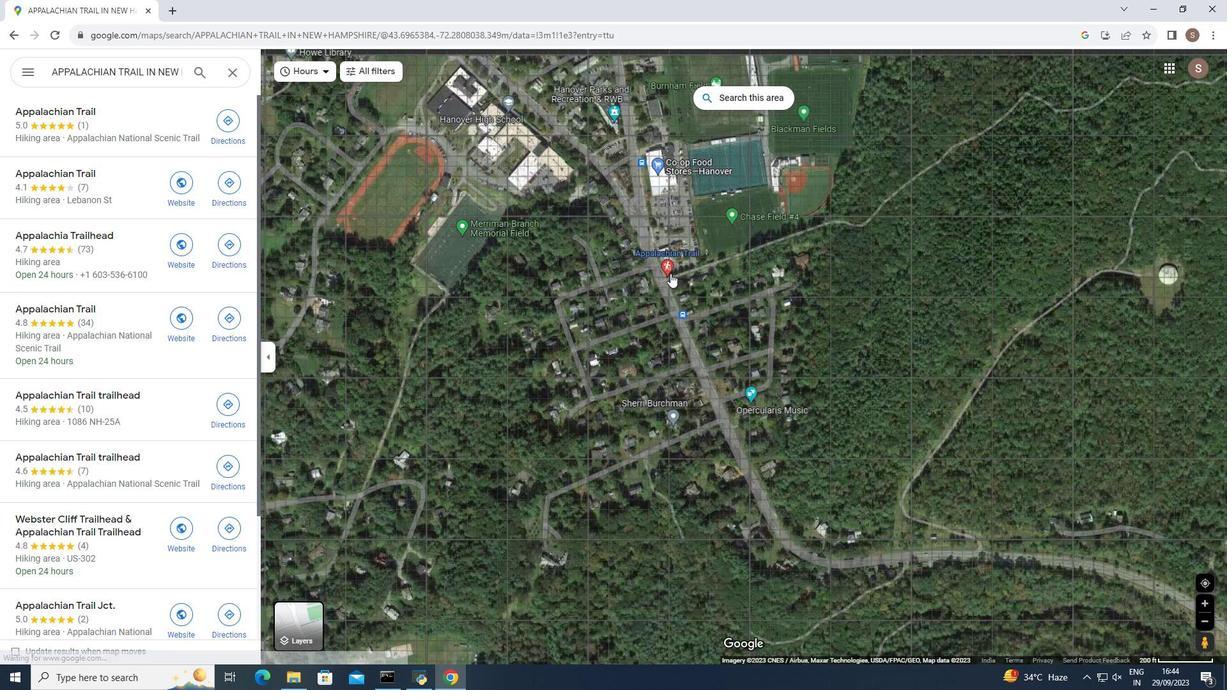 
Action: Mouse scrolled (670, 272) with delta (0, 0)
Screenshot: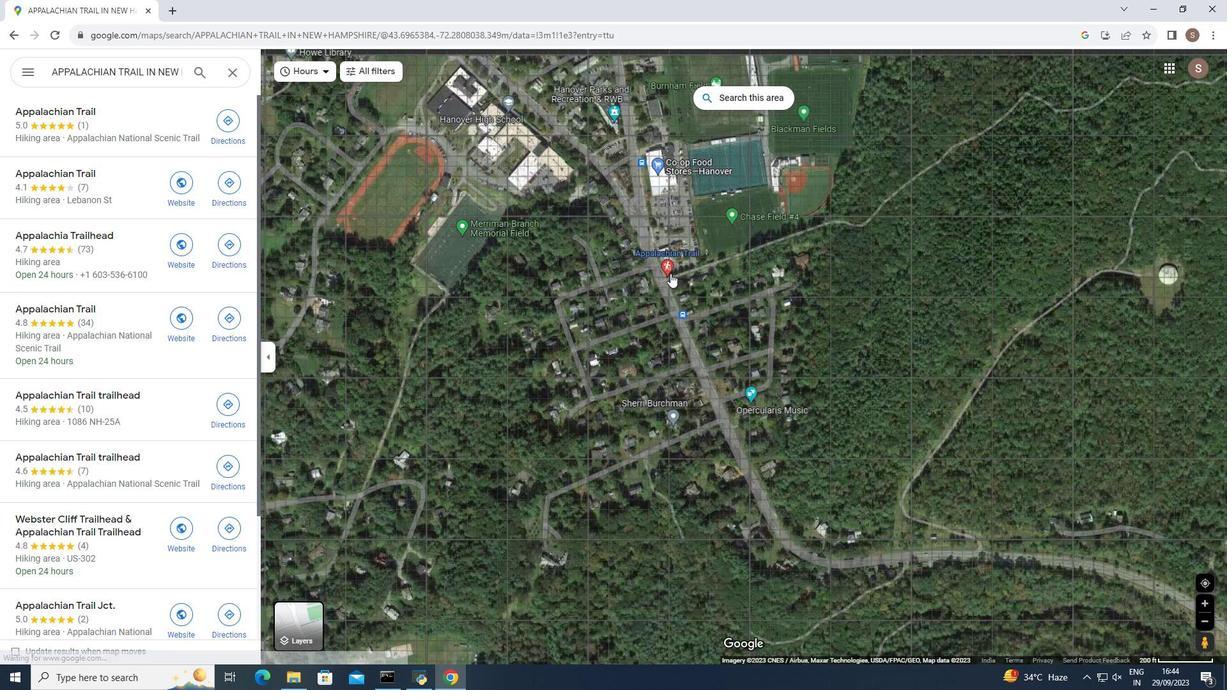 
Action: Mouse scrolled (670, 272) with delta (0, 0)
Screenshot: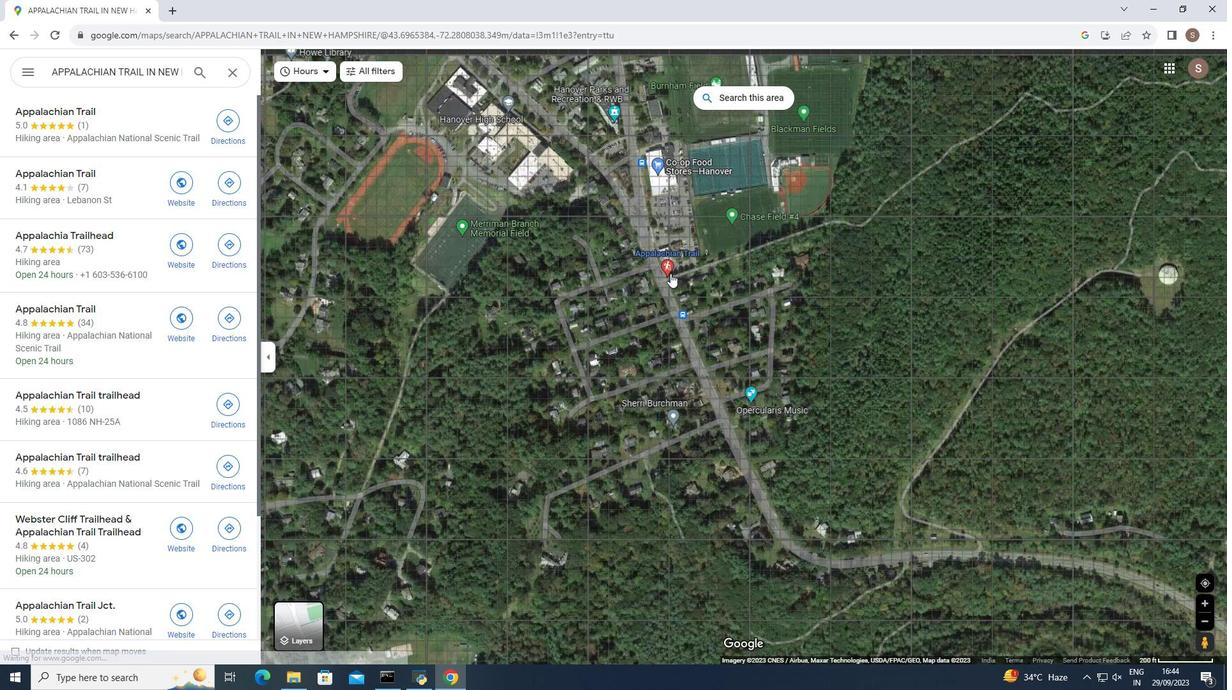 
Action: Mouse scrolled (670, 272) with delta (0, 0)
Screenshot: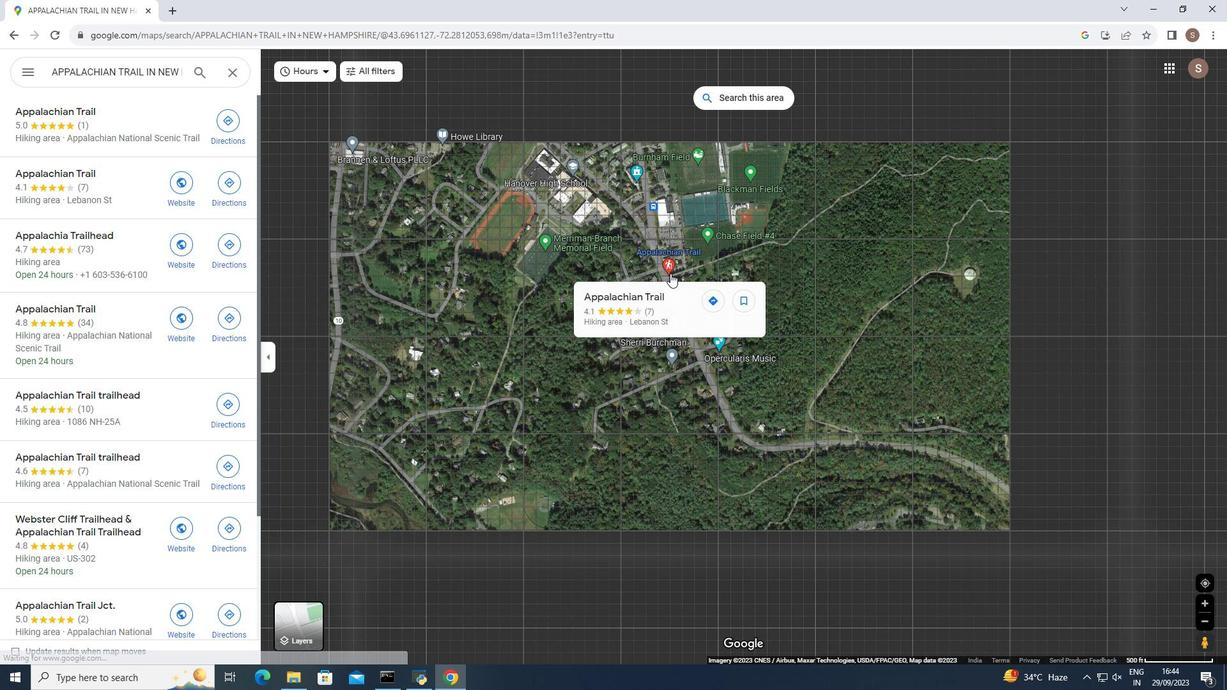 
Action: Mouse scrolled (670, 272) with delta (0, 0)
Screenshot: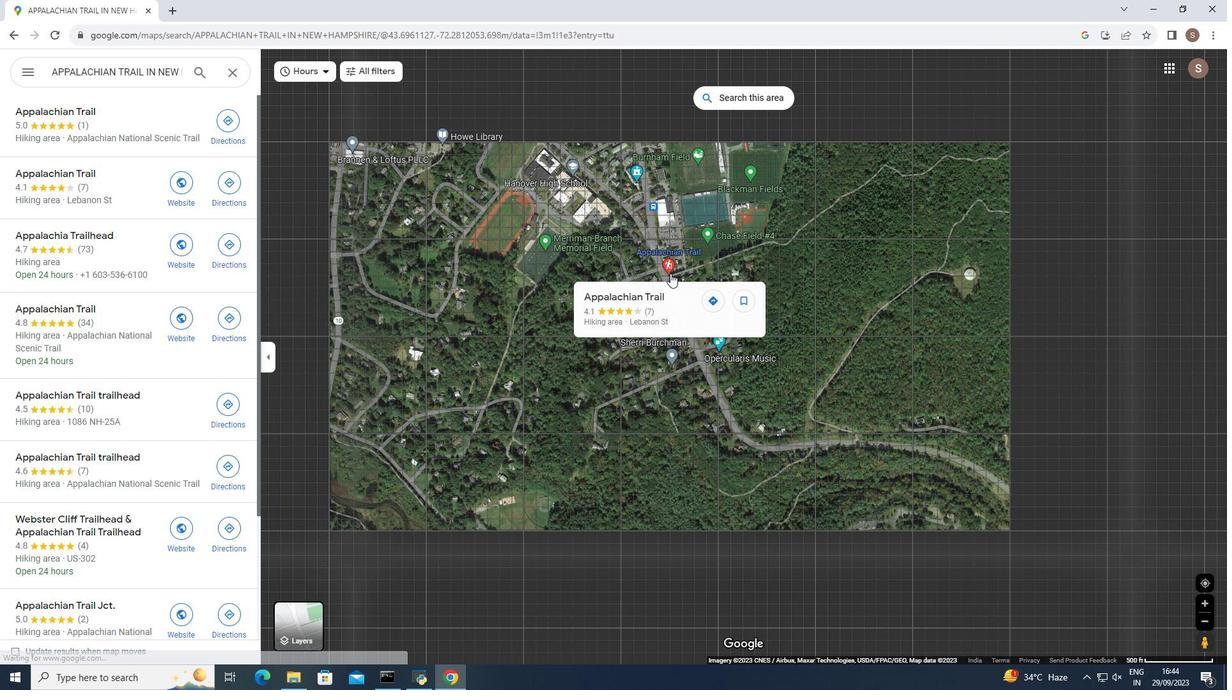 
Action: Mouse scrolled (670, 272) with delta (0, 0)
Screenshot: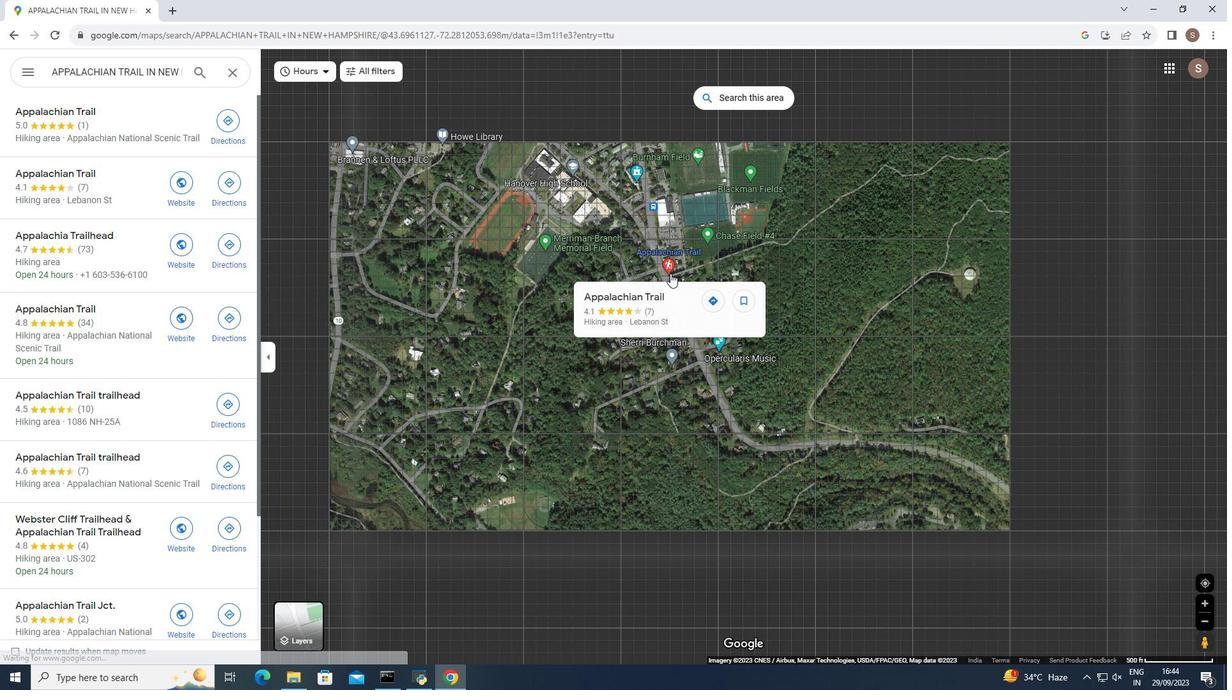 
Action: Mouse scrolled (670, 272) with delta (0, 0)
Screenshot: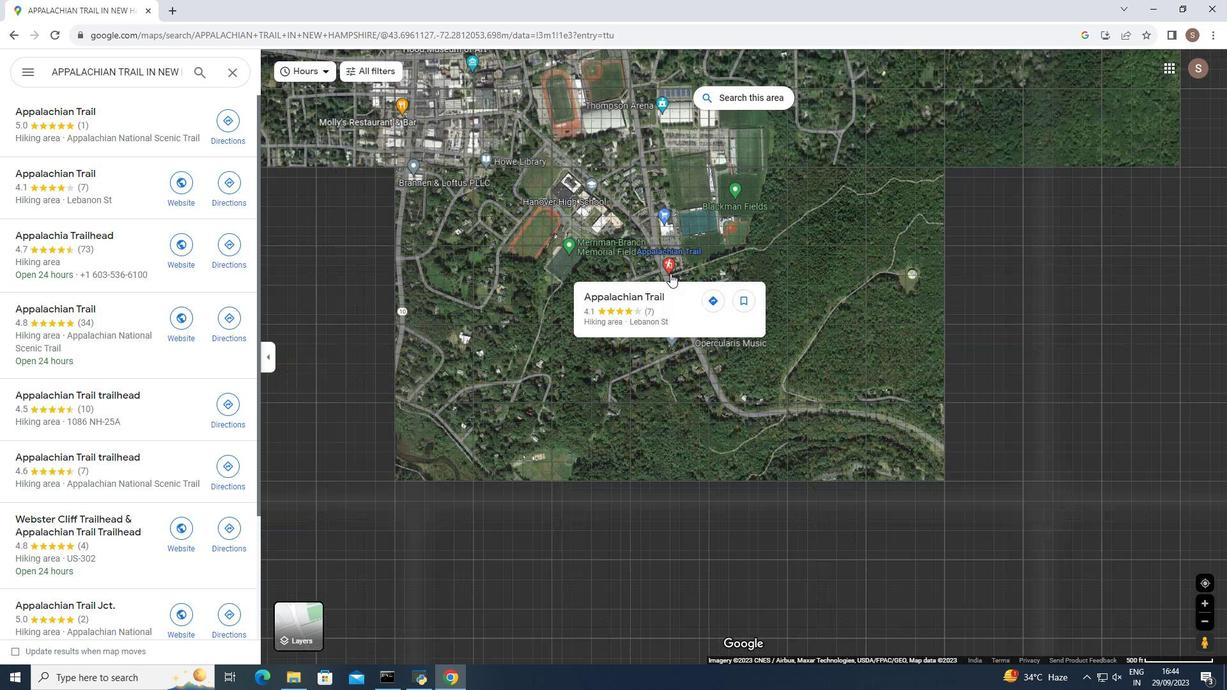 
Action: Mouse scrolled (670, 272) with delta (0, 0)
Screenshot: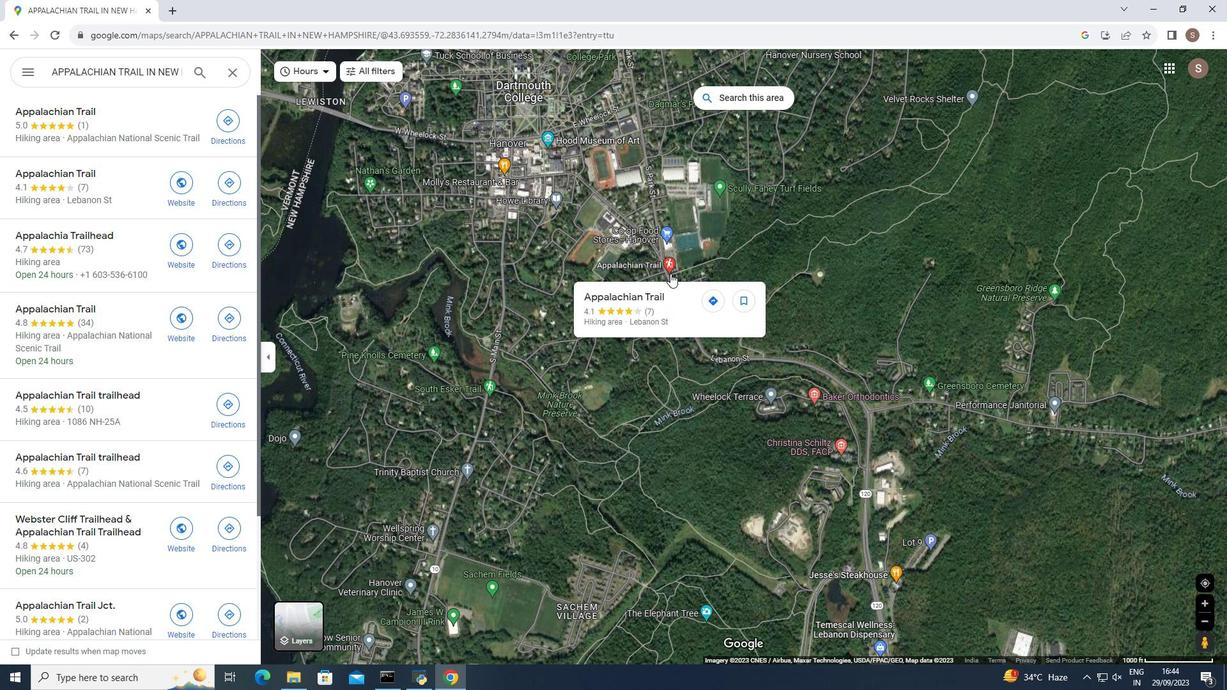 
Action: Mouse scrolled (670, 272) with delta (0, 0)
Screenshot: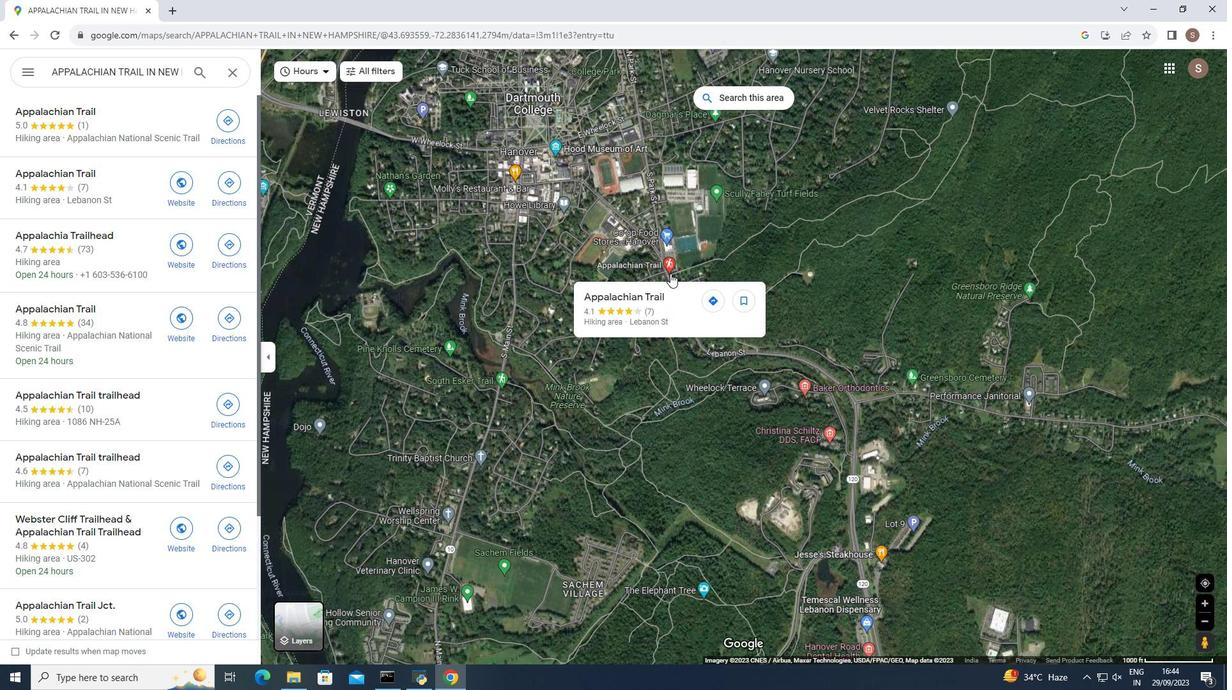 
Action: Mouse scrolled (670, 272) with delta (0, 0)
Screenshot: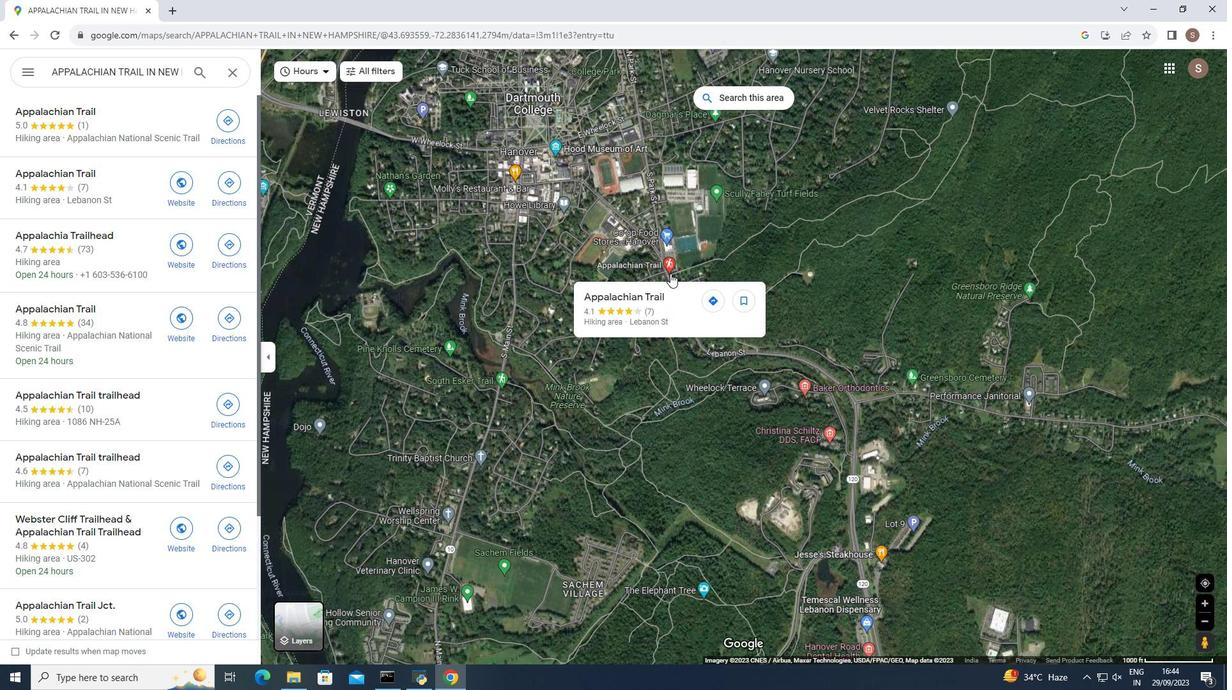 
Action: Mouse scrolled (670, 272) with delta (0, 0)
Screenshot: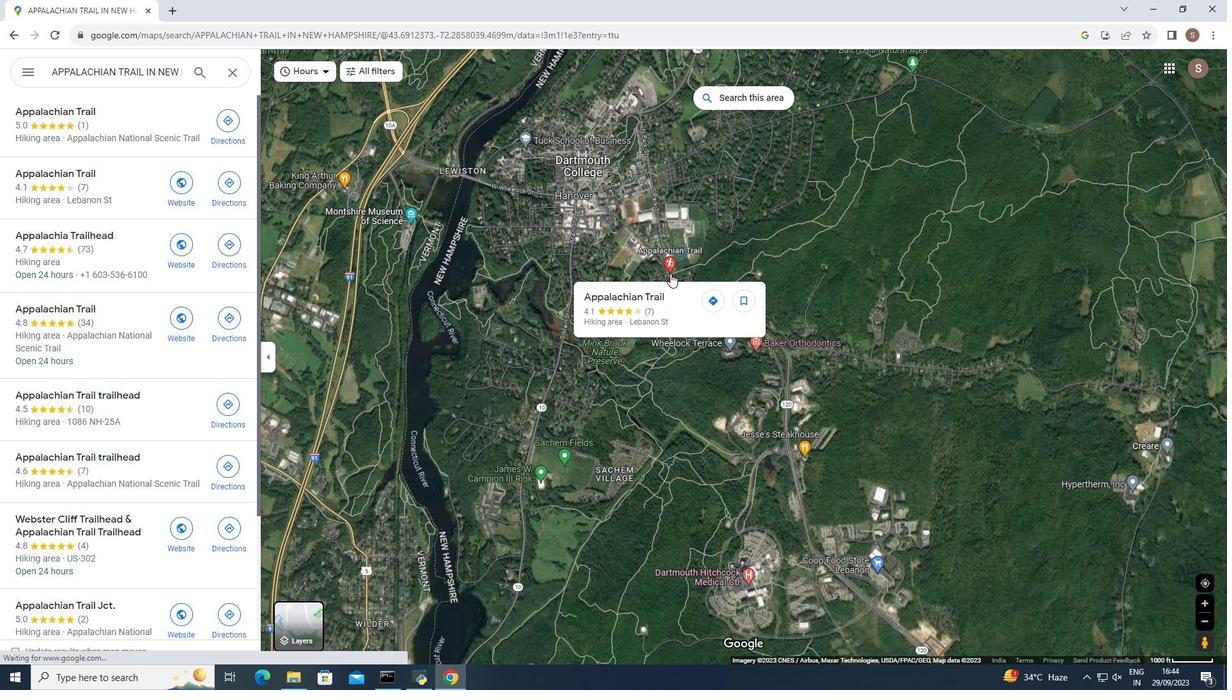 
Action: Mouse scrolled (670, 272) with delta (0, 0)
Screenshot: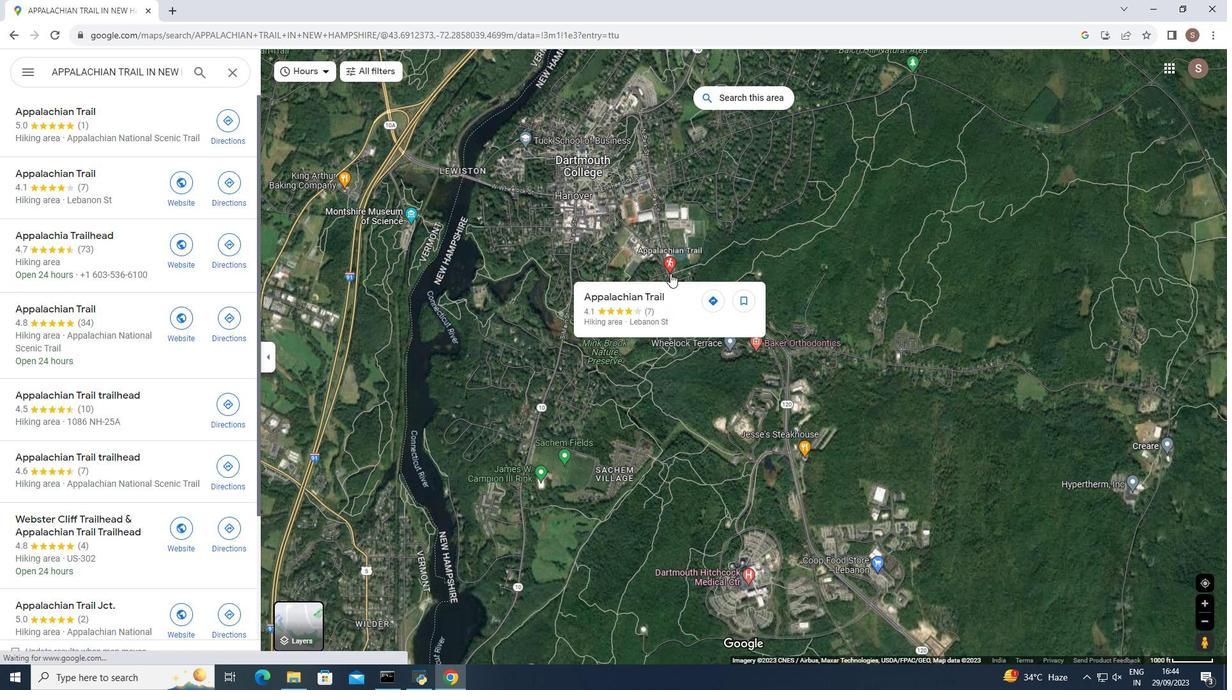 
Action: Mouse scrolled (670, 272) with delta (0, 0)
Screenshot: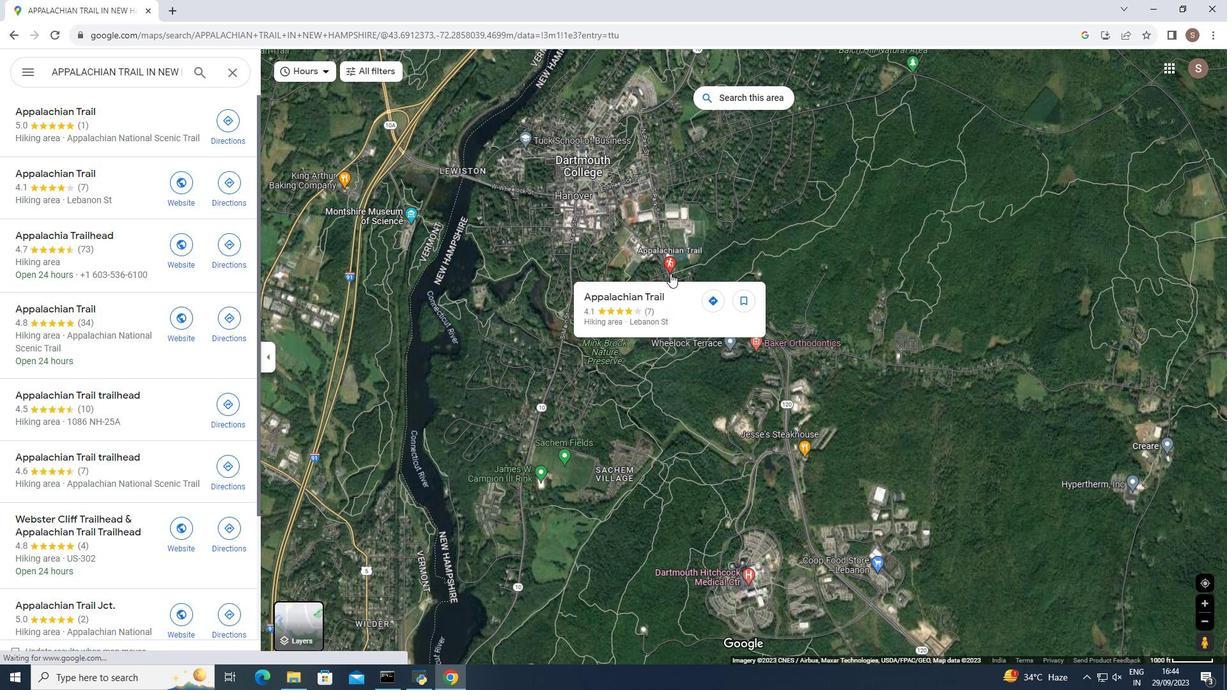 
Action: Mouse scrolled (670, 272) with delta (0, 0)
Screenshot: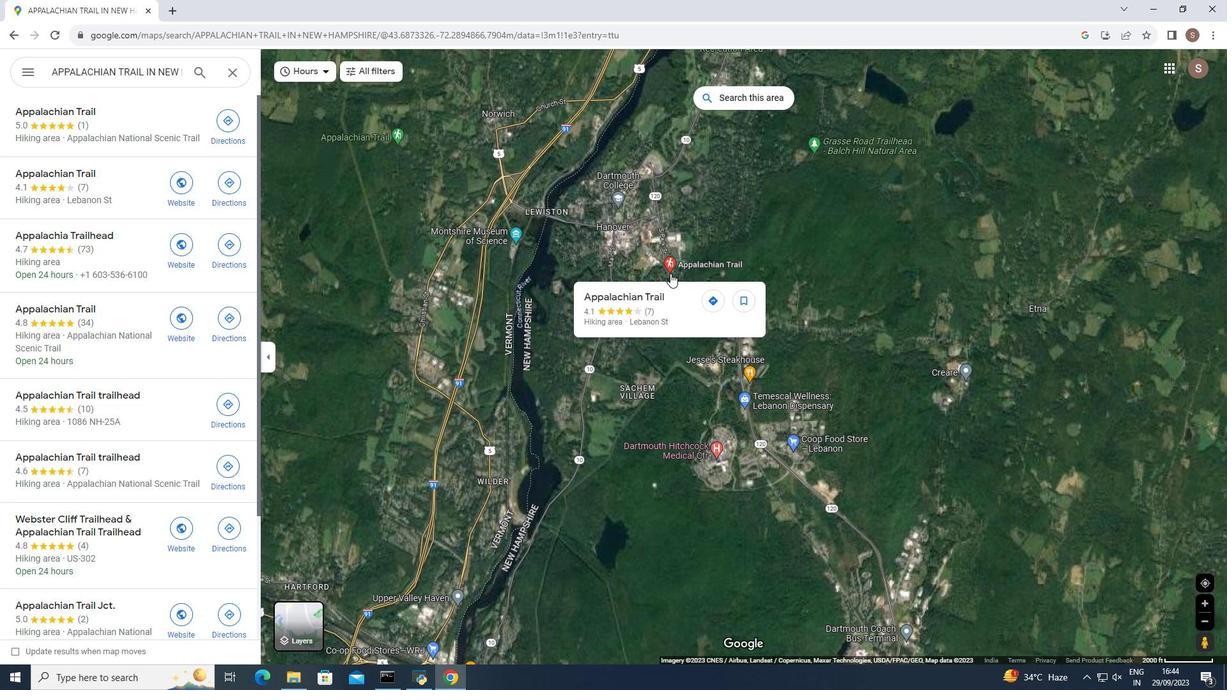 
Action: Mouse scrolled (670, 272) with delta (0, 0)
Screenshot: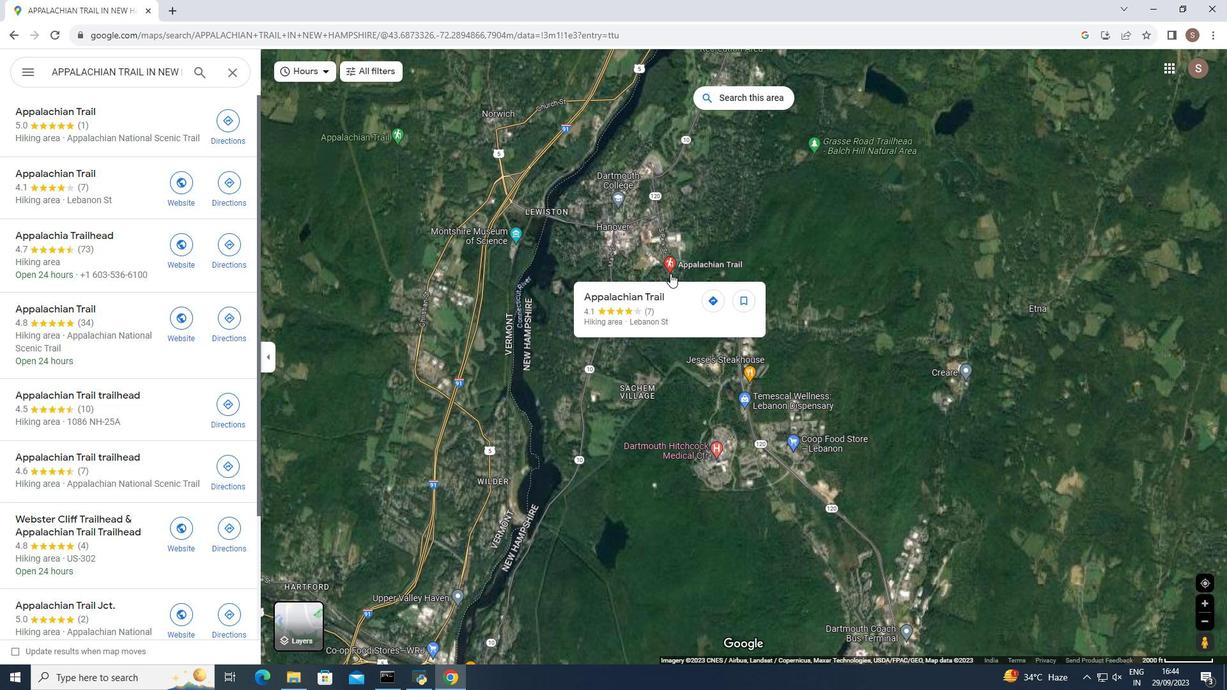 
Action: Mouse scrolled (670, 272) with delta (0, 0)
Screenshot: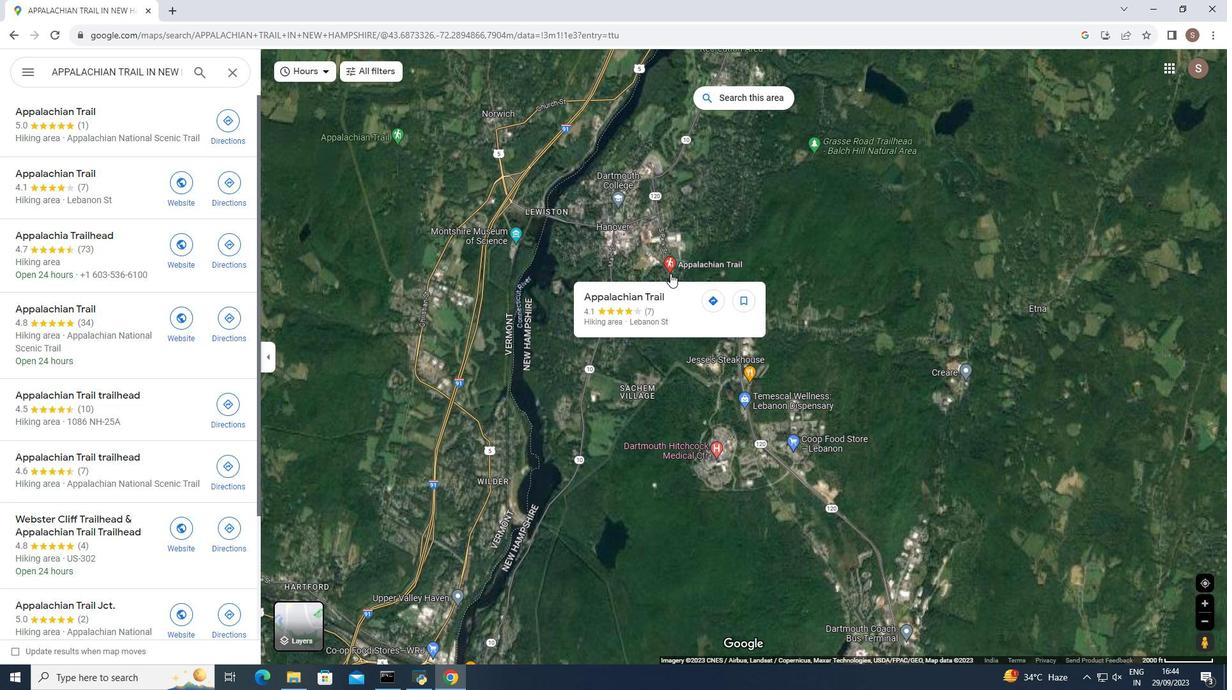
Action: Mouse moved to (669, 281)
Screenshot: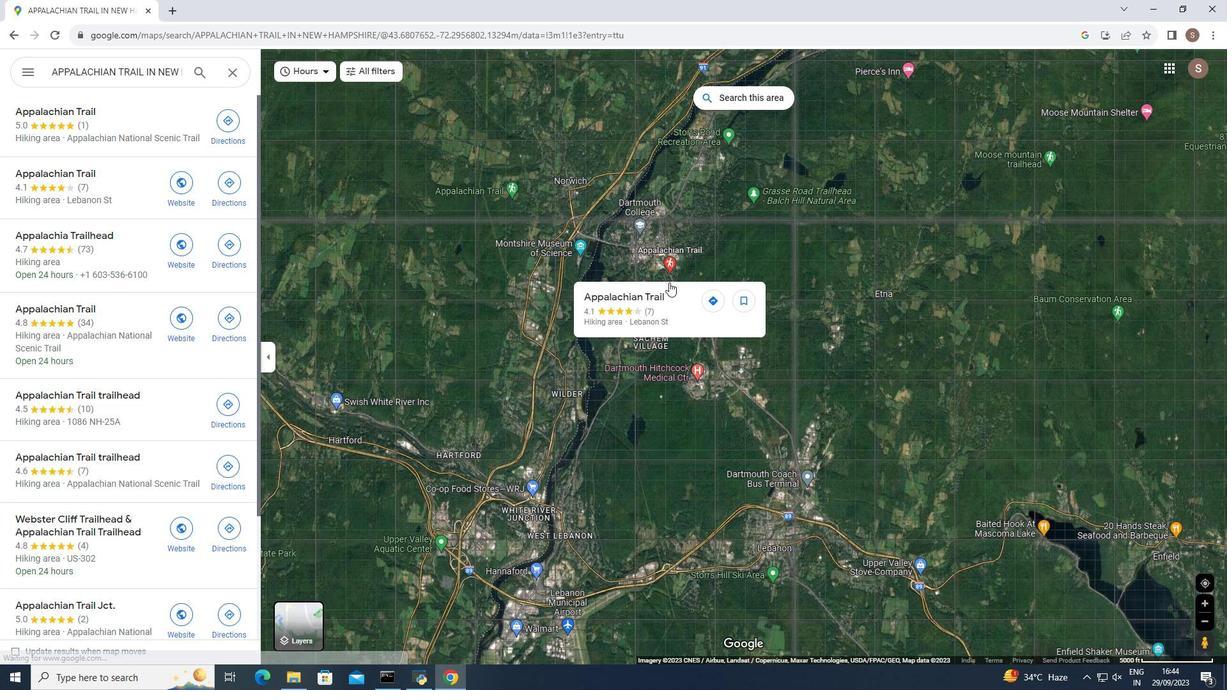
Action: Mouse scrolled (669, 280) with delta (0, 0)
Screenshot: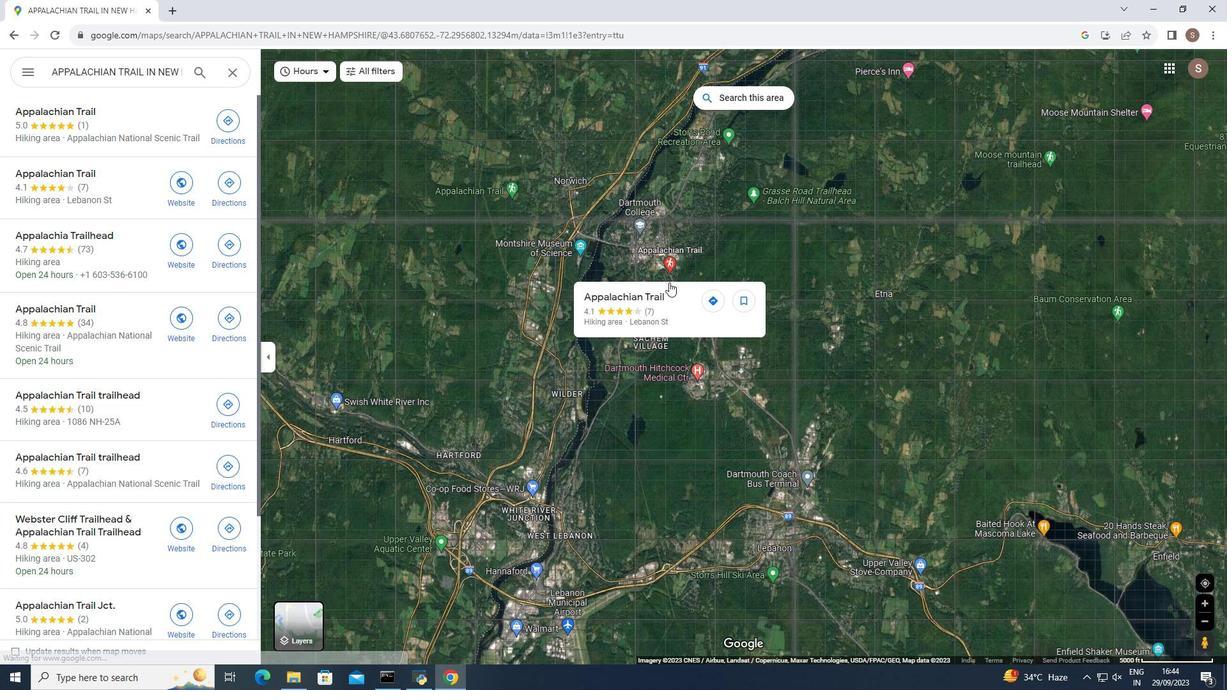 
Action: Mouse moved to (669, 282)
Screenshot: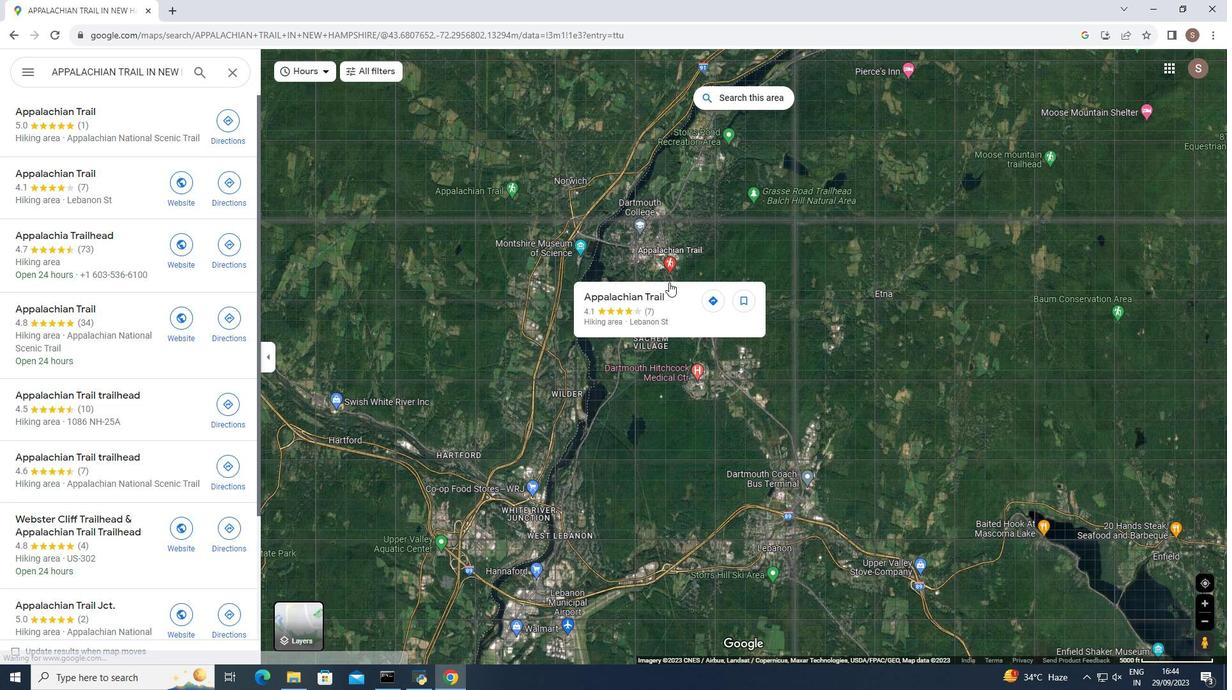 
Action: Mouse scrolled (669, 281) with delta (0, 0)
Screenshot: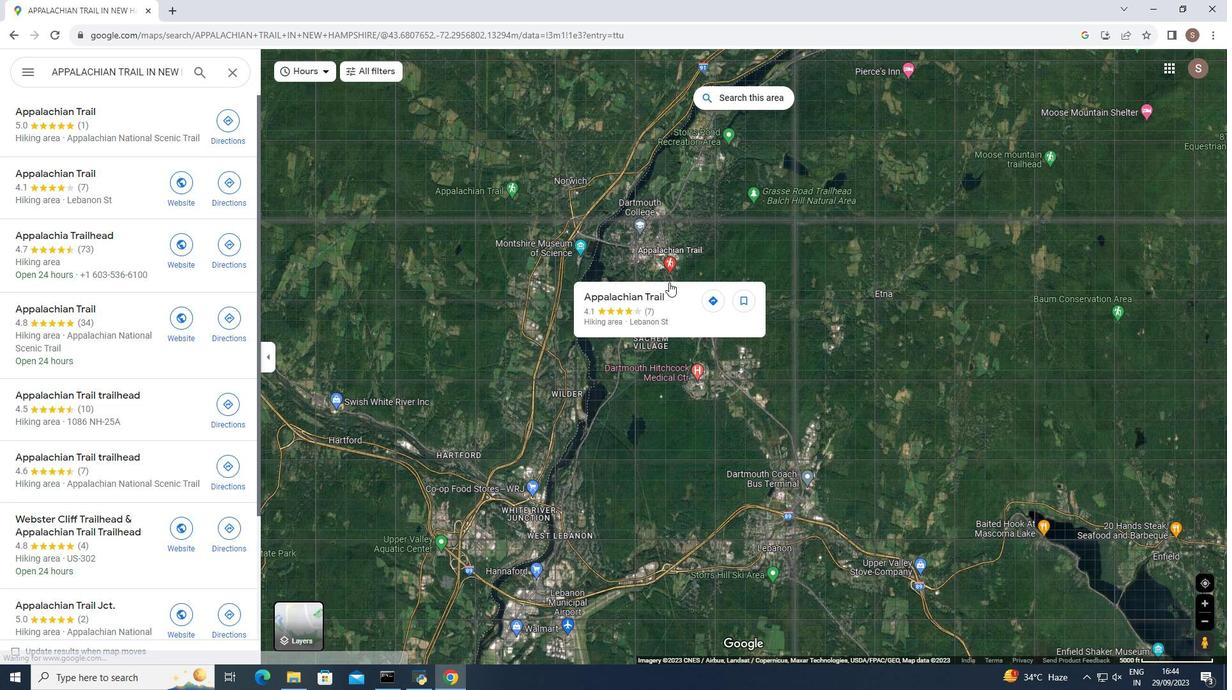 
Action: Mouse moved to (668, 282)
Screenshot: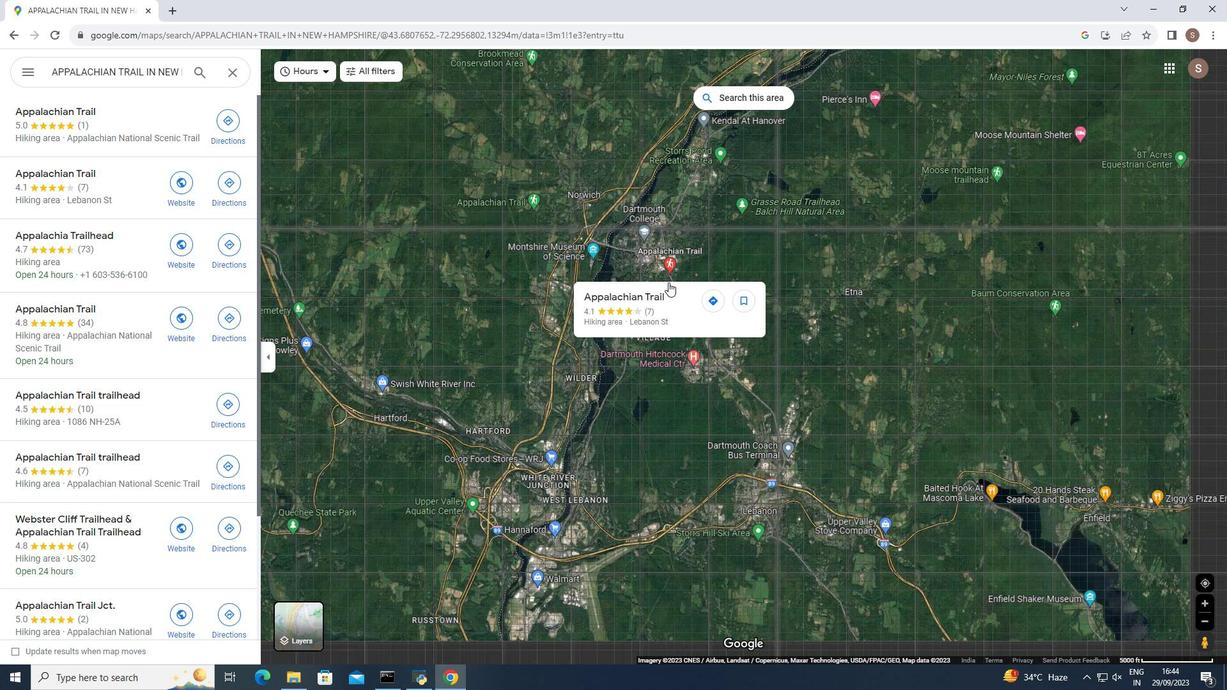 
Action: Mouse scrolled (668, 281) with delta (0, 0)
Screenshot: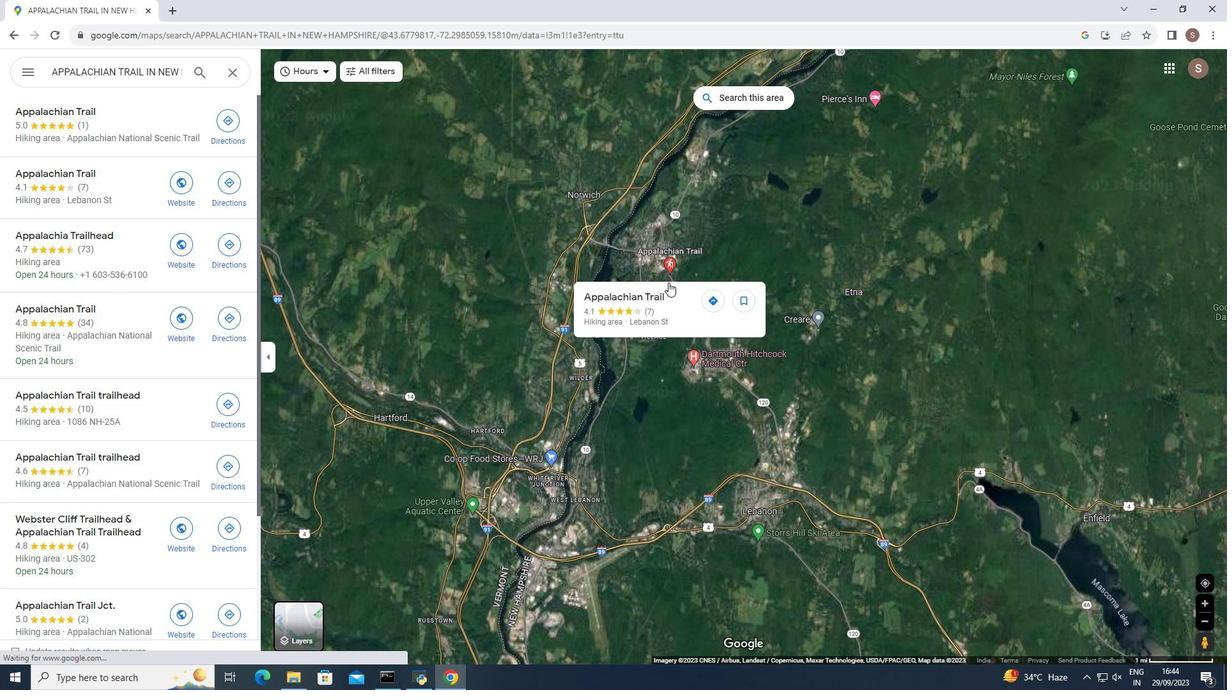
Action: Mouse scrolled (668, 281) with delta (0, 0)
Screenshot: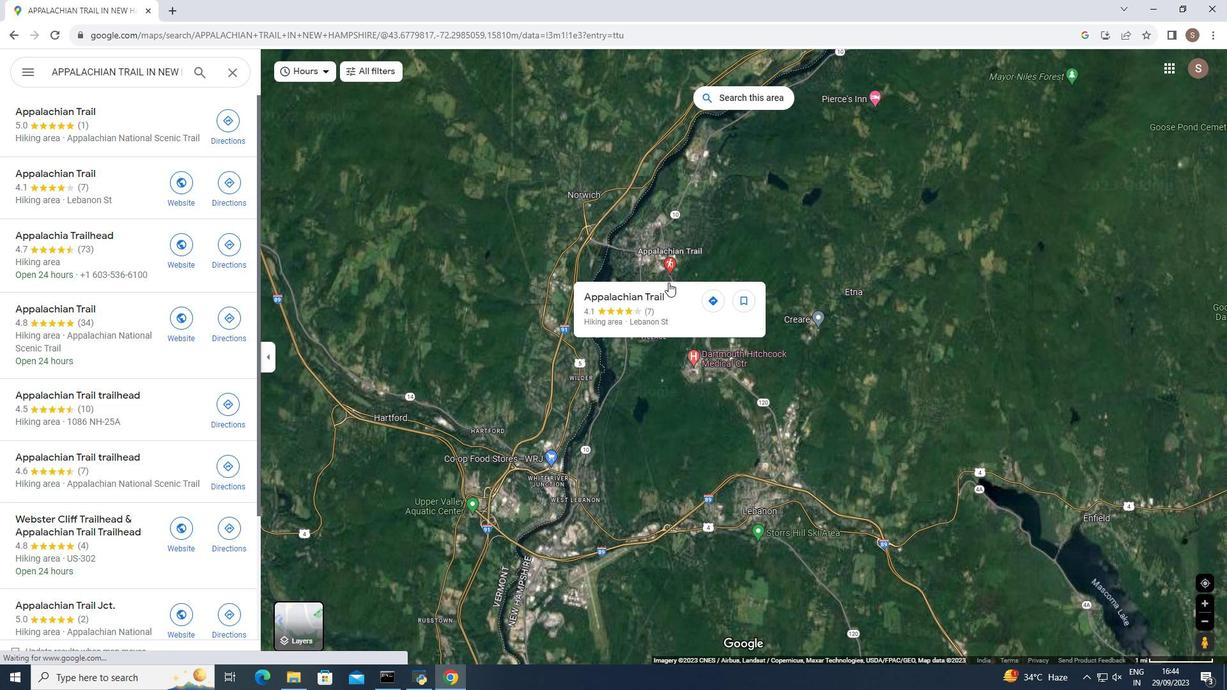 
Action: Mouse scrolled (668, 281) with delta (0, 0)
Screenshot: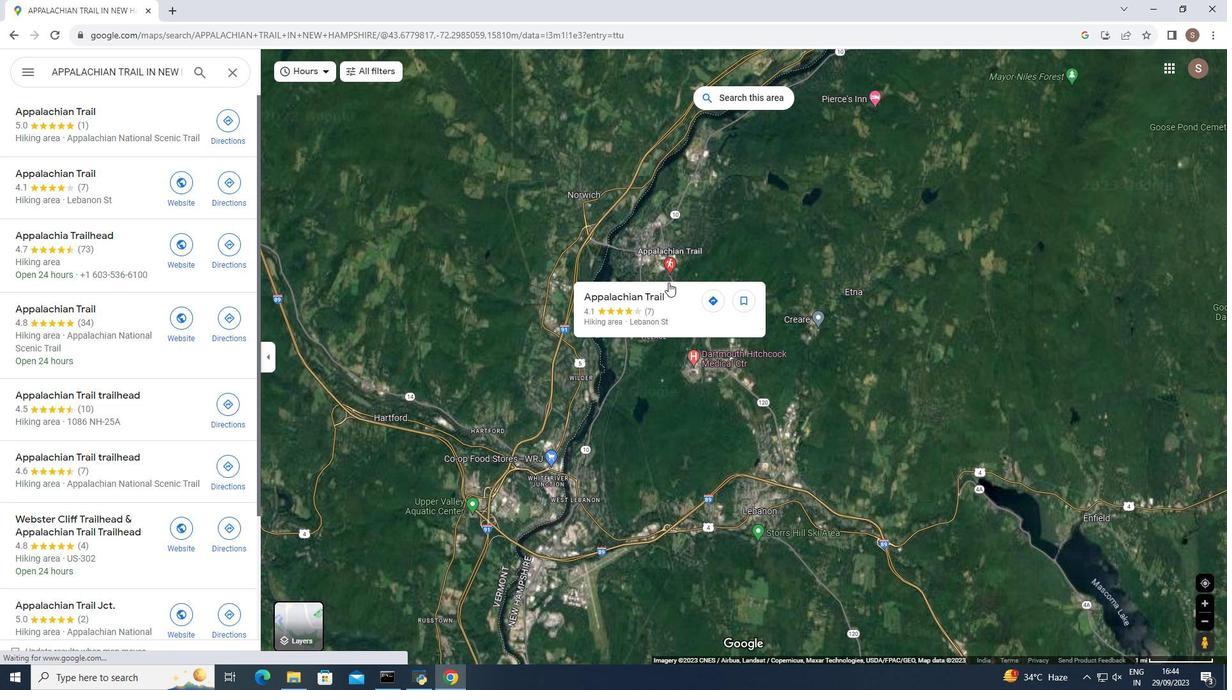 
Action: Mouse moved to (667, 283)
Screenshot: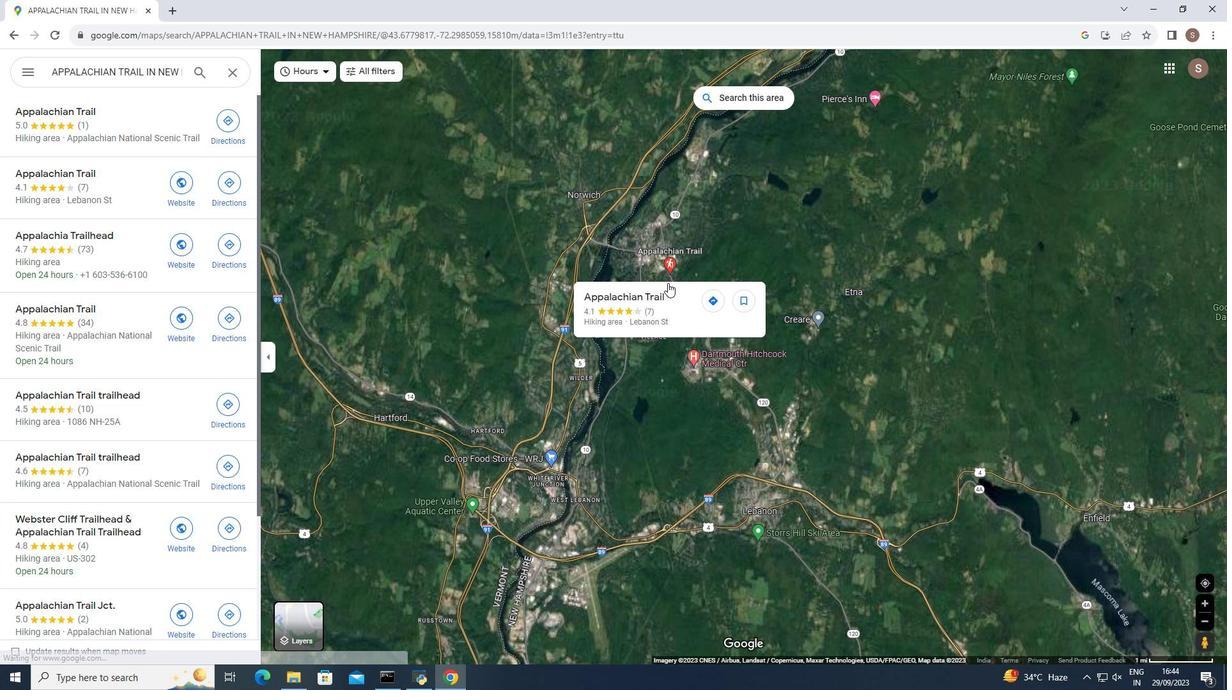 
